 Task: Search for and compare cookware sets on Amazon.
Action: Mouse pressed left at (316, 74)
Screenshot: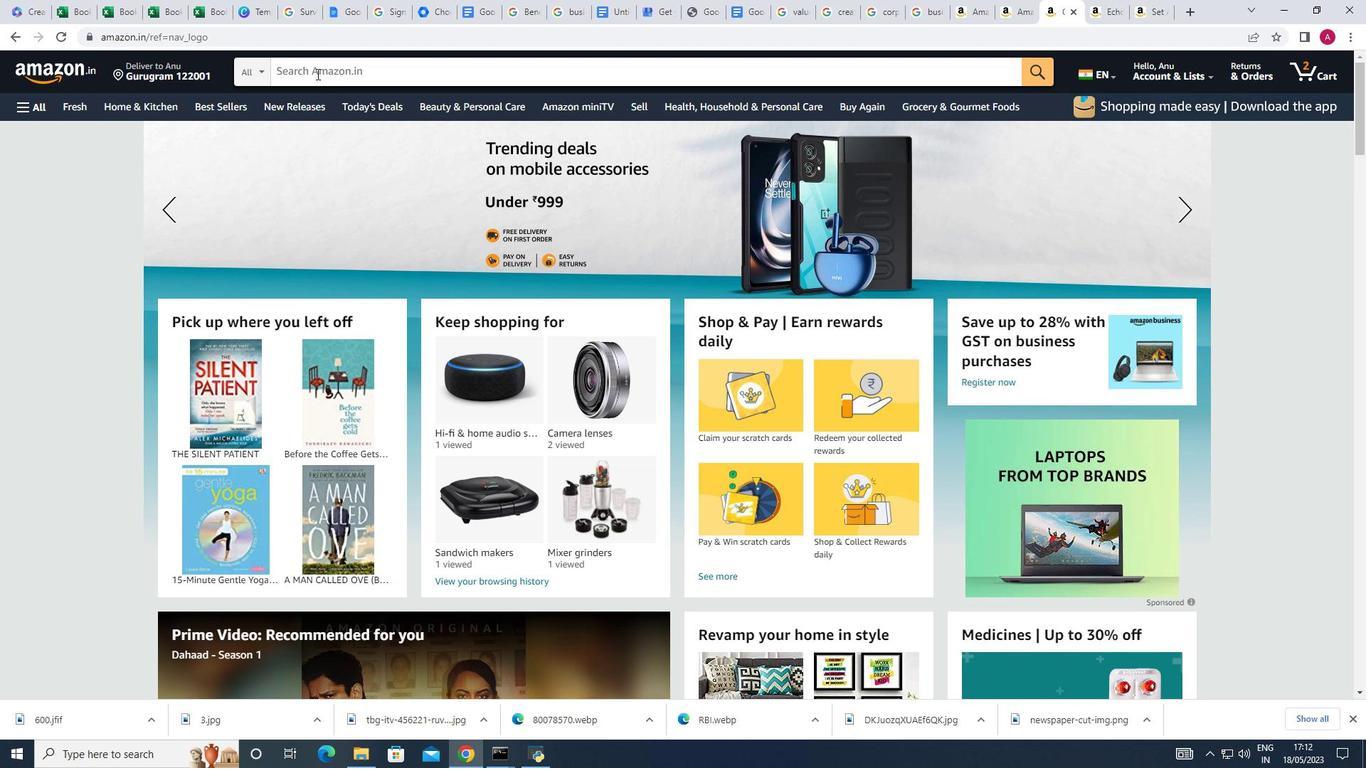 
Action: Key pressed cookw
Screenshot: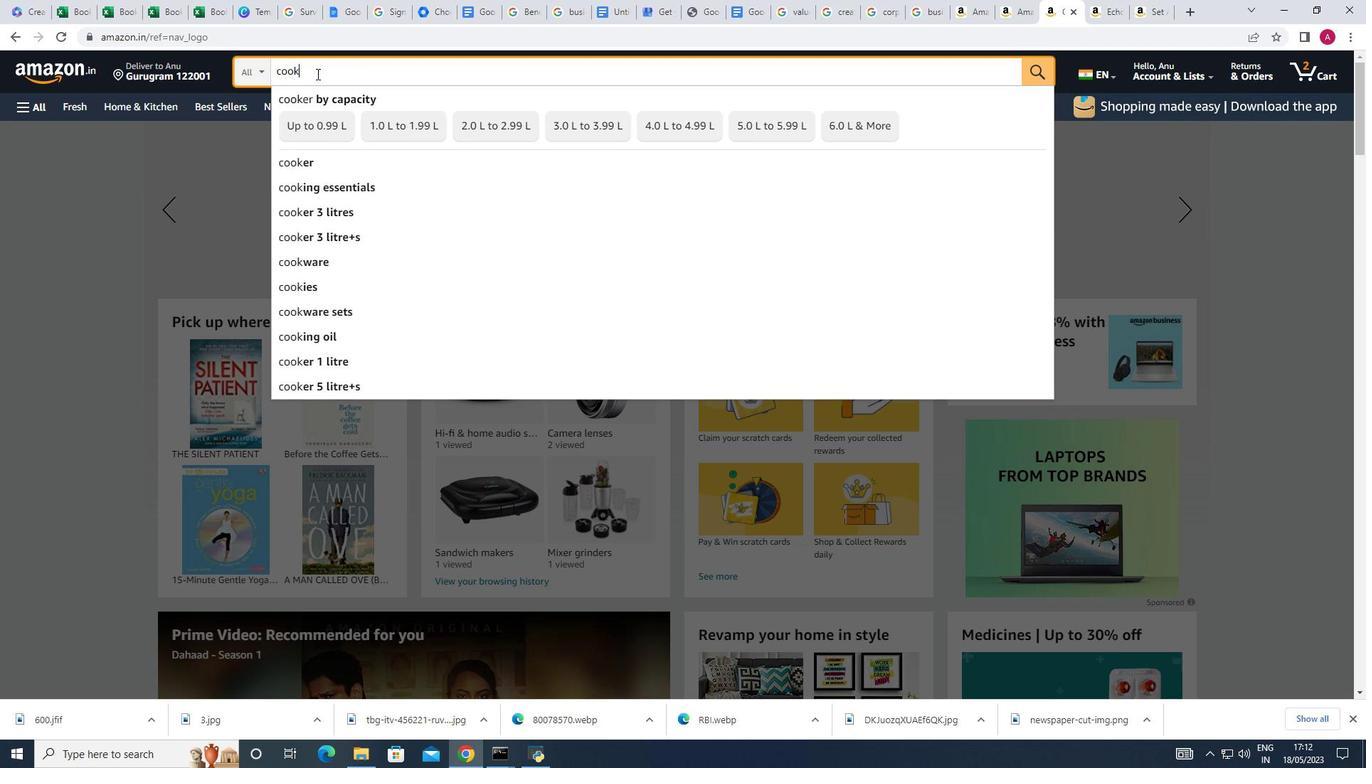 
Action: Mouse moved to (320, 161)
Screenshot: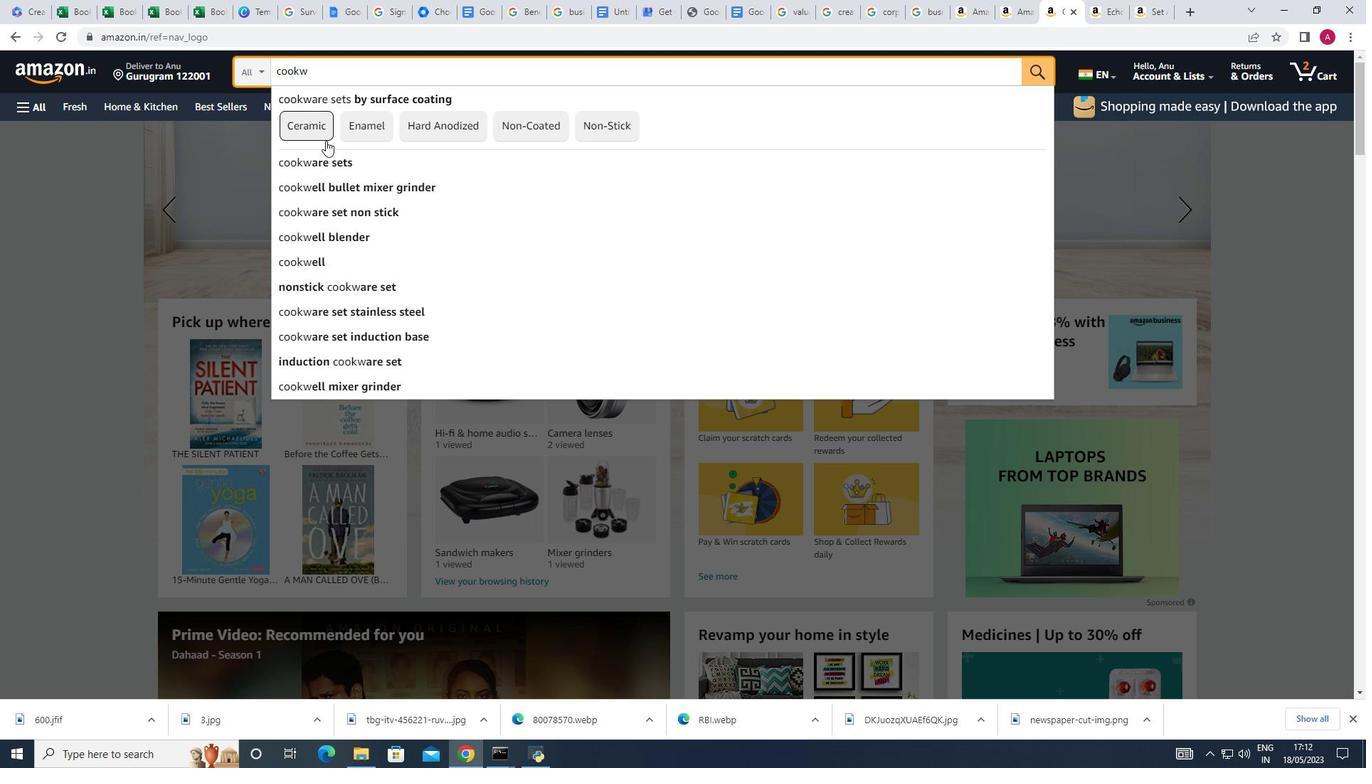 
Action: Mouse pressed left at (320, 161)
Screenshot: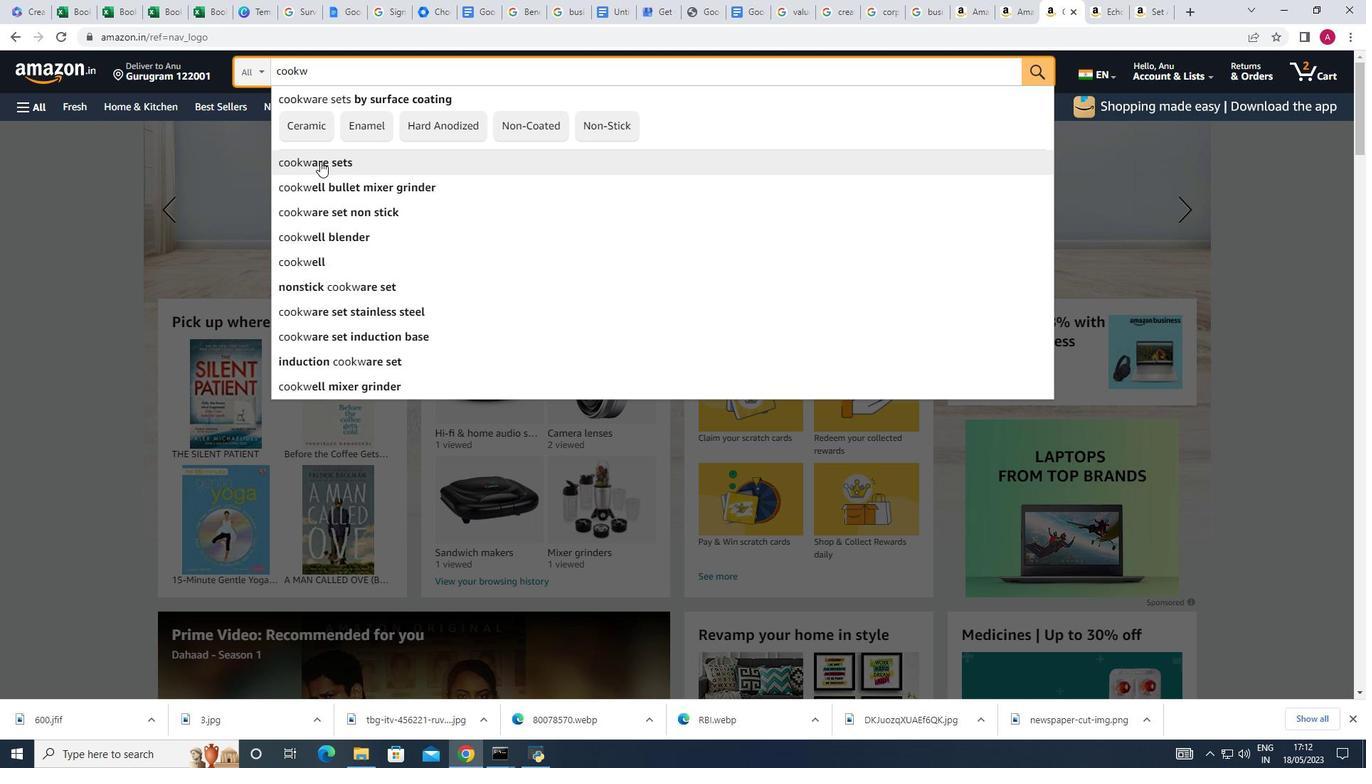 
Action: Mouse moved to (621, 256)
Screenshot: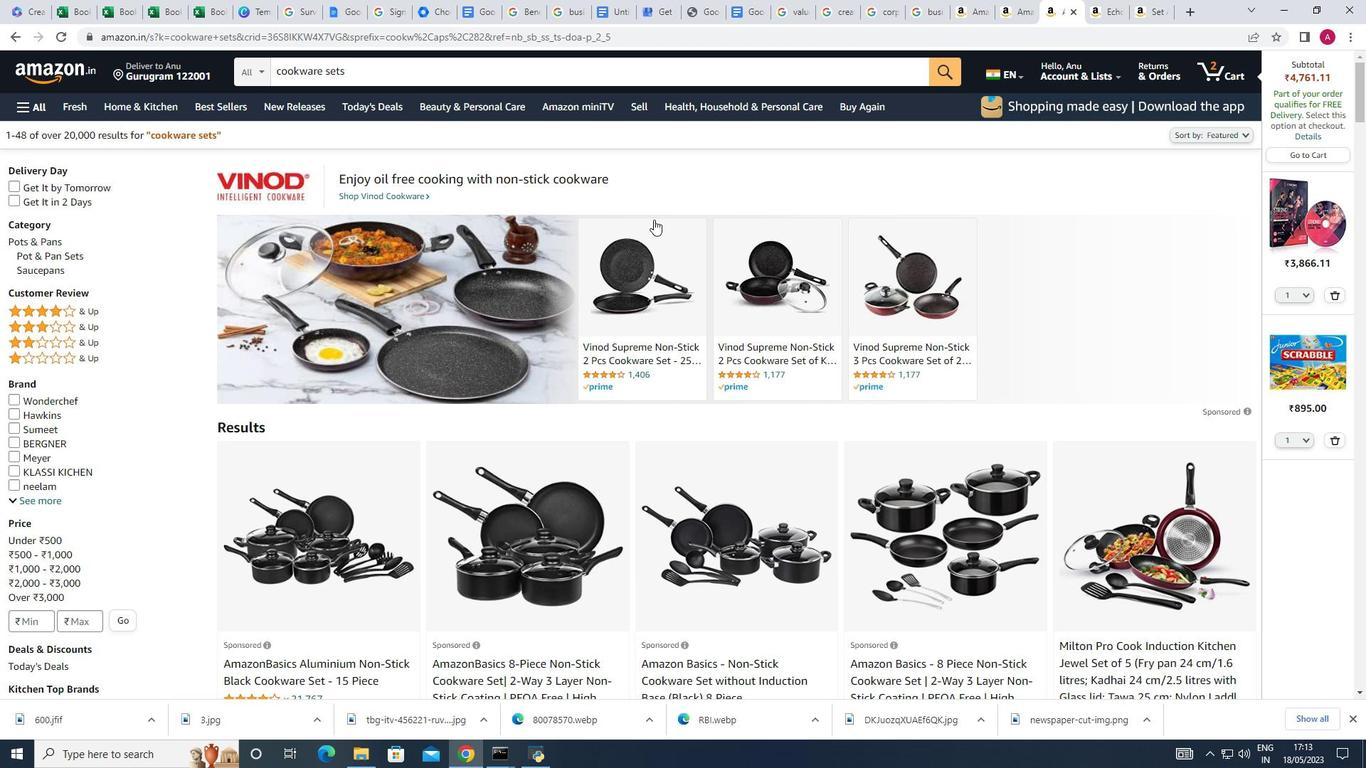 
Action: Mouse scrolled (621, 256) with delta (0, 0)
Screenshot: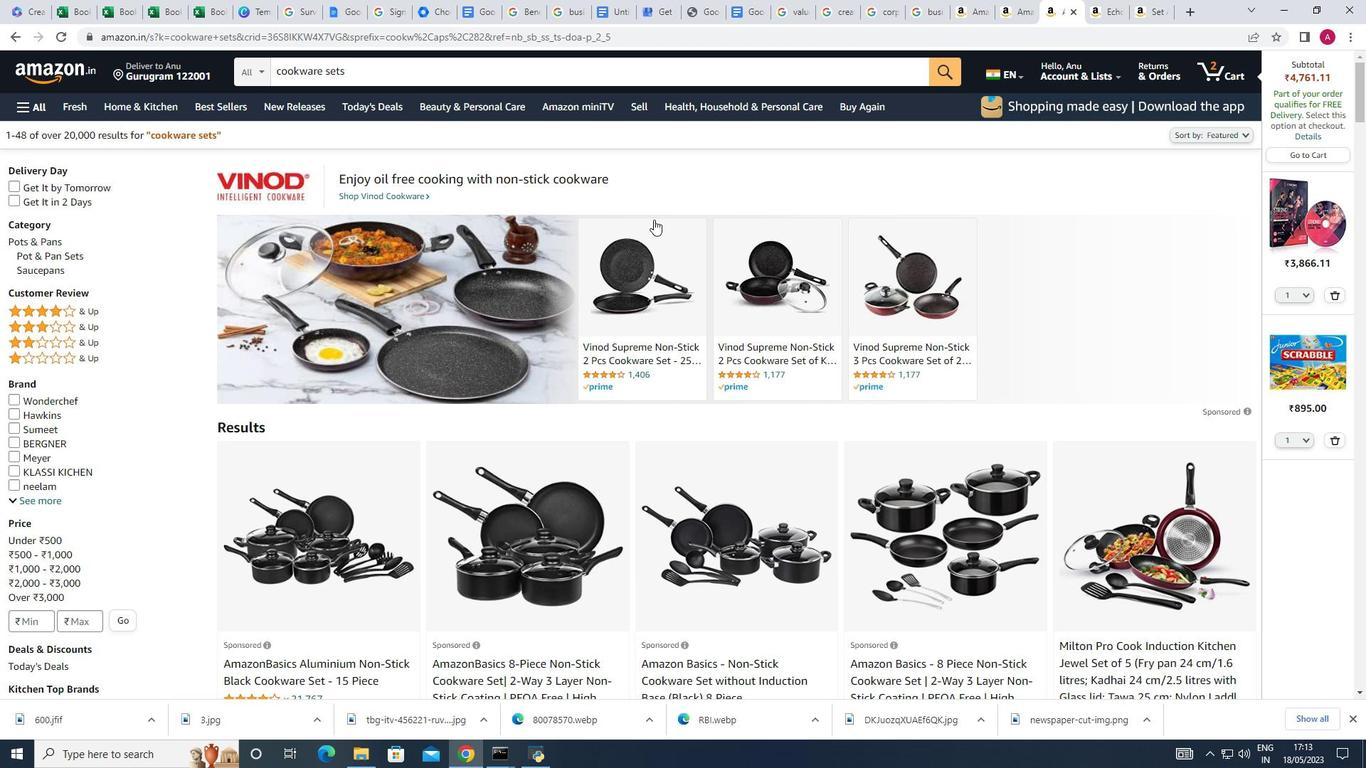 
Action: Mouse moved to (621, 256)
Screenshot: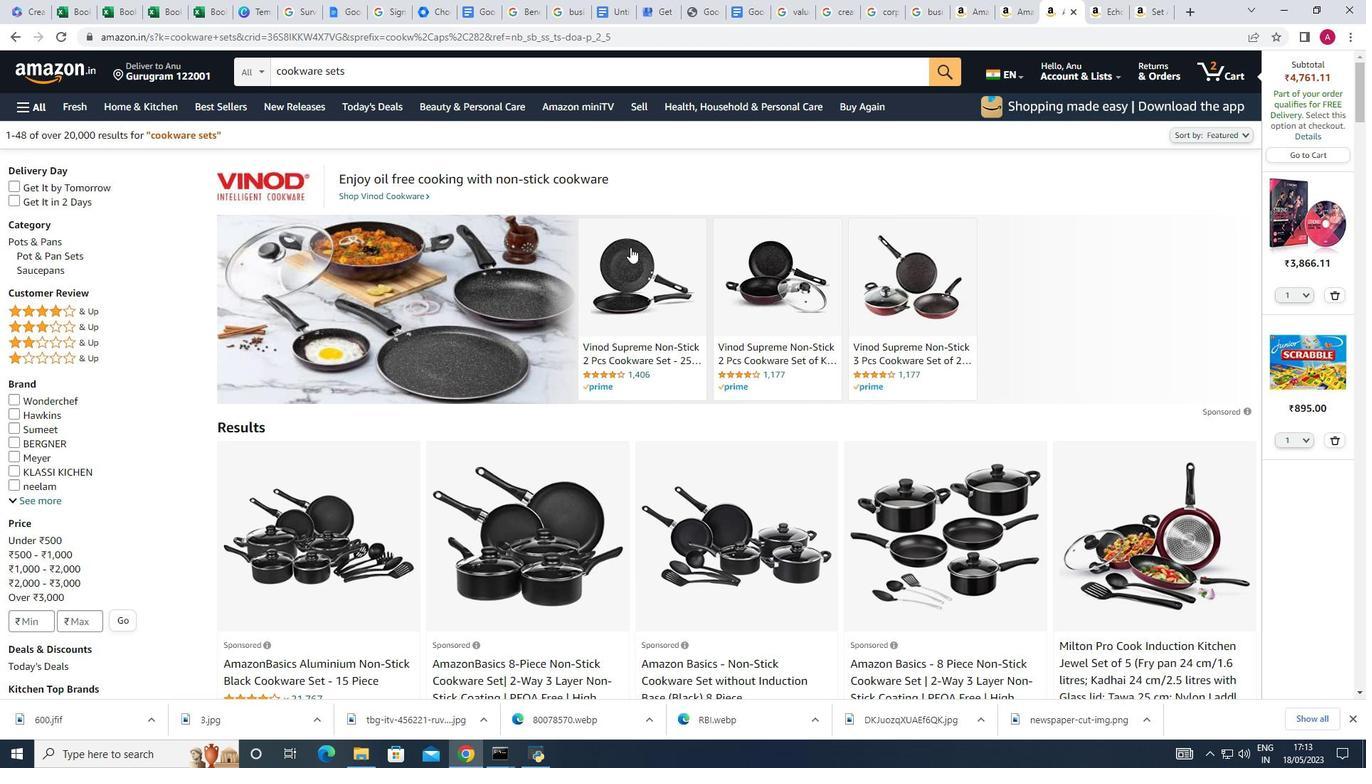
Action: Mouse scrolled (621, 256) with delta (0, 0)
Screenshot: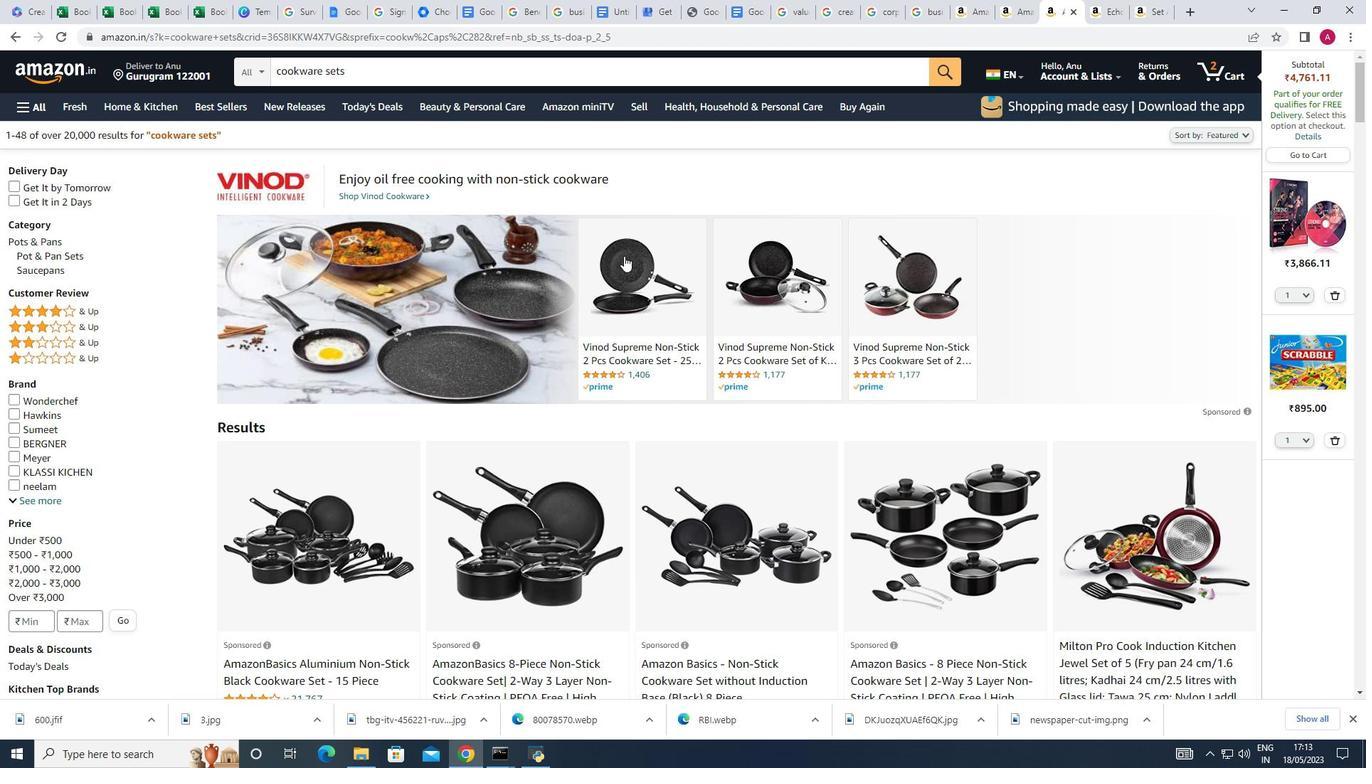 
Action: Mouse moved to (607, 249)
Screenshot: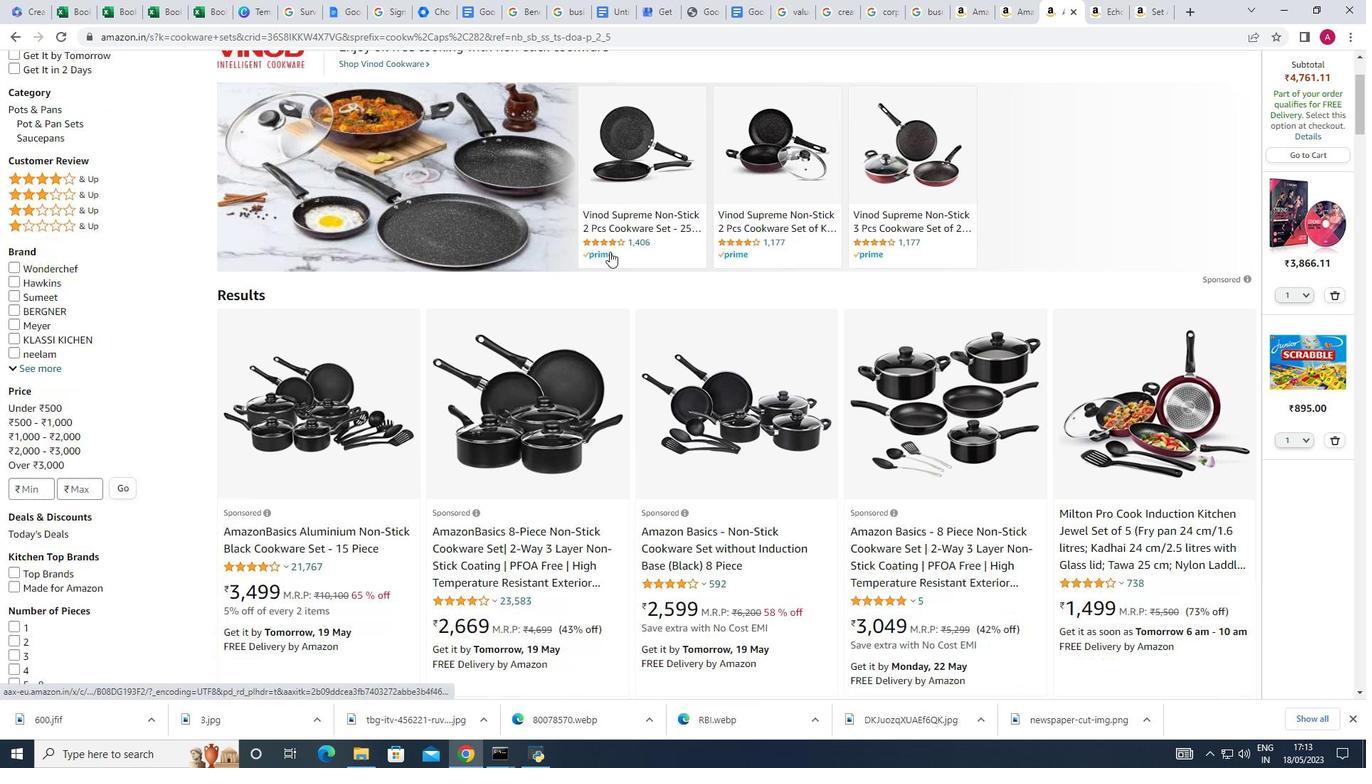 
Action: Mouse scrolled (607, 249) with delta (0, 0)
Screenshot: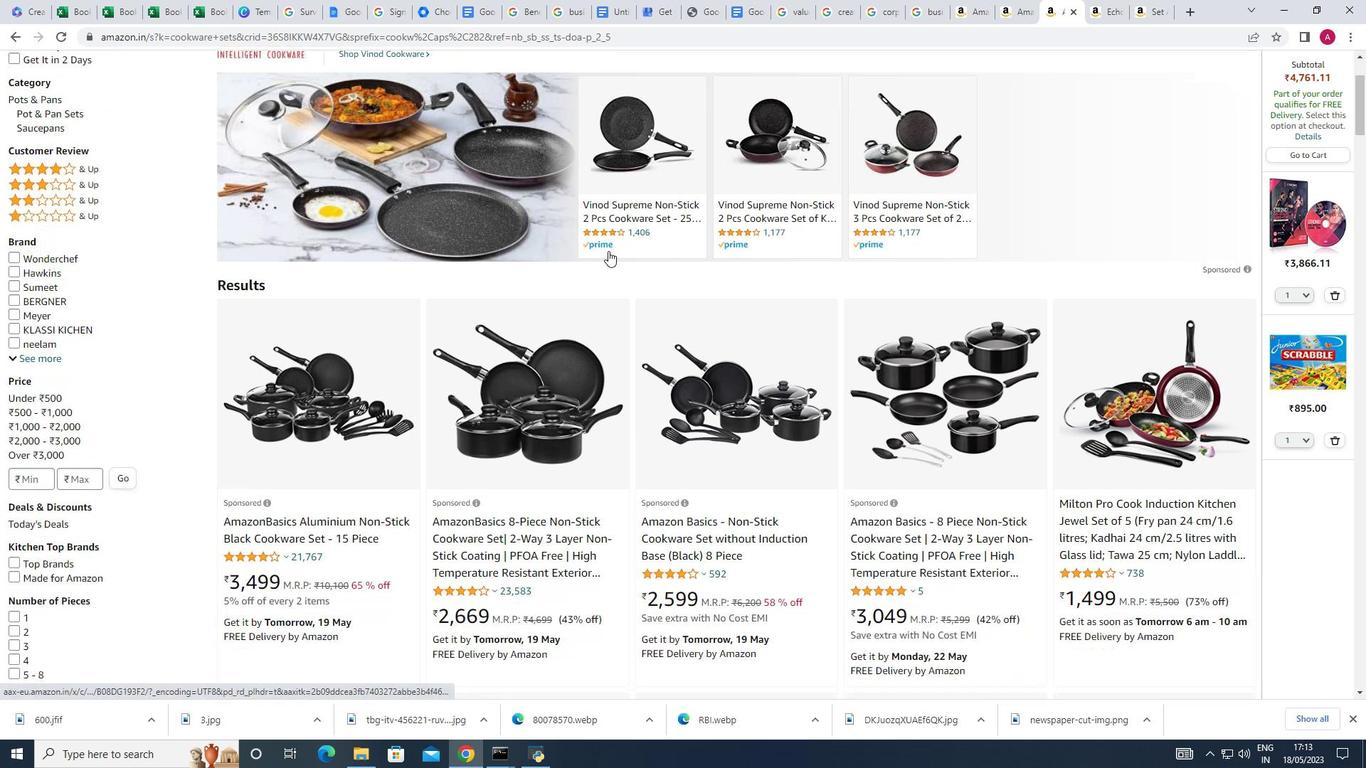 
Action: Mouse scrolled (607, 249) with delta (0, 0)
Screenshot: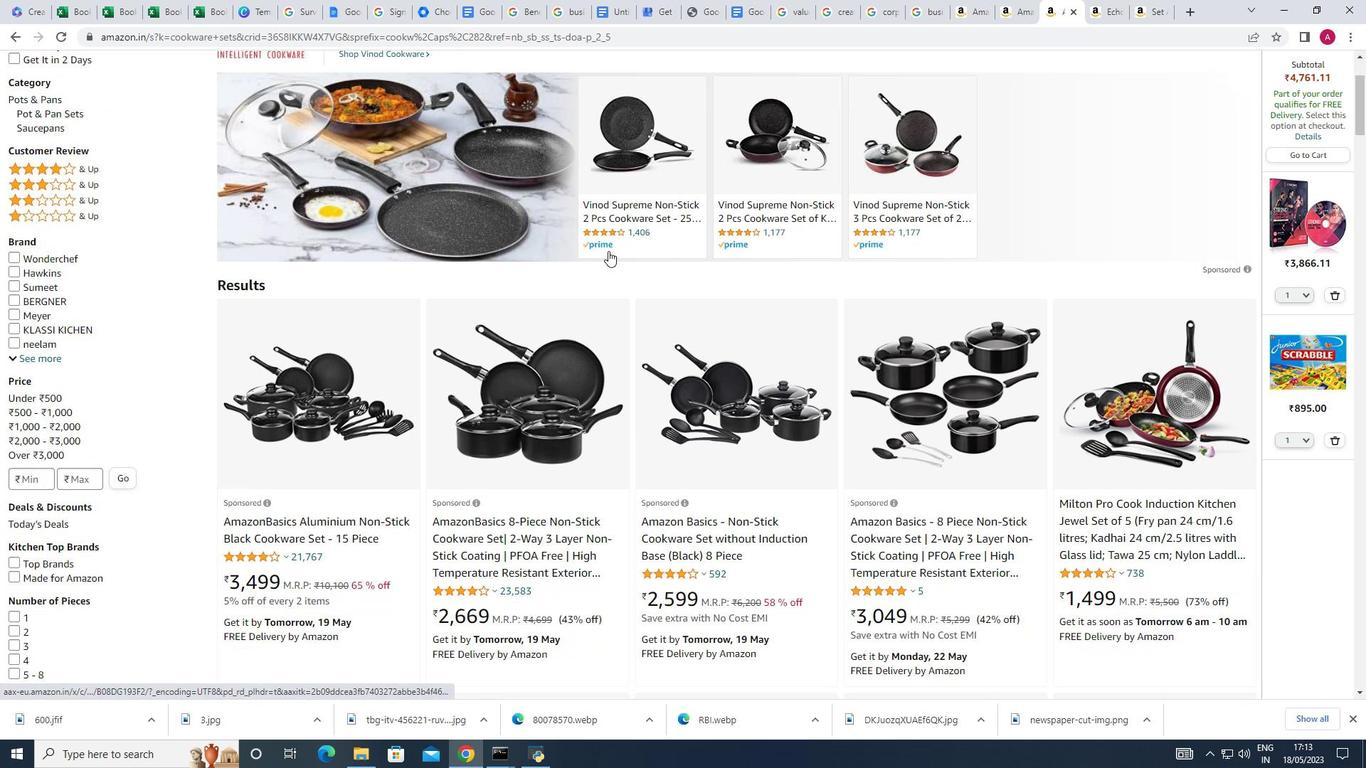 
Action: Mouse moved to (597, 241)
Screenshot: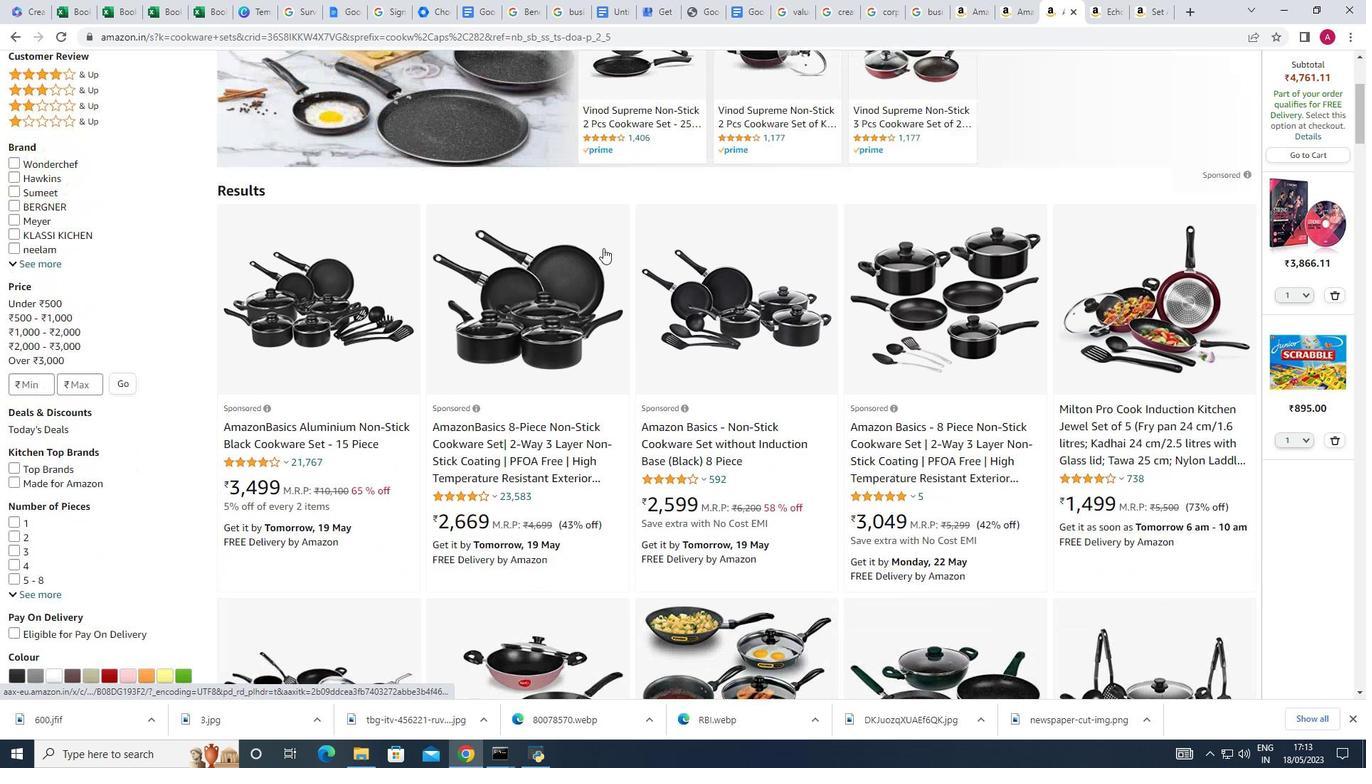 
Action: Mouse scrolled (597, 240) with delta (0, 0)
Screenshot: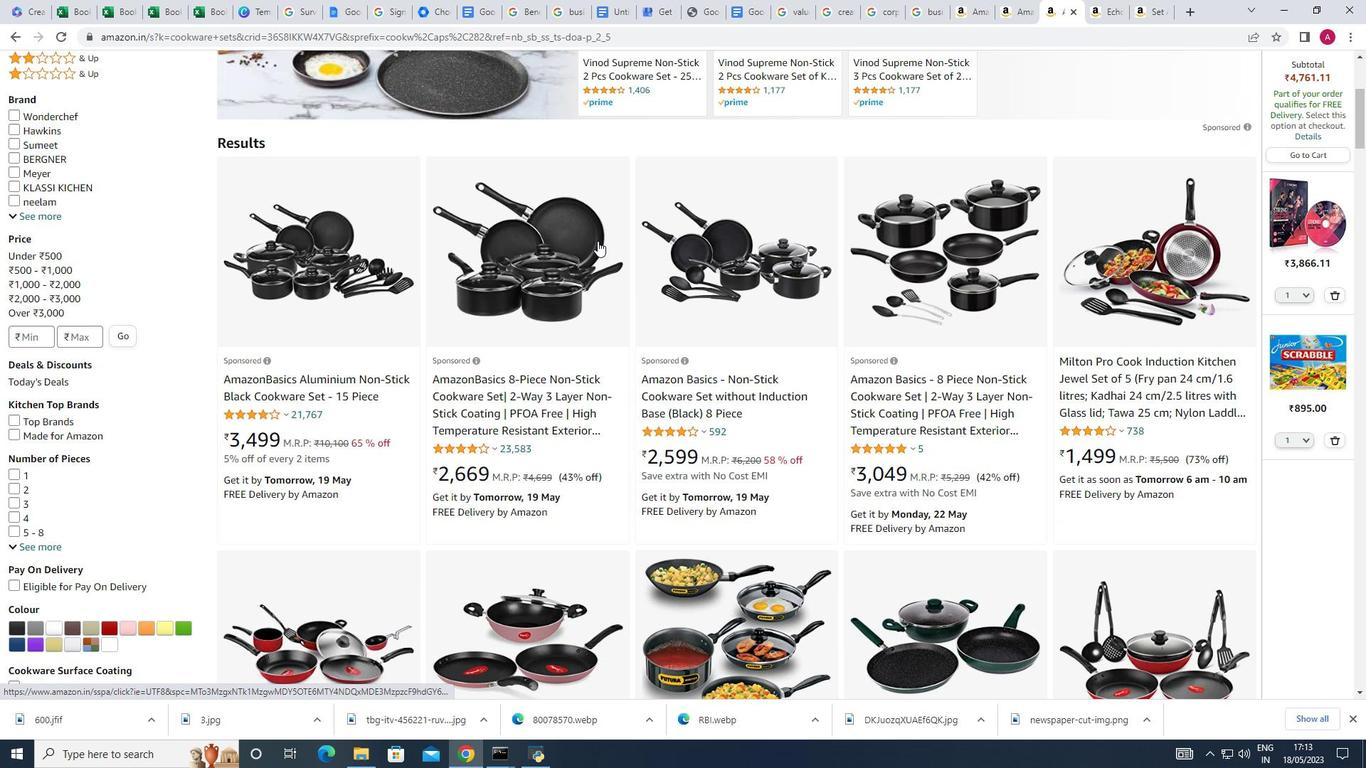 
Action: Mouse scrolled (597, 240) with delta (0, 0)
Screenshot: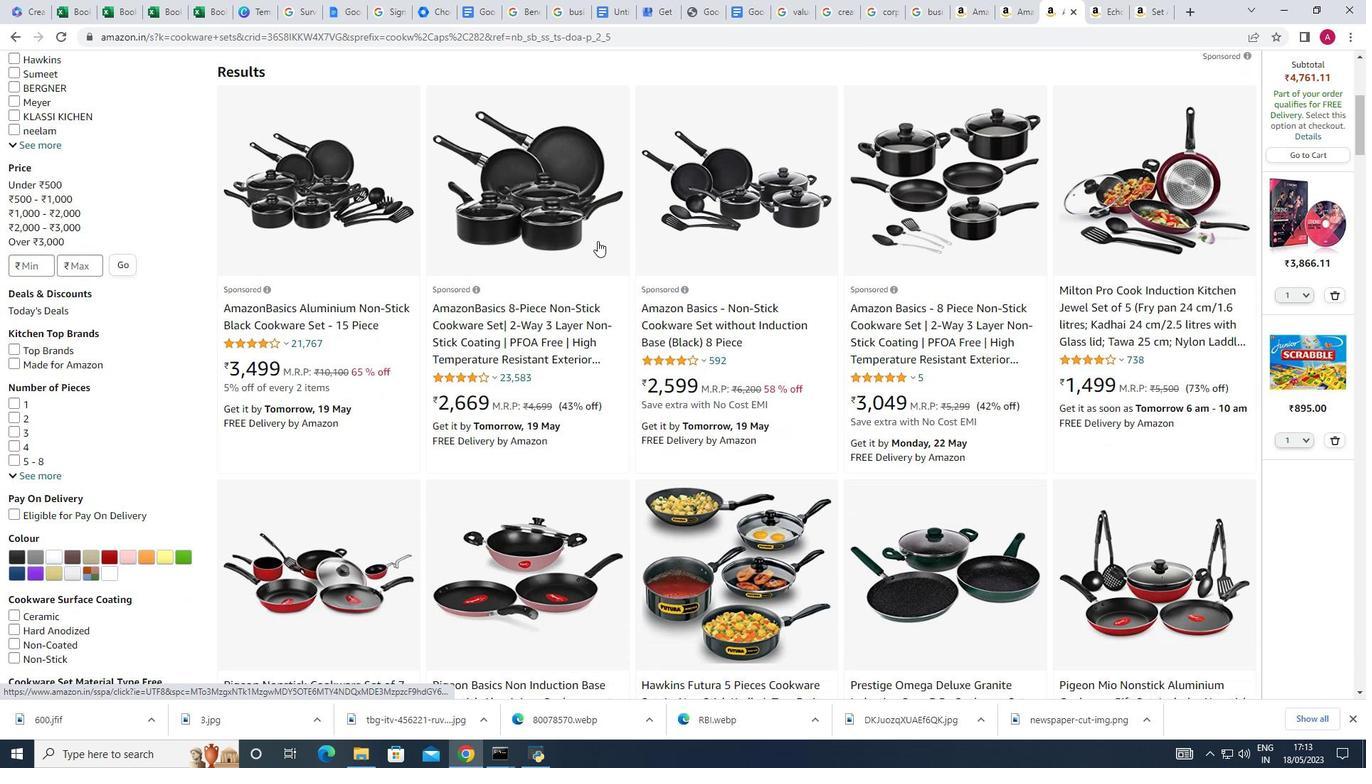 
Action: Mouse moved to (612, 243)
Screenshot: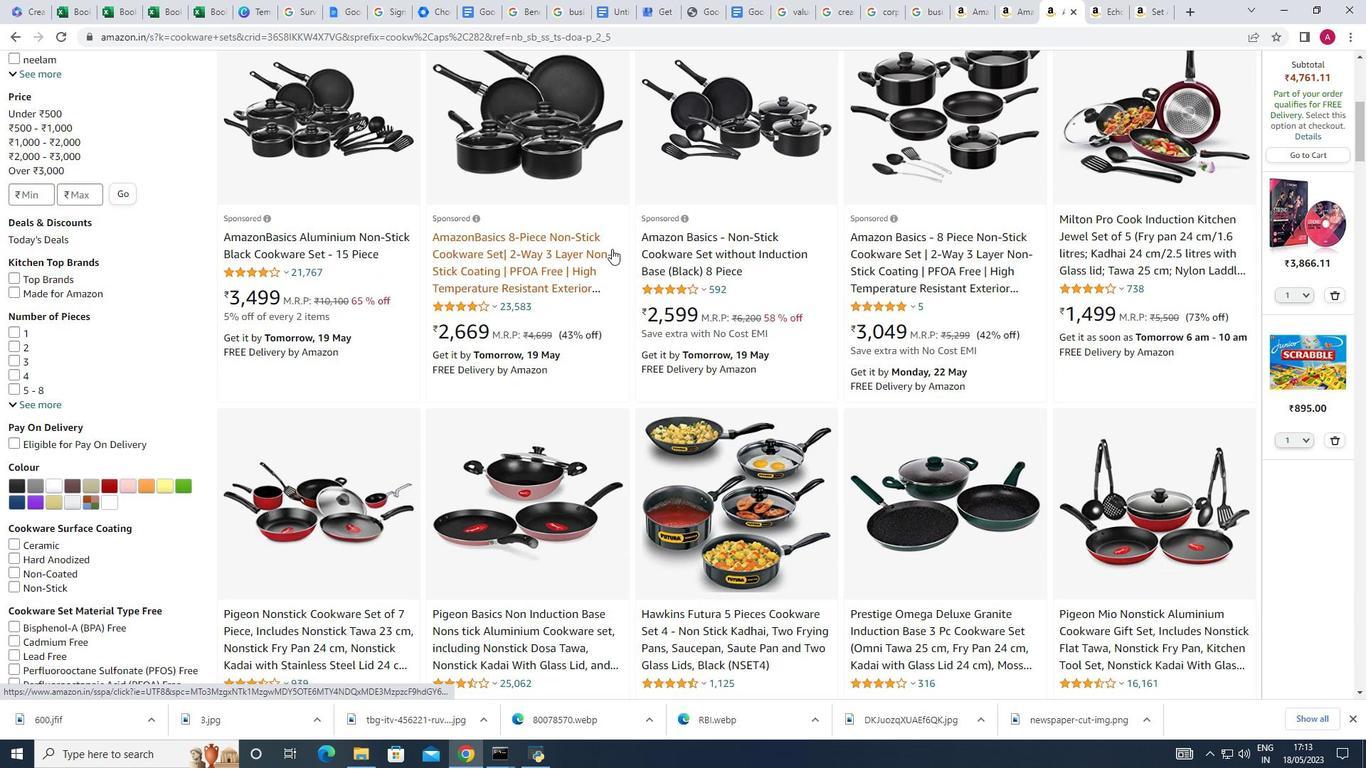 
Action: Mouse scrolled (612, 242) with delta (0, 0)
Screenshot: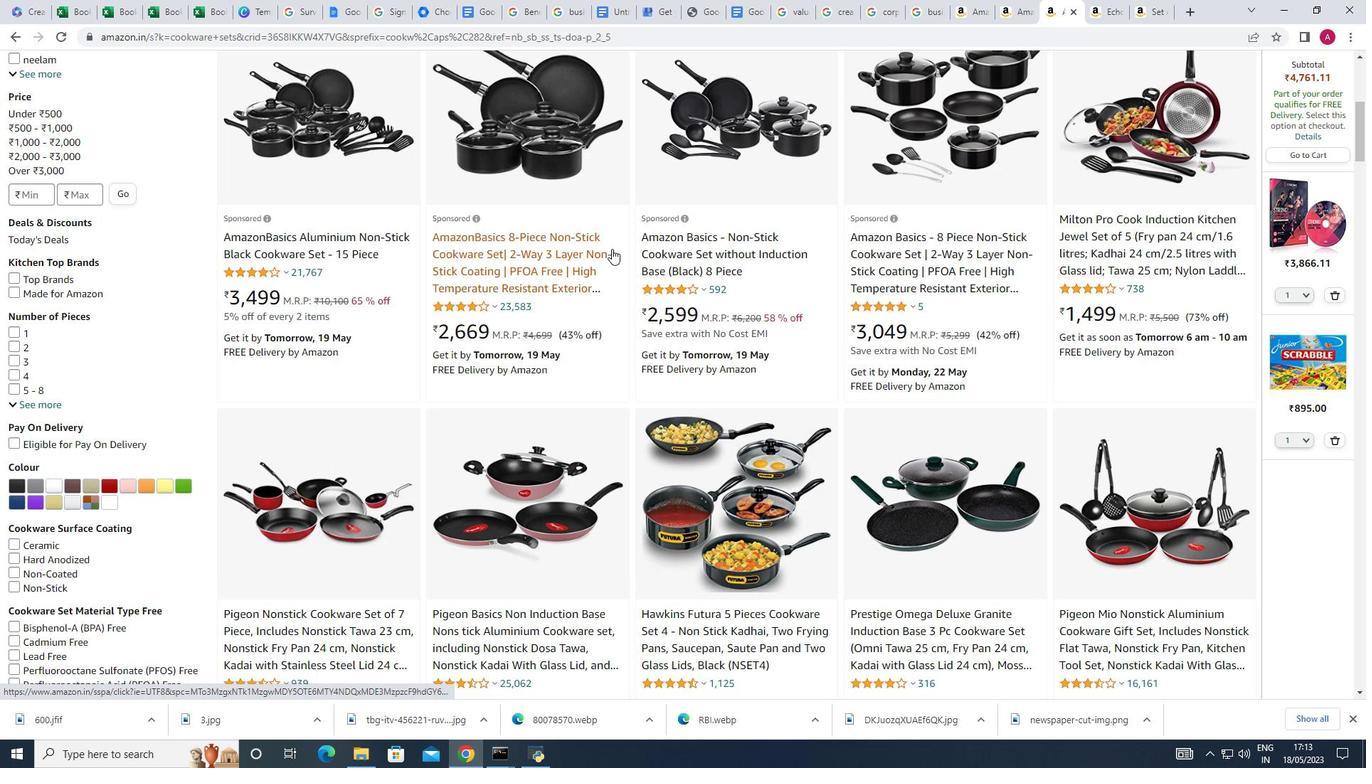 
Action: Mouse scrolled (612, 242) with delta (0, 0)
Screenshot: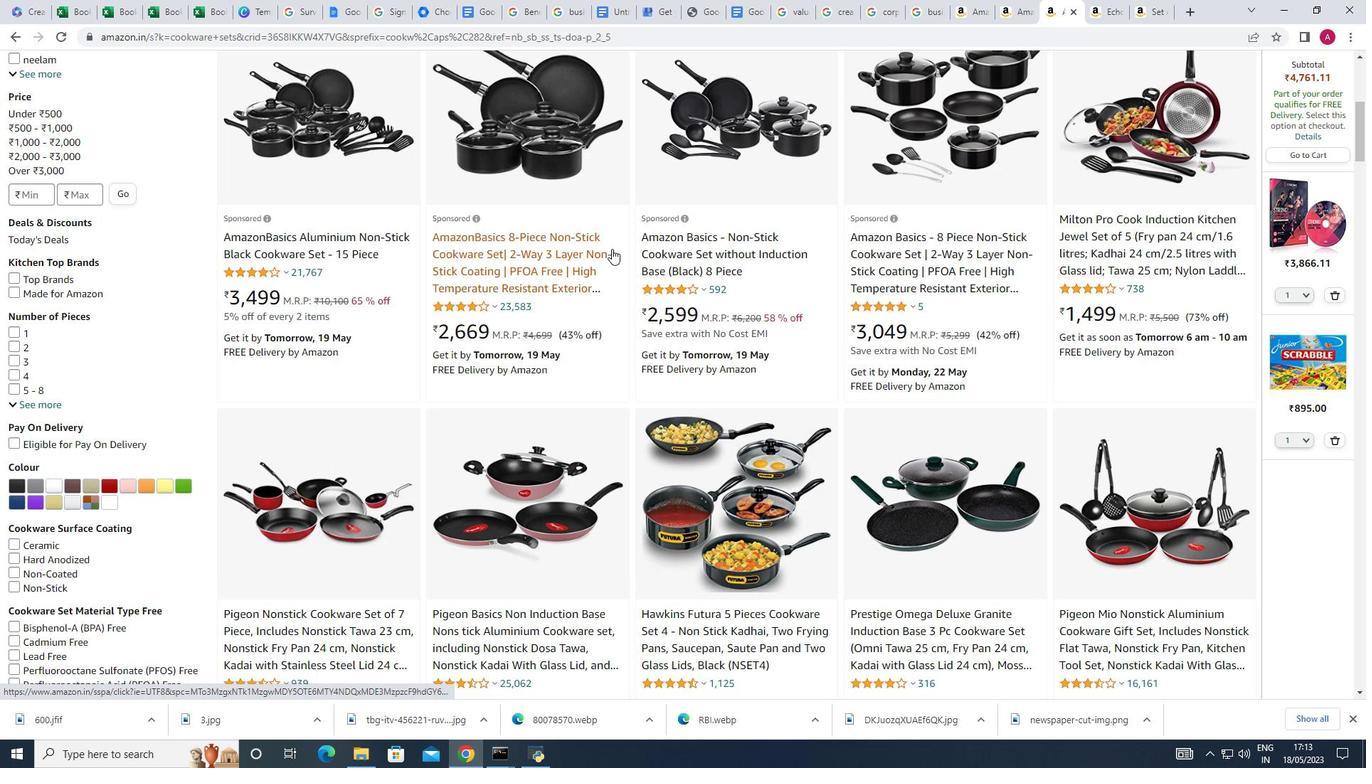 
Action: Mouse scrolled (612, 242) with delta (0, 0)
Screenshot: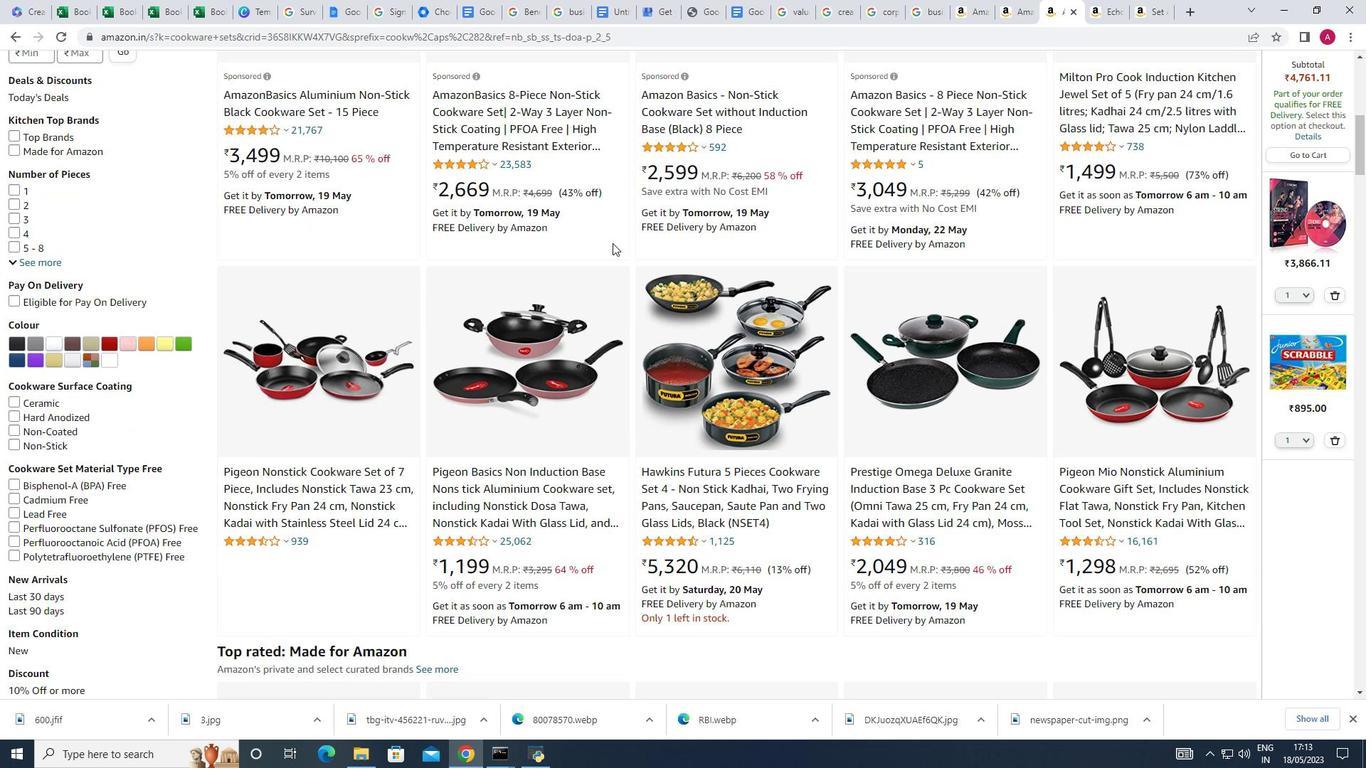 
Action: Mouse scrolled (612, 242) with delta (0, 0)
Screenshot: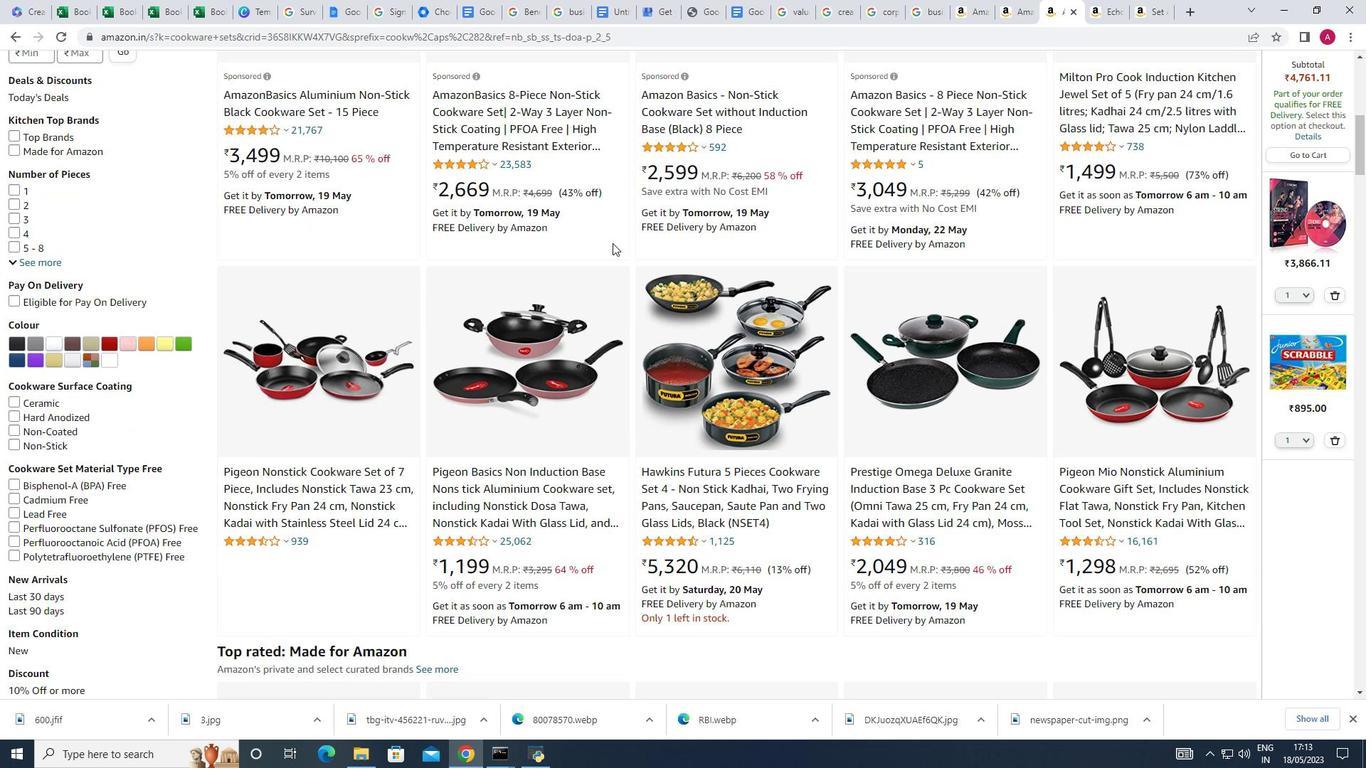 
Action: Mouse moved to (612, 240)
Screenshot: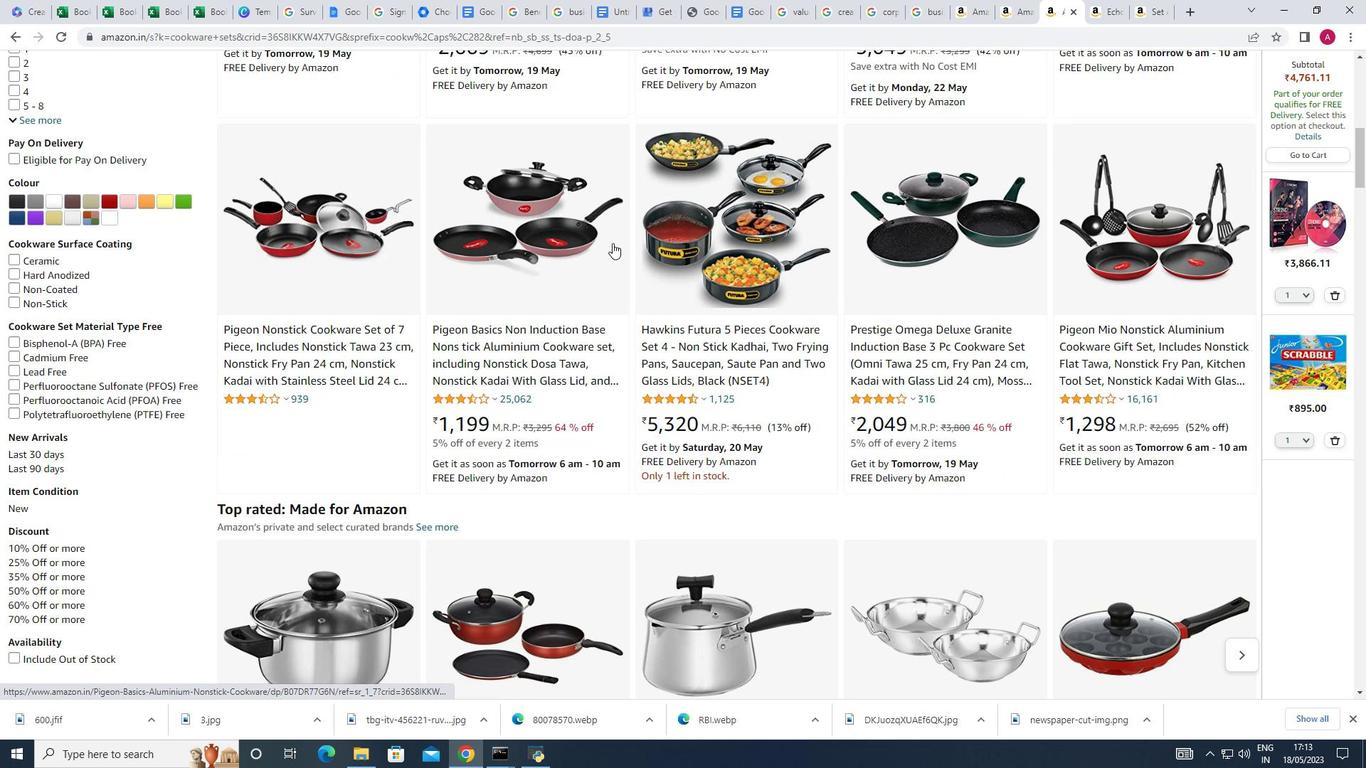 
Action: Mouse scrolled (612, 239) with delta (0, 0)
Screenshot: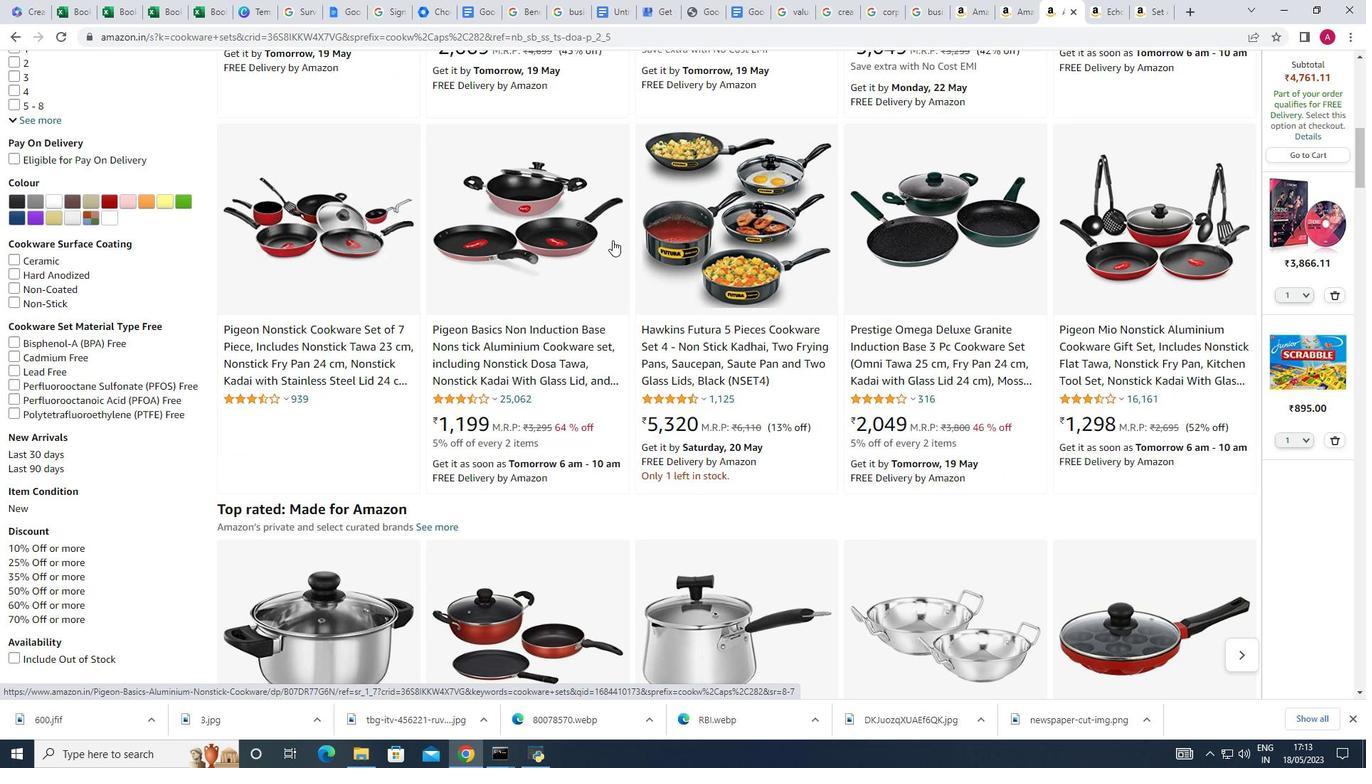 
Action: Mouse moved to (602, 232)
Screenshot: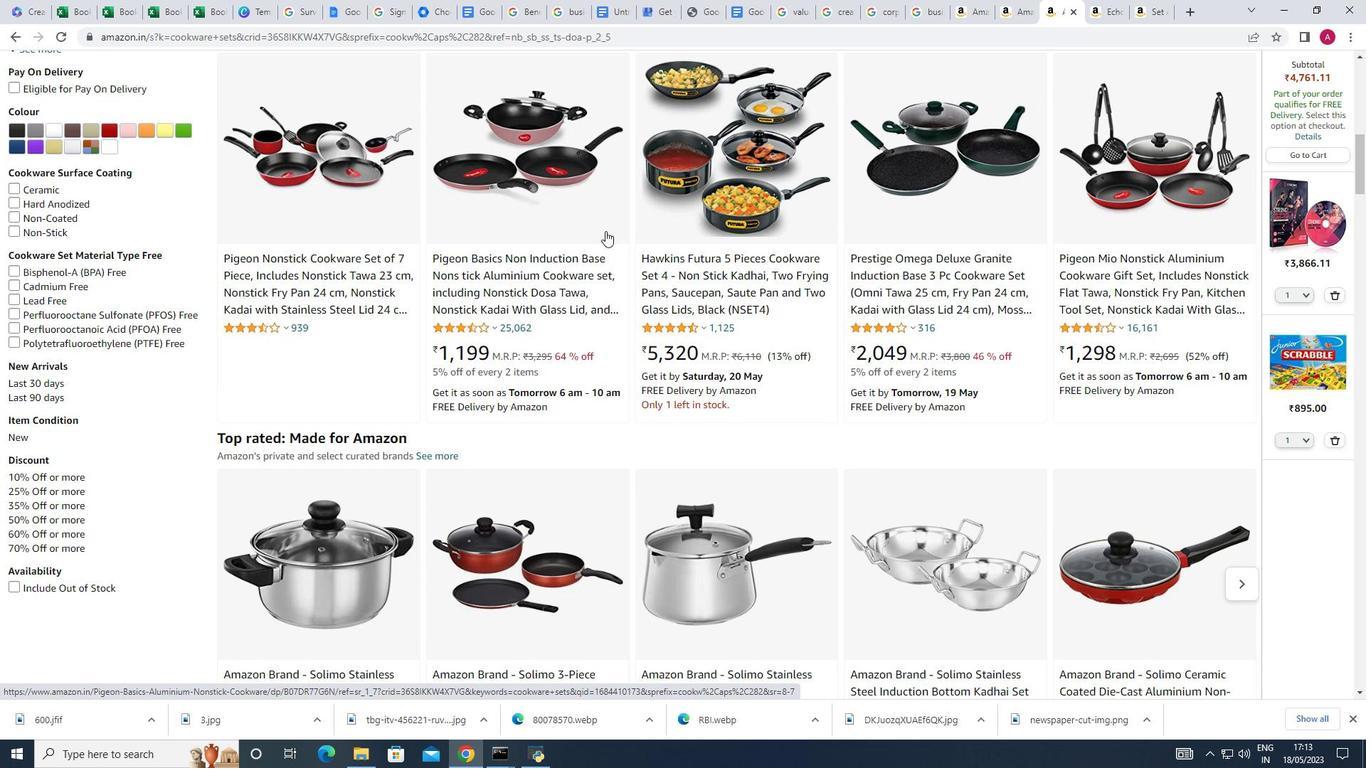 
Action: Mouse scrolled (602, 231) with delta (0, 0)
Screenshot: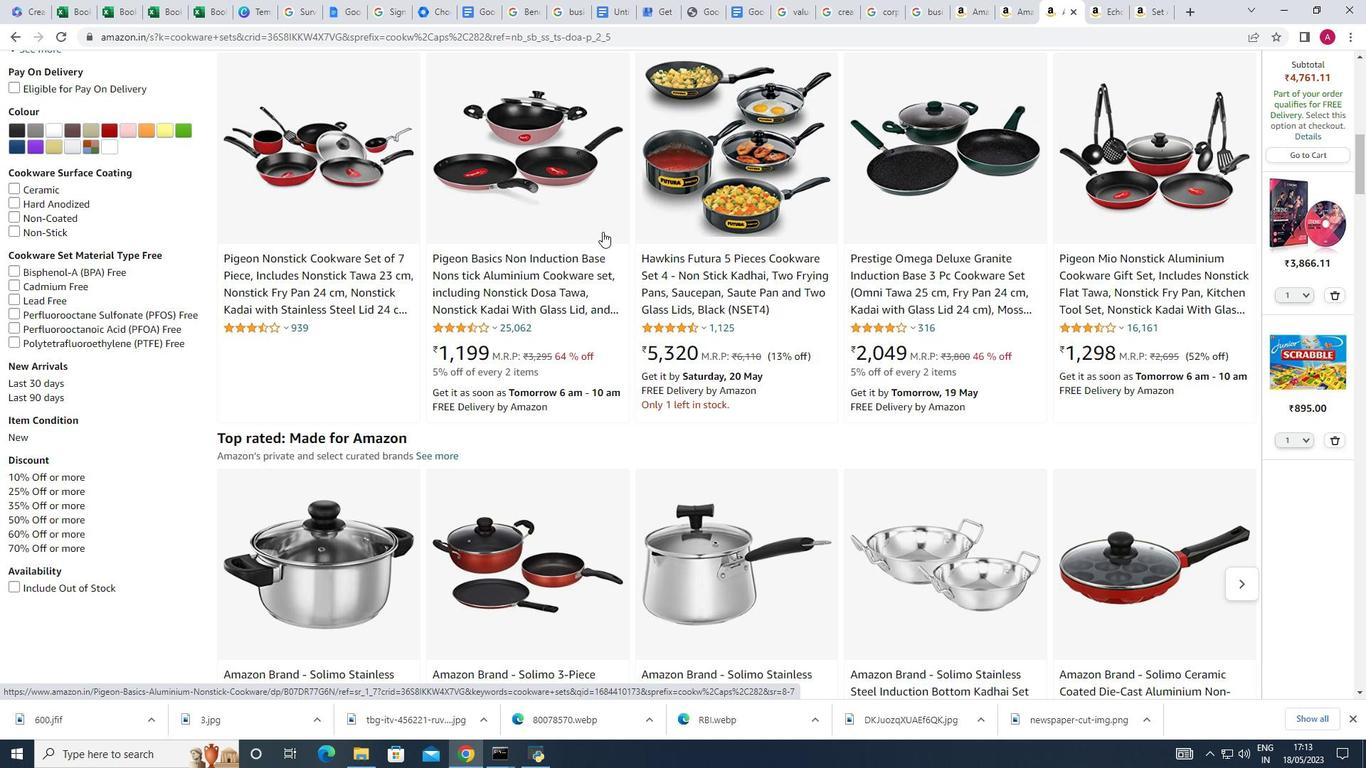 
Action: Mouse moved to (602, 232)
Screenshot: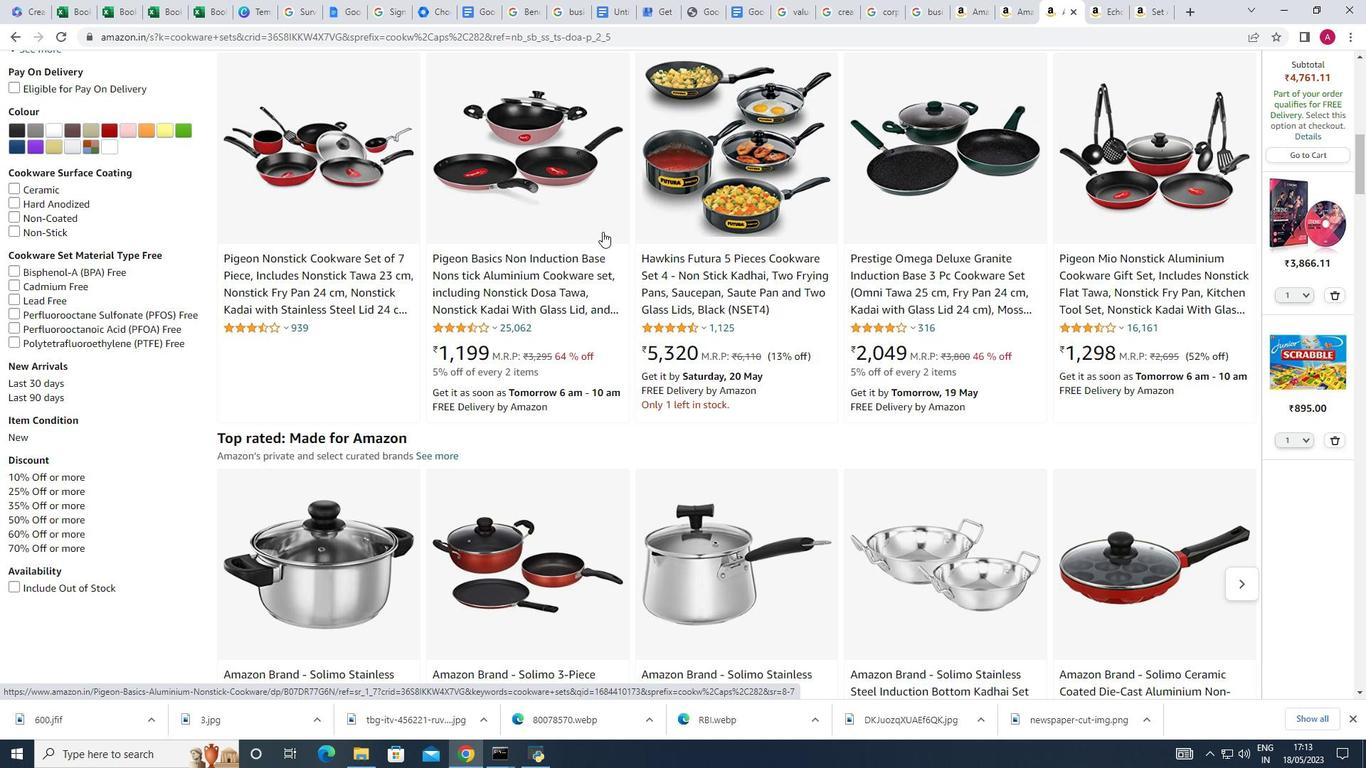 
Action: Mouse scrolled (602, 232) with delta (0, 0)
Screenshot: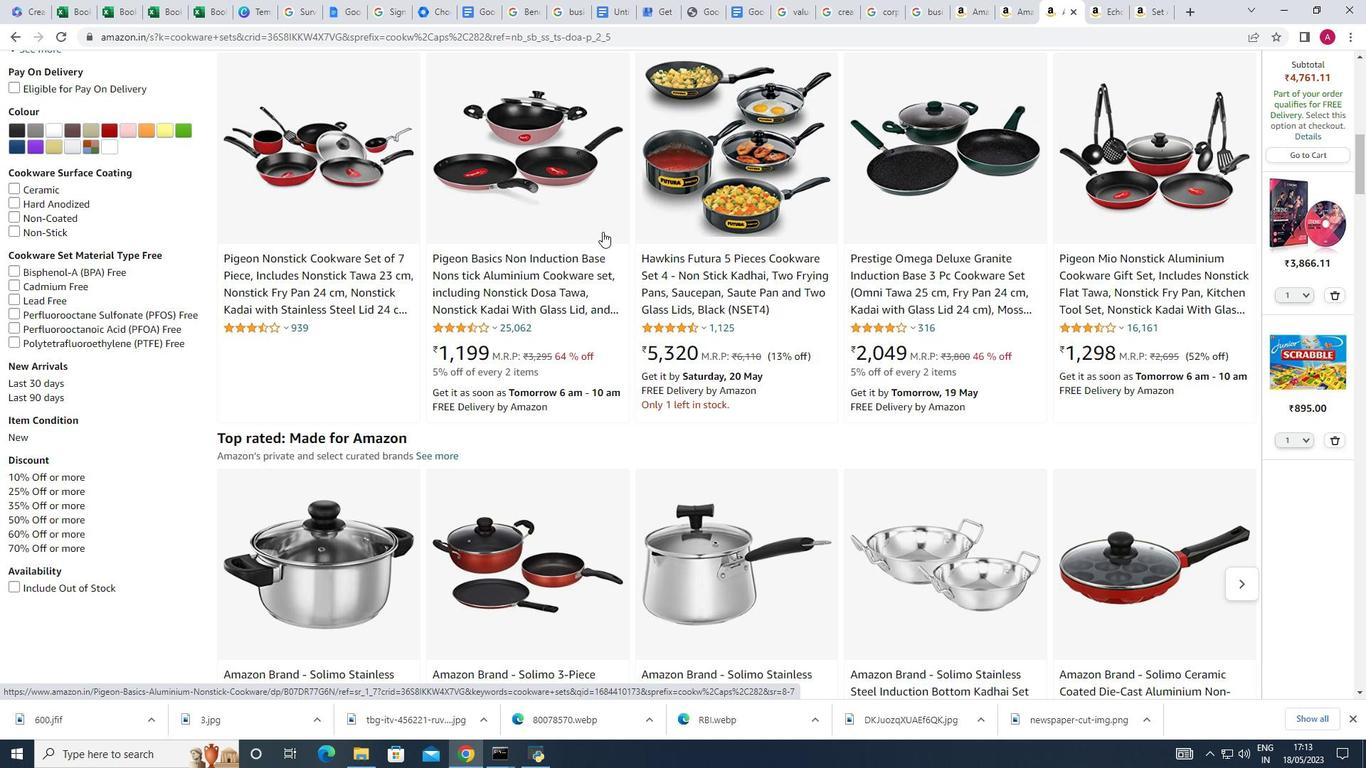 
Action: Mouse moved to (611, 202)
Screenshot: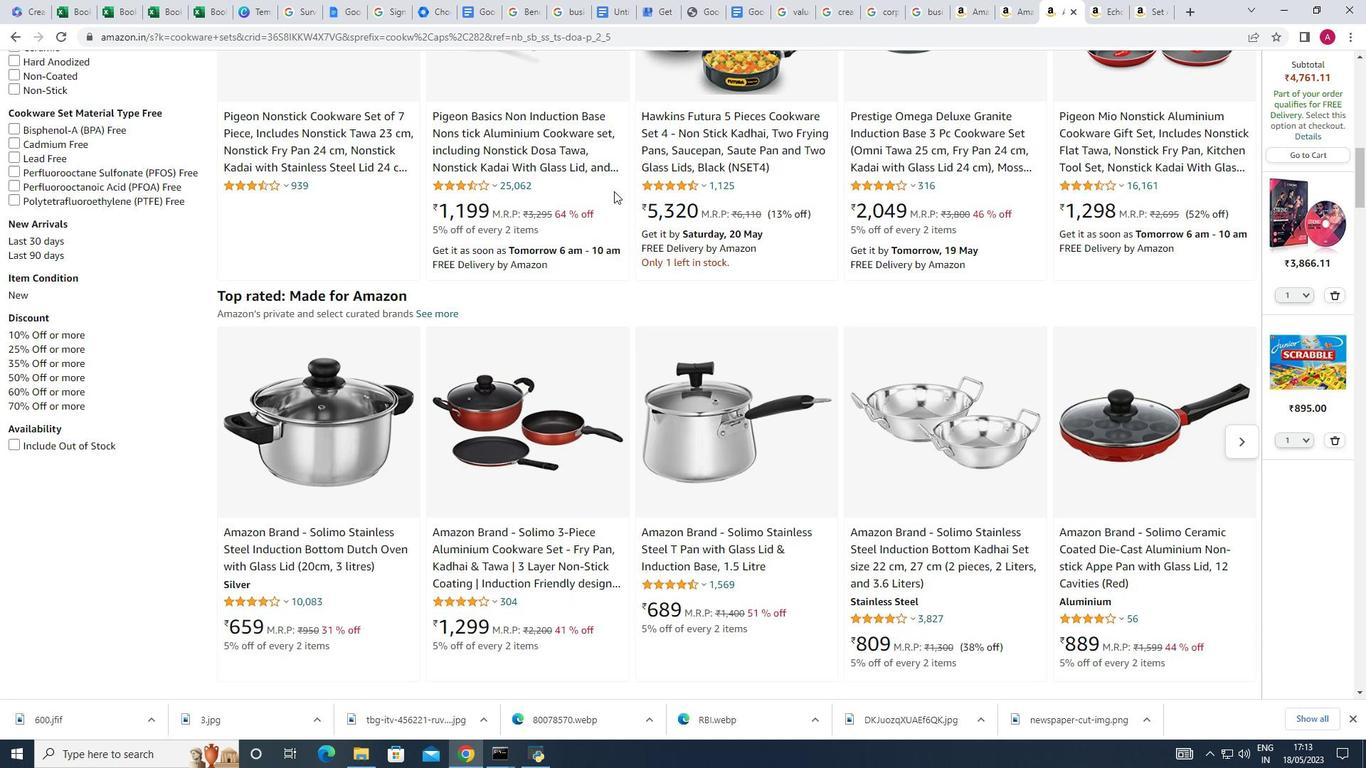 
Action: Mouse scrolled (611, 201) with delta (0, 0)
Screenshot: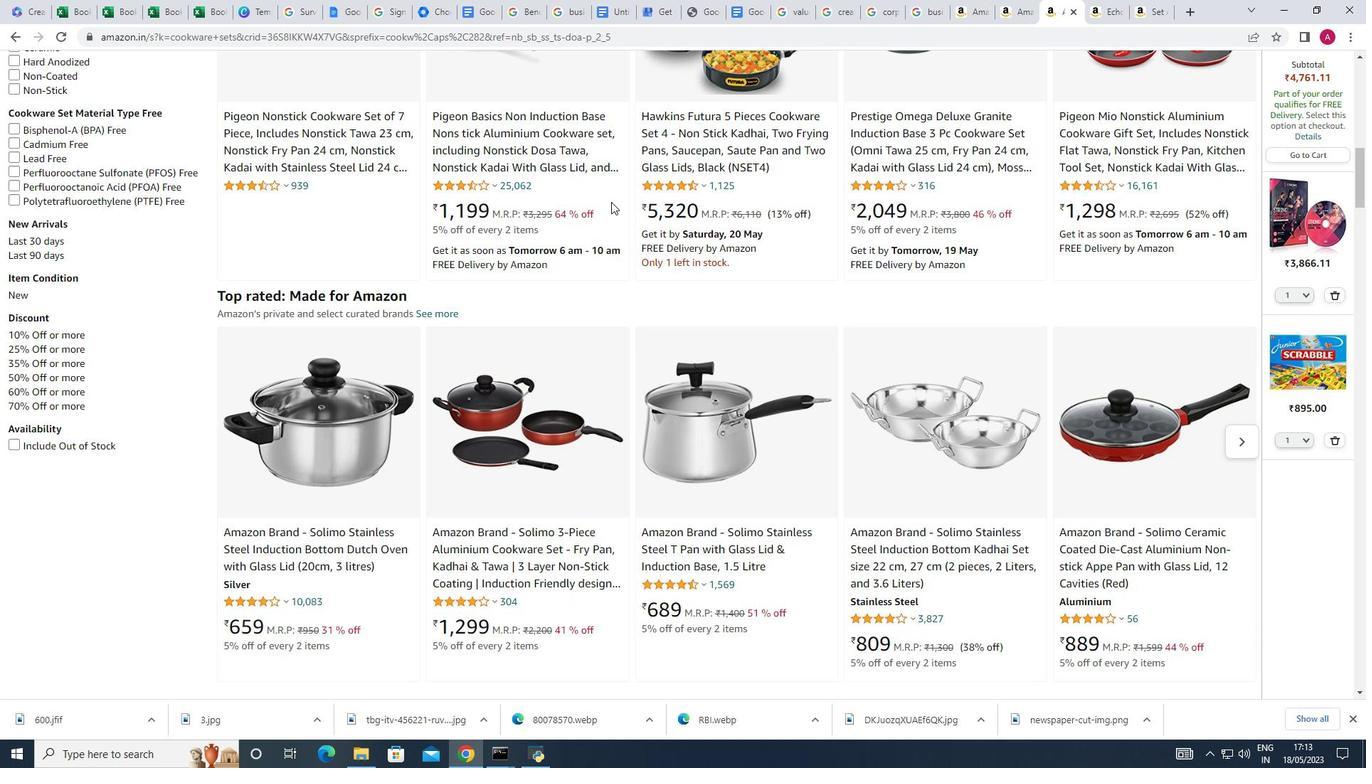 
Action: Mouse scrolled (611, 201) with delta (0, 0)
Screenshot: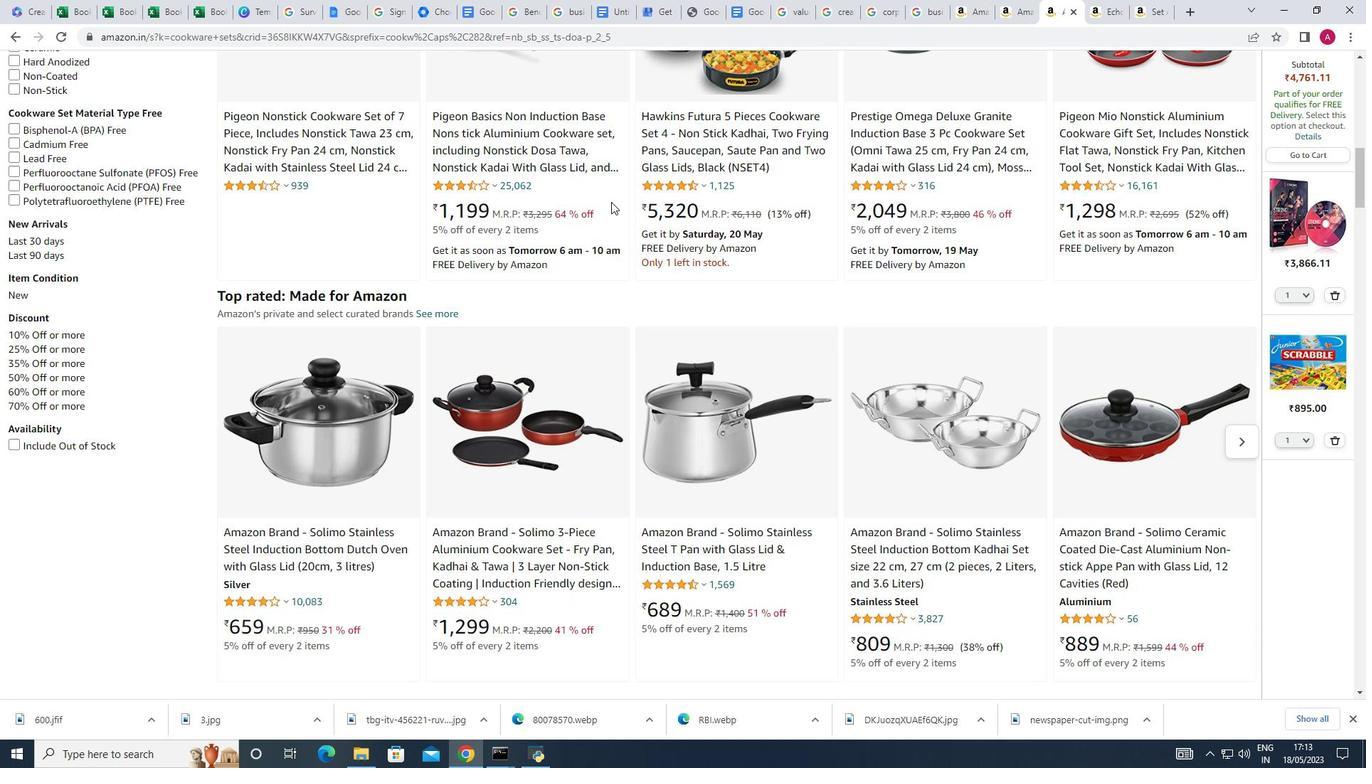 
Action: Mouse moved to (626, 143)
Screenshot: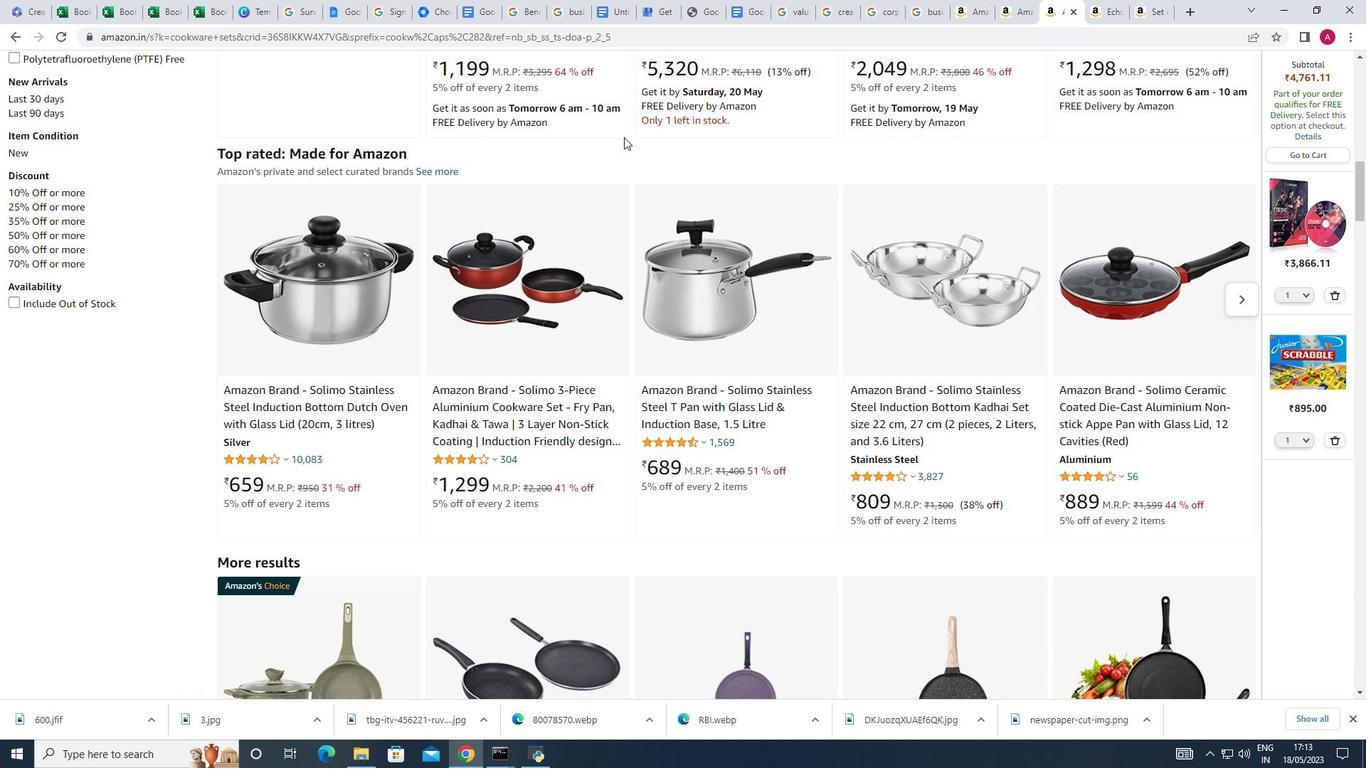 
Action: Mouse scrolled (626, 142) with delta (0, 0)
Screenshot: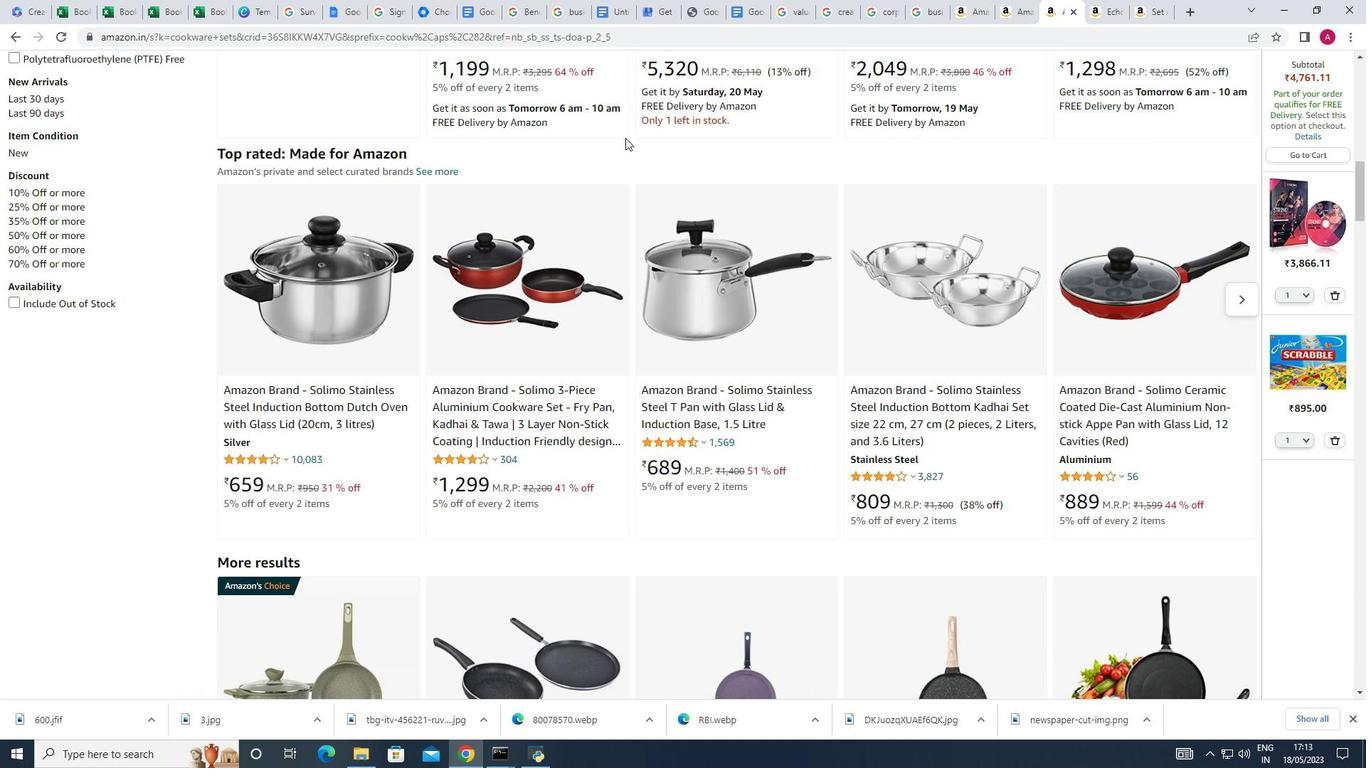
Action: Mouse moved to (626, 148)
Screenshot: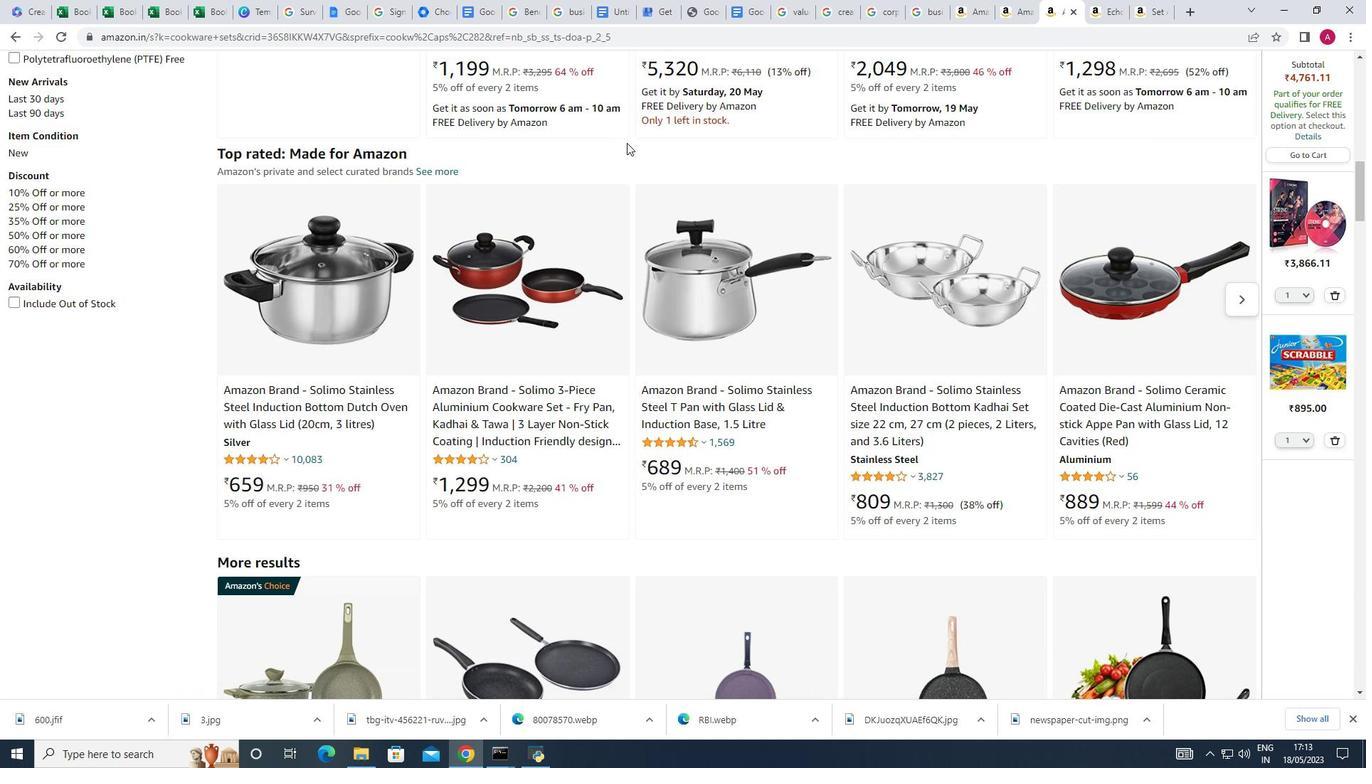 
Action: Mouse scrolled (626, 147) with delta (0, 0)
Screenshot: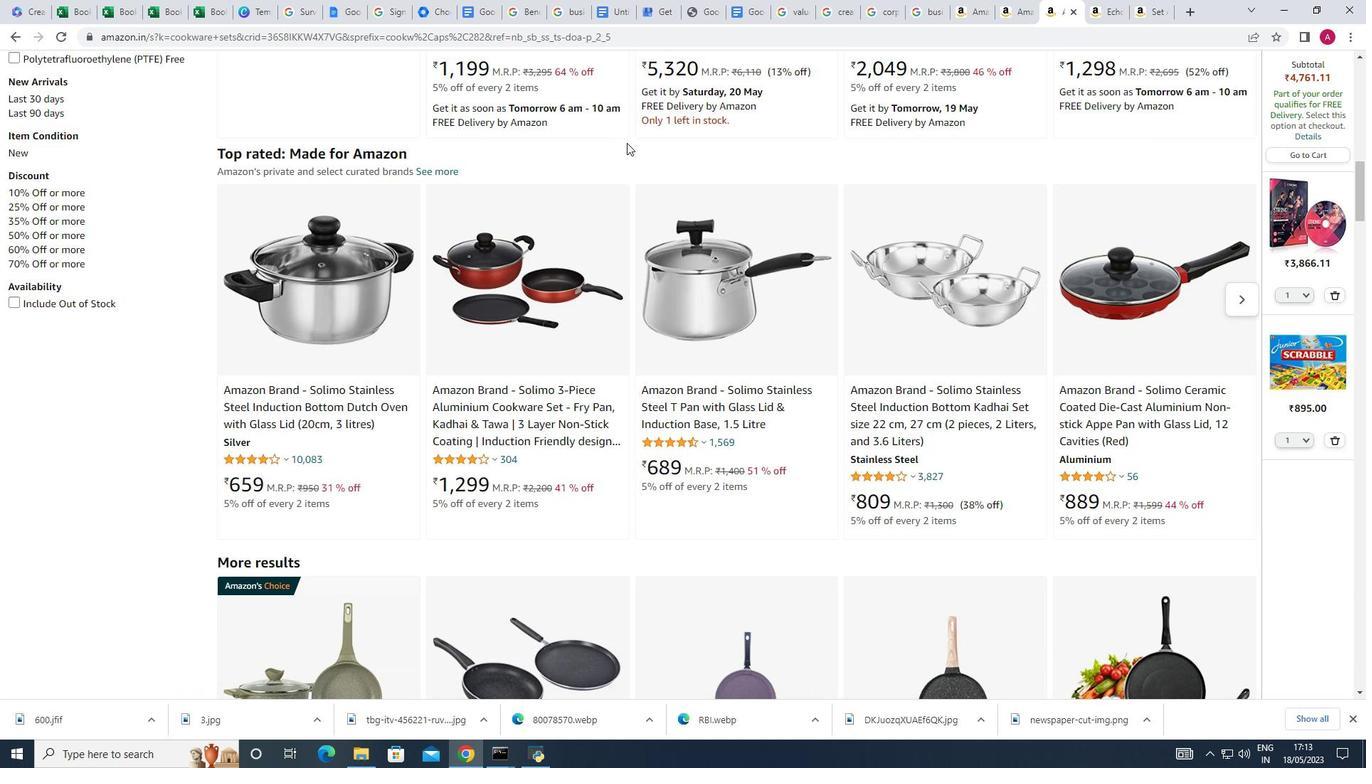 
Action: Mouse moved to (611, 175)
Screenshot: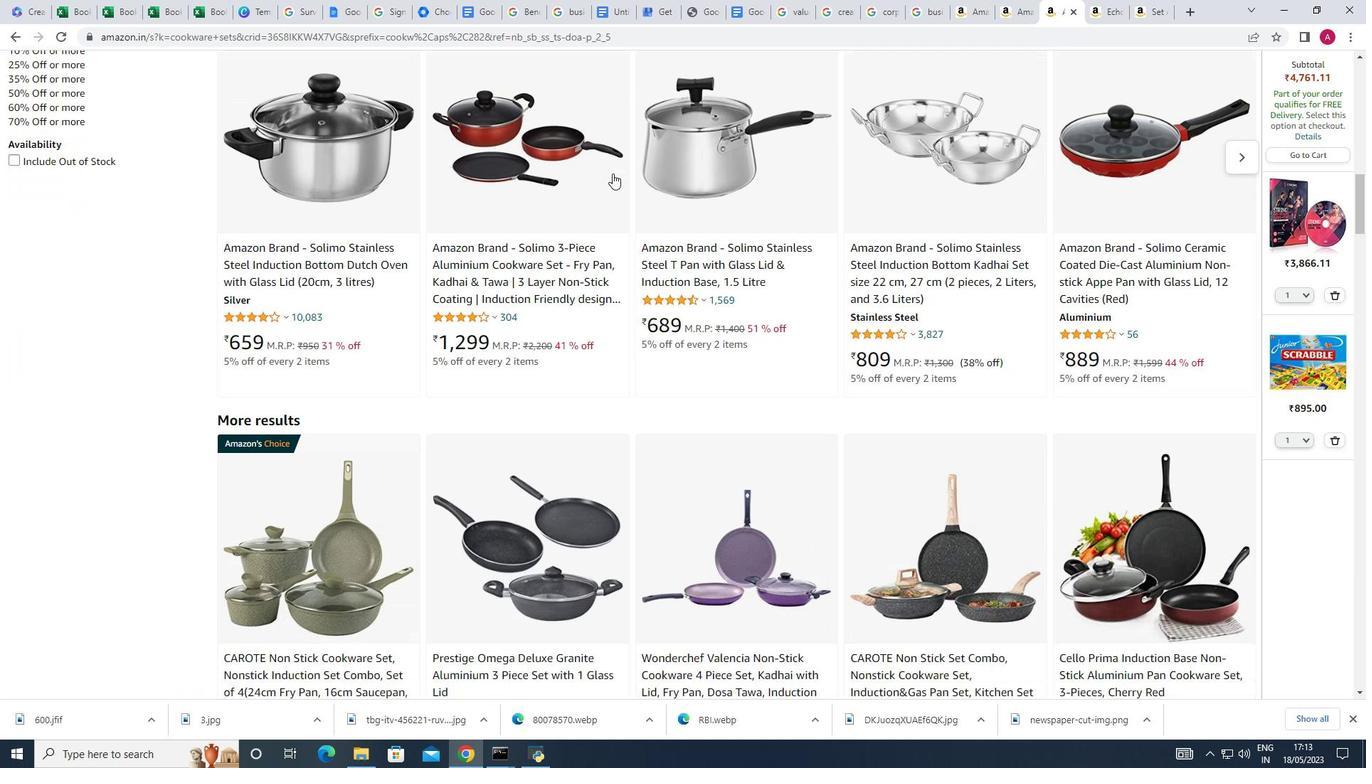 
Action: Mouse scrolled (611, 174) with delta (0, 0)
Screenshot: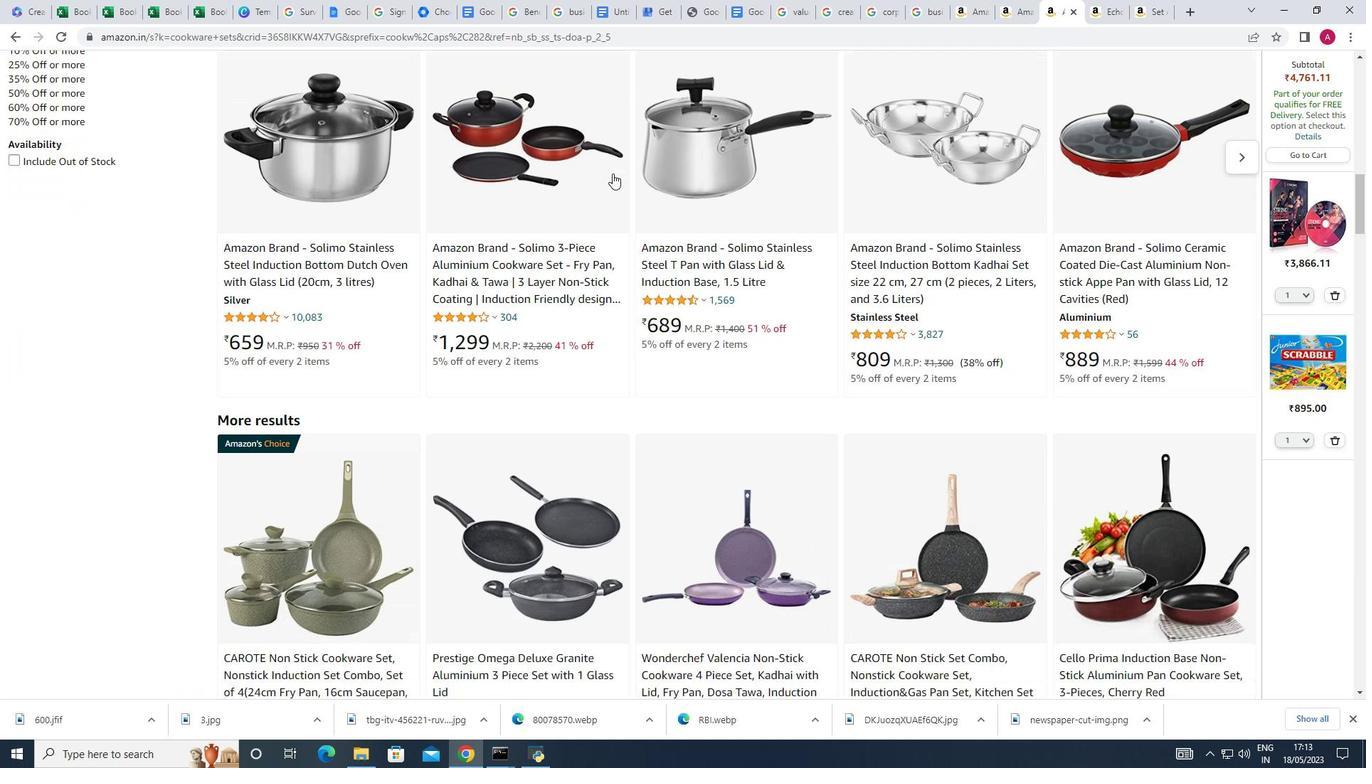 
Action: Mouse moved to (610, 175)
Screenshot: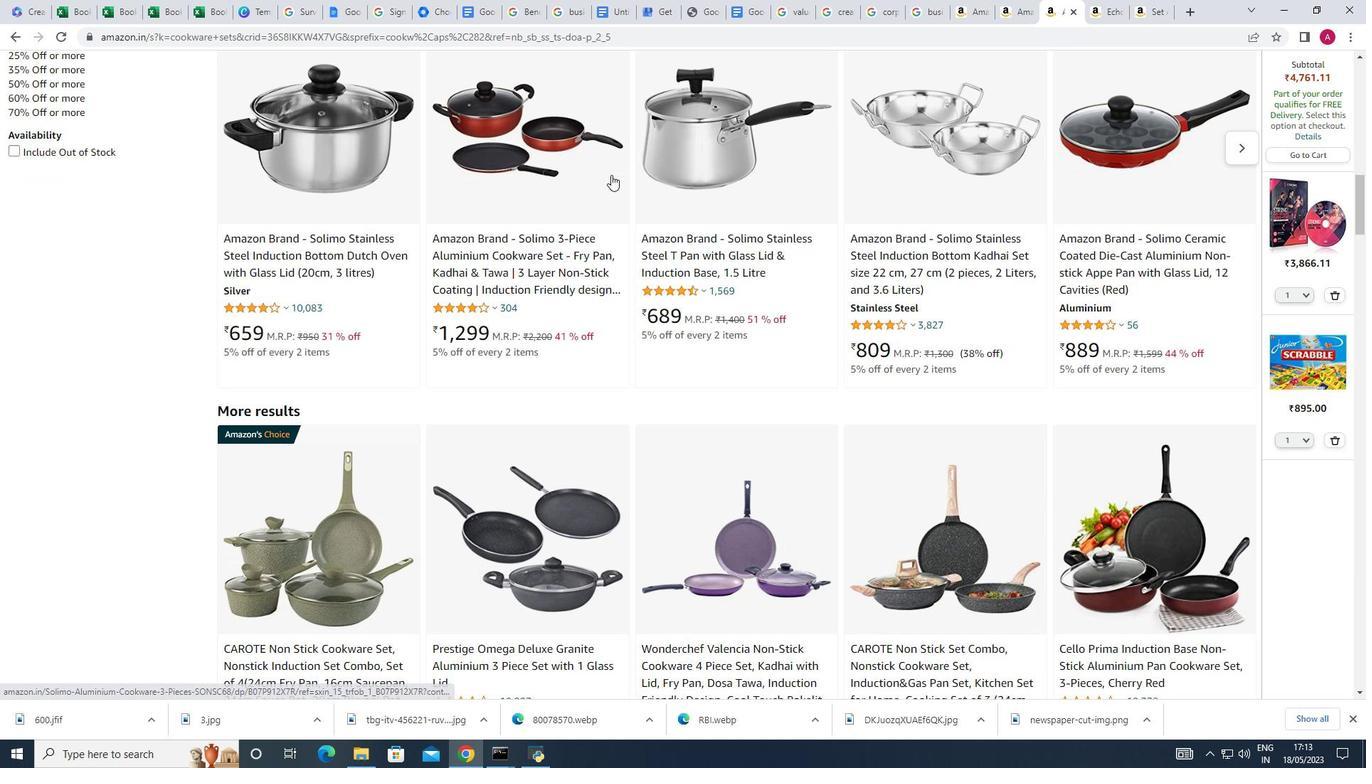 
Action: Mouse scrolled (610, 175) with delta (0, 0)
Screenshot: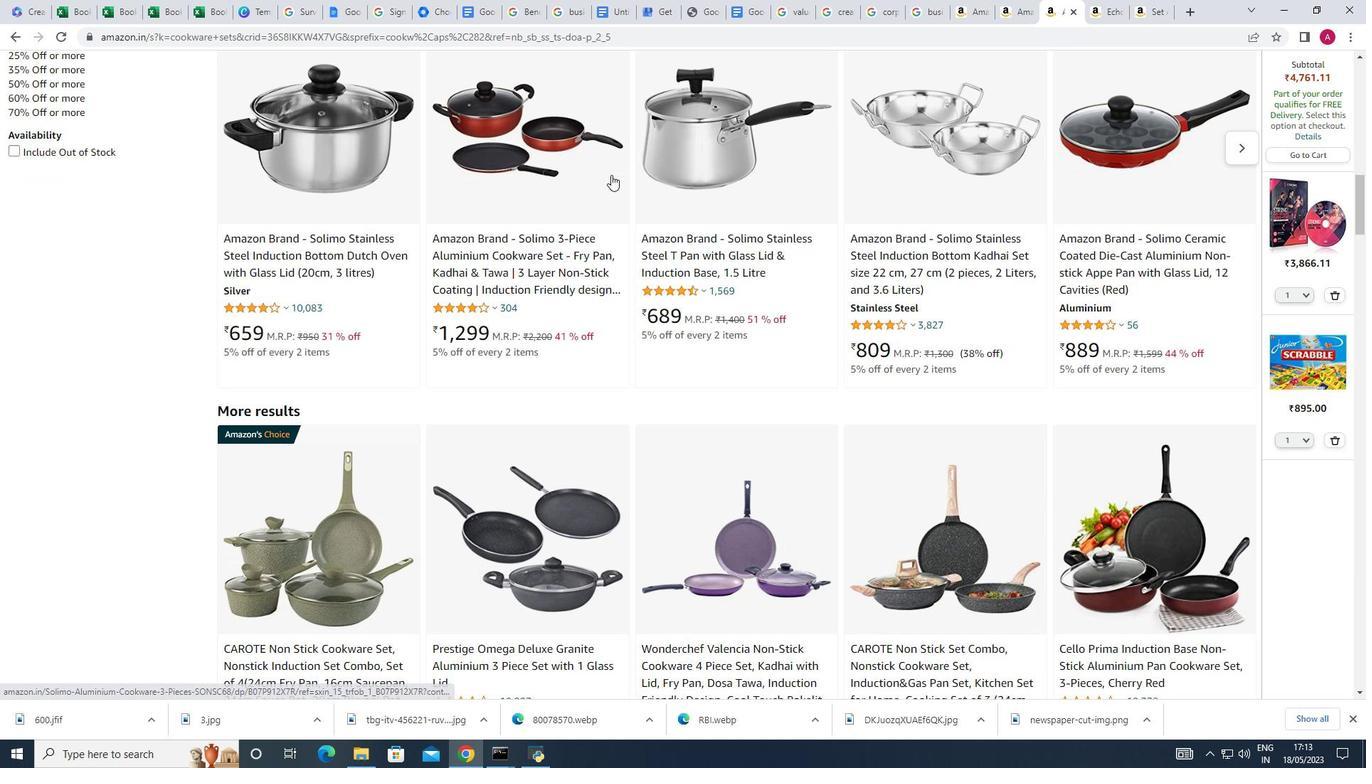 
Action: Mouse scrolled (610, 175) with delta (0, 0)
Screenshot: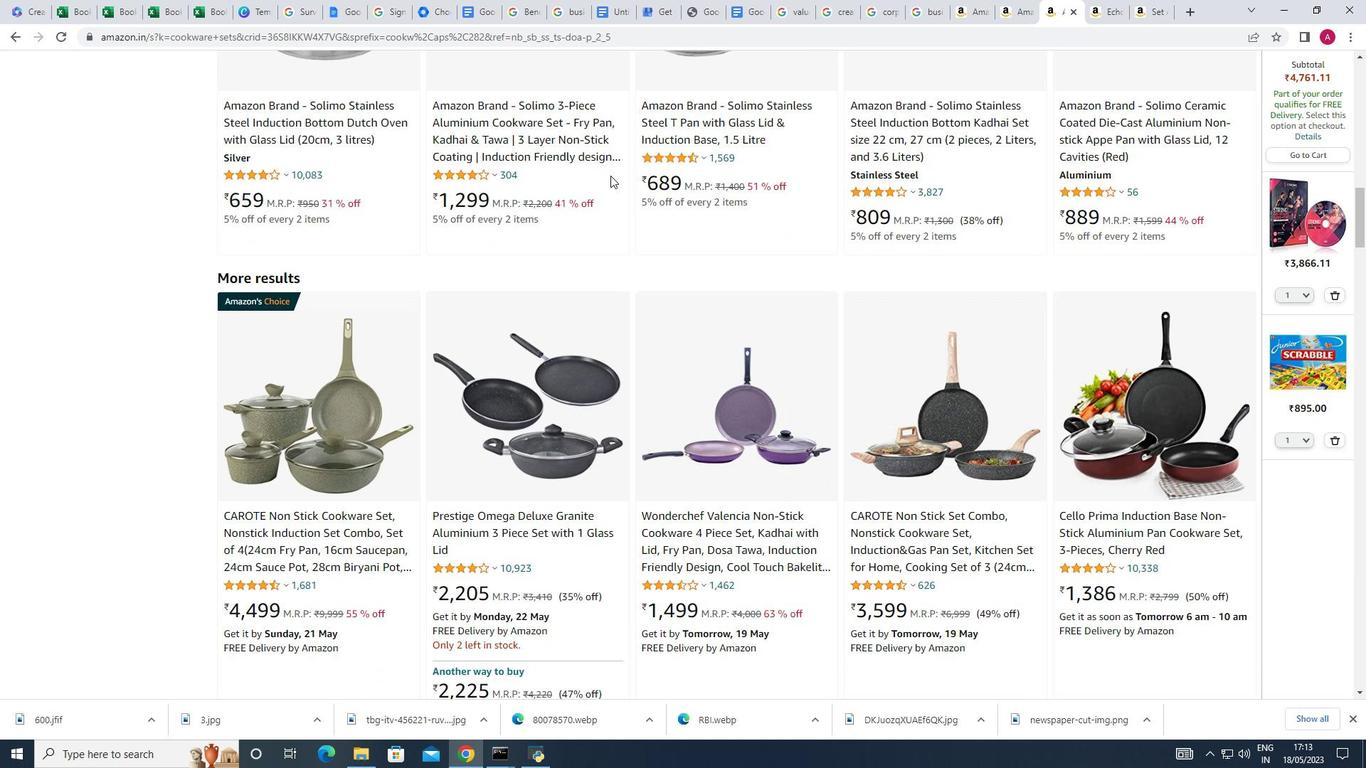 
Action: Mouse moved to (609, 176)
Screenshot: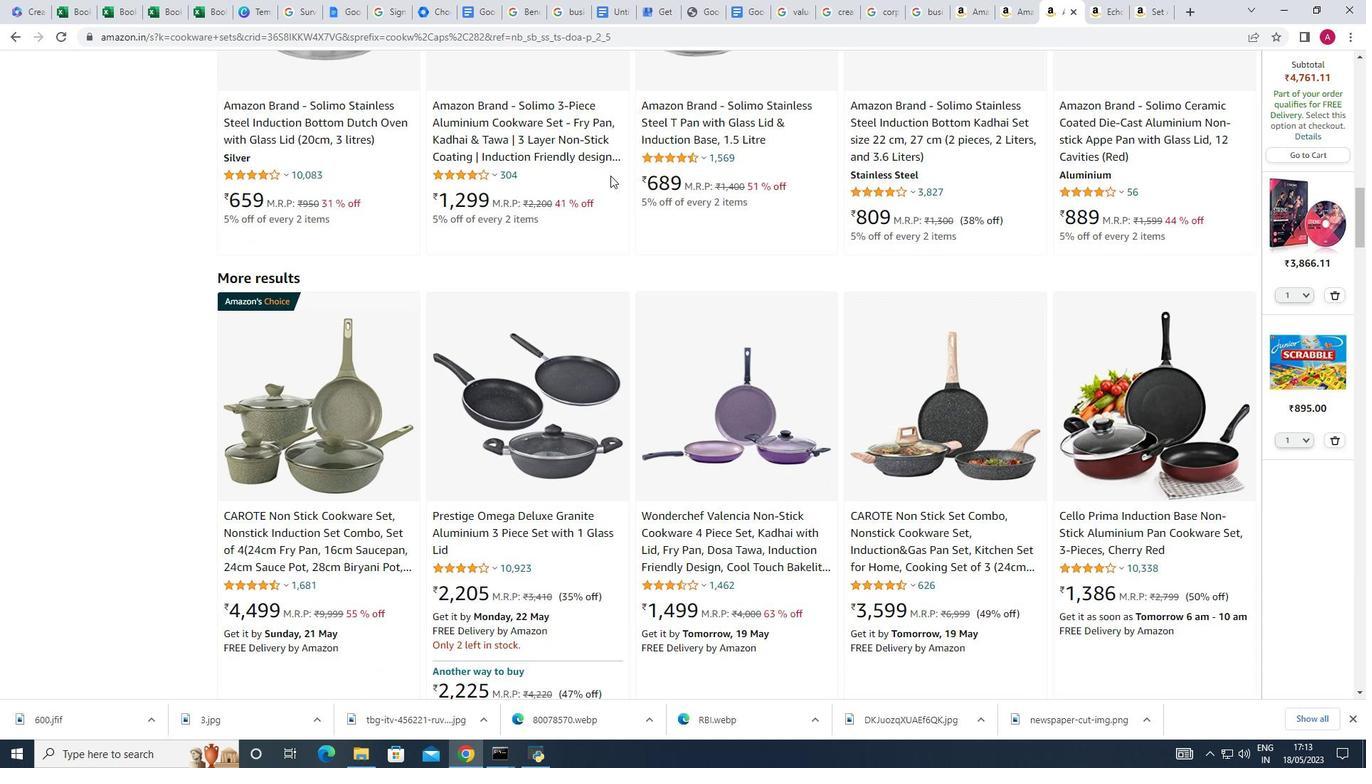 
Action: Mouse scrolled (609, 175) with delta (0, 0)
Screenshot: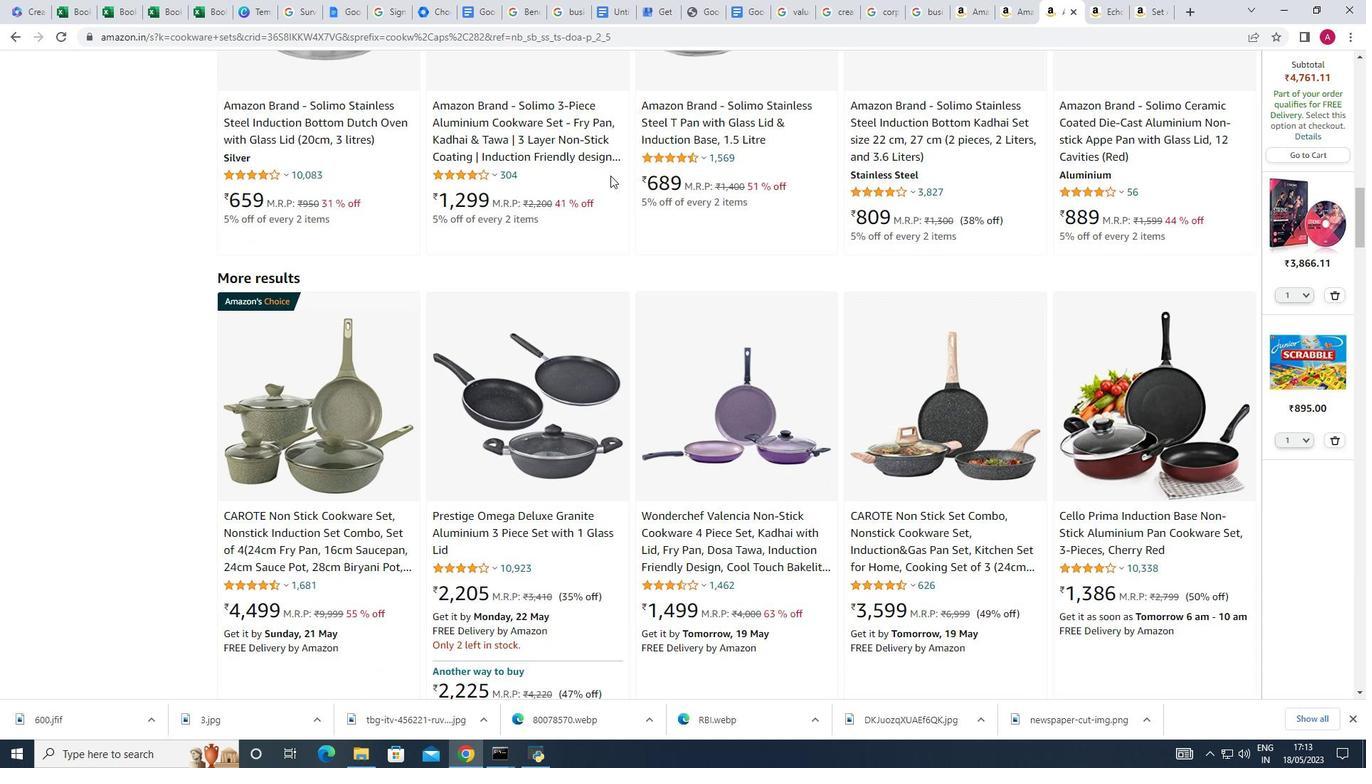 
Action: Mouse moved to (608, 177)
Screenshot: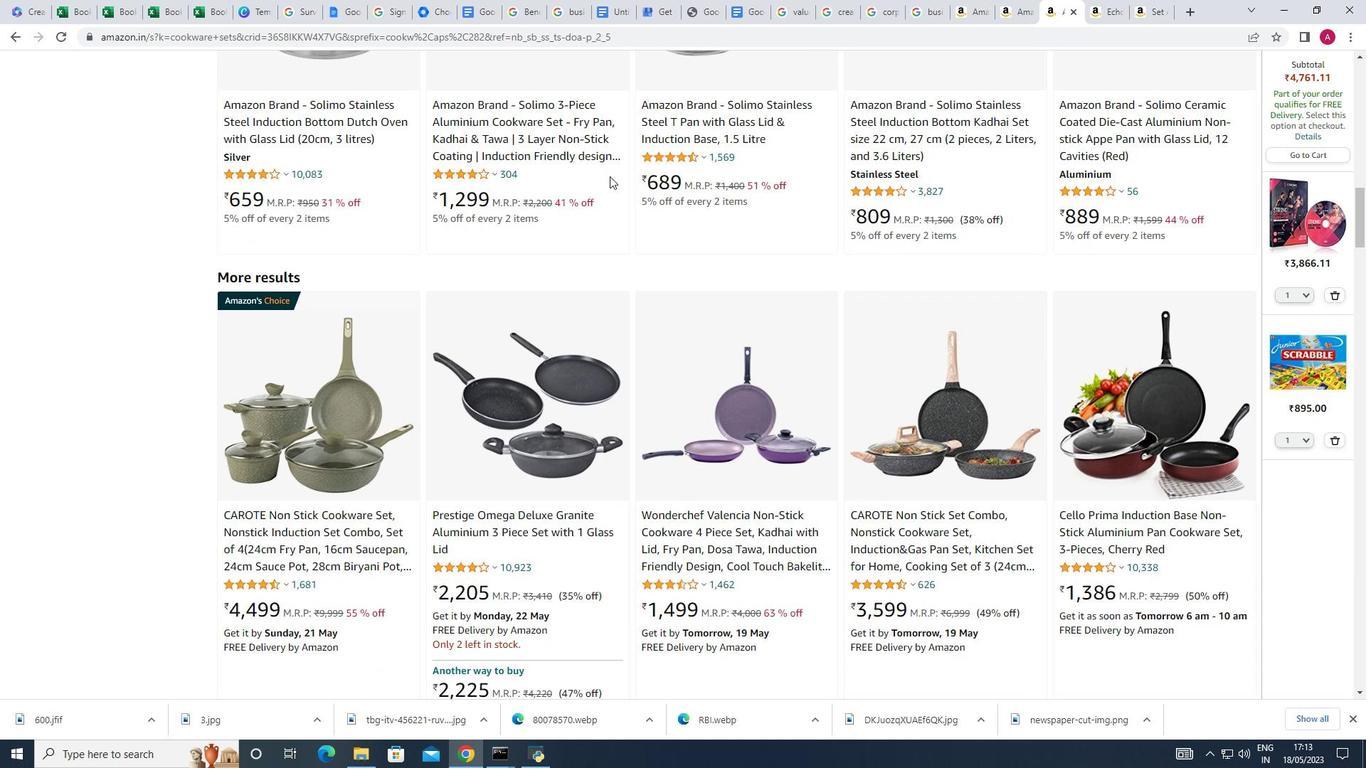 
Action: Mouse scrolled (608, 176) with delta (0, 0)
Screenshot: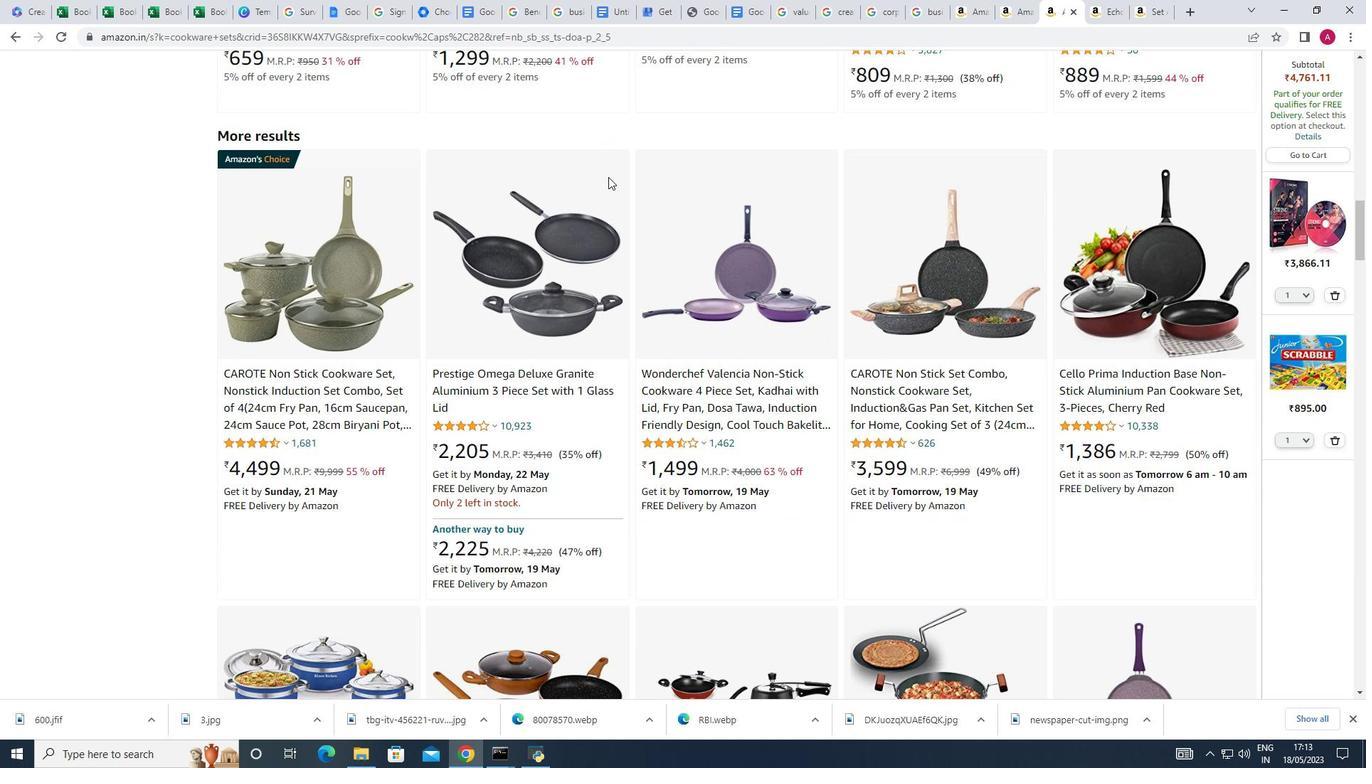 
Action: Mouse scrolled (608, 176) with delta (0, 0)
Screenshot: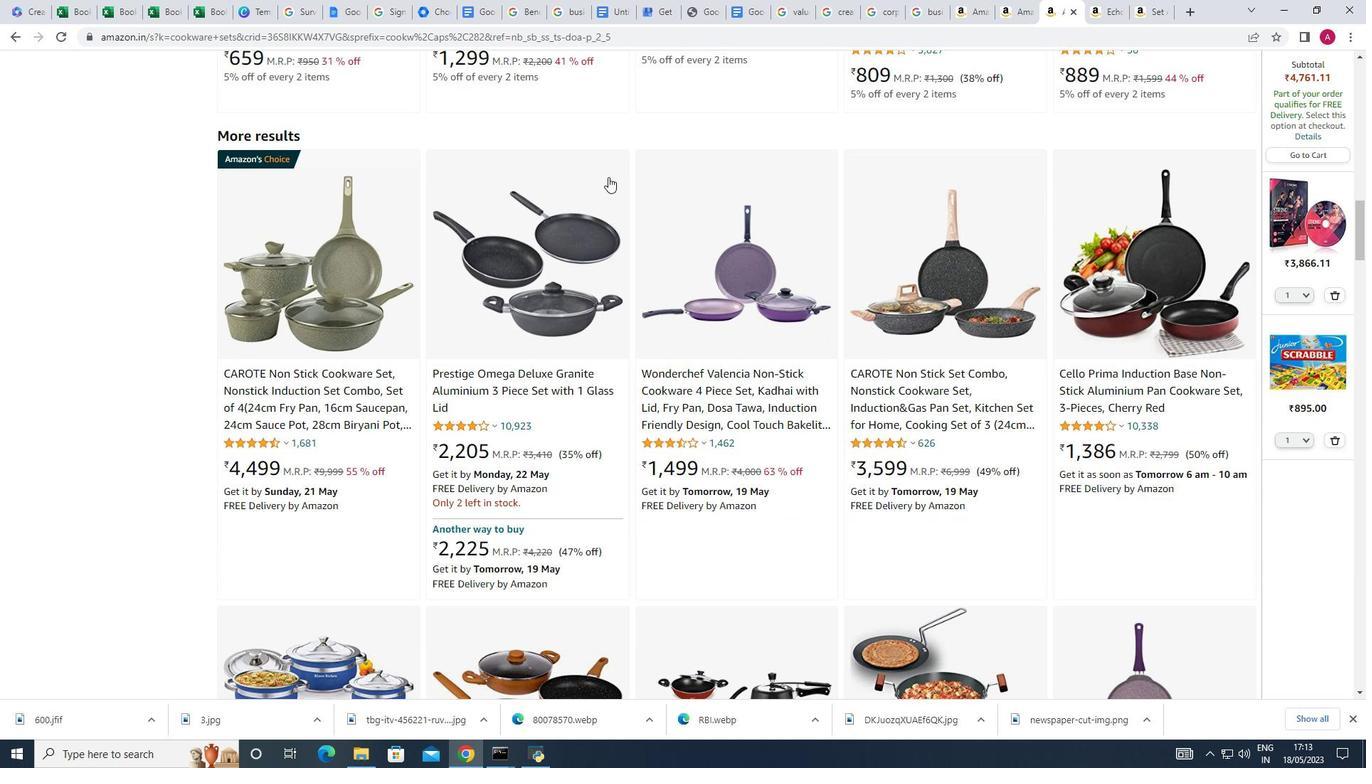 
Action: Mouse scrolled (608, 176) with delta (0, 0)
Screenshot: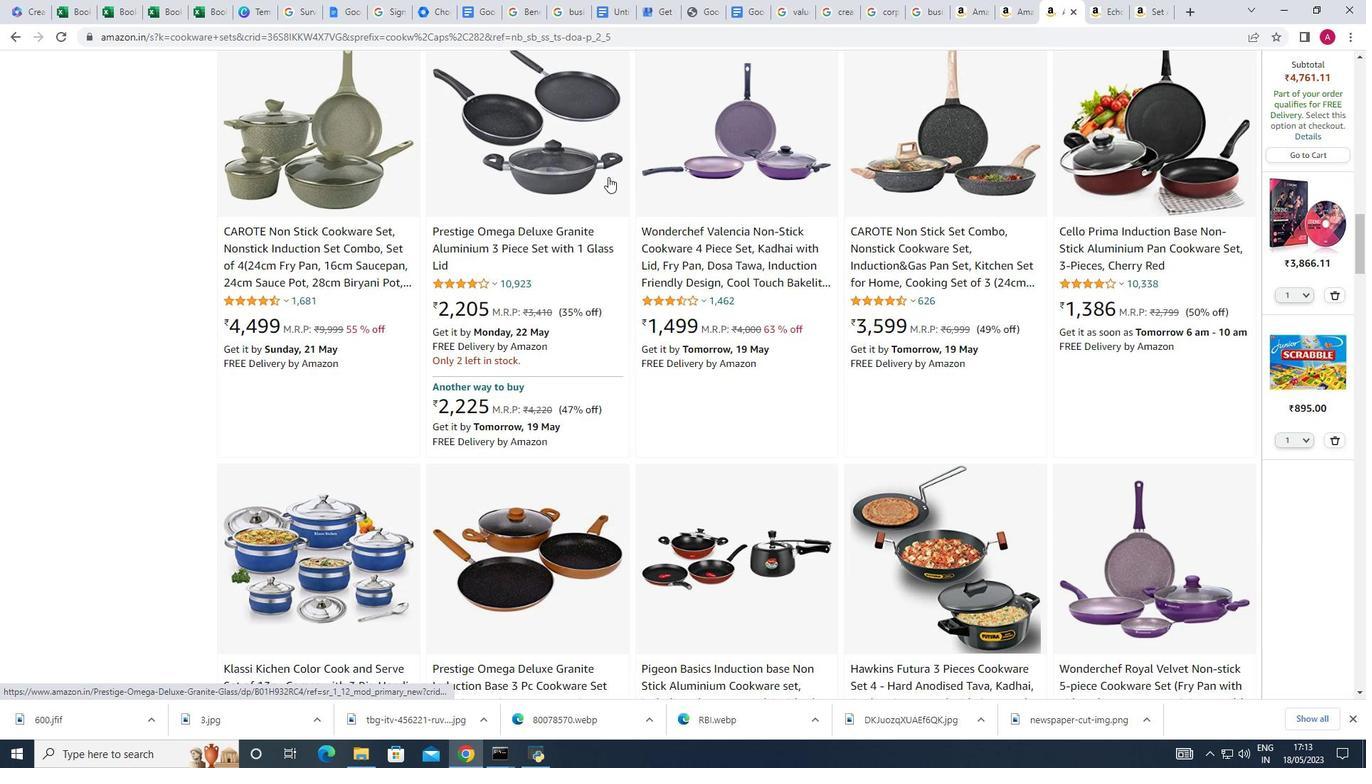 
Action: Mouse moved to (607, 177)
Screenshot: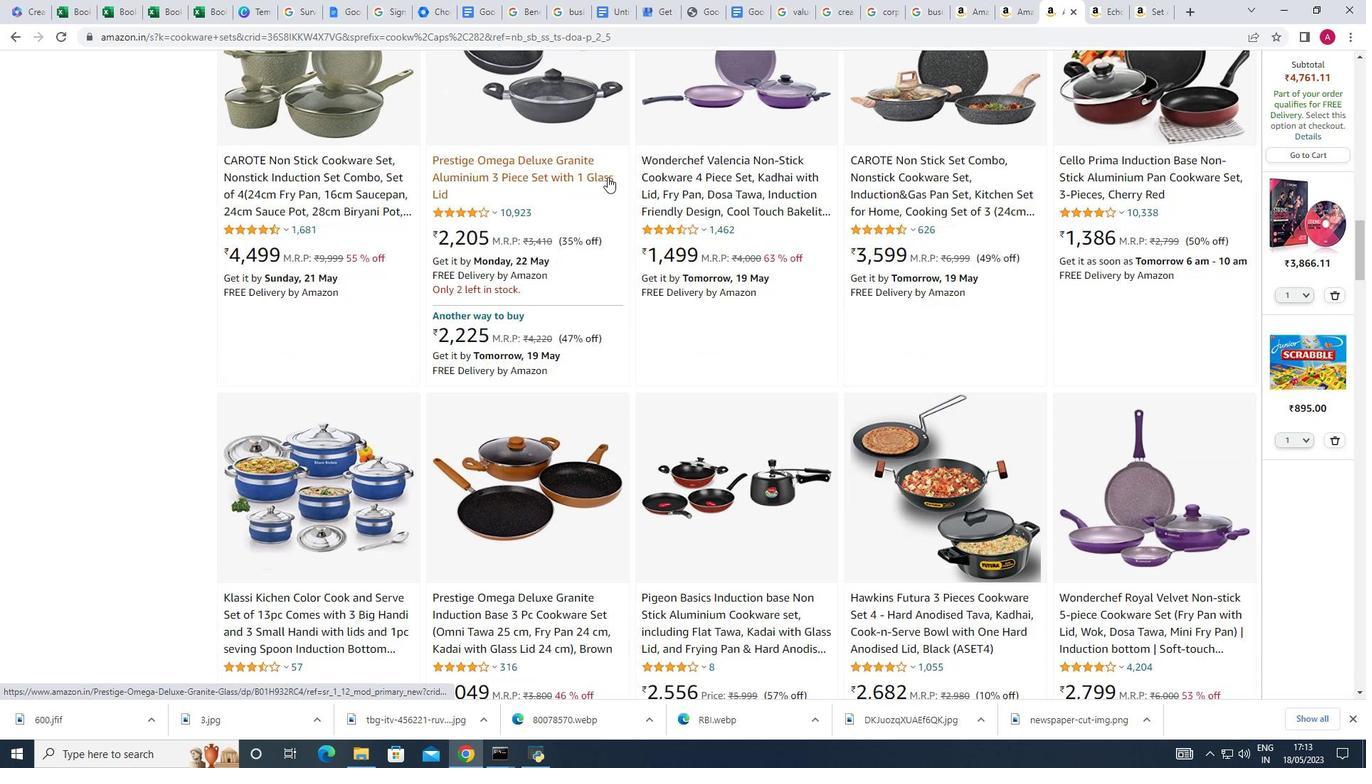 
Action: Mouse scrolled (607, 177) with delta (0, 0)
Screenshot: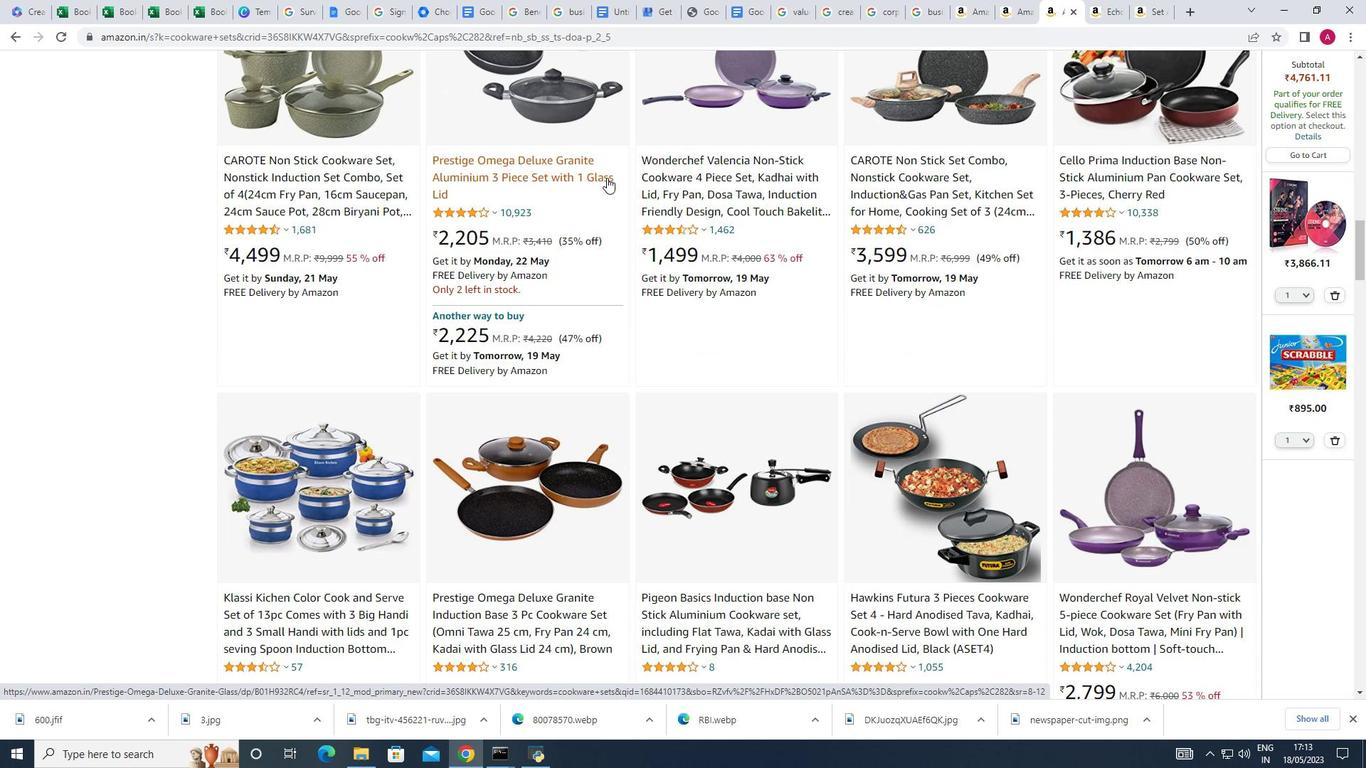 
Action: Mouse scrolled (607, 177) with delta (0, 0)
Screenshot: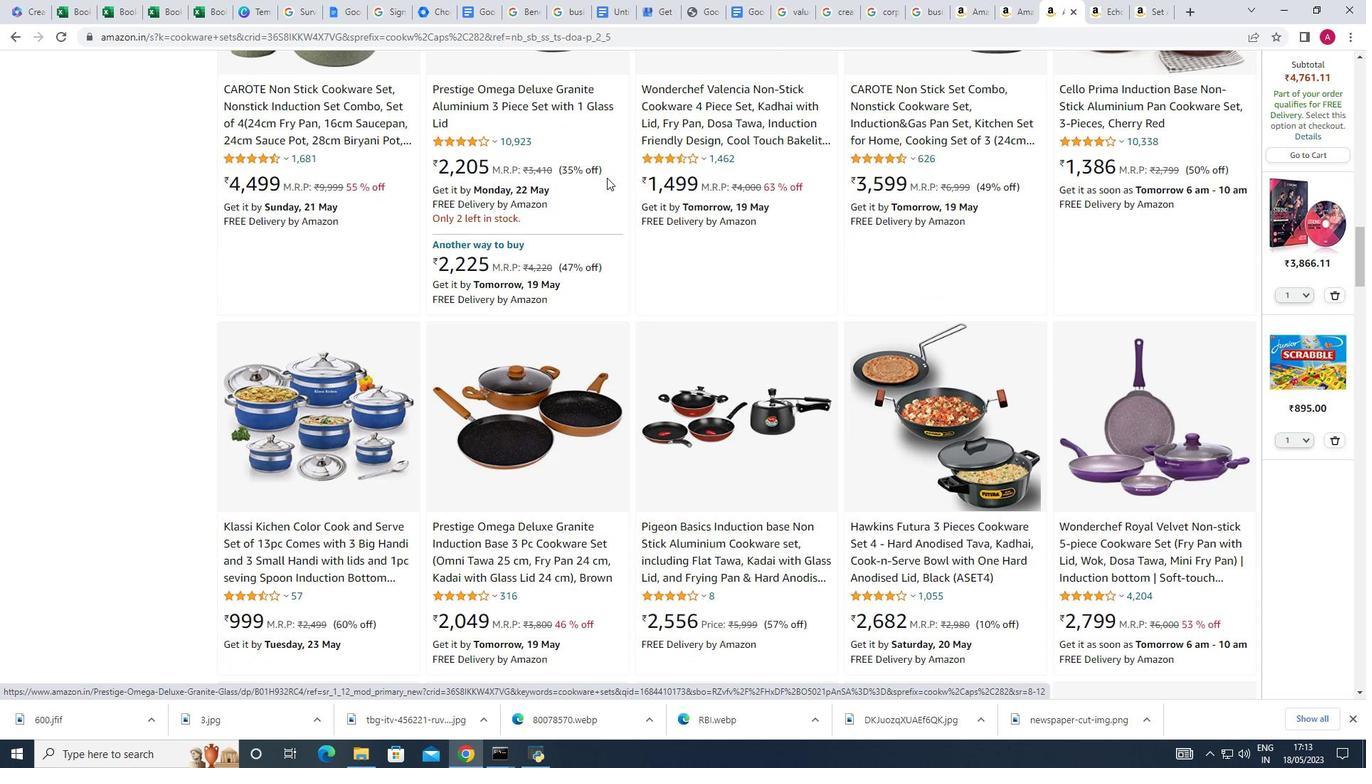 
Action: Mouse moved to (598, 184)
Screenshot: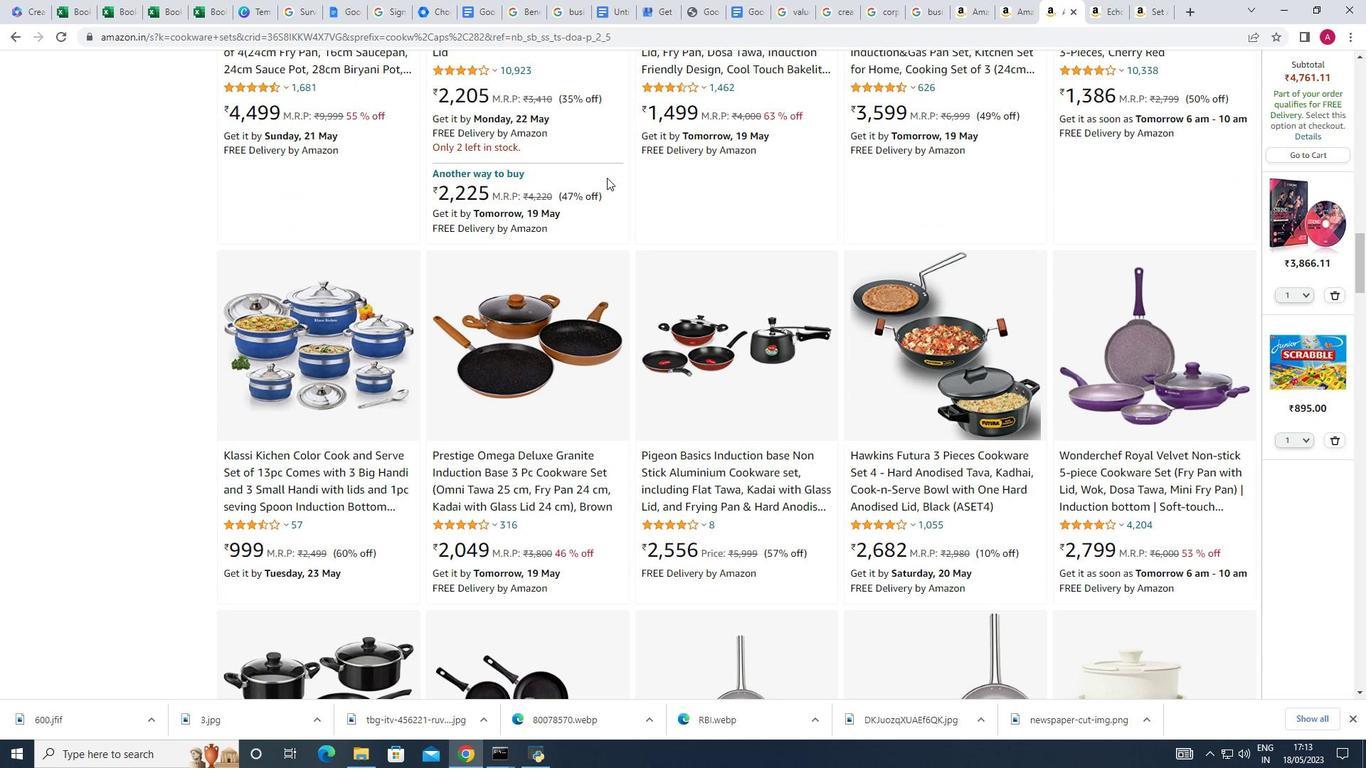 
Action: Mouse scrolled (598, 183) with delta (0, 0)
Screenshot: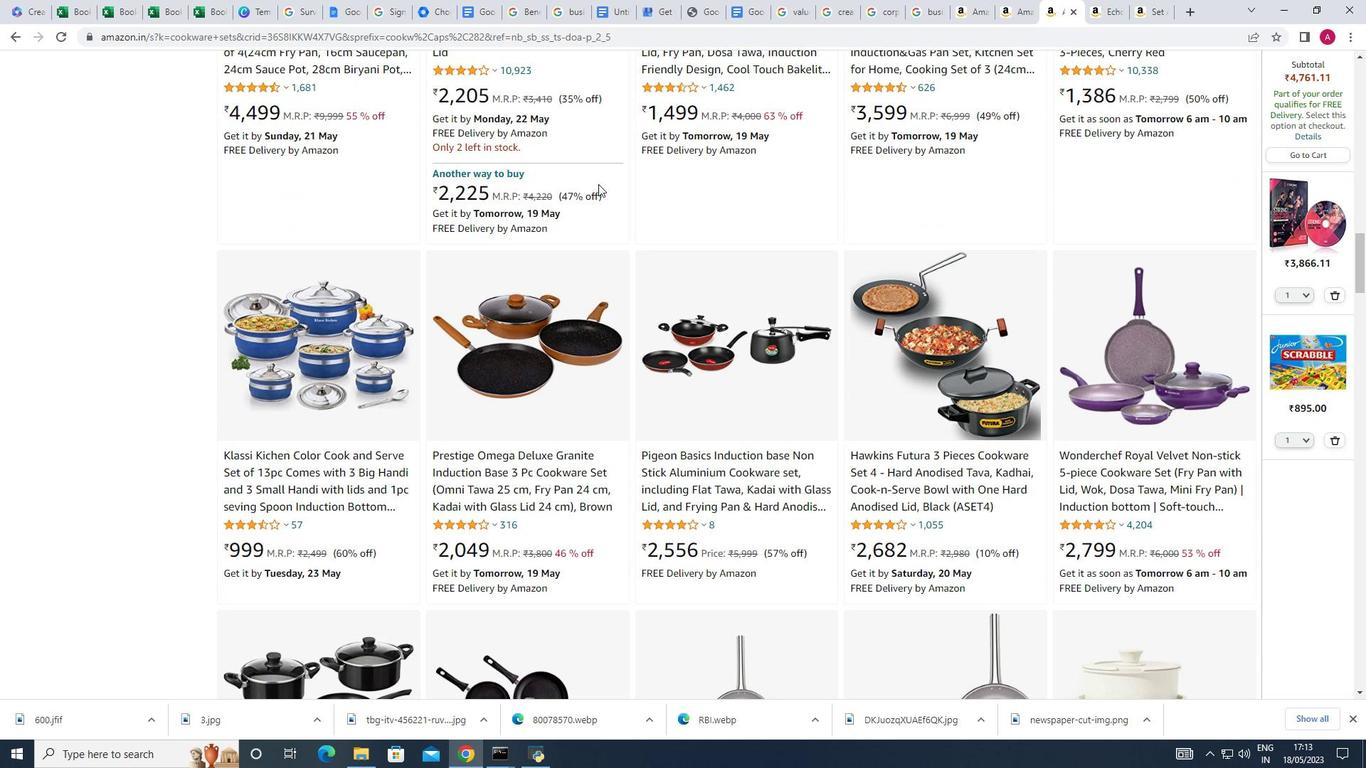 
Action: Mouse scrolled (598, 183) with delta (0, 0)
Screenshot: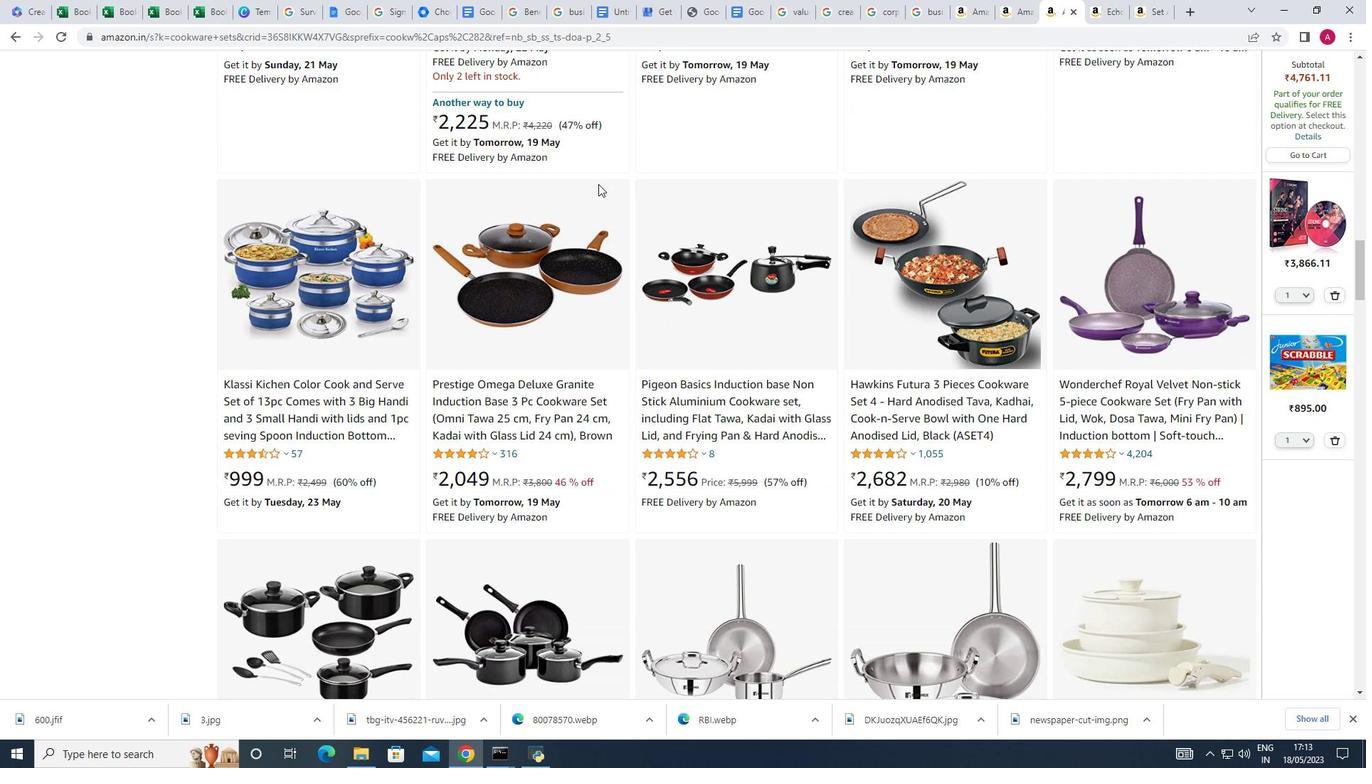 
Action: Mouse scrolled (598, 183) with delta (0, 0)
Screenshot: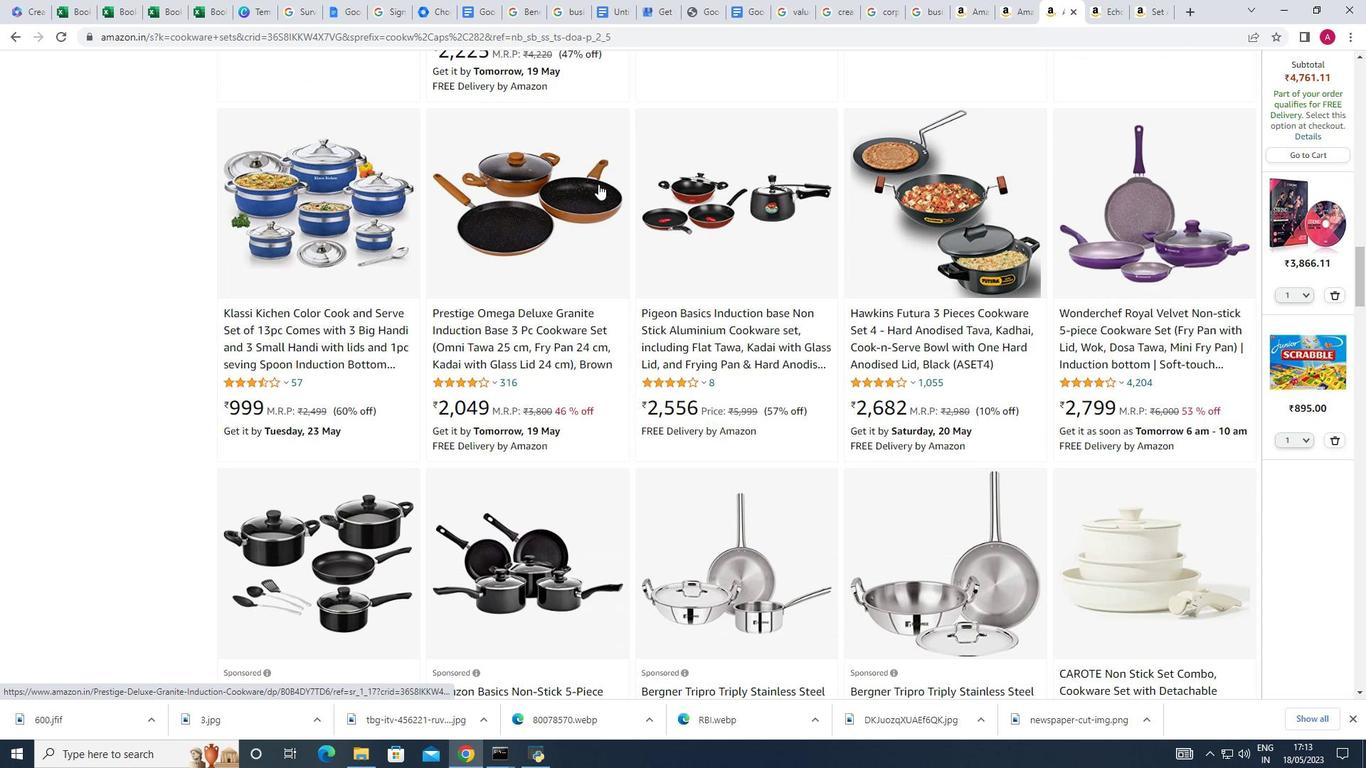 
Action: Mouse scrolled (598, 183) with delta (0, 0)
Screenshot: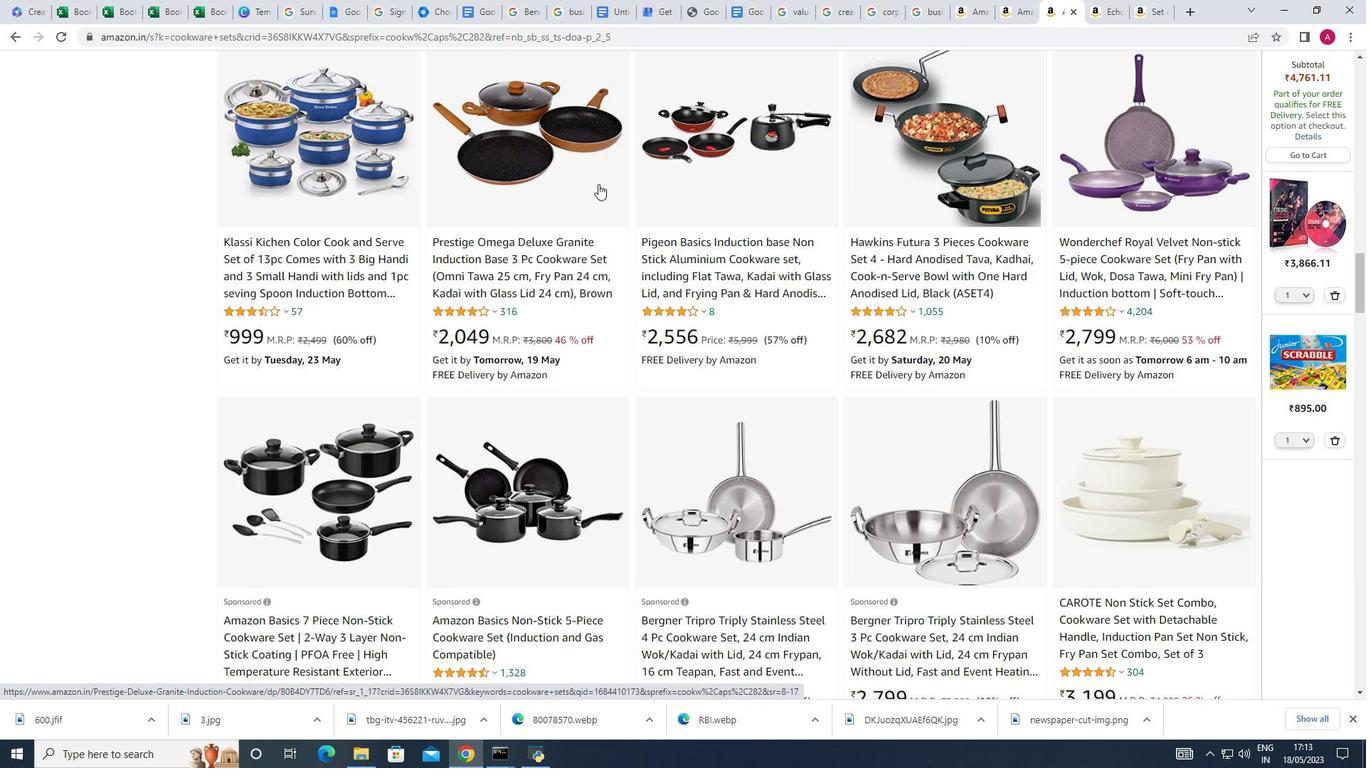 
Action: Mouse scrolled (598, 185) with delta (0, 0)
Screenshot: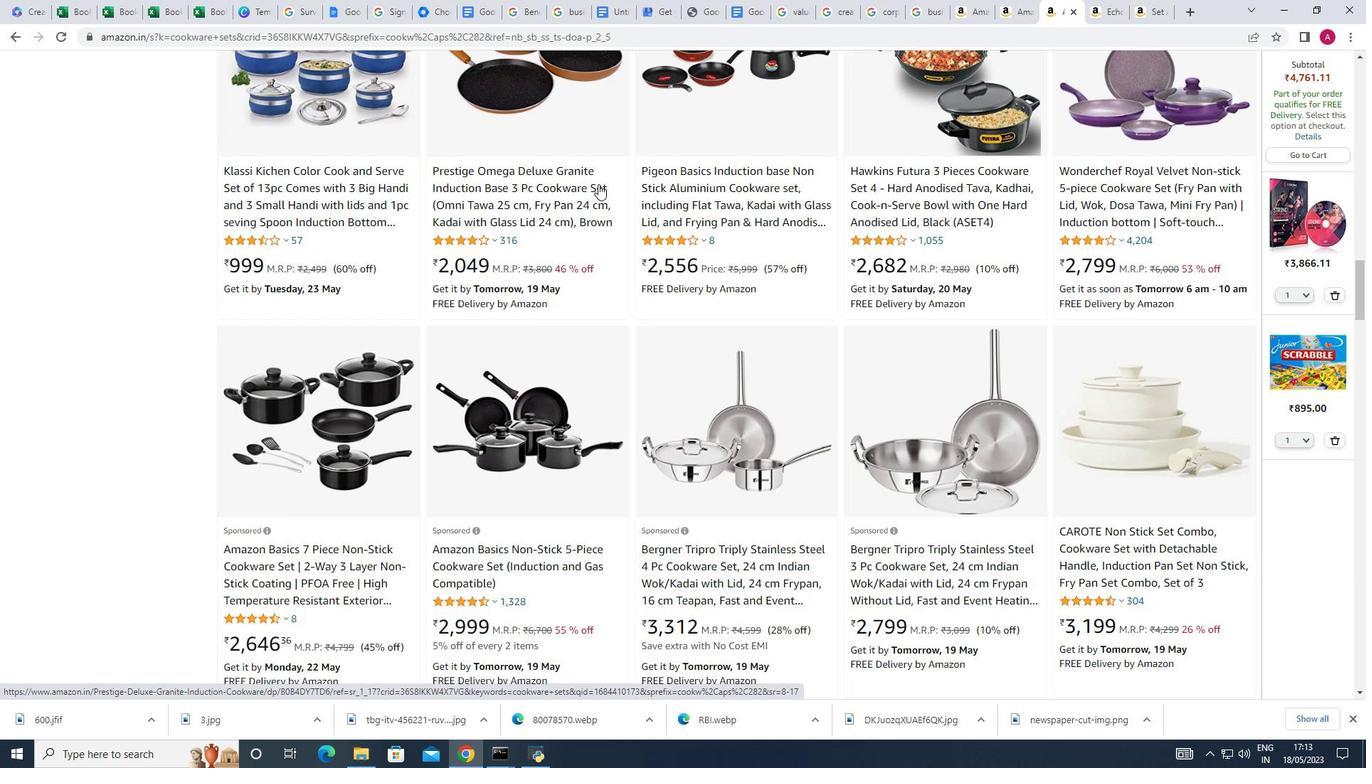 
Action: Mouse scrolled (598, 185) with delta (0, 0)
Screenshot: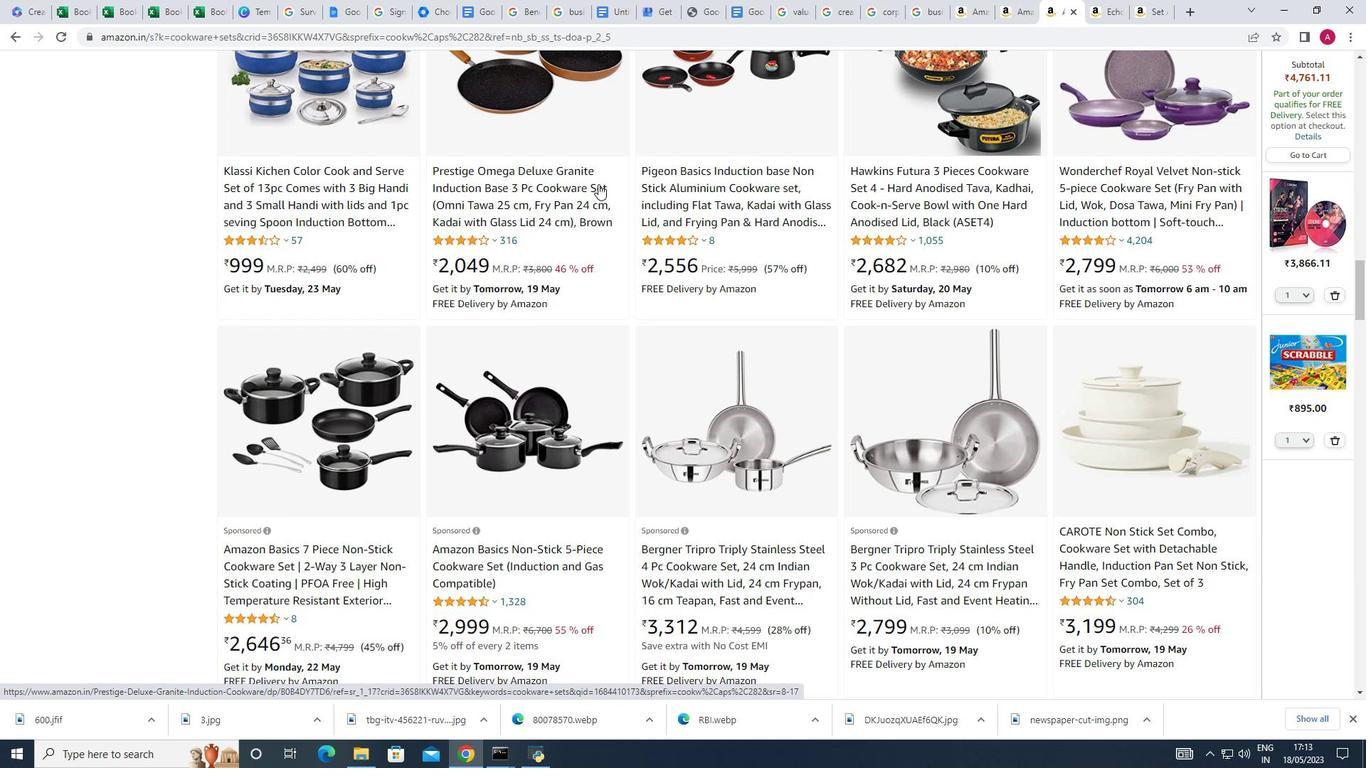 
Action: Mouse scrolled (598, 183) with delta (0, 0)
Screenshot: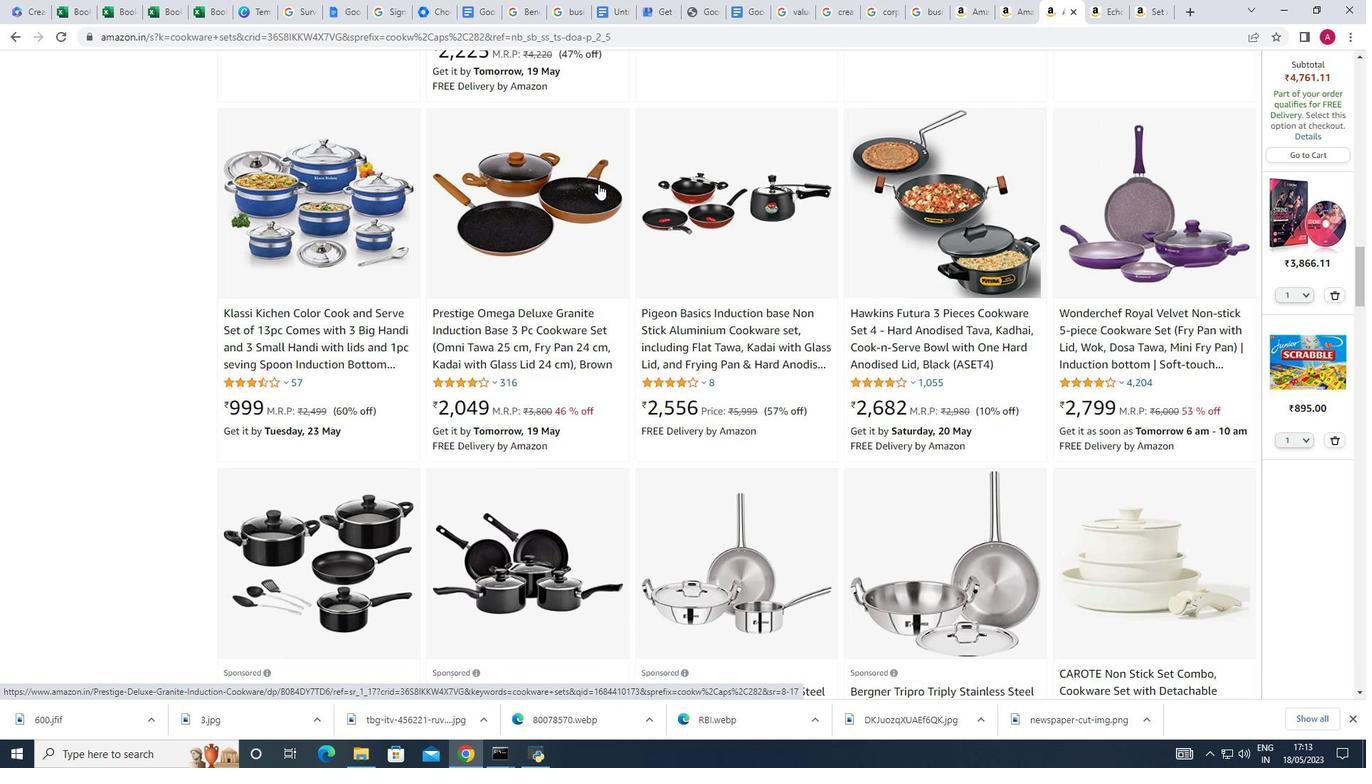 
Action: Mouse scrolled (598, 183) with delta (0, 0)
Screenshot: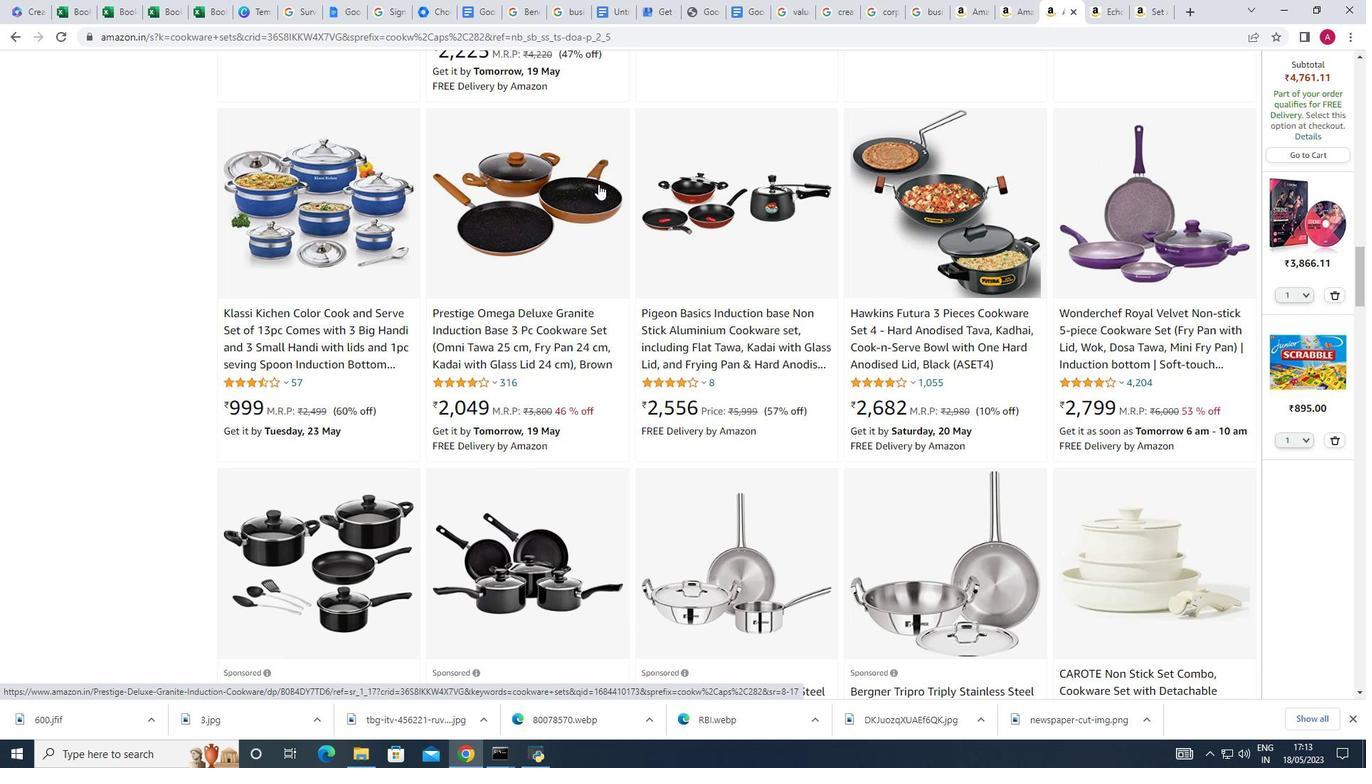 
Action: Mouse scrolled (598, 183) with delta (0, 0)
Screenshot: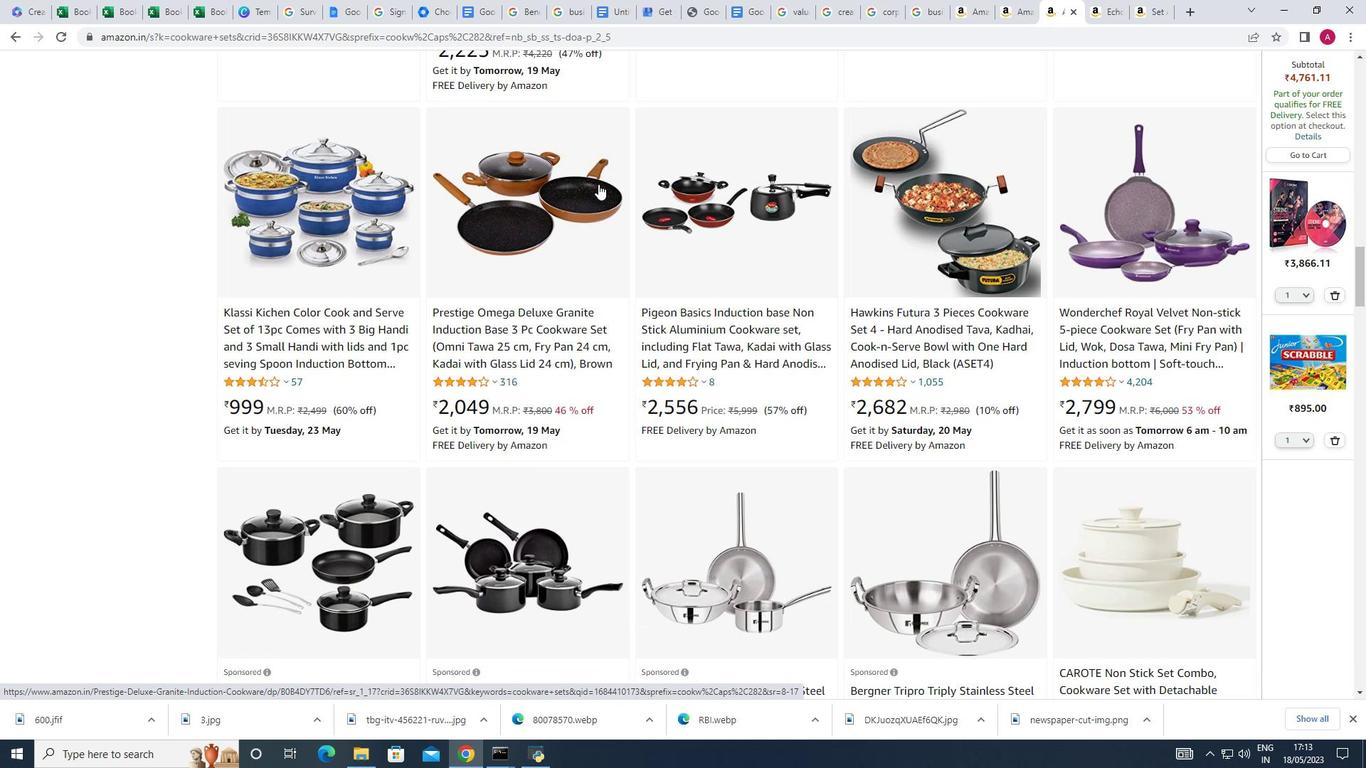 
Action: Mouse scrolled (598, 183) with delta (0, 0)
Screenshot: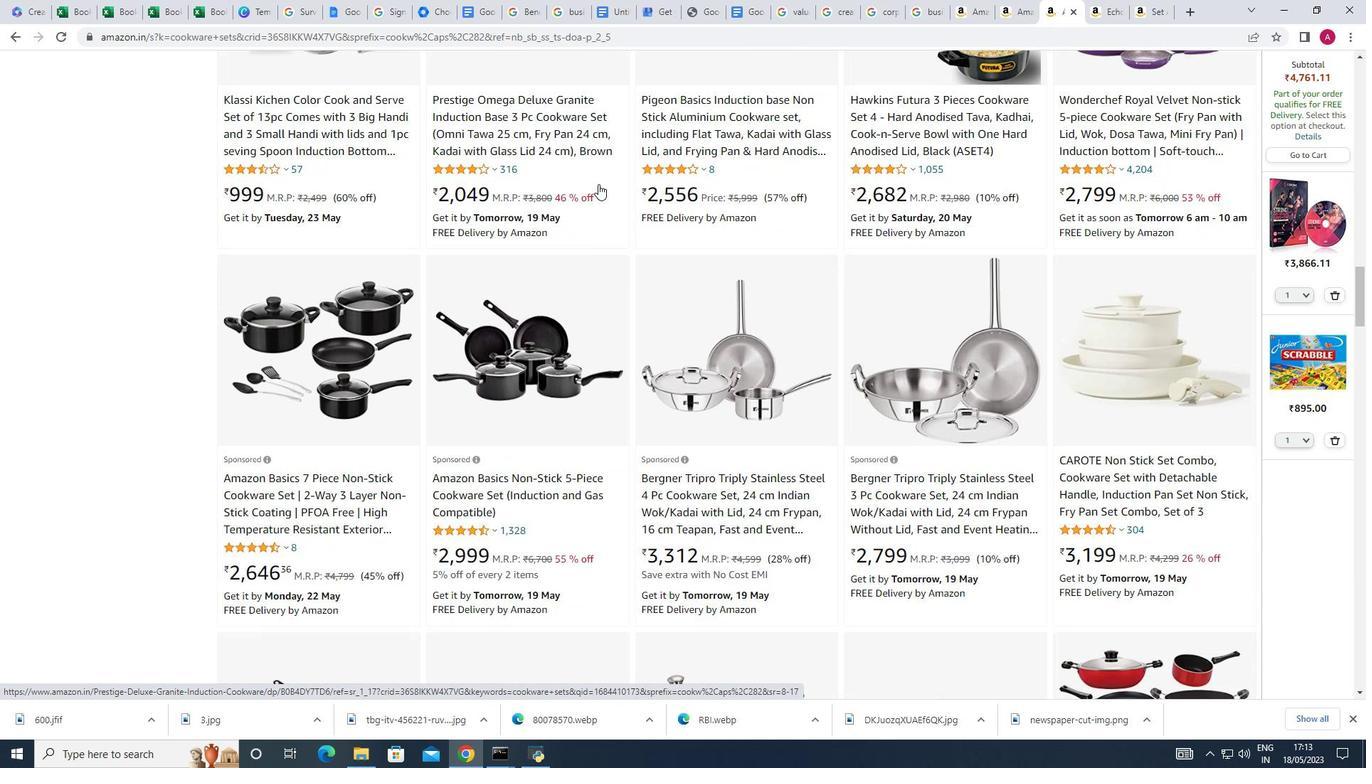 
Action: Mouse scrolled (598, 183) with delta (0, 0)
Screenshot: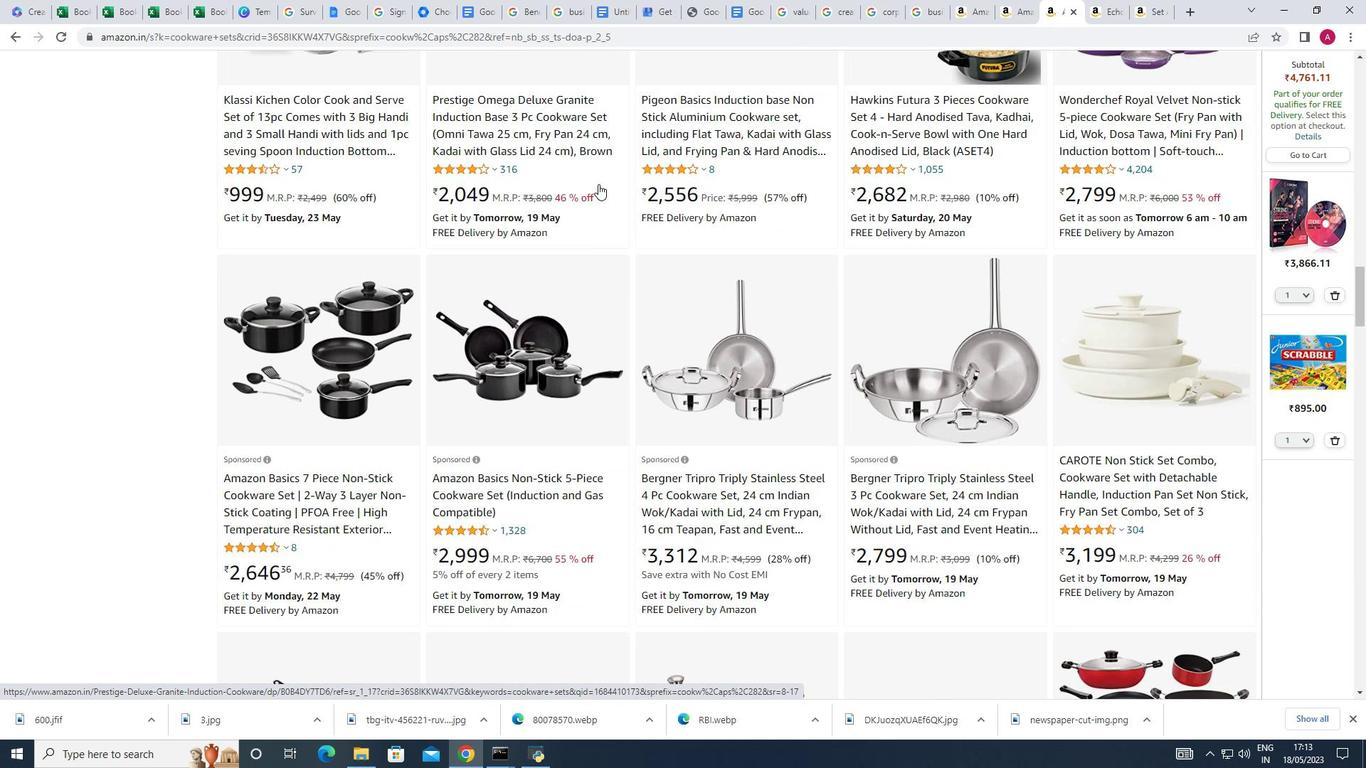 
Action: Mouse scrolled (598, 183) with delta (0, 0)
Screenshot: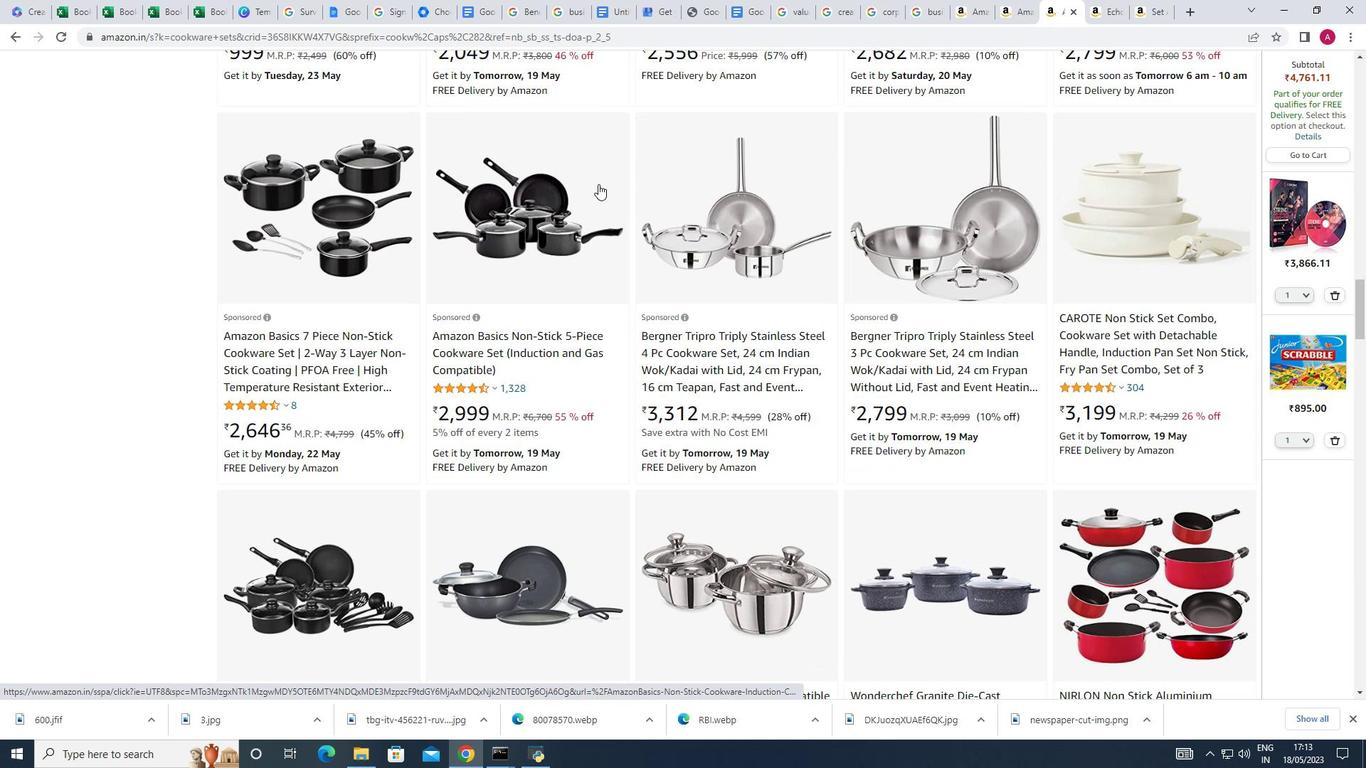 
Action: Mouse scrolled (598, 183) with delta (0, 0)
Screenshot: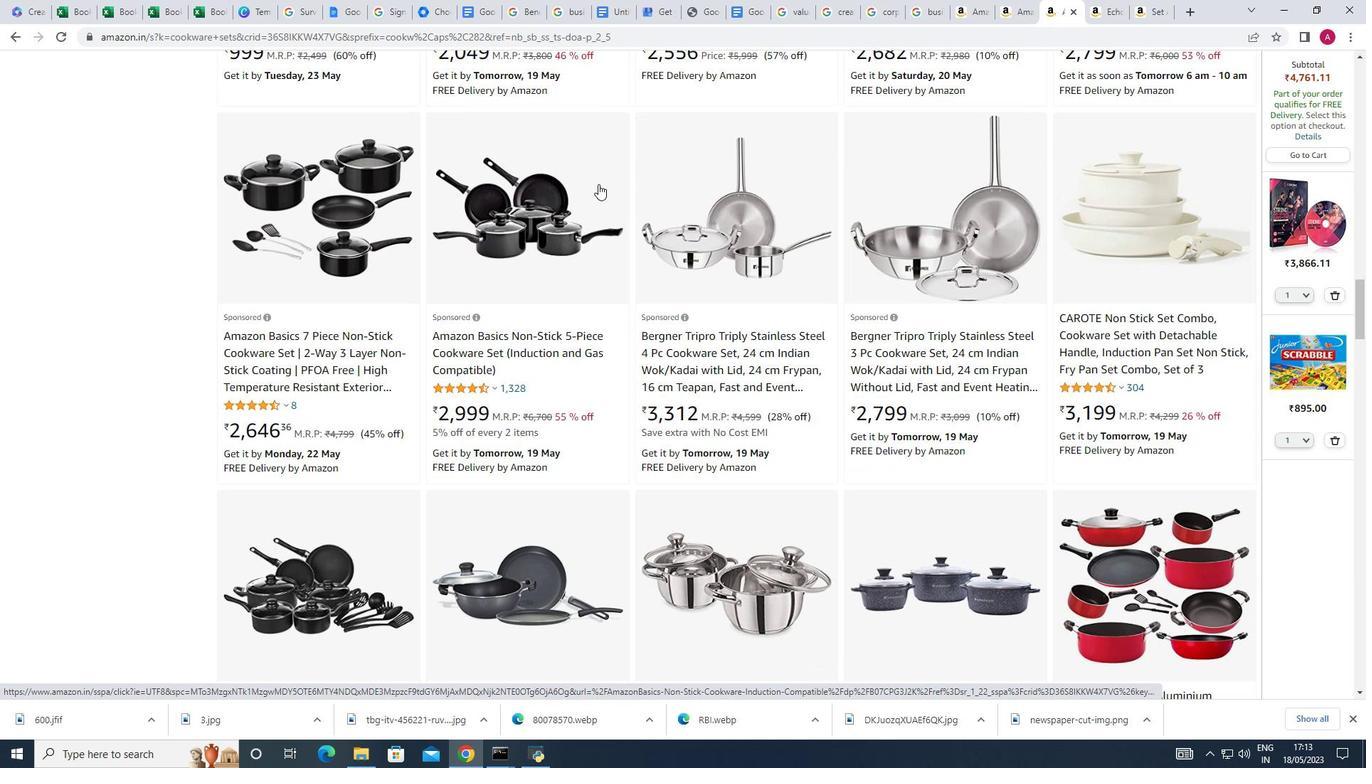 
Action: Mouse scrolled (598, 183) with delta (0, 0)
Screenshot: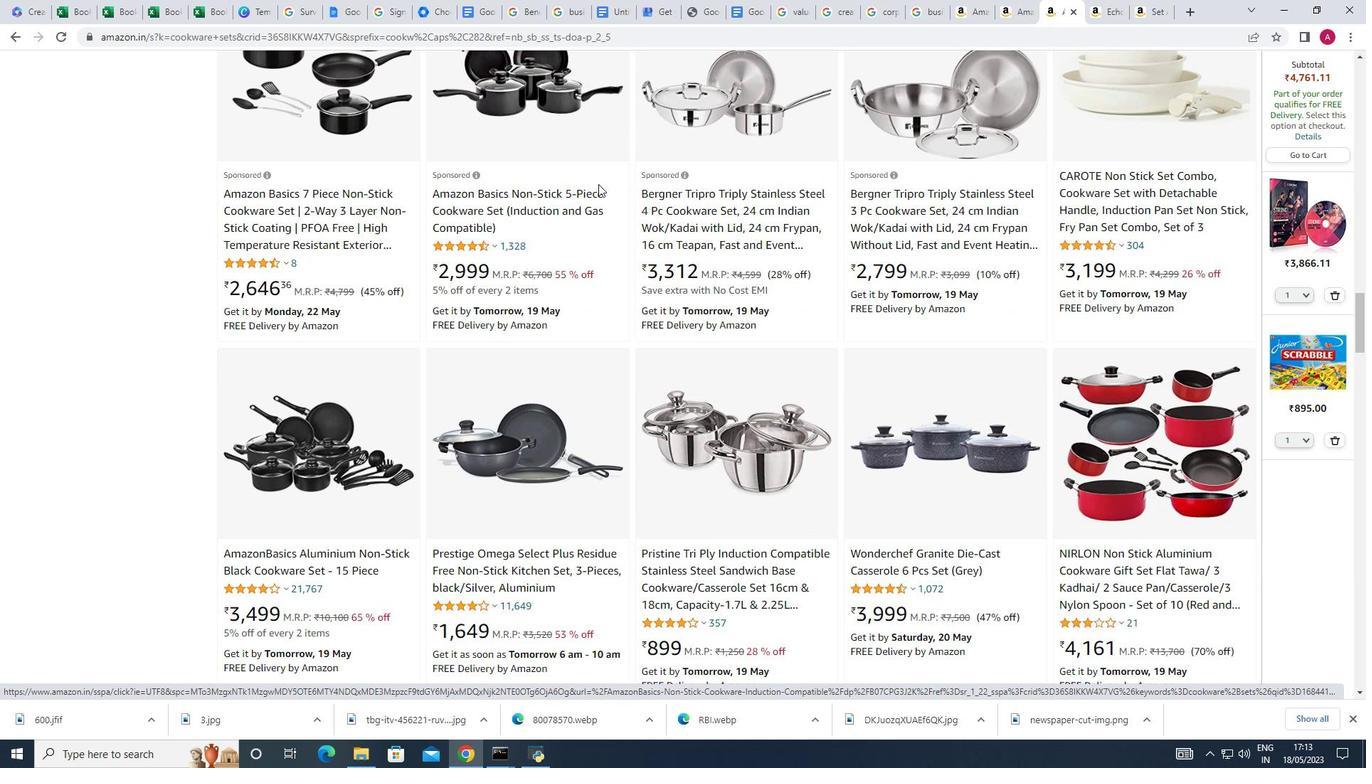 
Action: Mouse scrolled (598, 183) with delta (0, 0)
Screenshot: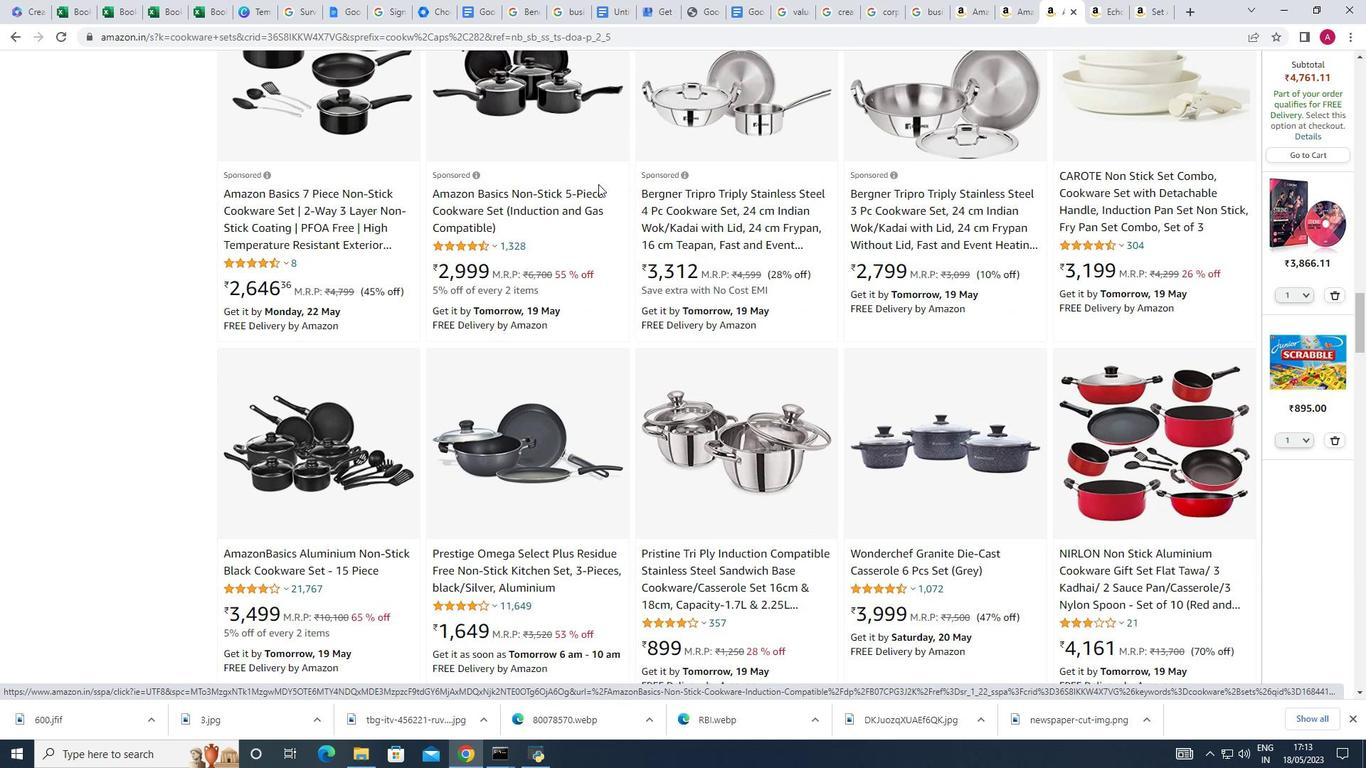 
Action: Mouse moved to (355, 276)
Screenshot: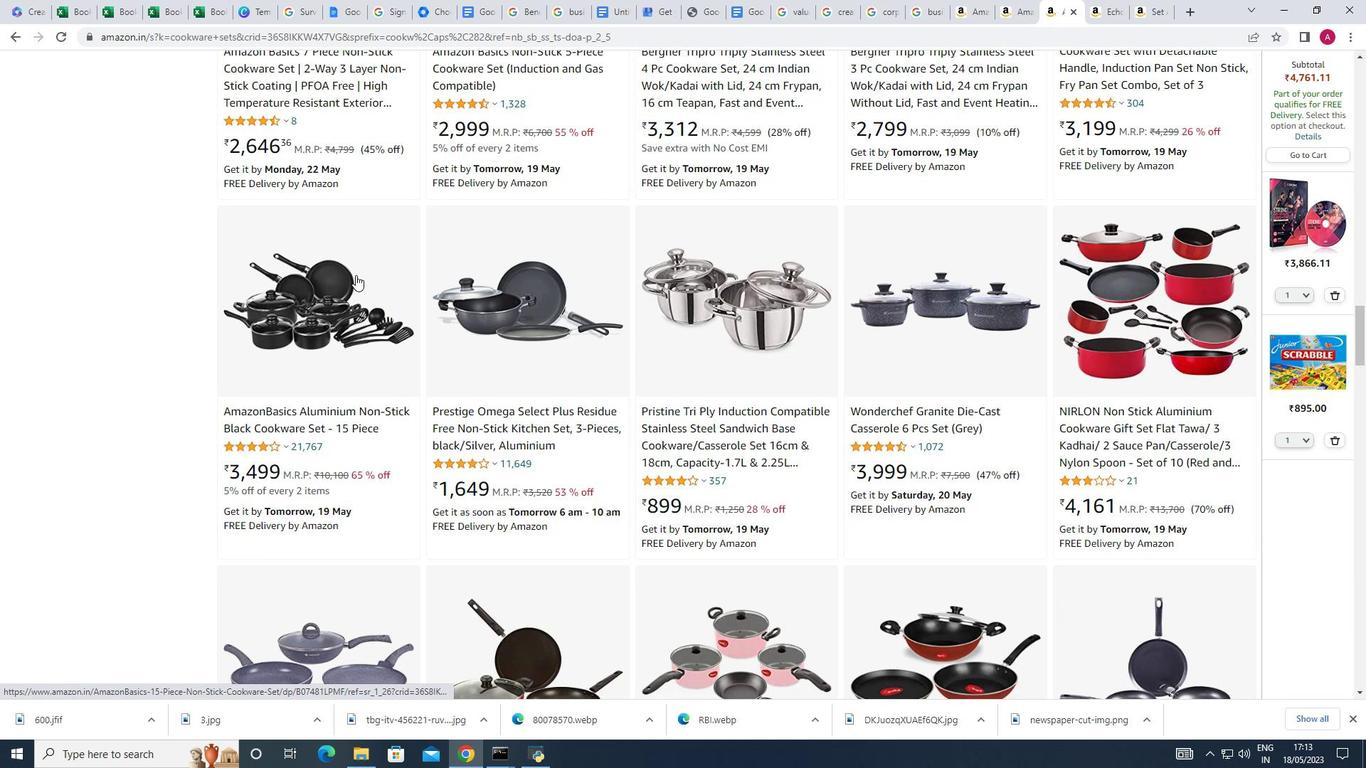 
Action: Mouse pressed left at (355, 276)
Screenshot: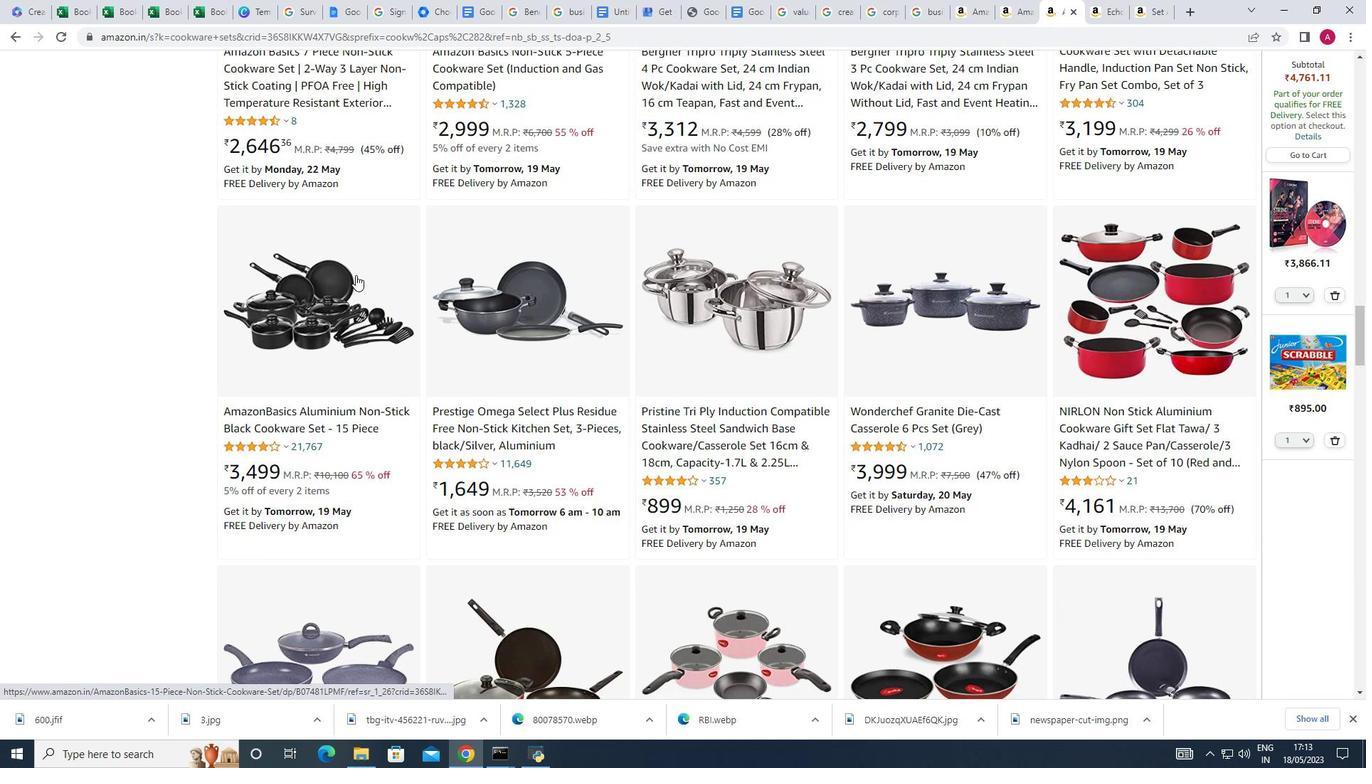 
Action: Mouse moved to (354, 276)
Screenshot: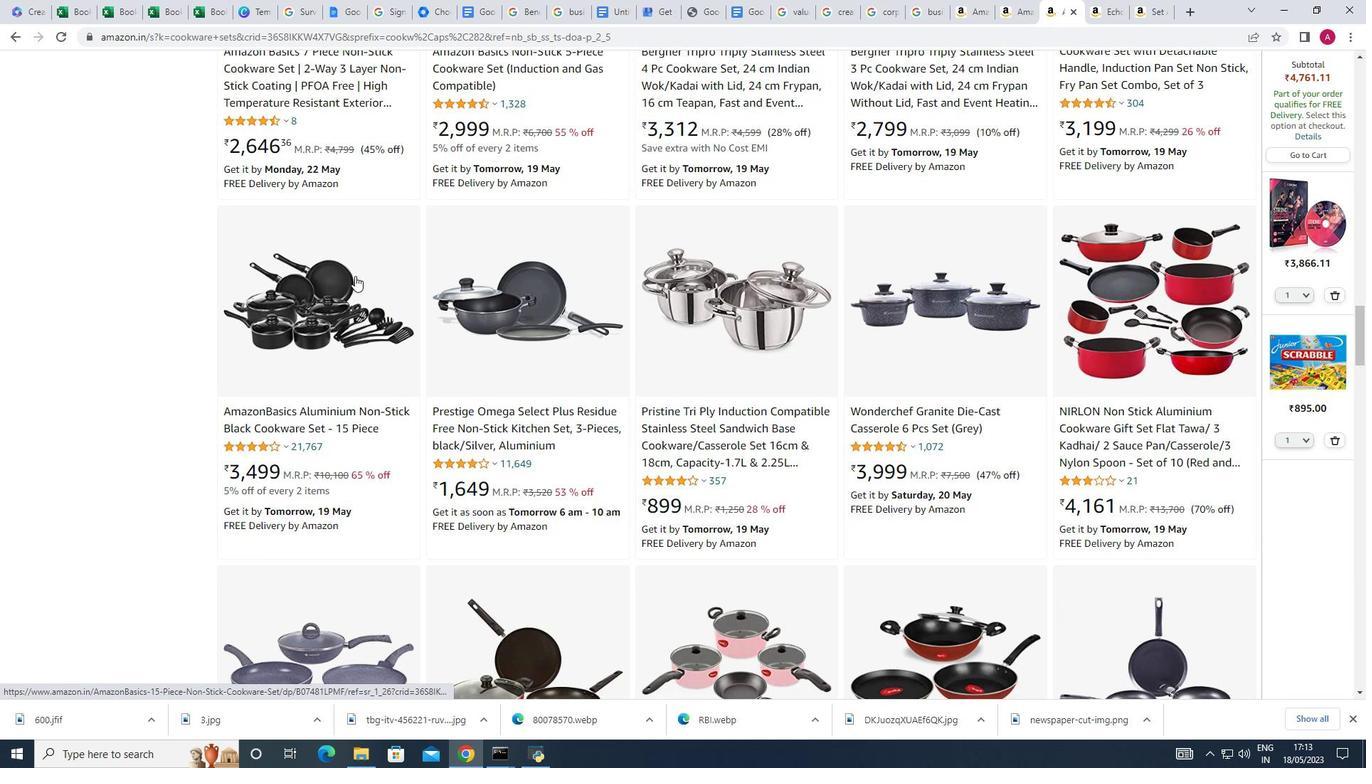 
Action: Mouse scrolled (354, 275) with delta (0, 0)
Screenshot: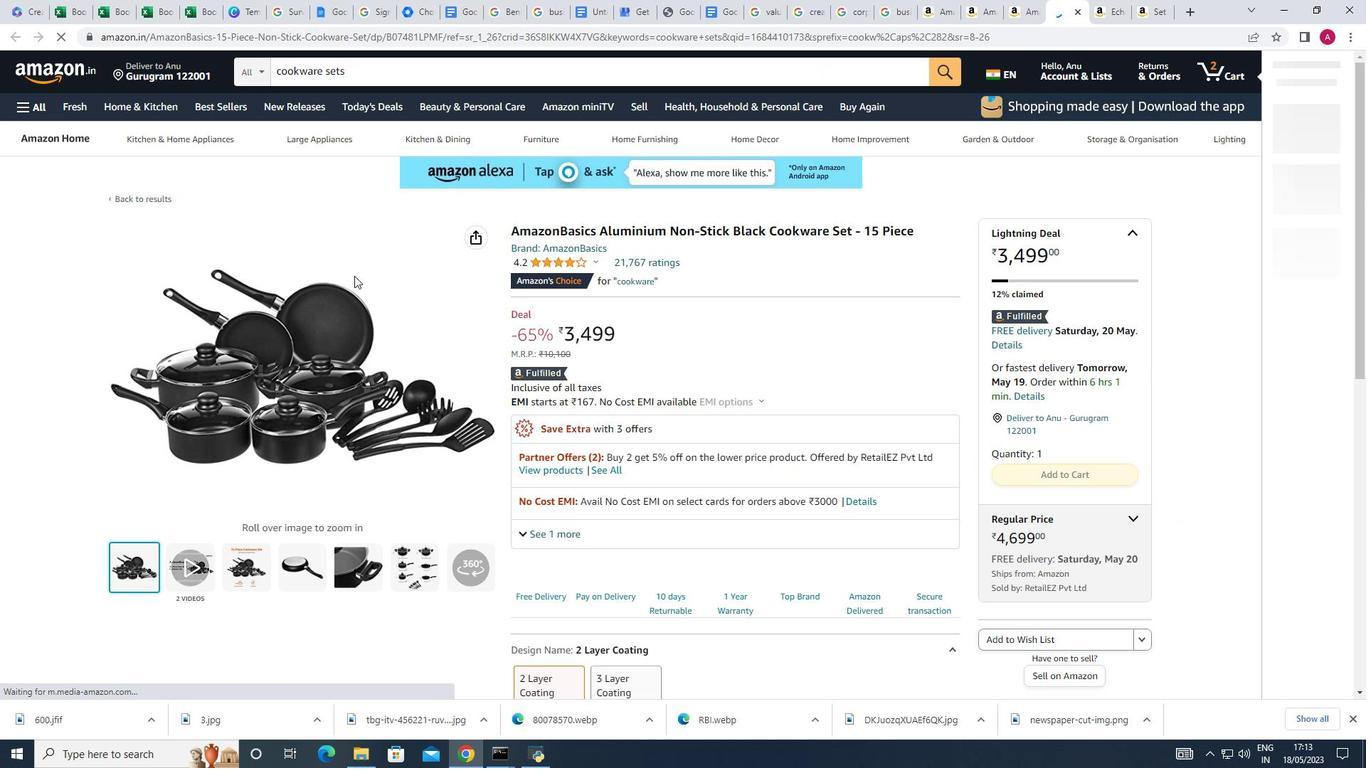 
Action: Mouse moved to (143, 478)
Screenshot: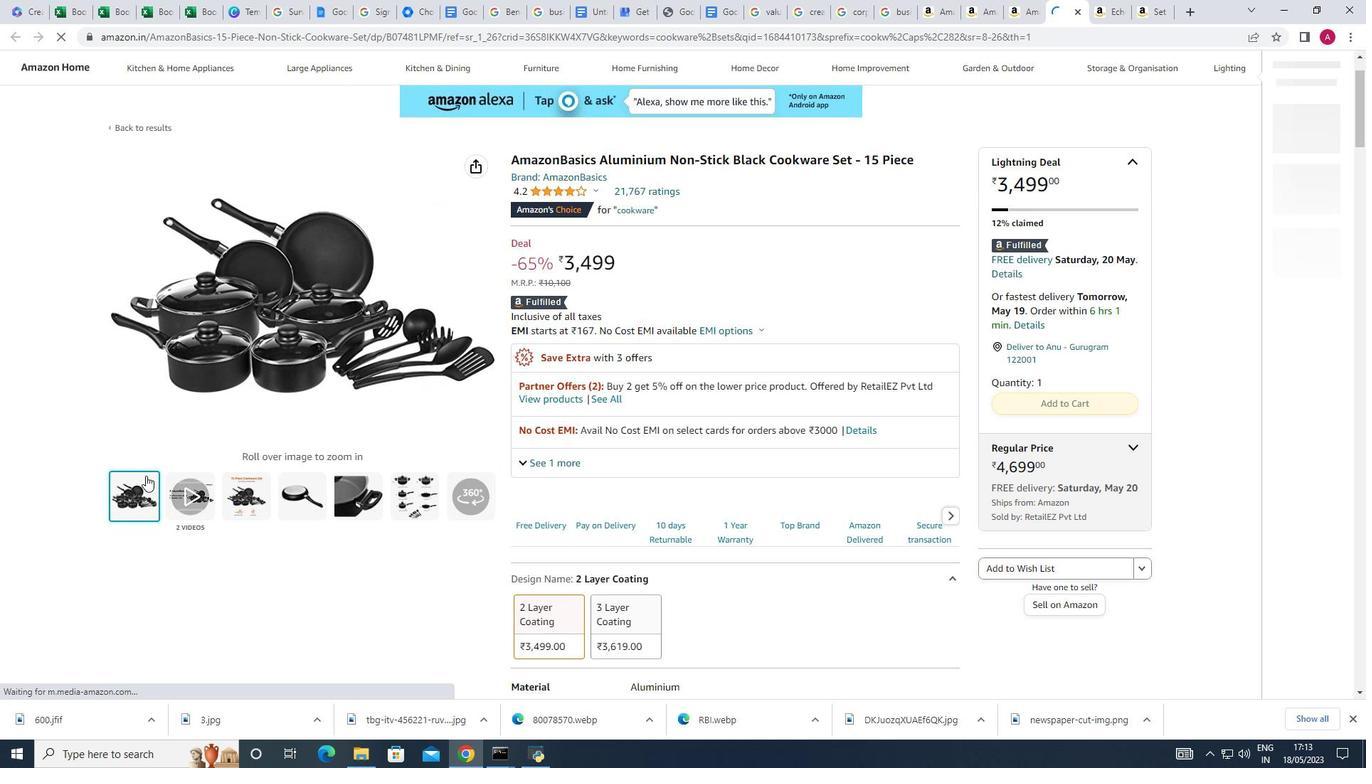 
Action: Mouse pressed left at (143, 478)
Screenshot: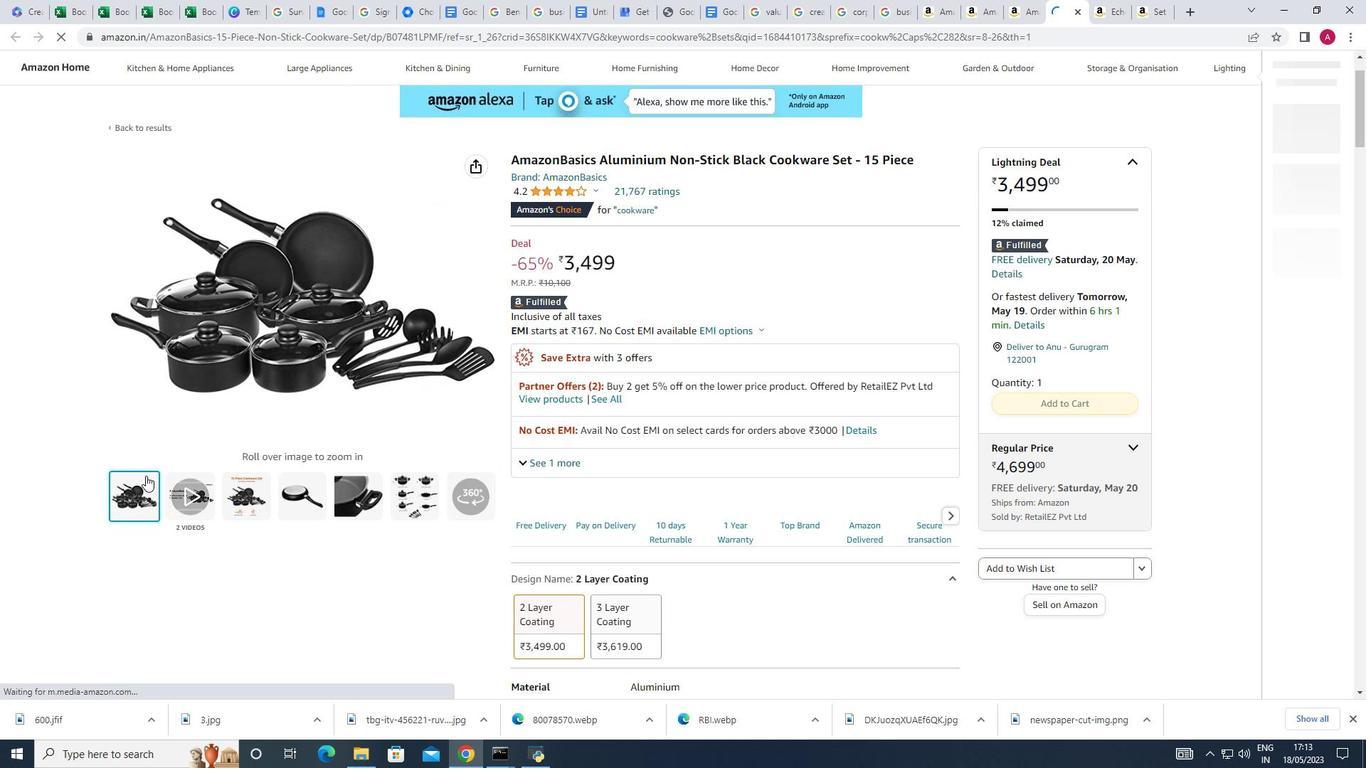 
Action: Mouse moved to (192, 417)
Screenshot: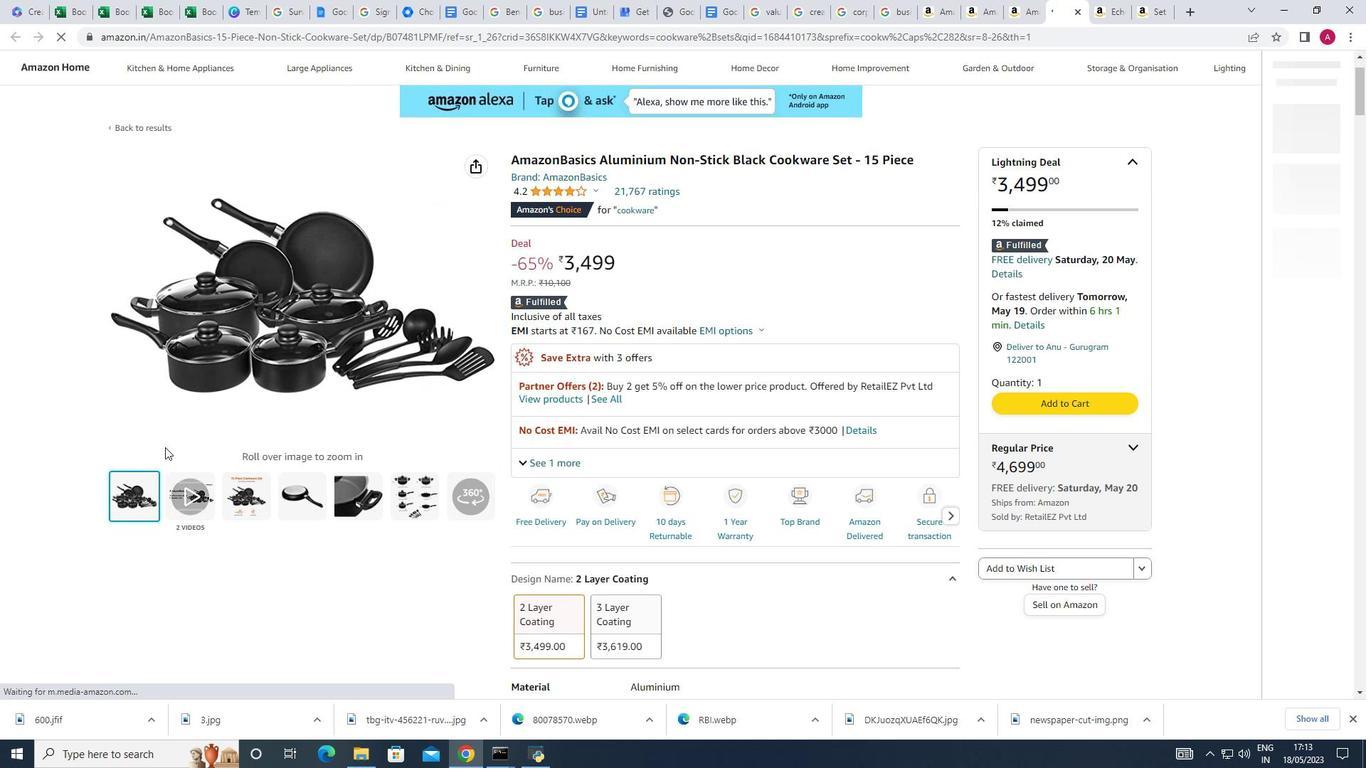 
Action: Mouse pressed left at (192, 417)
Screenshot: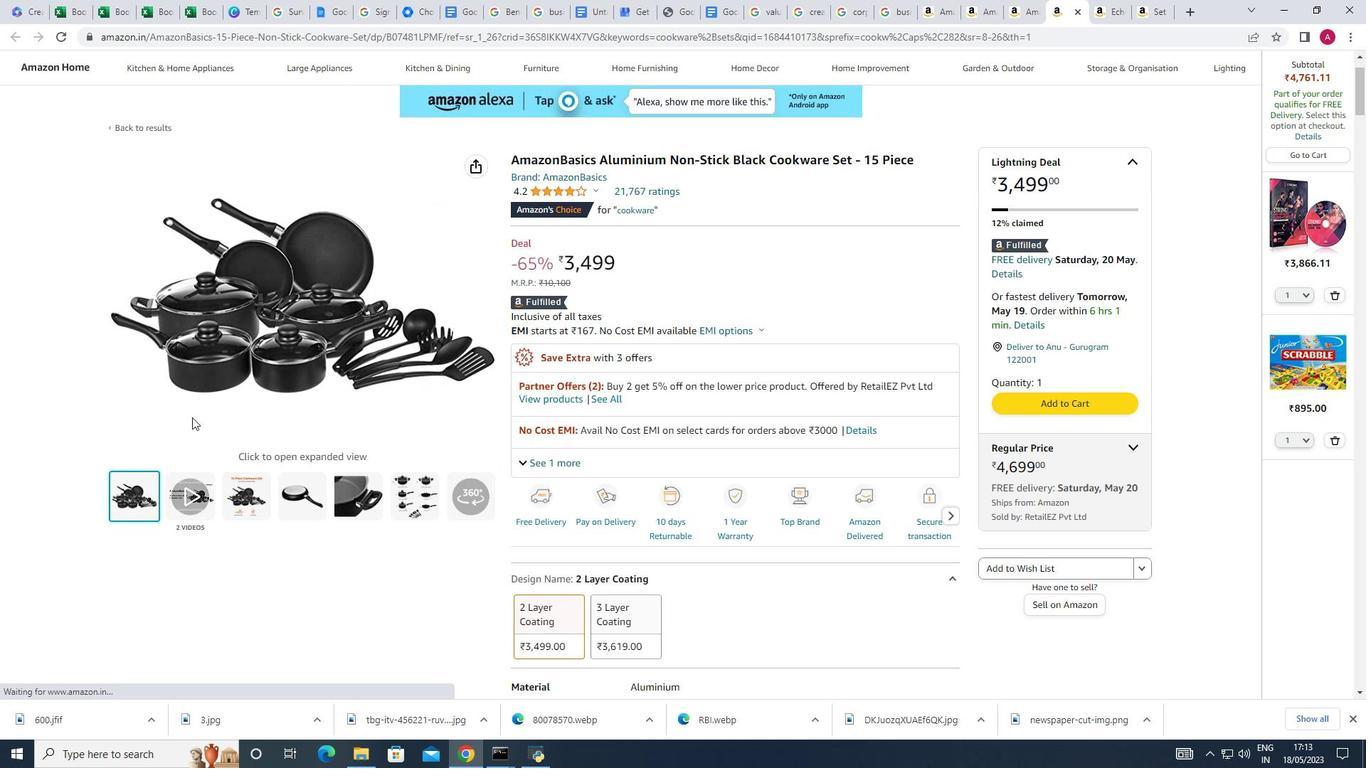 
Action: Mouse moved to (1165, 277)
Screenshot: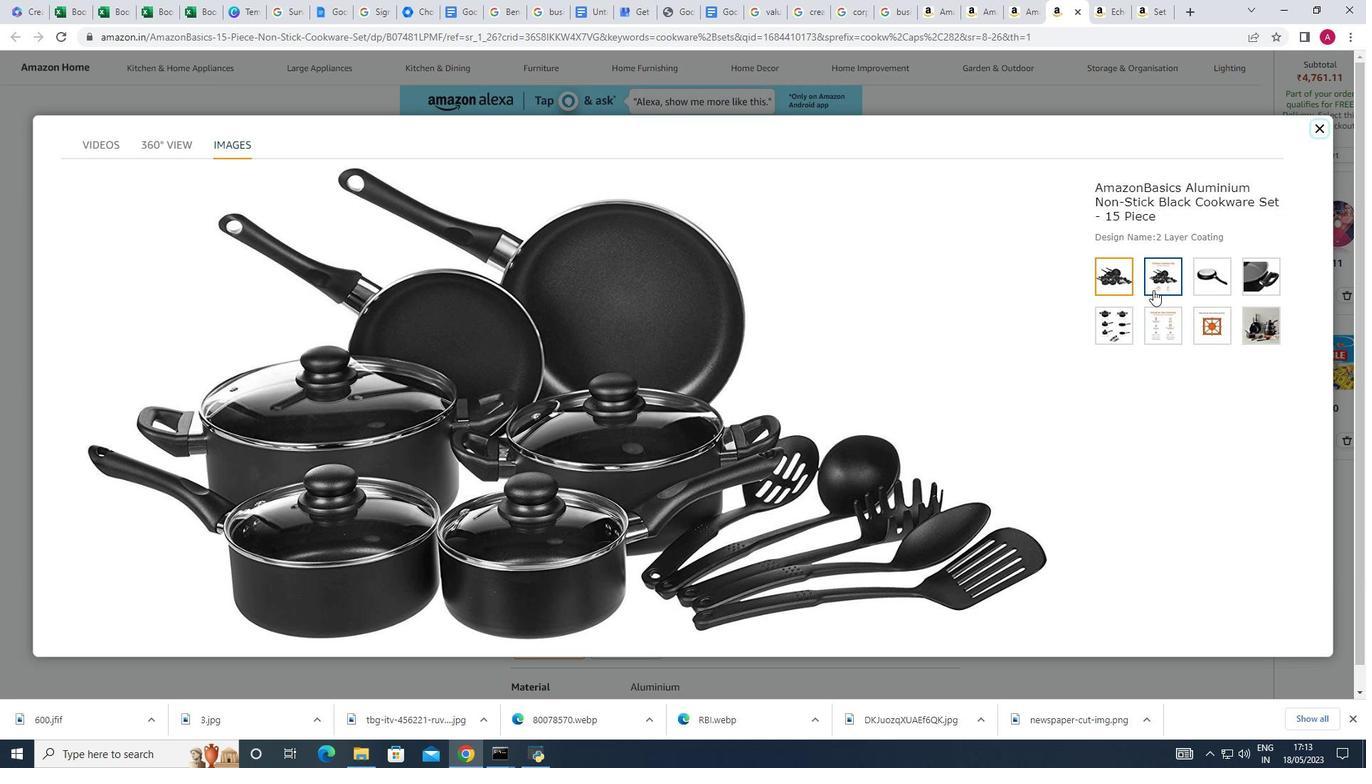 
Action: Mouse pressed left at (1165, 277)
Screenshot: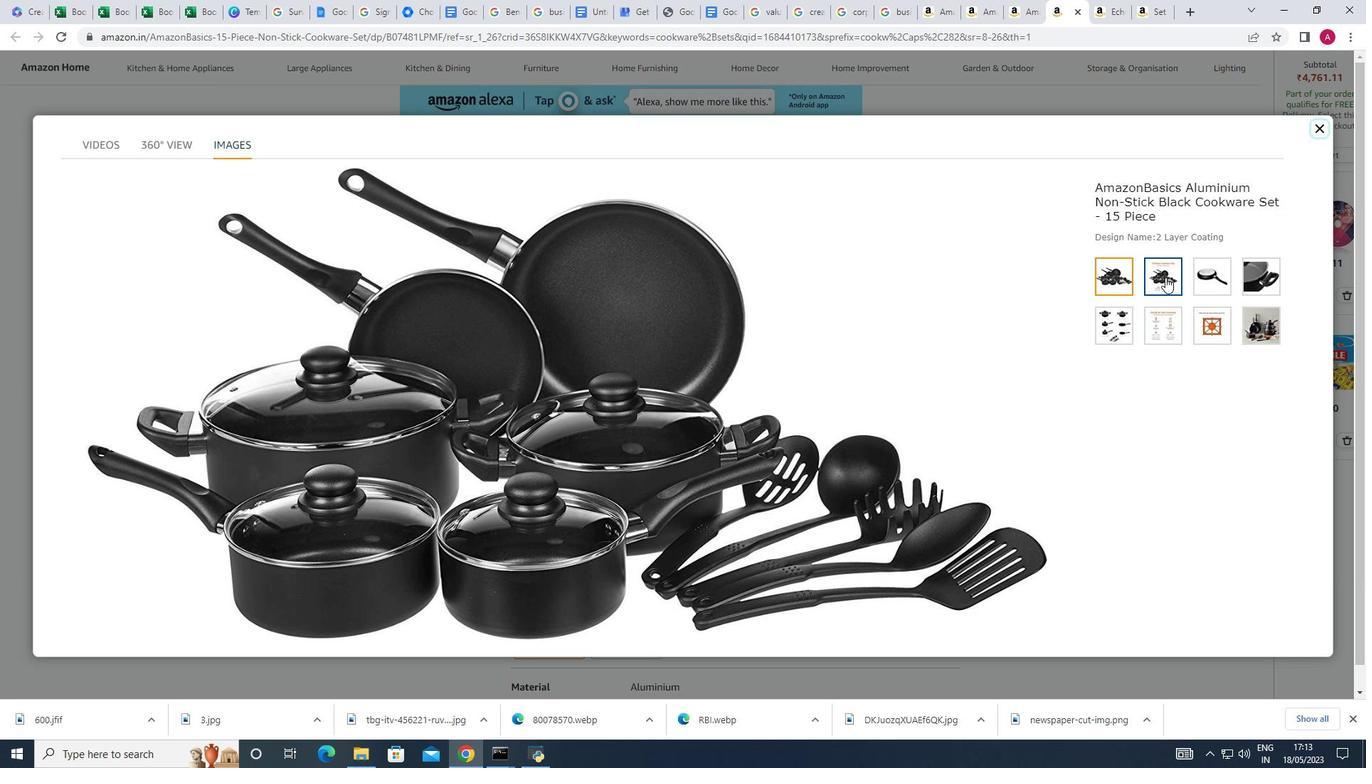 
Action: Mouse moved to (1212, 277)
Screenshot: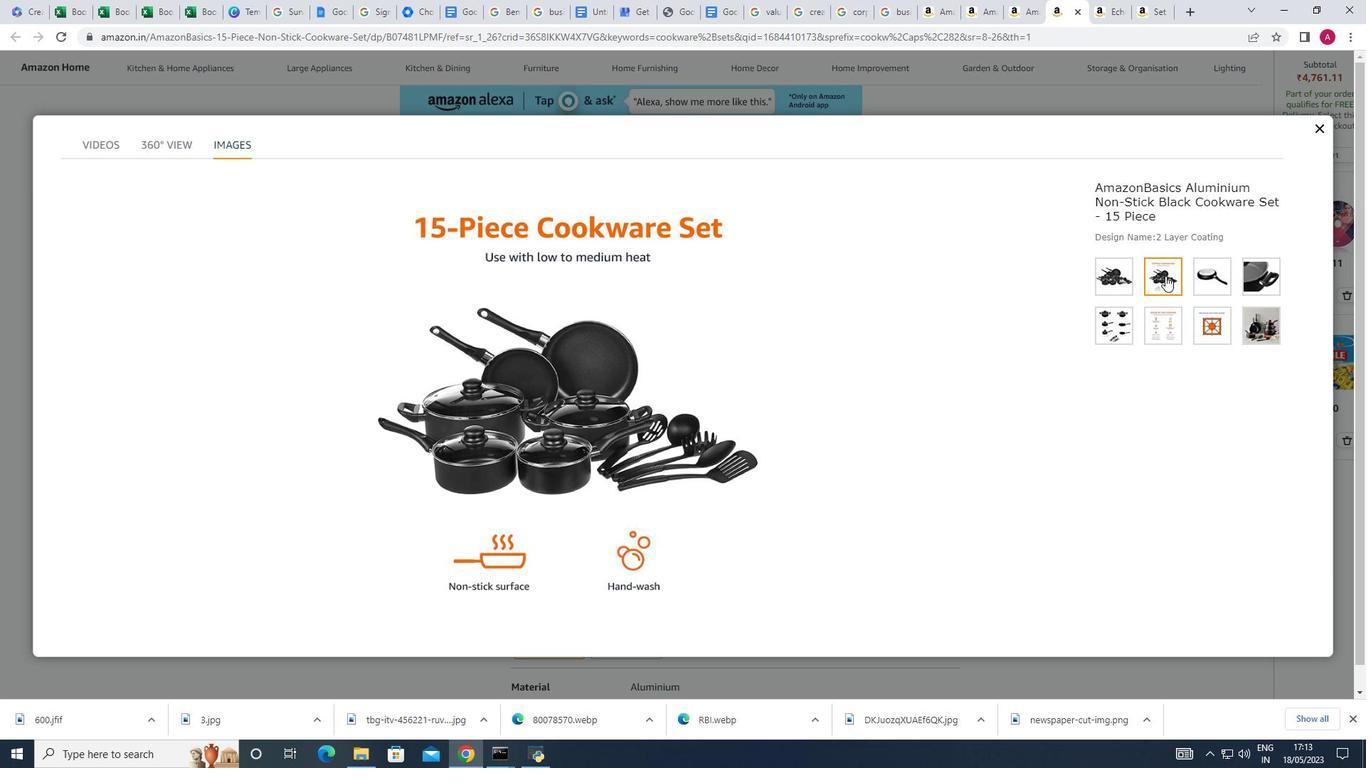 
Action: Mouse pressed left at (1212, 277)
Screenshot: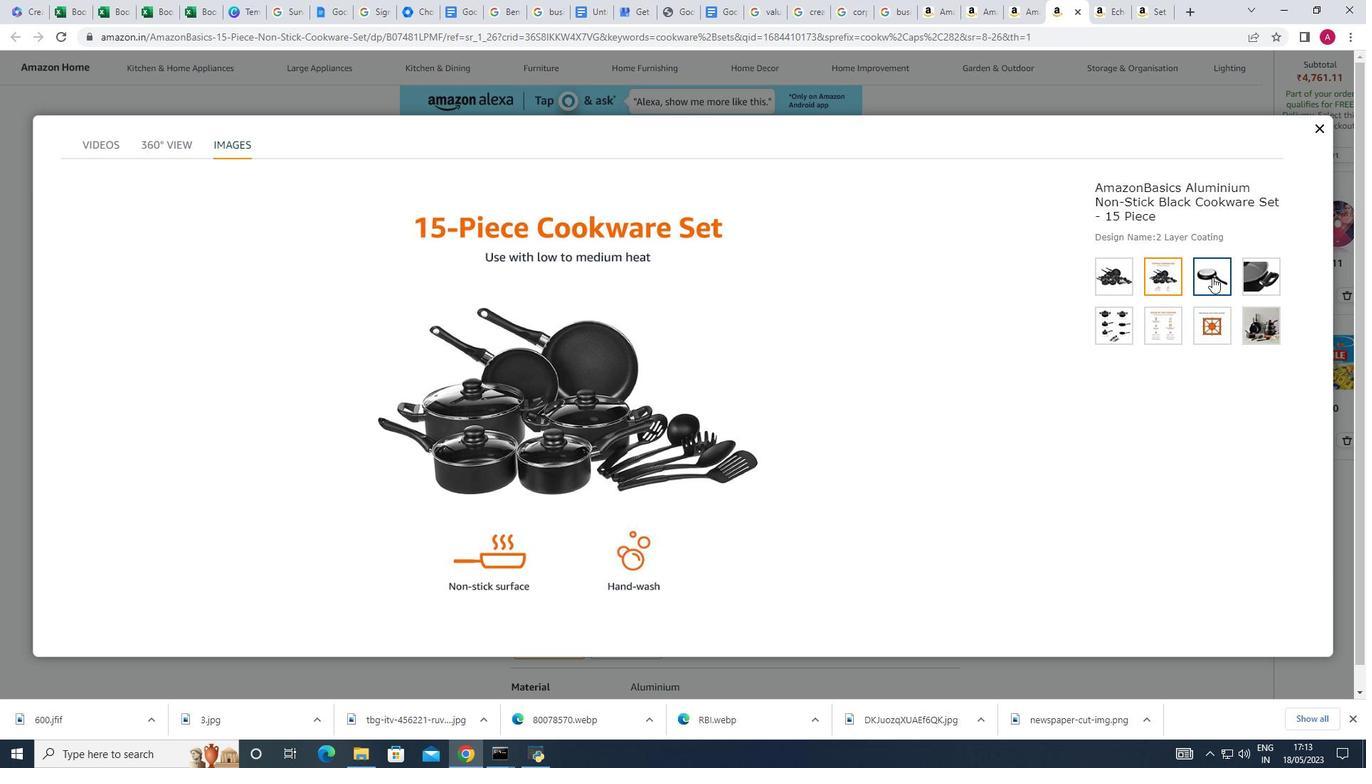 
Action: Mouse moved to (1247, 277)
Screenshot: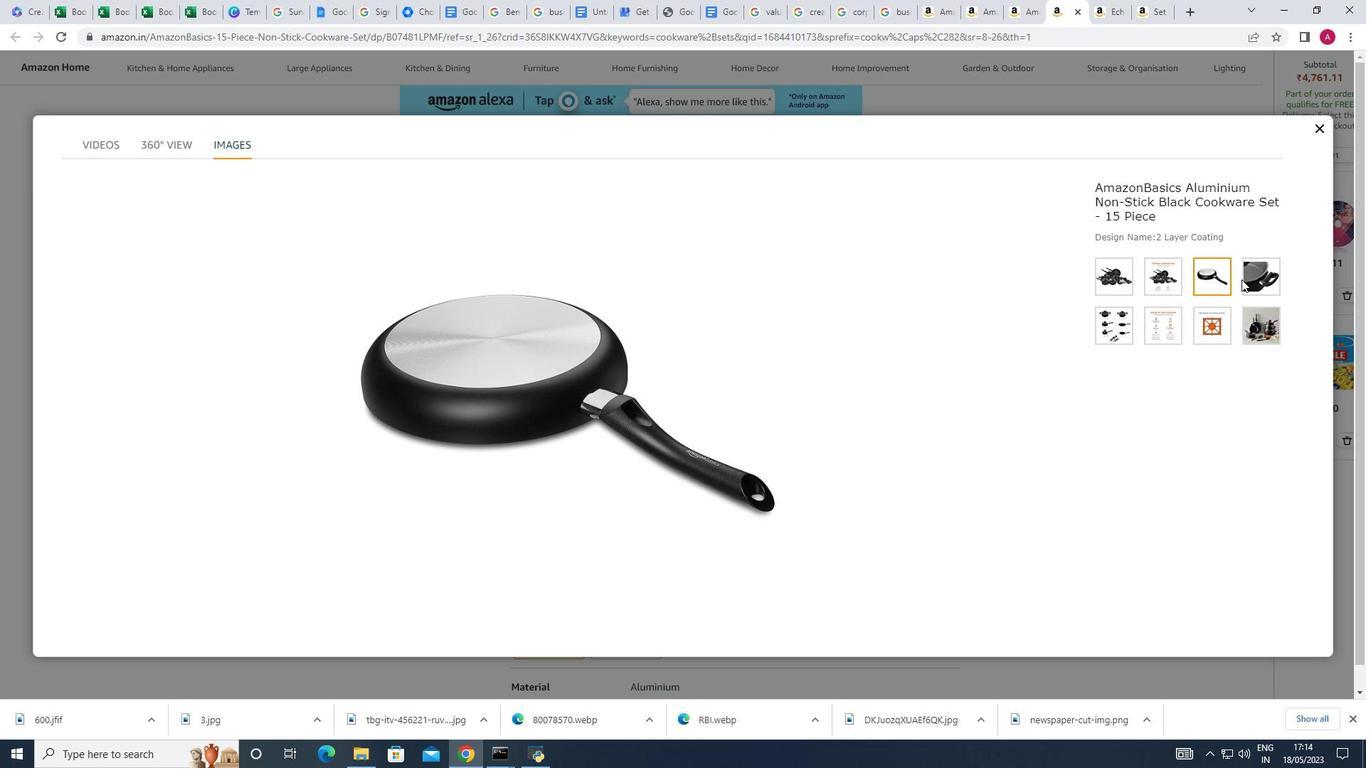 
Action: Mouse pressed left at (1247, 277)
Screenshot: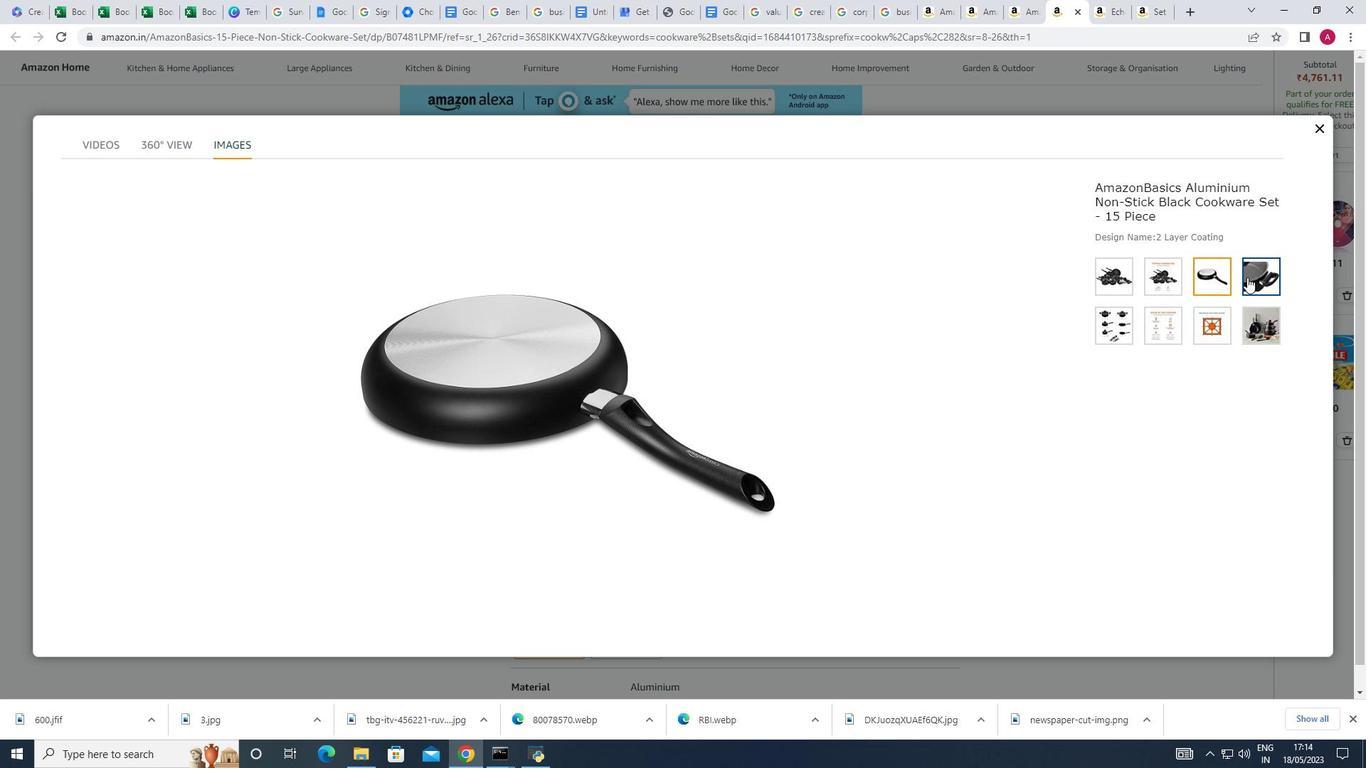 
Action: Mouse moved to (1132, 333)
Screenshot: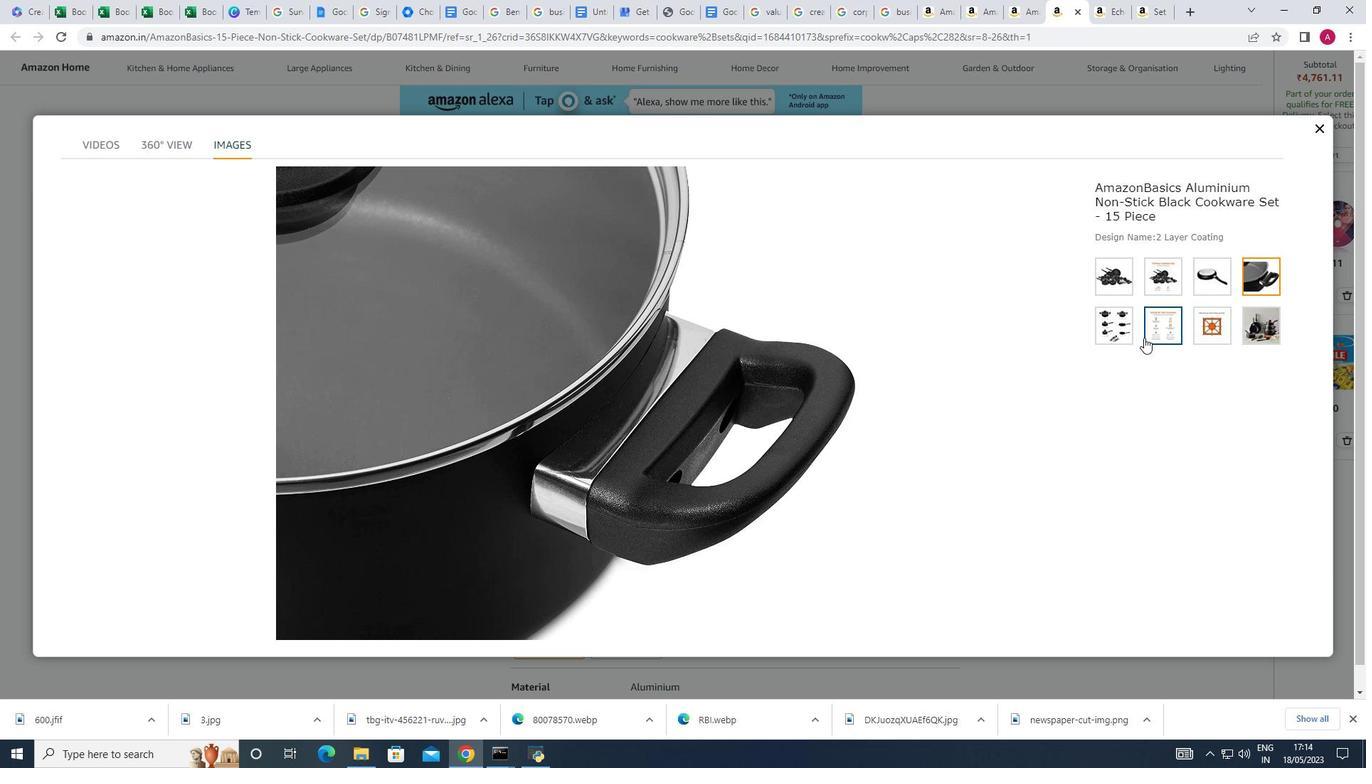 
Action: Mouse pressed left at (1132, 333)
Screenshot: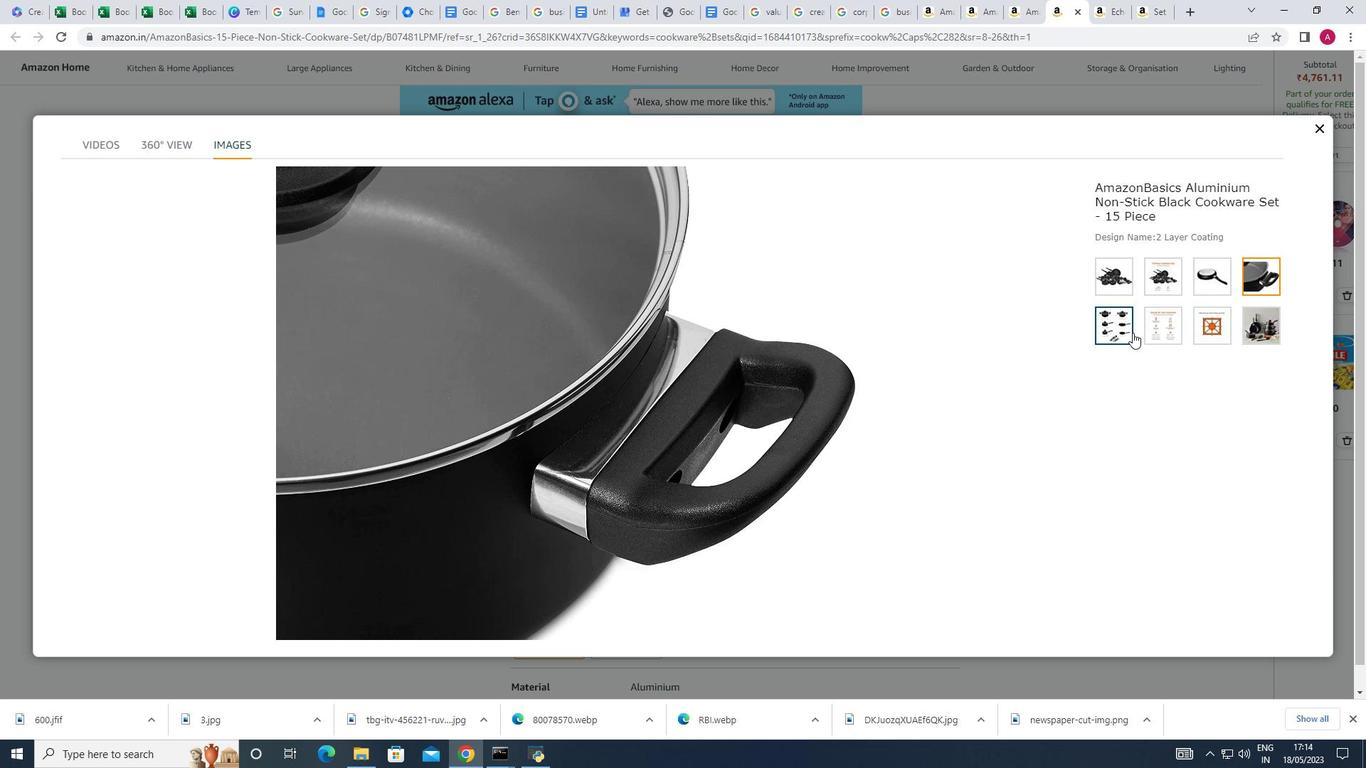 
Action: Mouse moved to (630, 395)
Screenshot: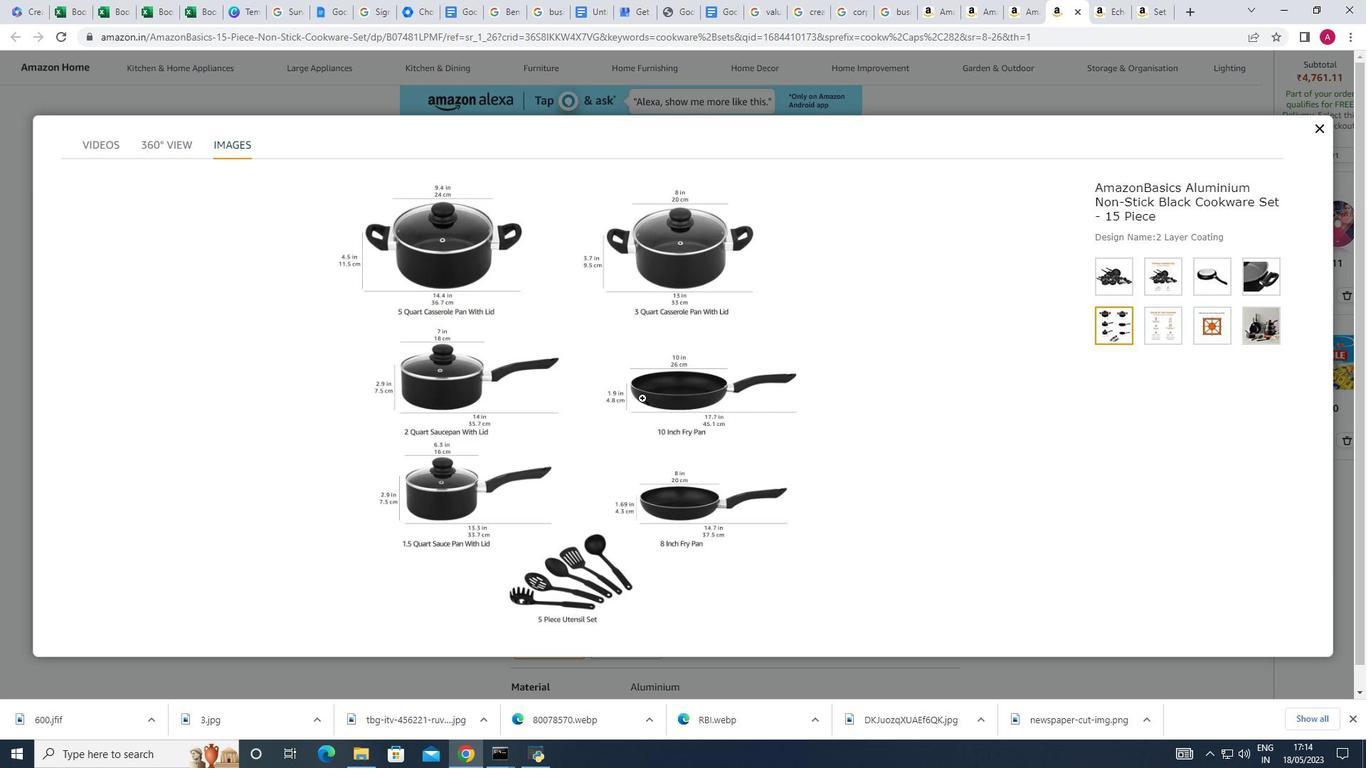 
Action: Mouse scrolled (630, 396) with delta (0, 0)
Screenshot: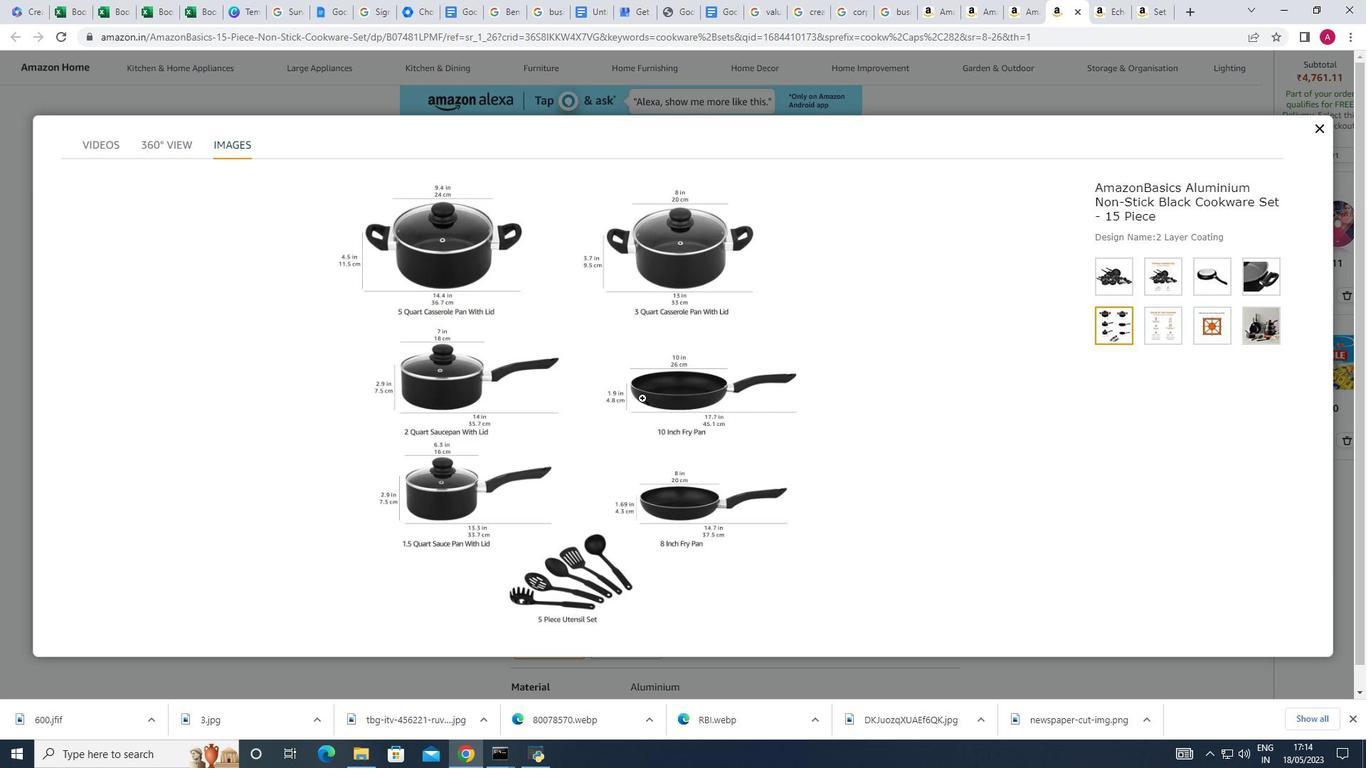 
Action: Mouse scrolled (630, 396) with delta (0, 0)
Screenshot: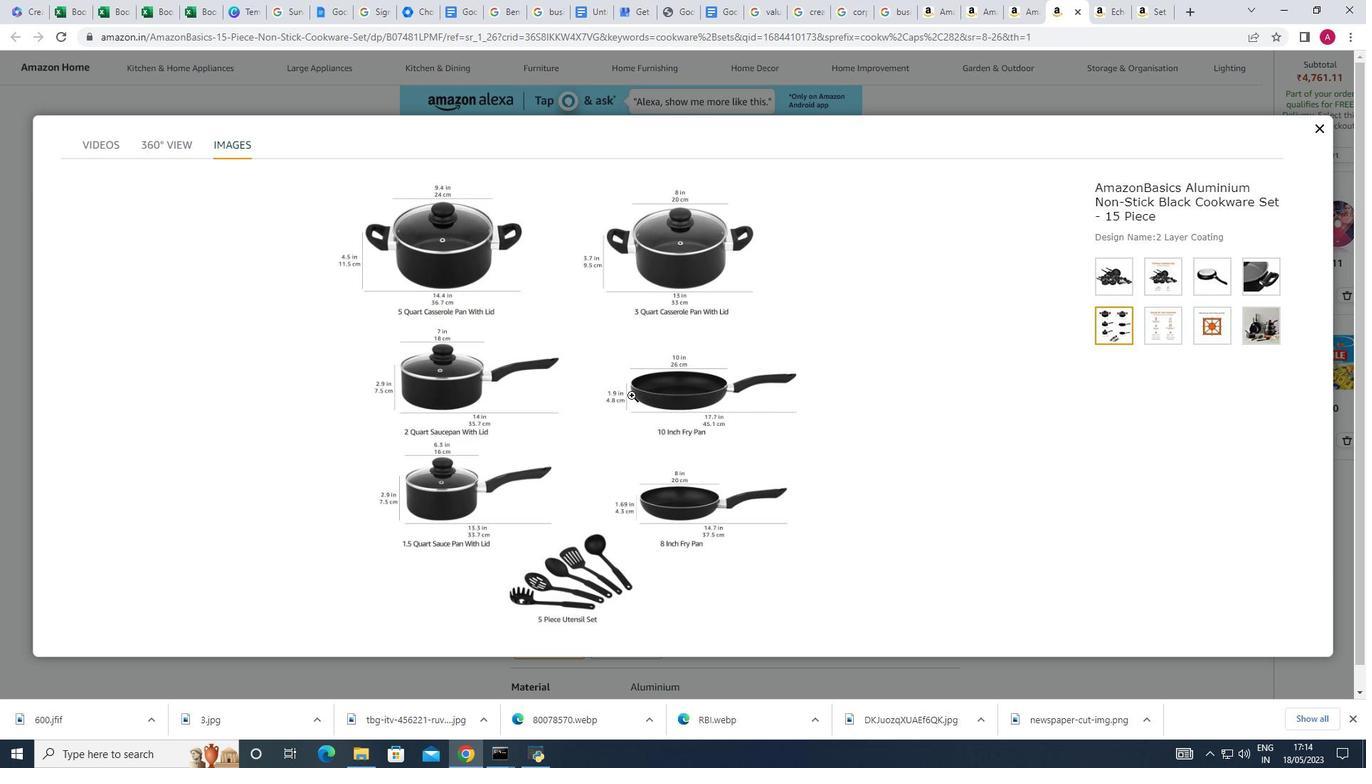 
Action: Mouse scrolled (630, 396) with delta (0, 0)
Screenshot: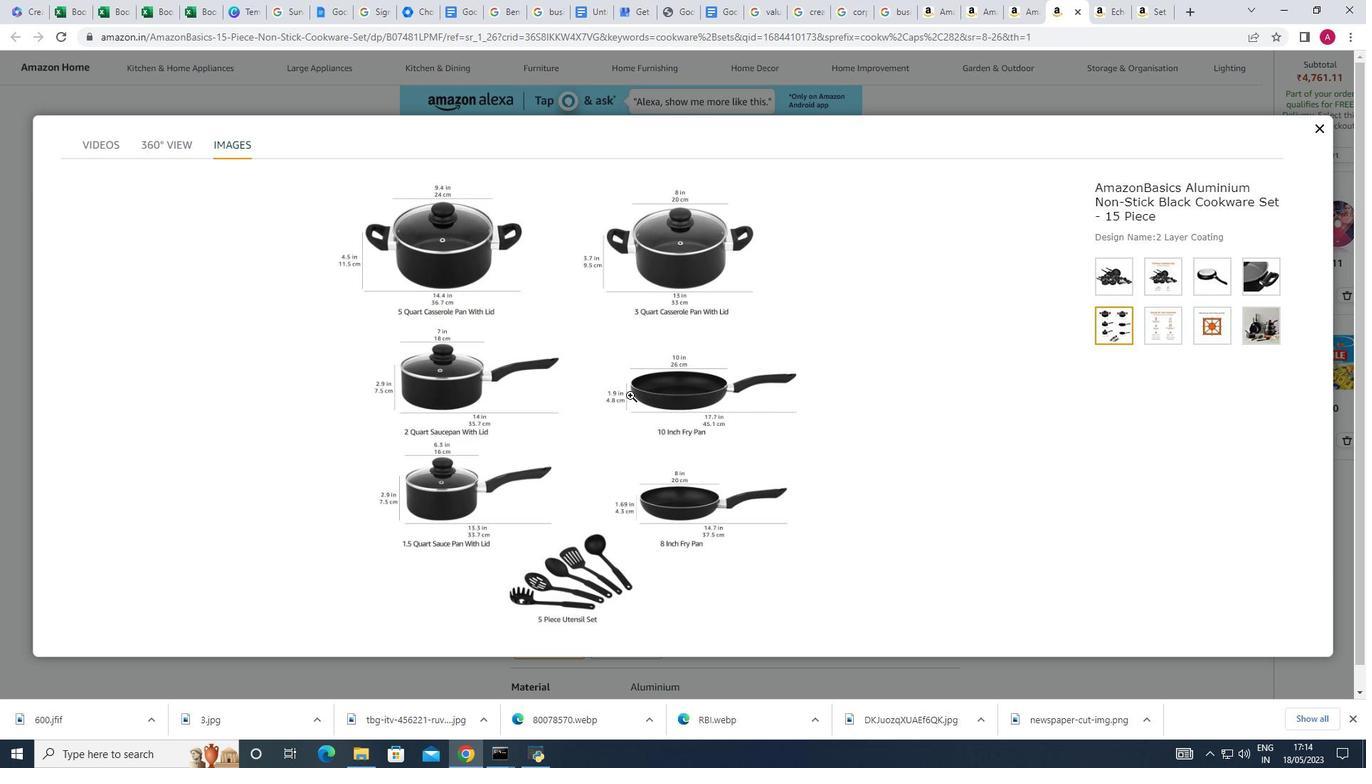 
Action: Mouse scrolled (630, 396) with delta (0, 0)
Screenshot: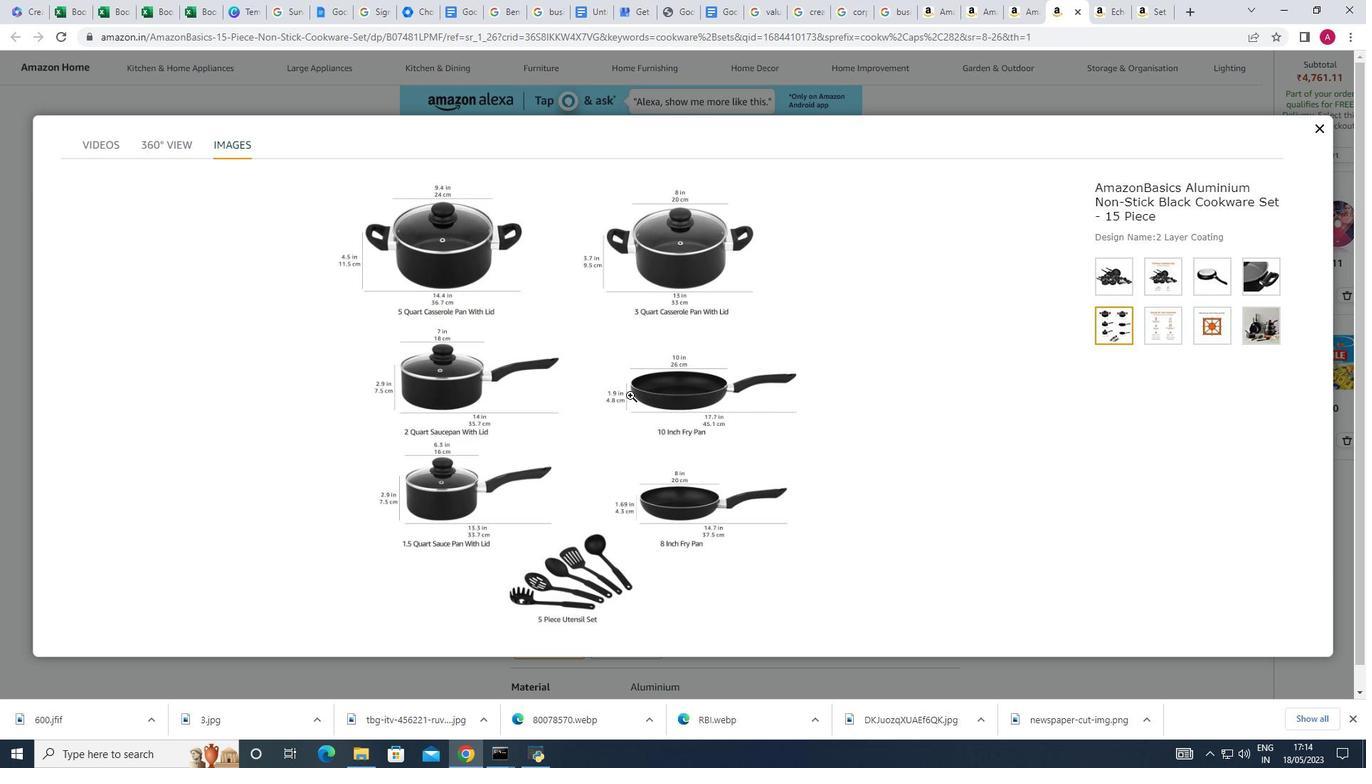 
Action: Mouse moved to (621, 372)
Screenshot: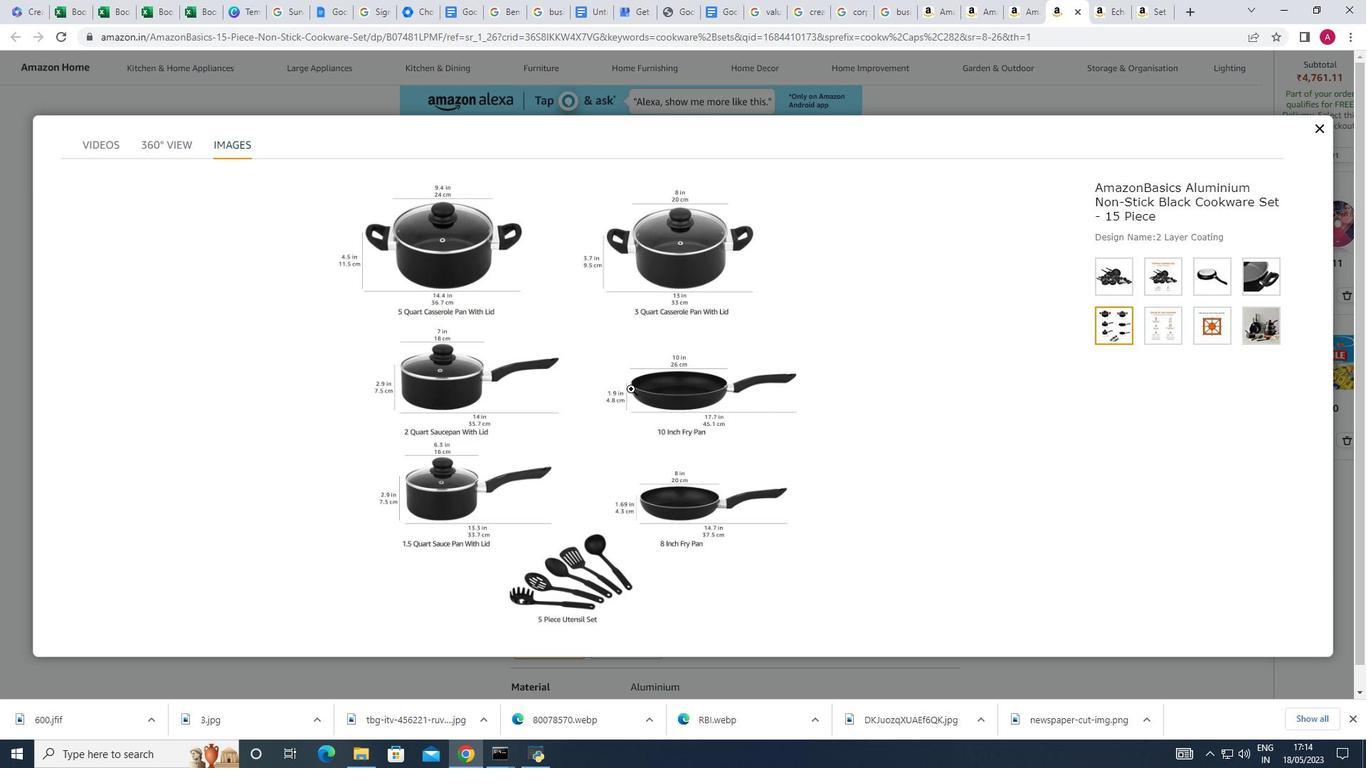
Action: Mouse scrolled (624, 377) with delta (0, 0)
Screenshot: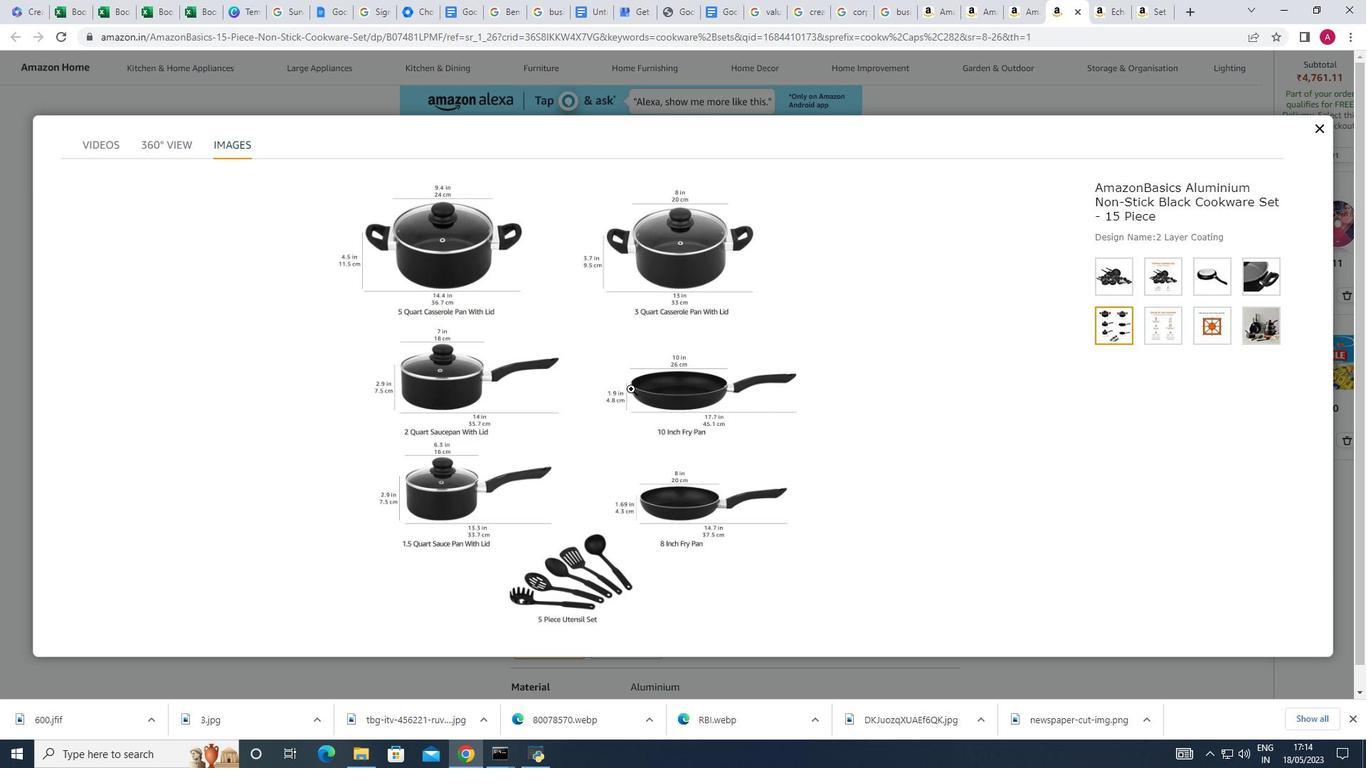 
Action: Mouse scrolled (621, 372) with delta (0, 0)
Screenshot: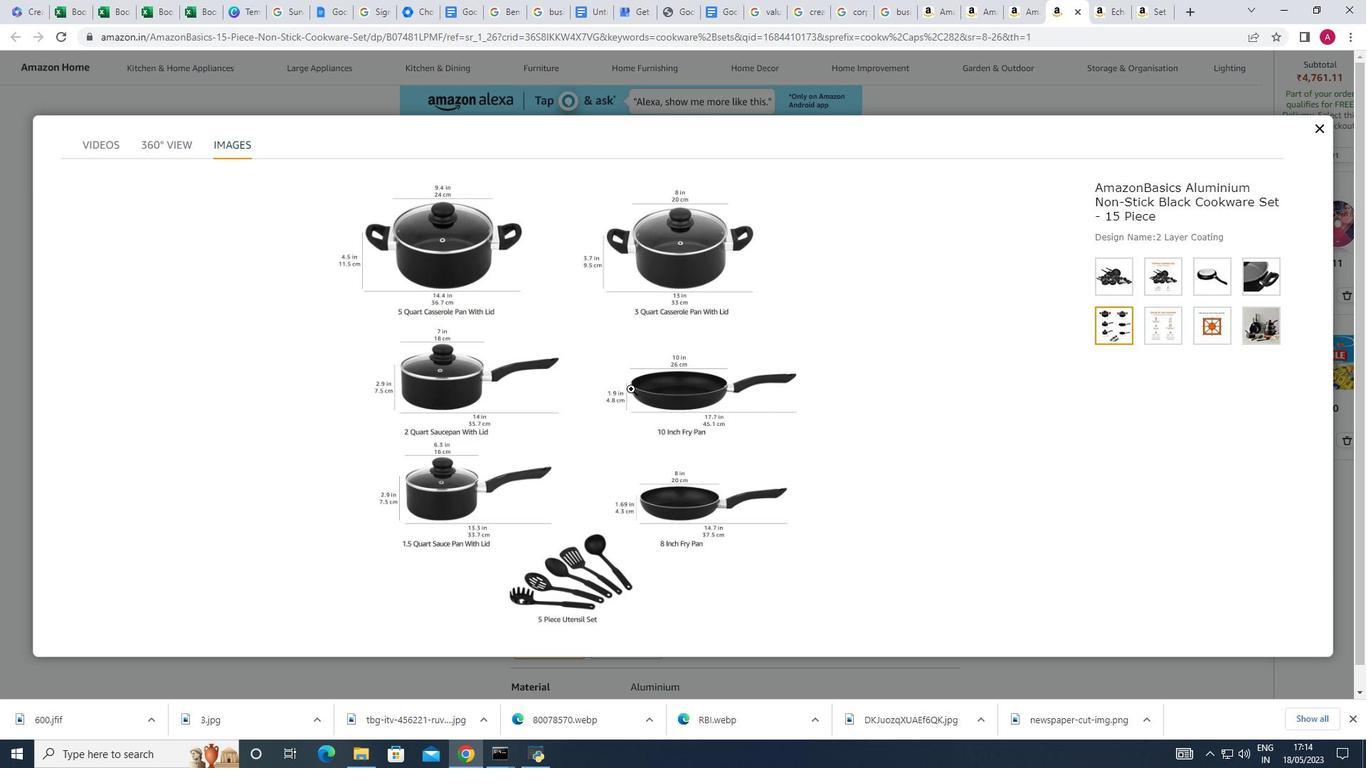 
Action: Mouse pressed left at (621, 372)
Screenshot: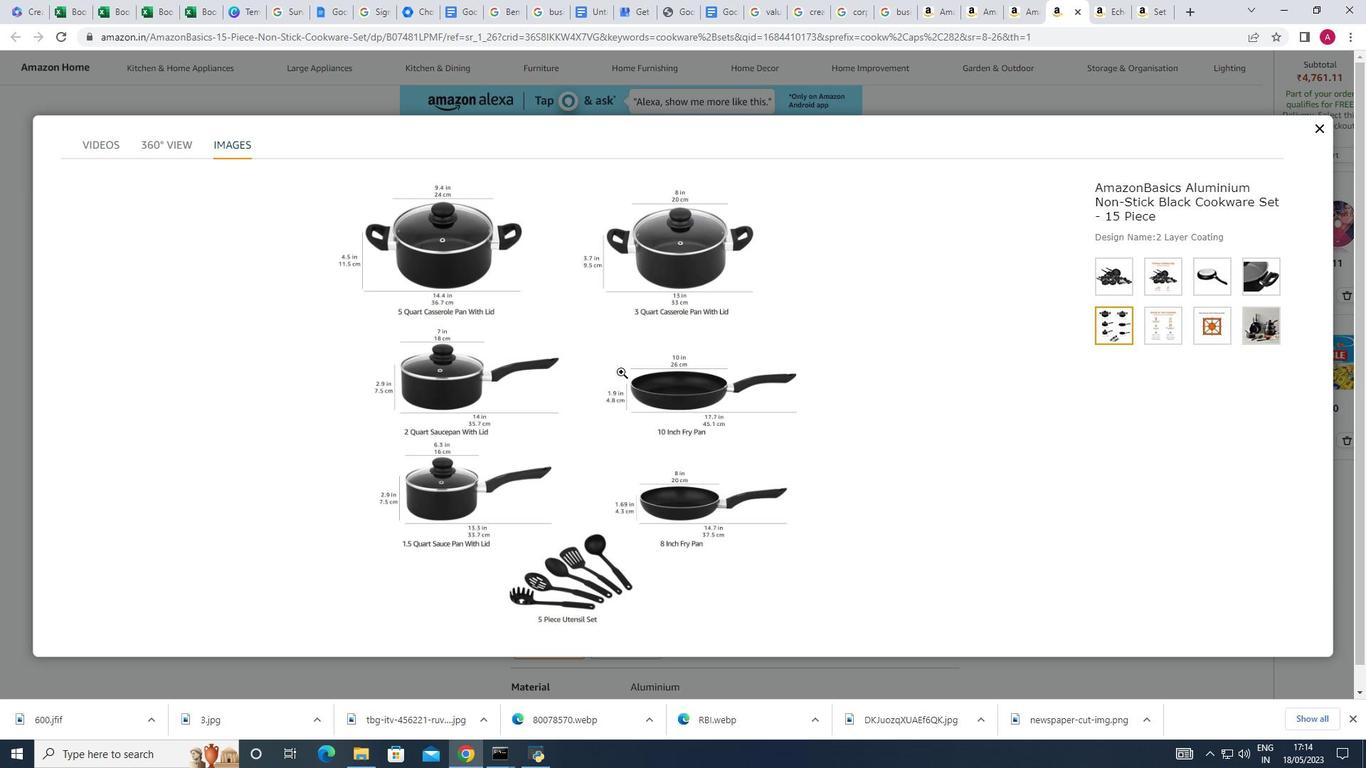 
Action: Mouse scrolled (621, 372) with delta (0, 0)
Screenshot: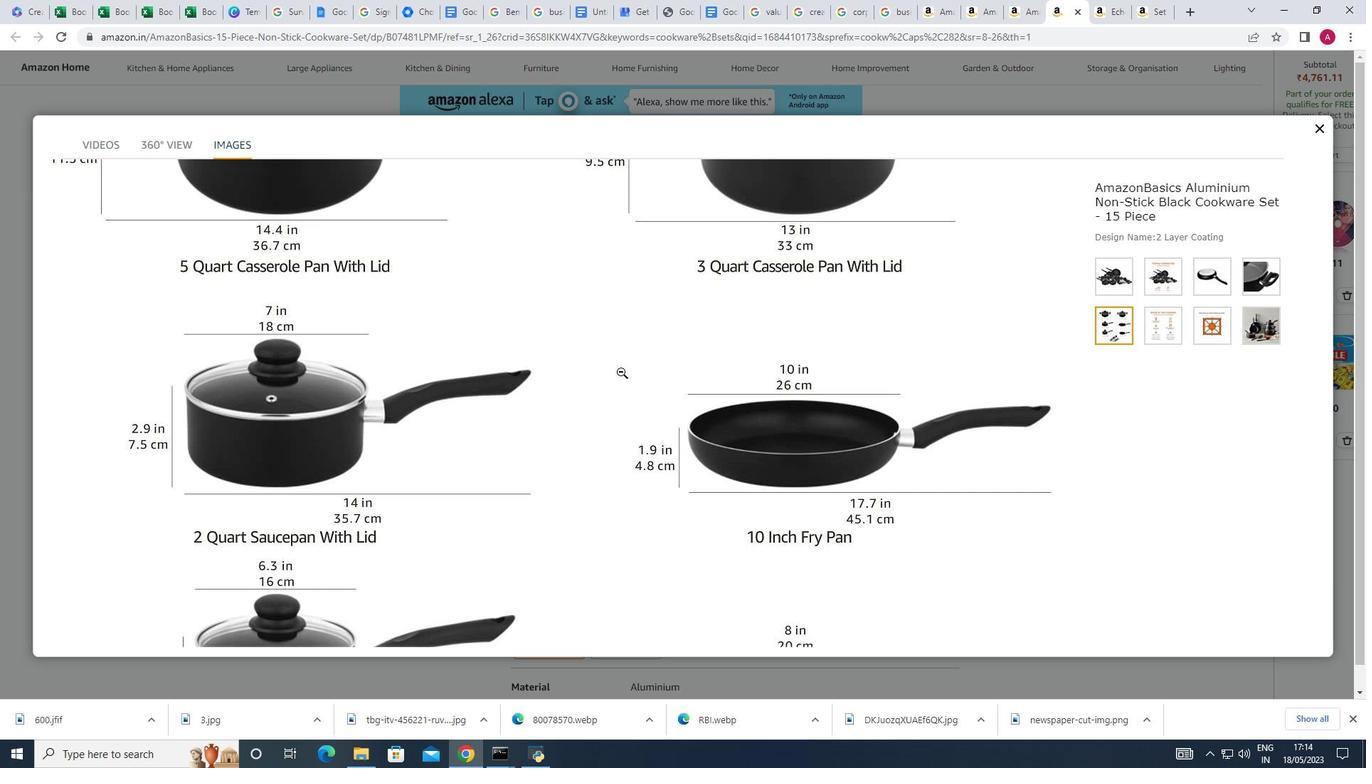 
Action: Mouse scrolled (621, 372) with delta (0, 0)
Screenshot: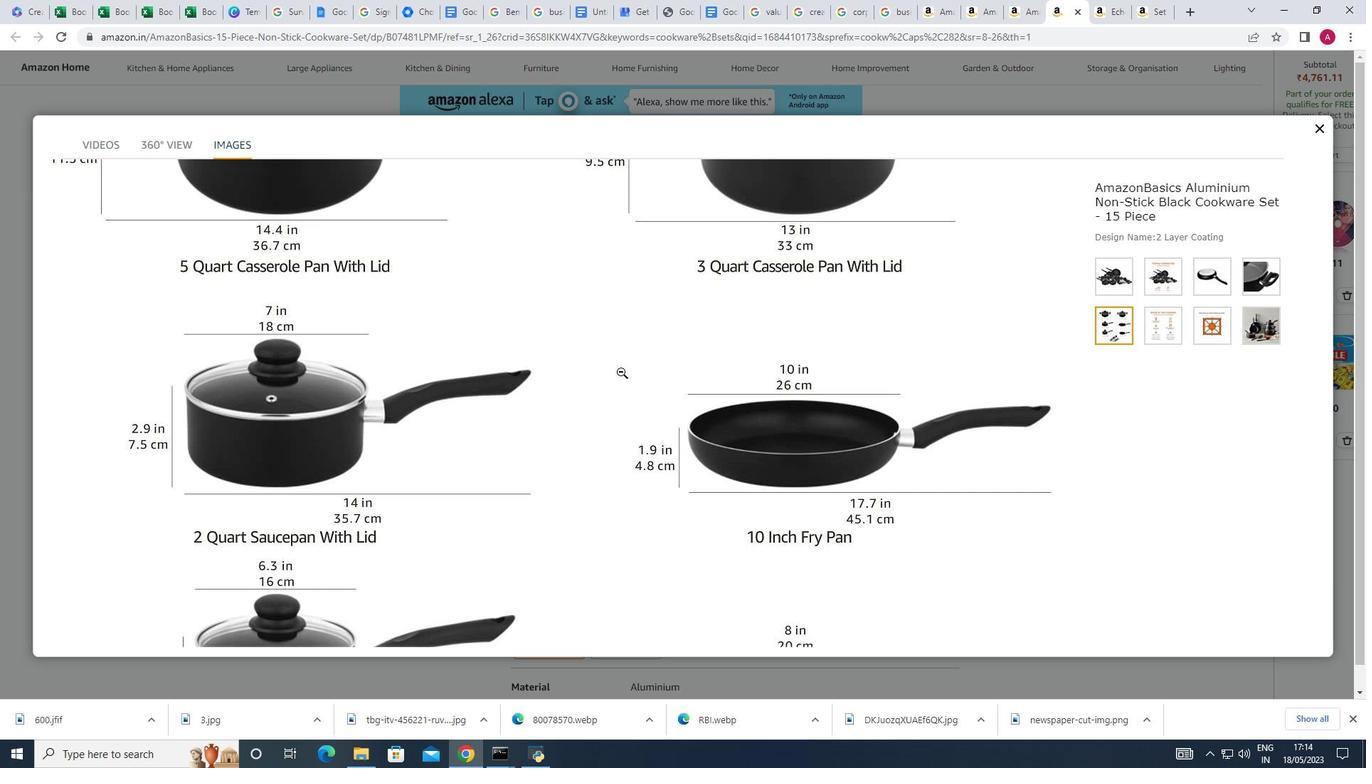 
Action: Mouse scrolled (621, 372) with delta (0, 0)
Screenshot: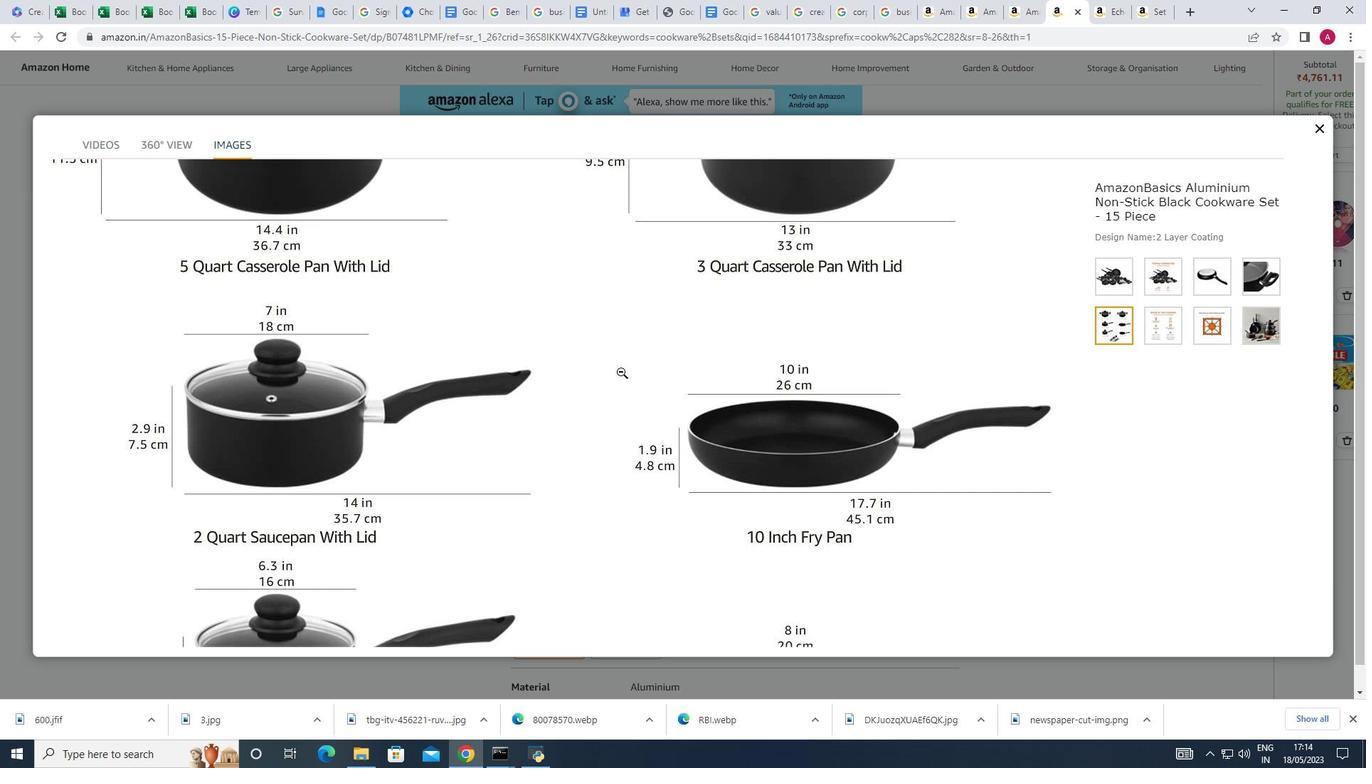 
Action: Mouse scrolled (621, 371) with delta (0, 0)
Screenshot: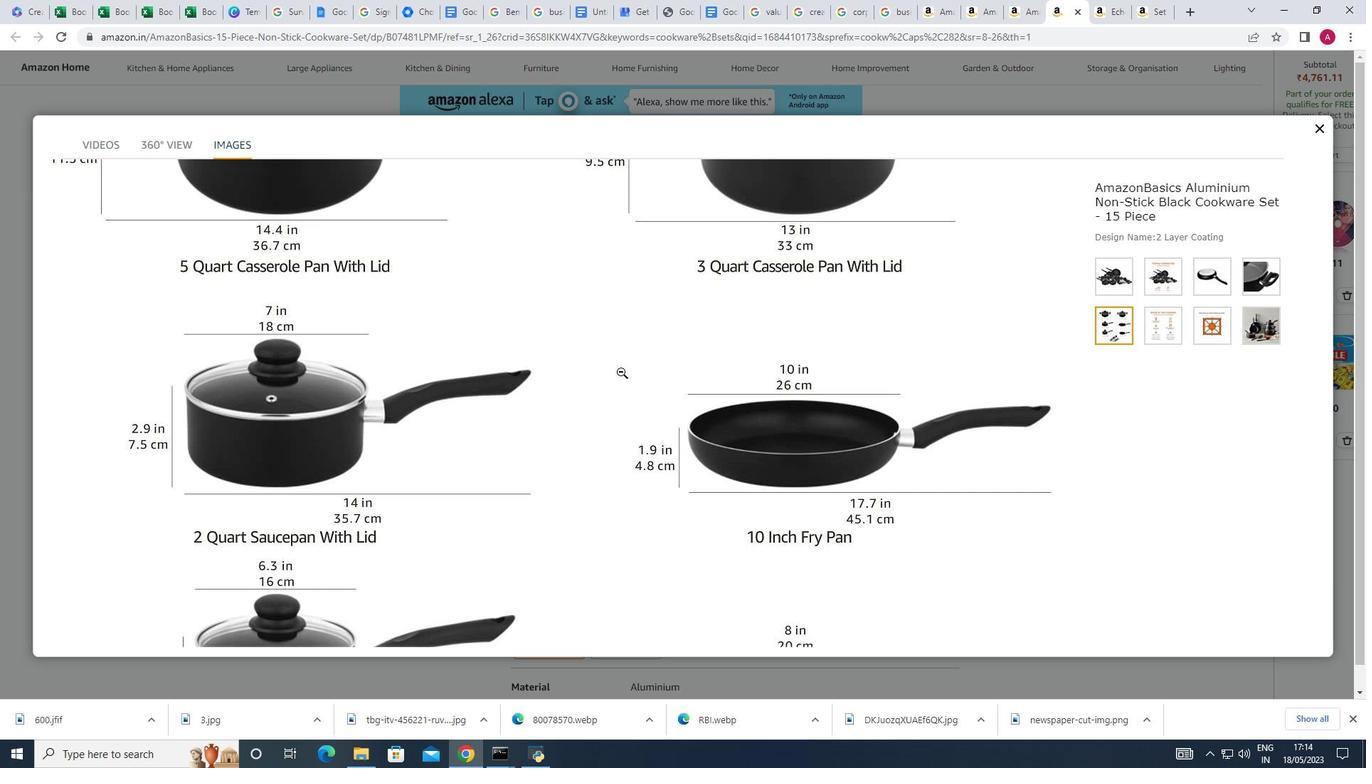 
Action: Mouse scrolled (621, 371) with delta (0, 0)
Screenshot: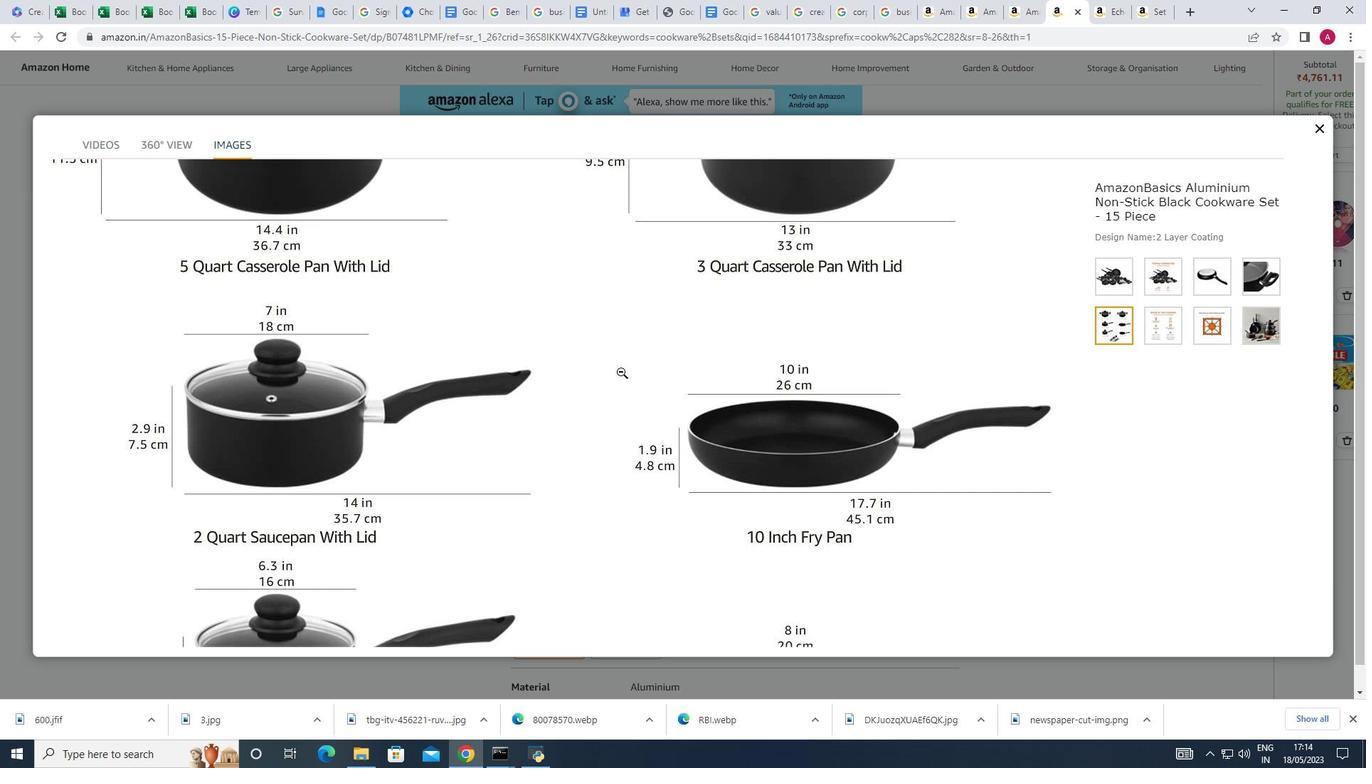 
Action: Mouse scrolled (621, 371) with delta (0, 0)
Screenshot: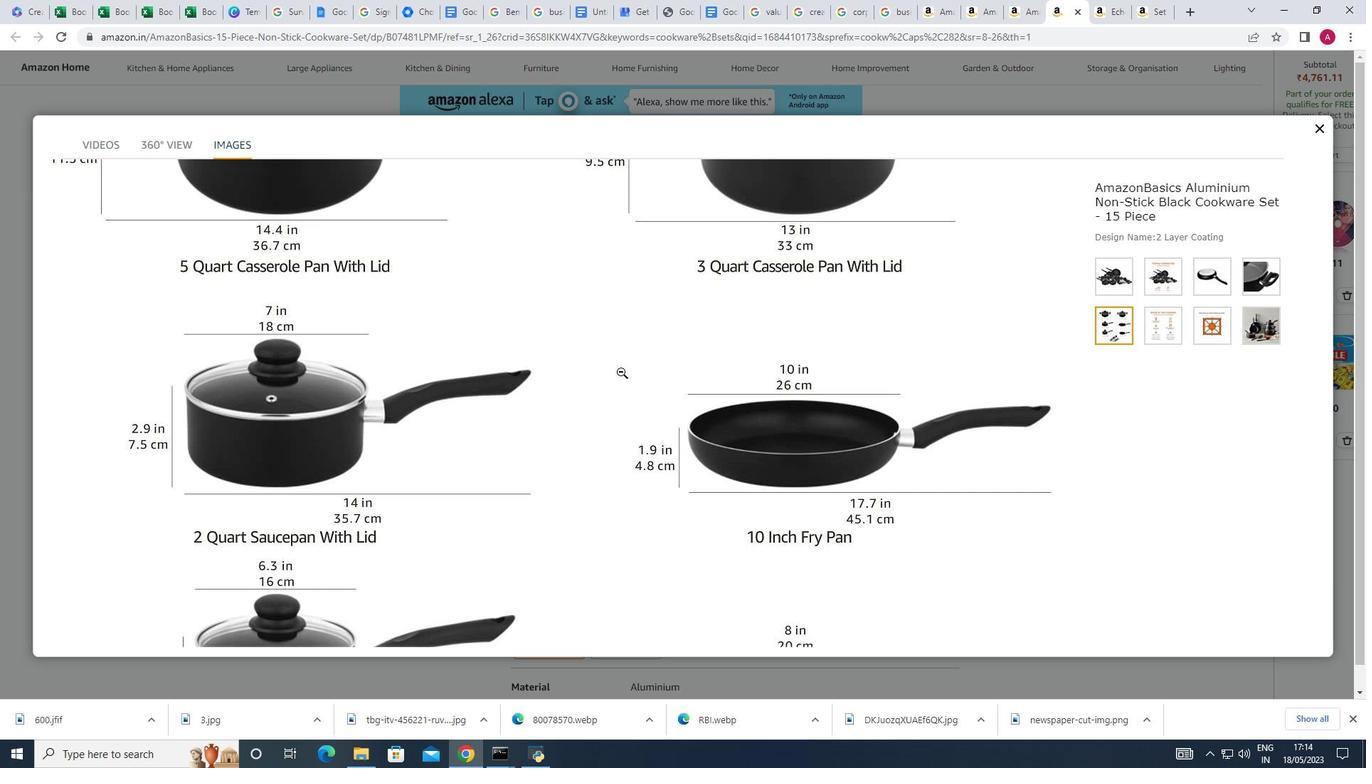 
Action: Mouse scrolled (621, 371) with delta (0, 0)
Screenshot: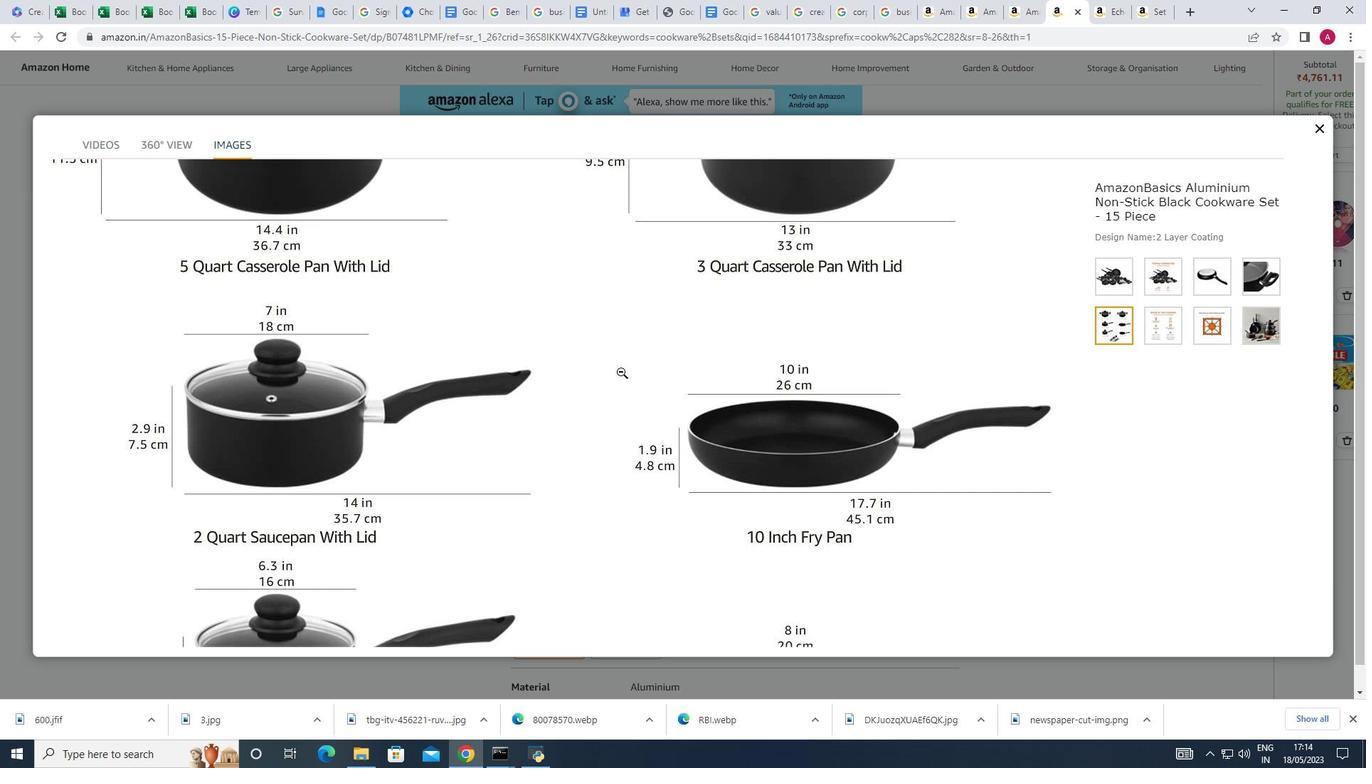 
Action: Mouse pressed left at (621, 372)
Screenshot: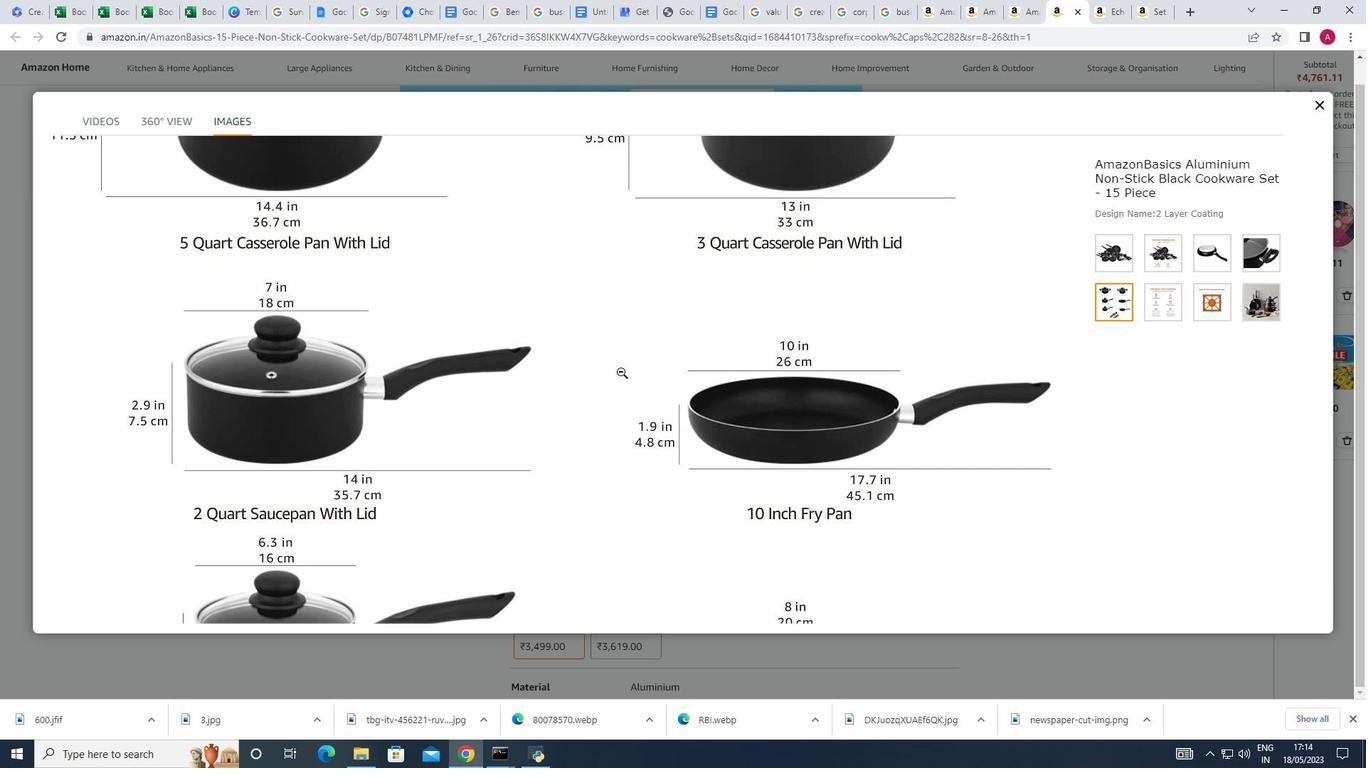 
Action: Mouse moved to (1317, 97)
Screenshot: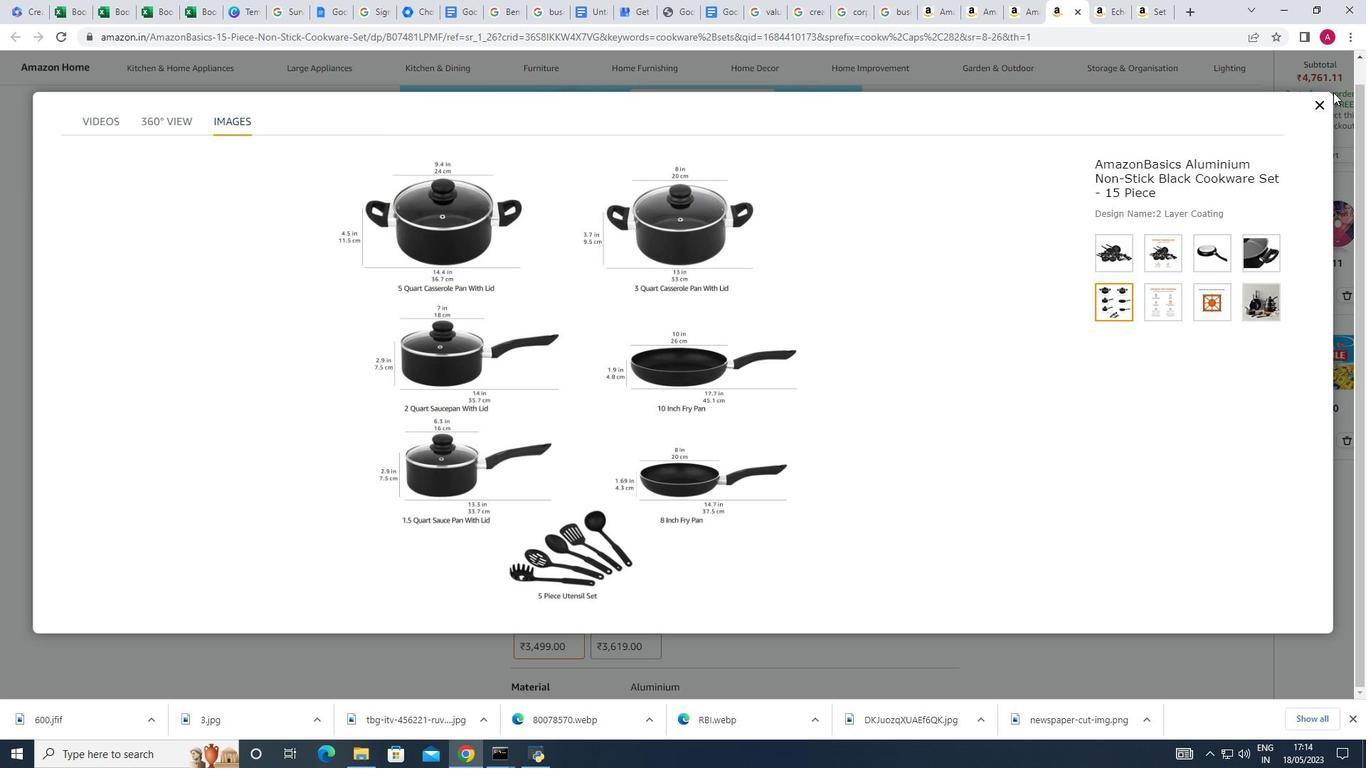 
Action: Mouse pressed left at (1317, 97)
Screenshot: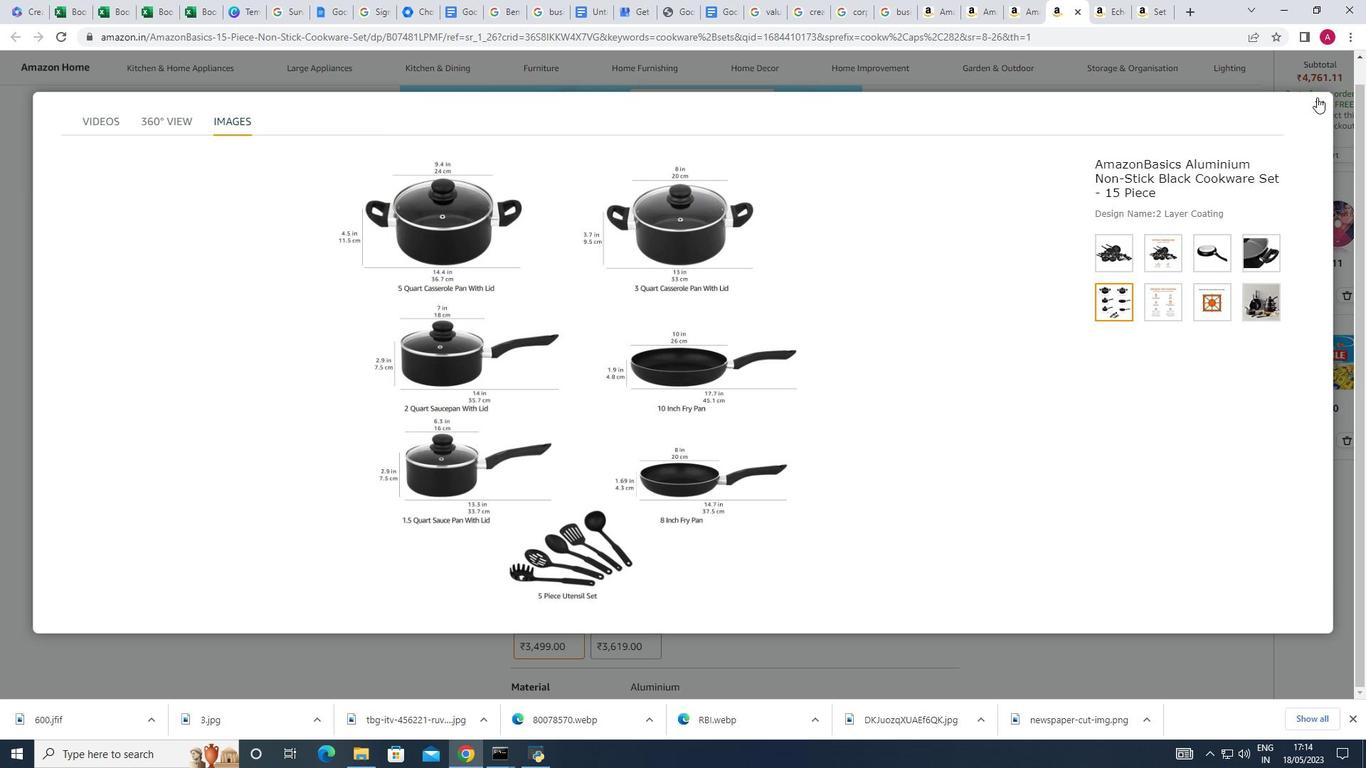 
Action: Mouse moved to (186, 497)
Screenshot: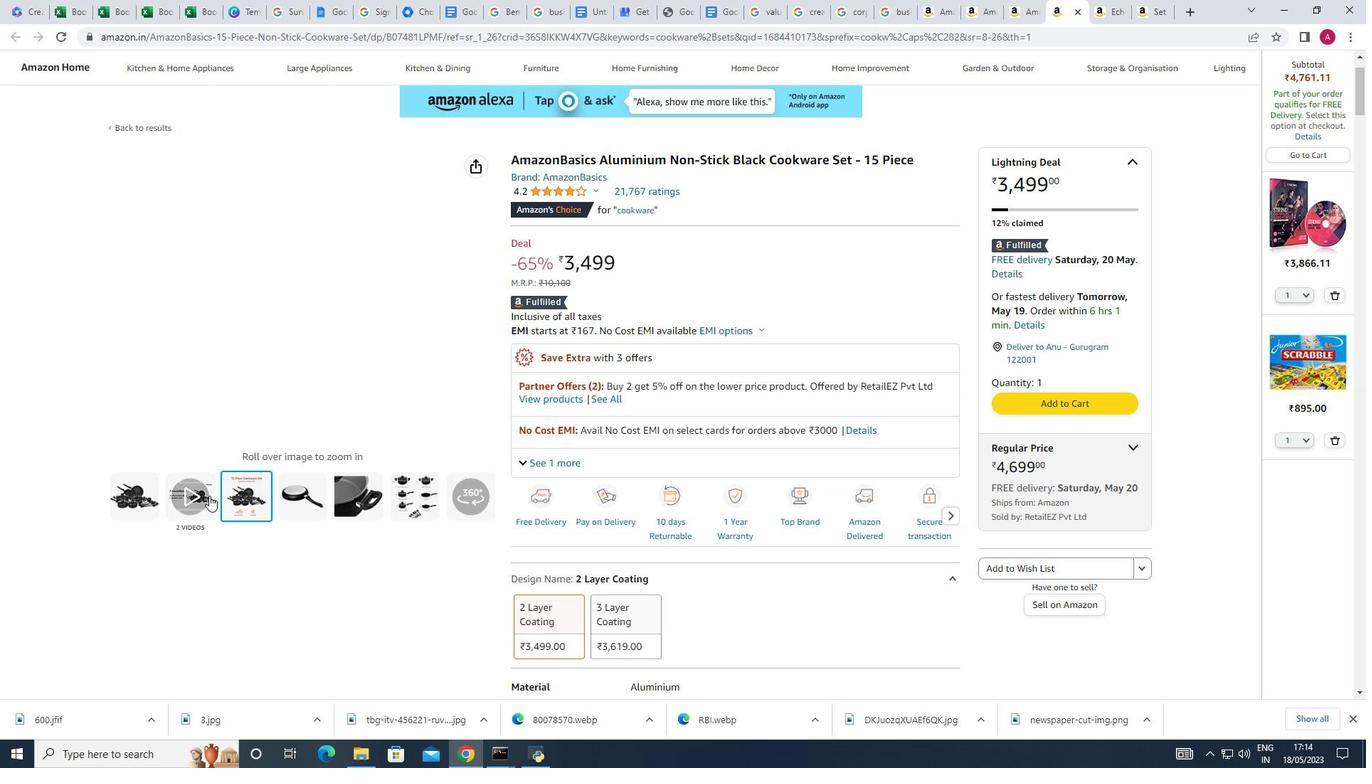 
Action: Mouse pressed left at (186, 497)
Screenshot: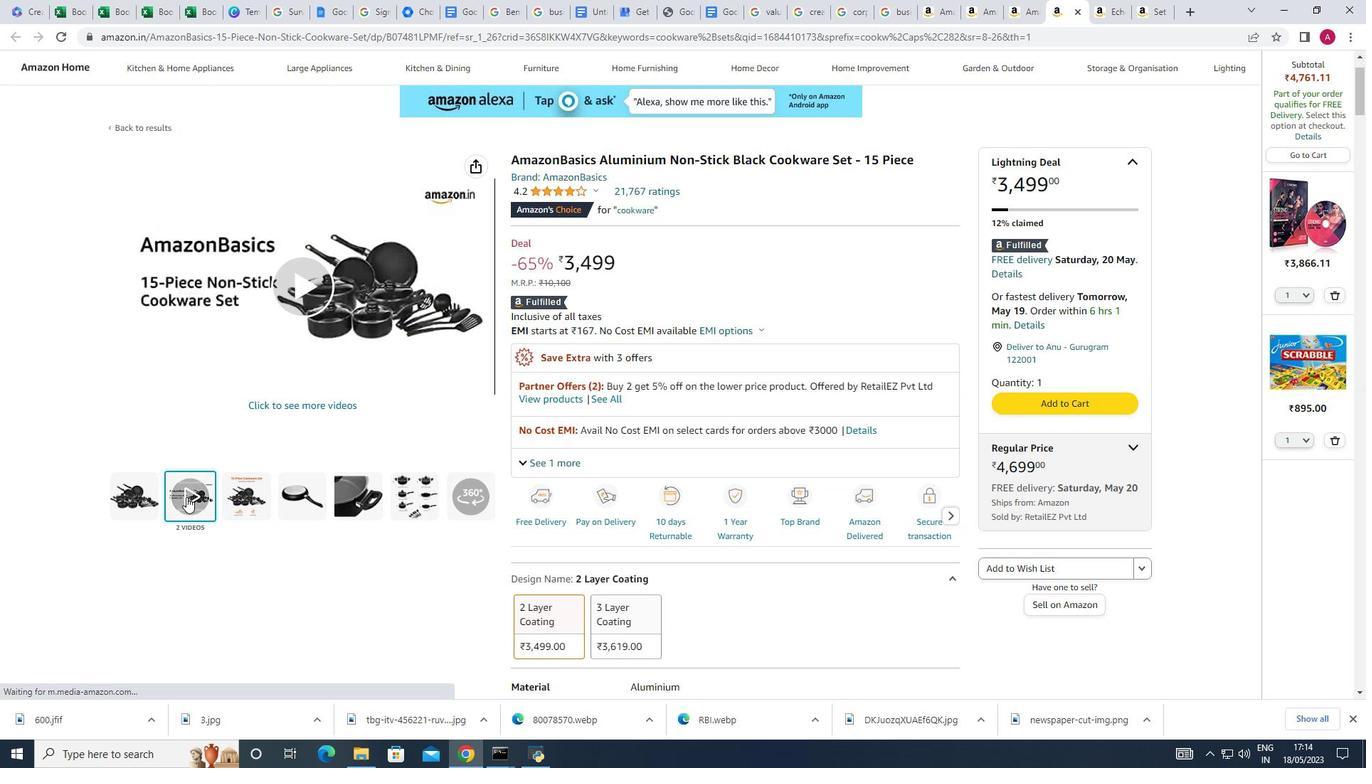 
Action: Mouse moved to (1322, 130)
Screenshot: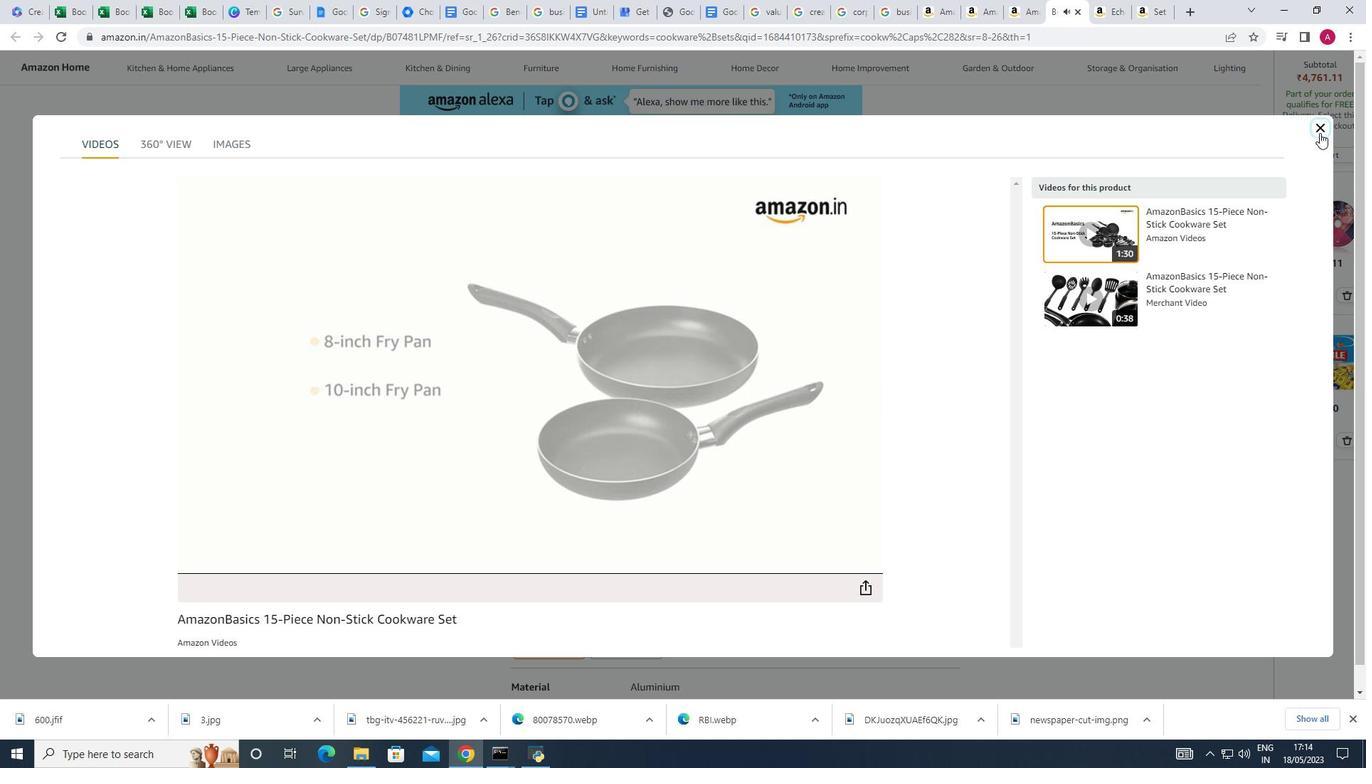 
Action: Mouse pressed left at (1322, 130)
Screenshot: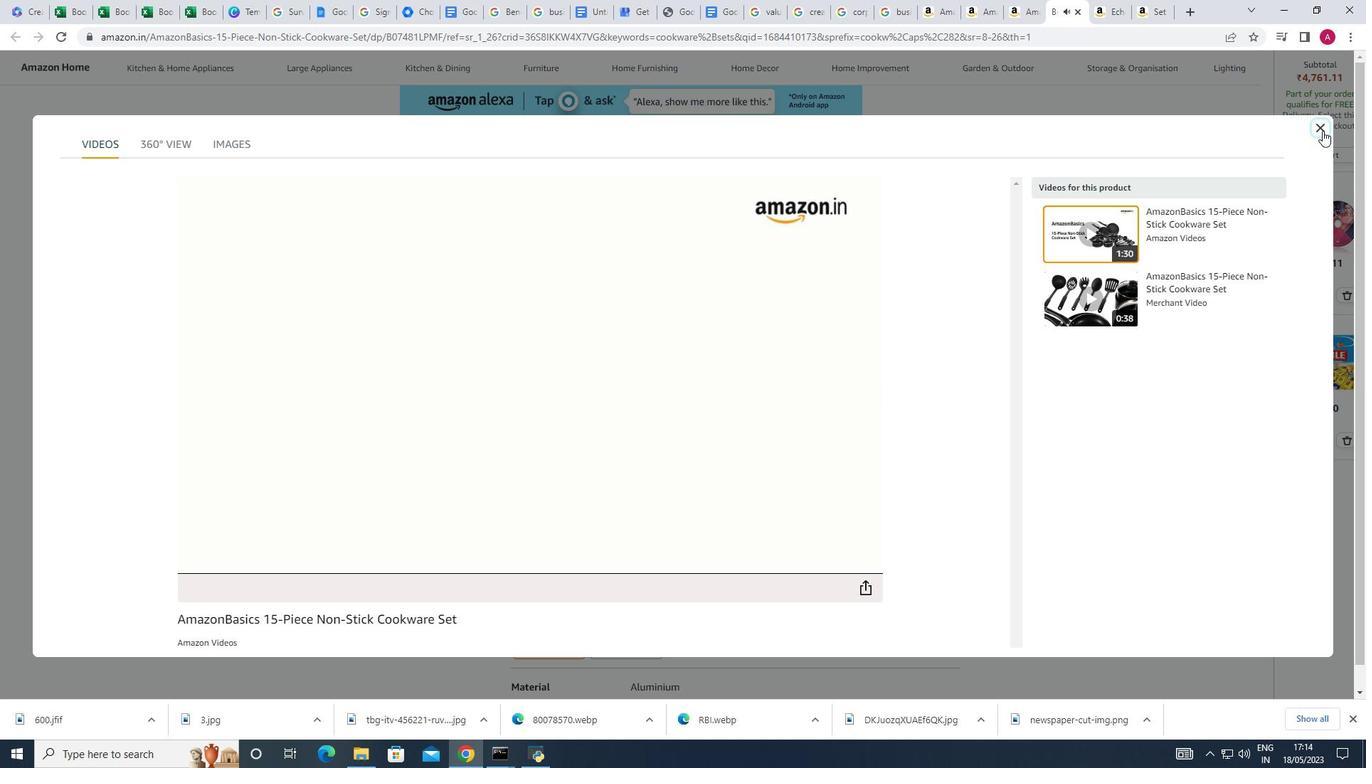 
Action: Mouse moved to (1199, 518)
Screenshot: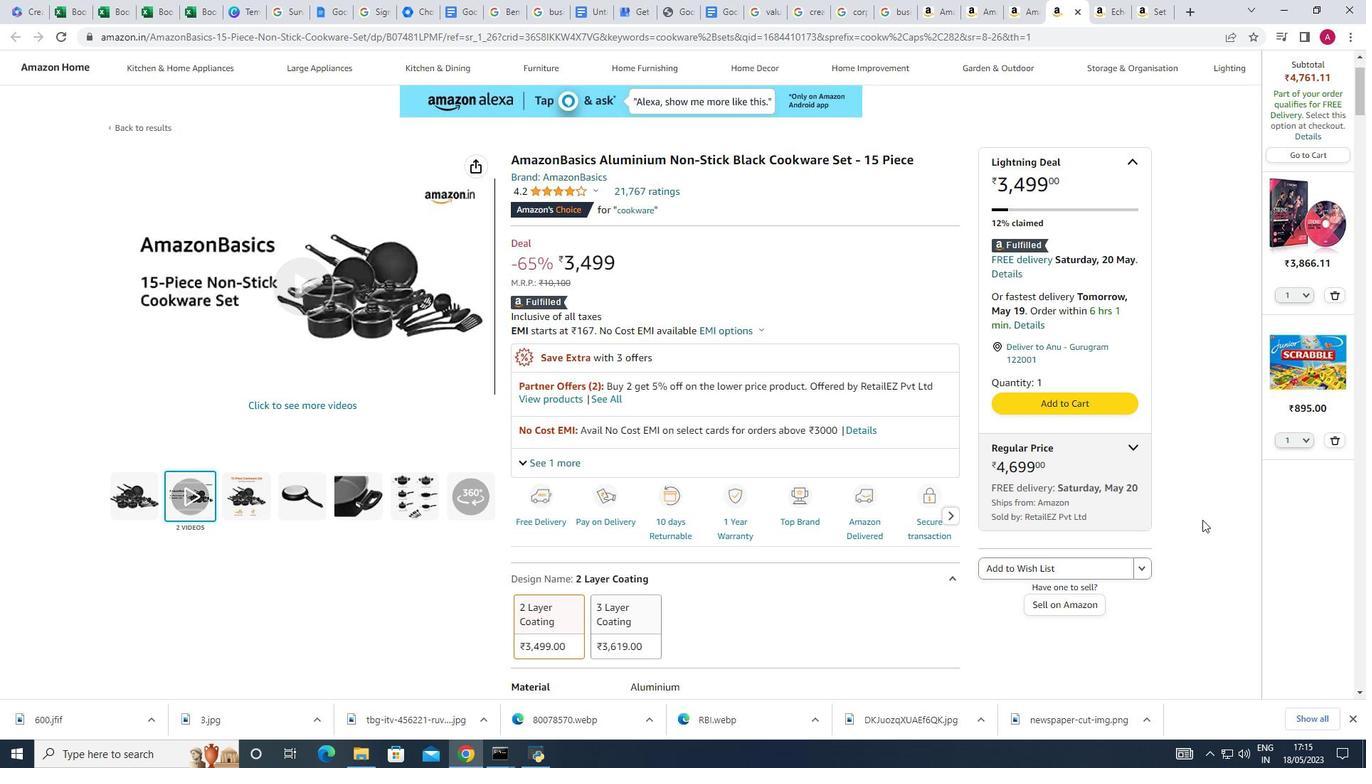 
Action: Mouse scrolled (1199, 517) with delta (0, 0)
Screenshot: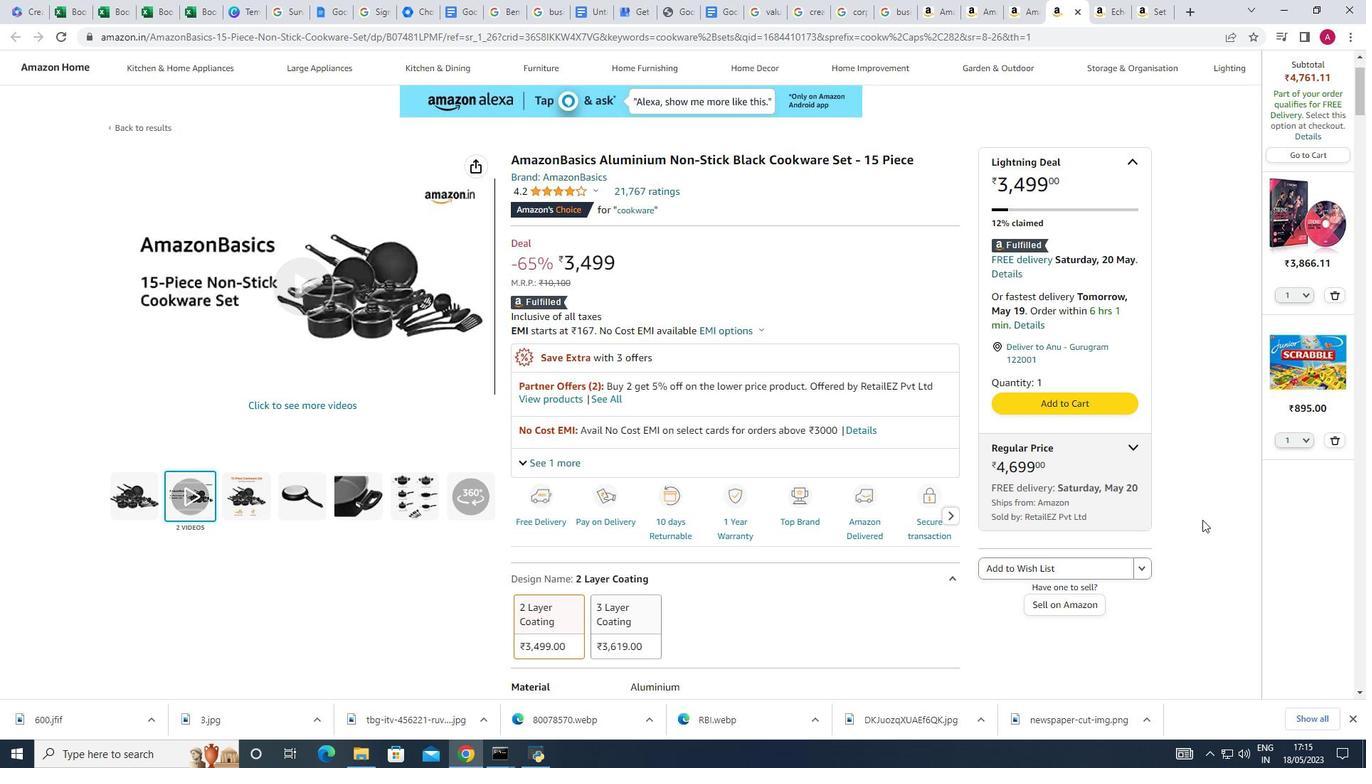 
Action: Mouse scrolled (1199, 517) with delta (0, 0)
Screenshot: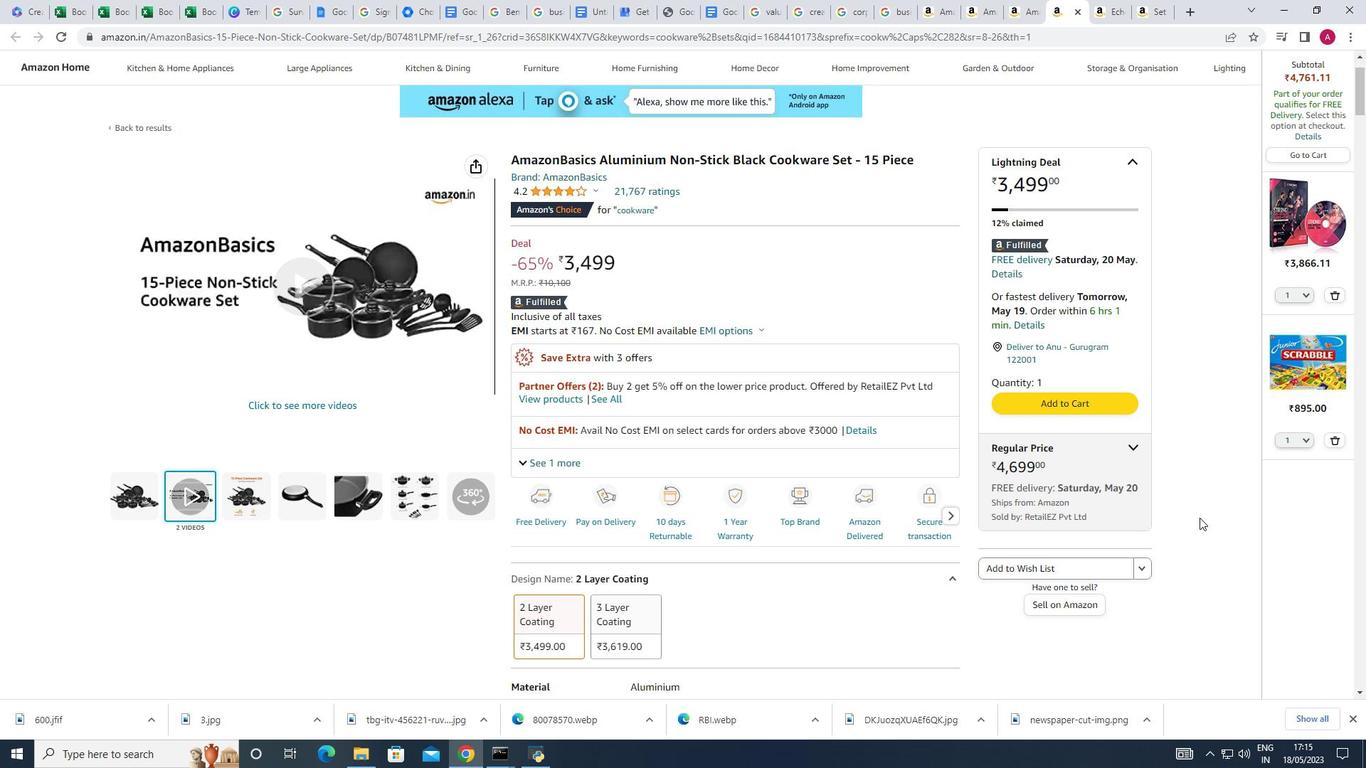 
Action: Mouse moved to (1161, 515)
Screenshot: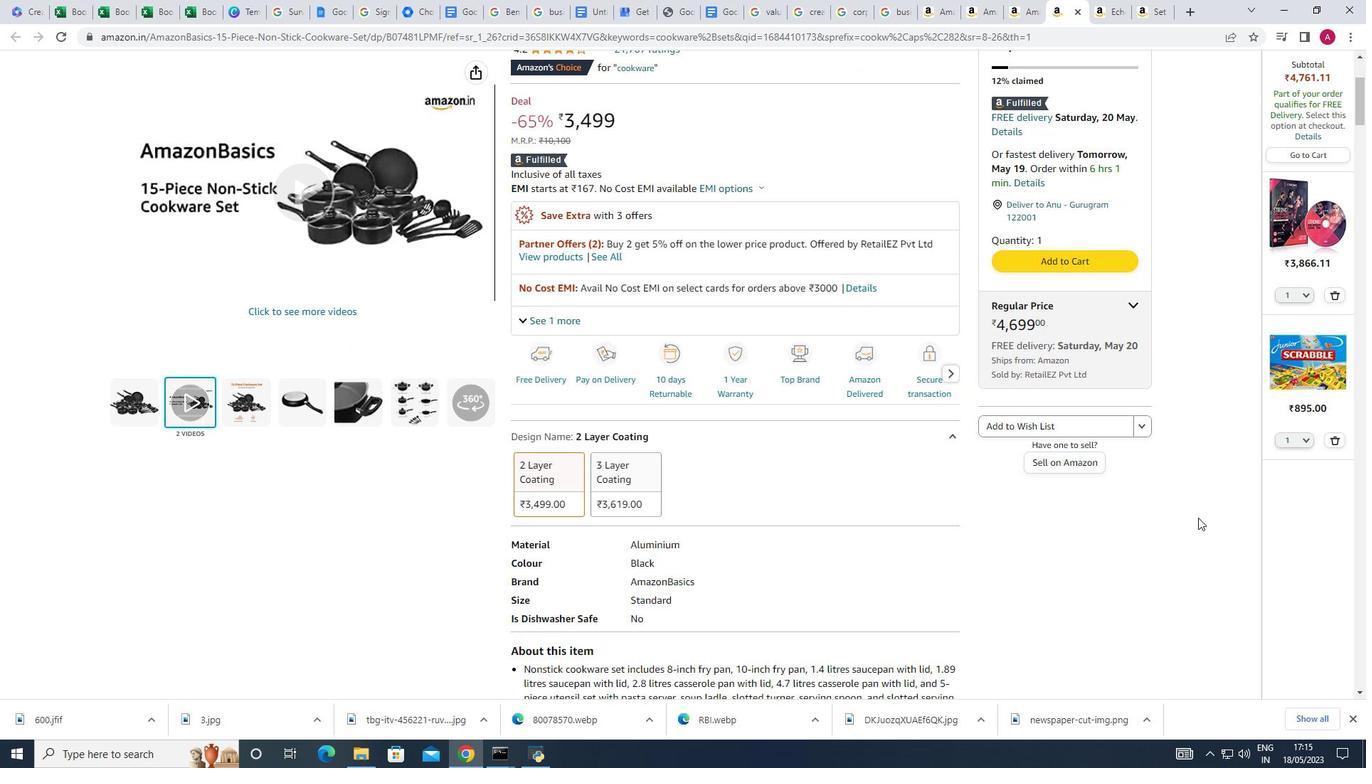 
Action: Mouse scrolled (1161, 514) with delta (0, 0)
Screenshot: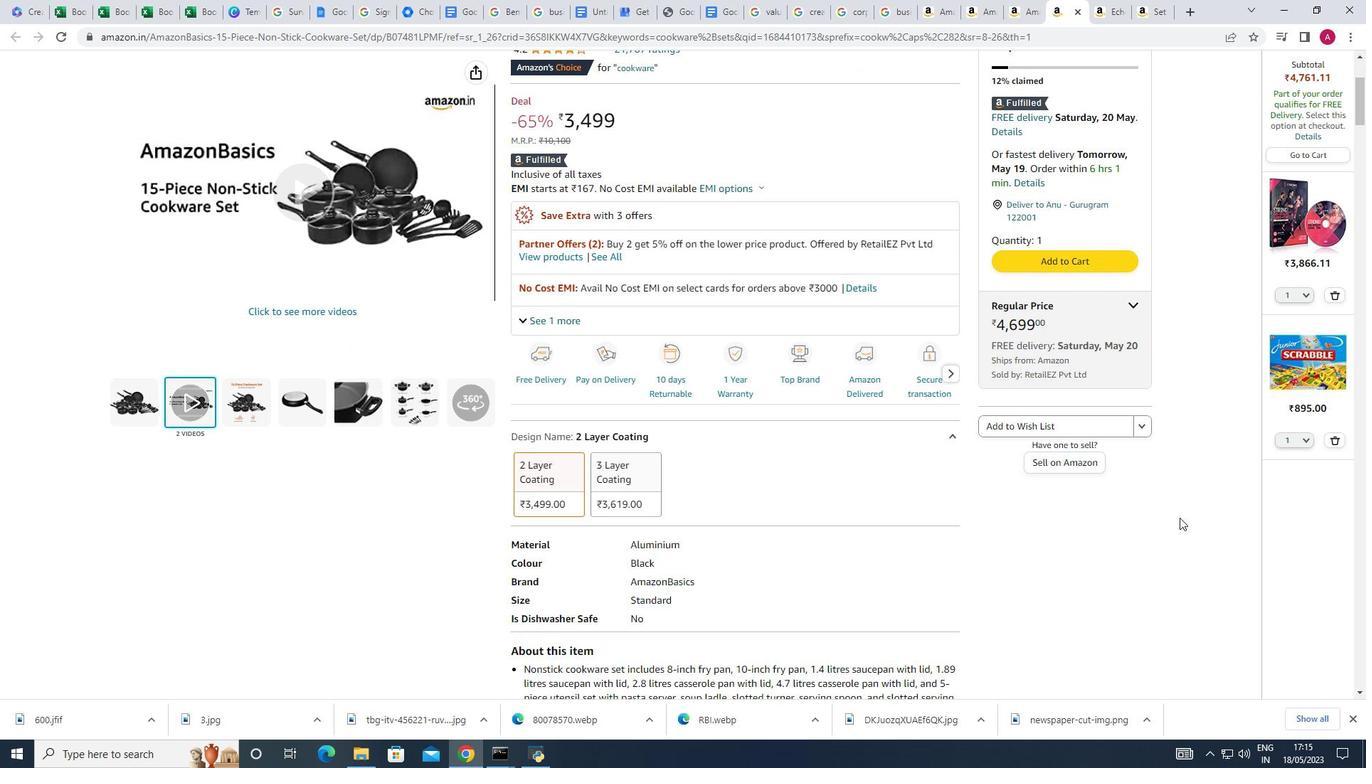 
Action: Mouse scrolled (1161, 514) with delta (0, 0)
Screenshot: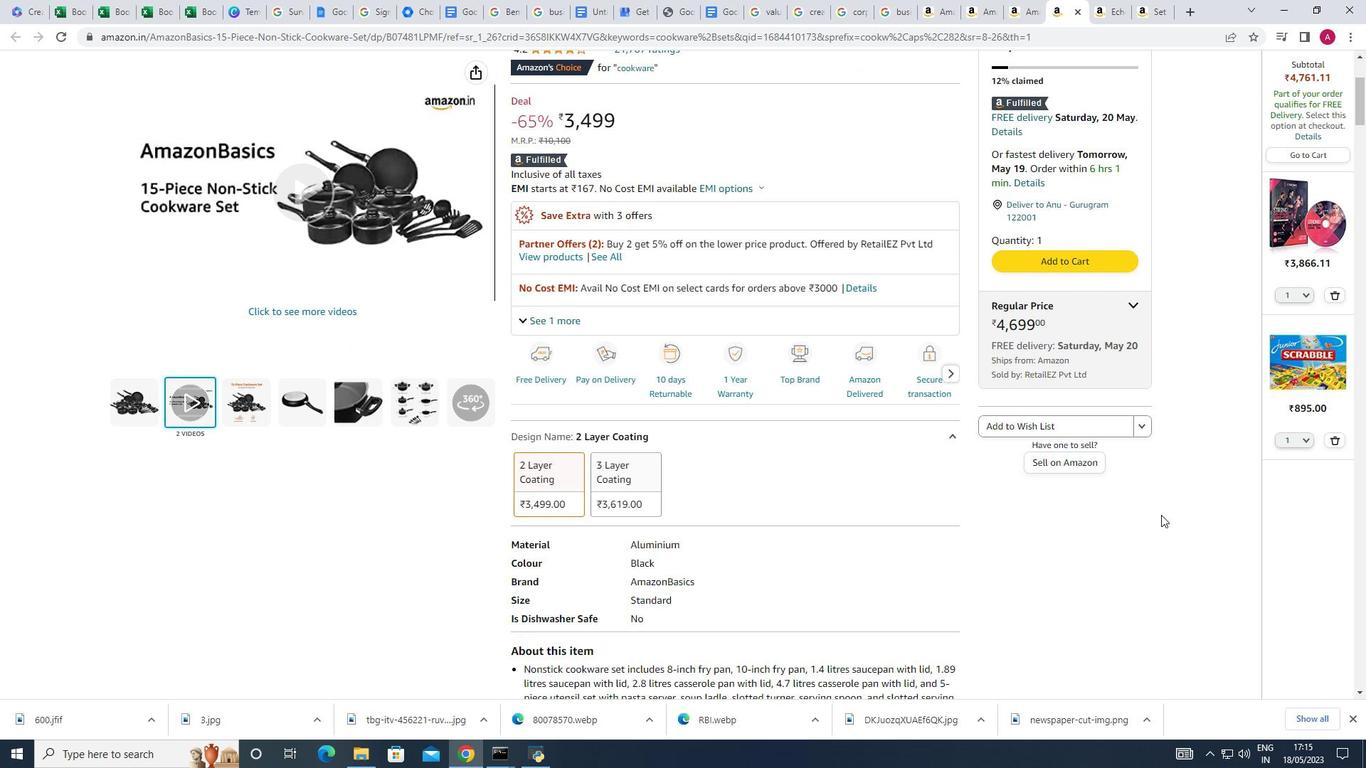 
Action: Mouse moved to (1037, 497)
Screenshot: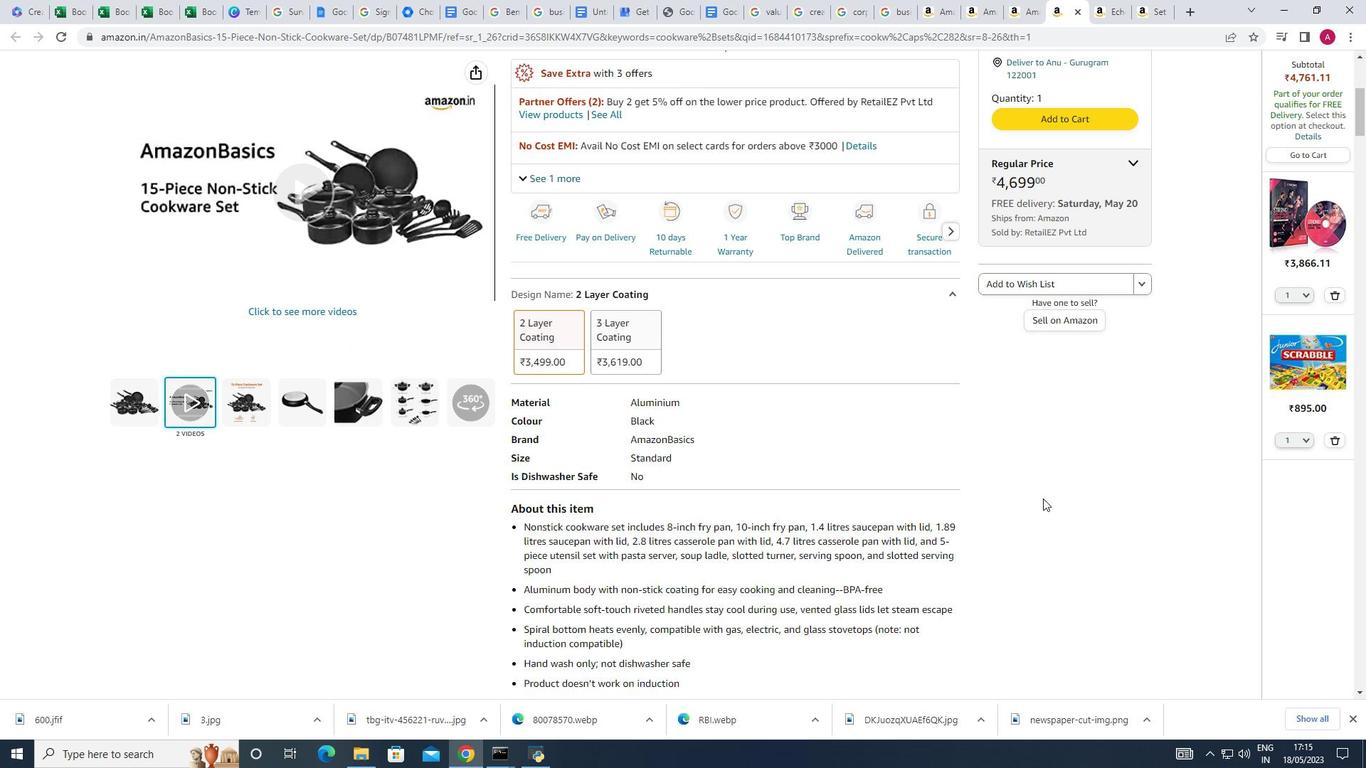 
Action: Mouse scrolled (1037, 496) with delta (0, 0)
Screenshot: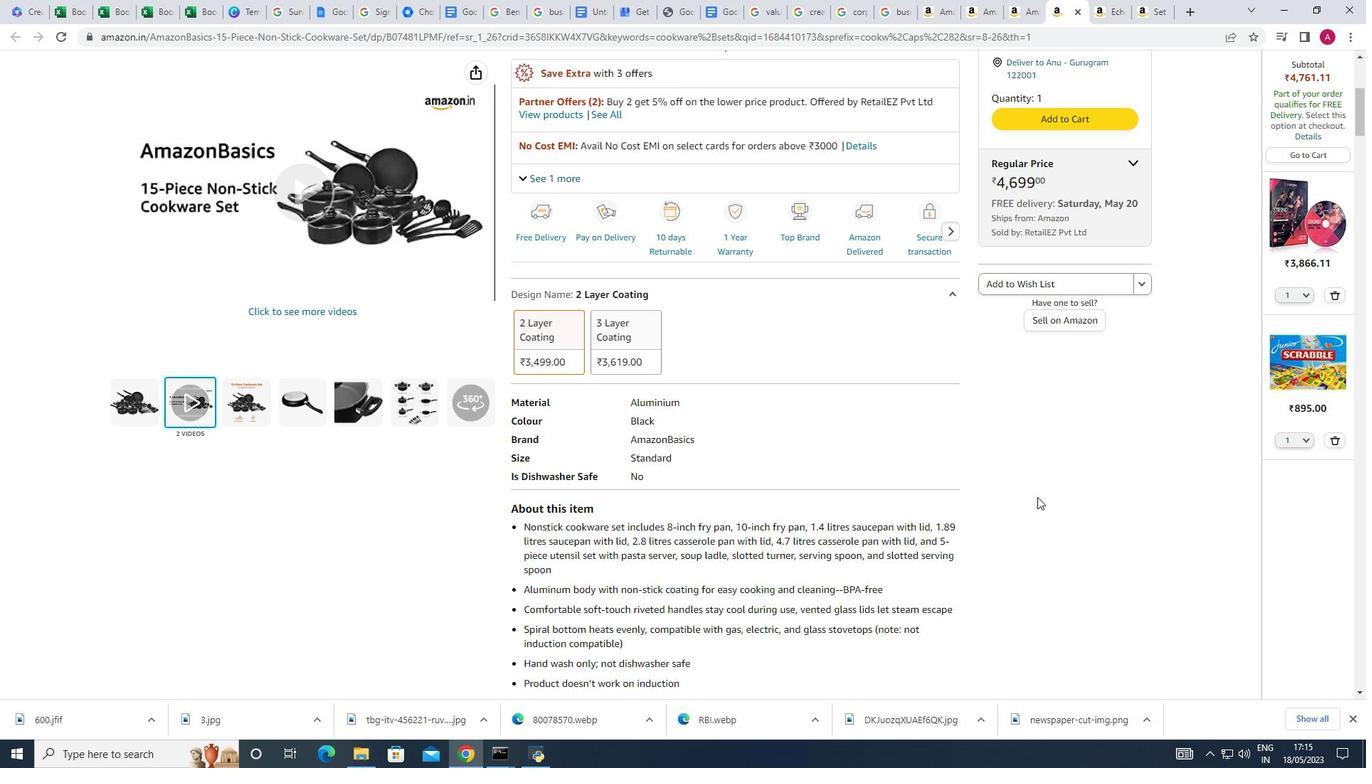 
Action: Mouse moved to (1035, 498)
Screenshot: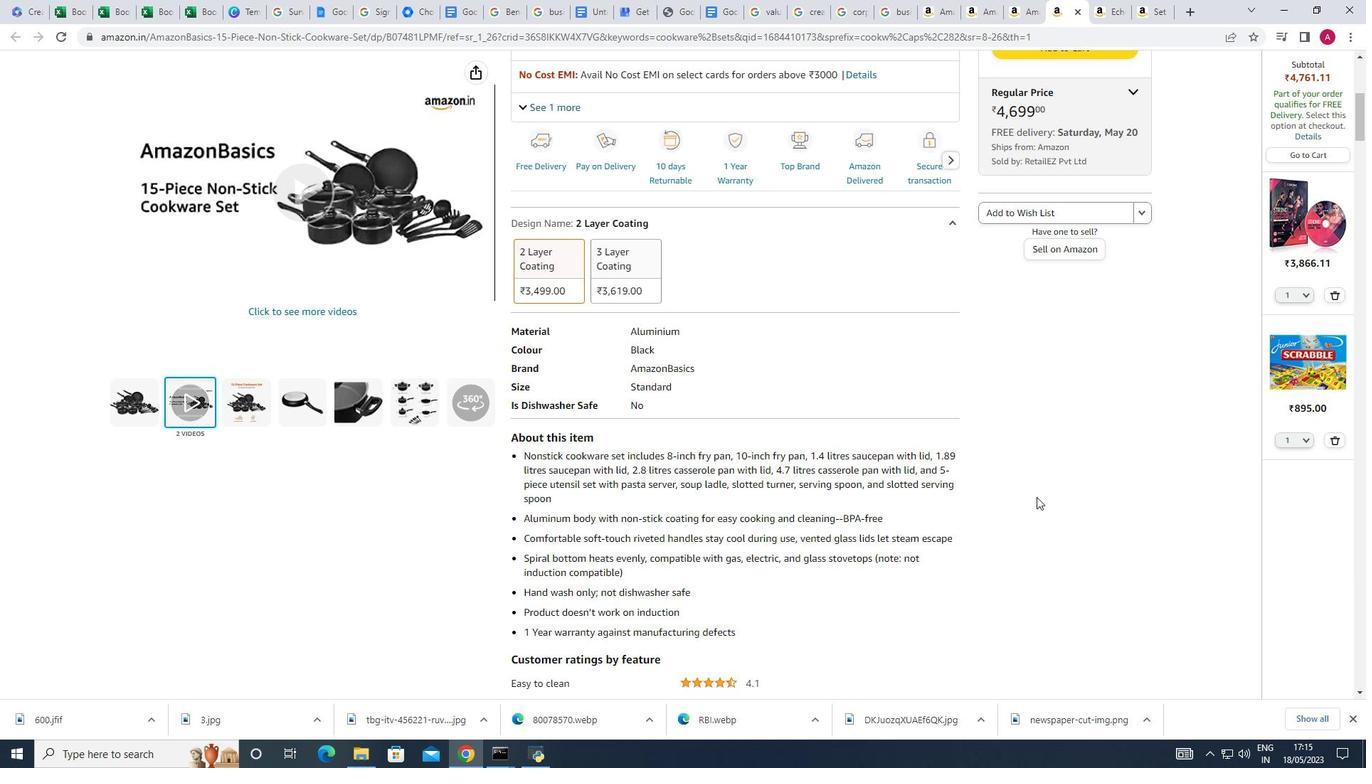 
Action: Mouse scrolled (1035, 497) with delta (0, 0)
Screenshot: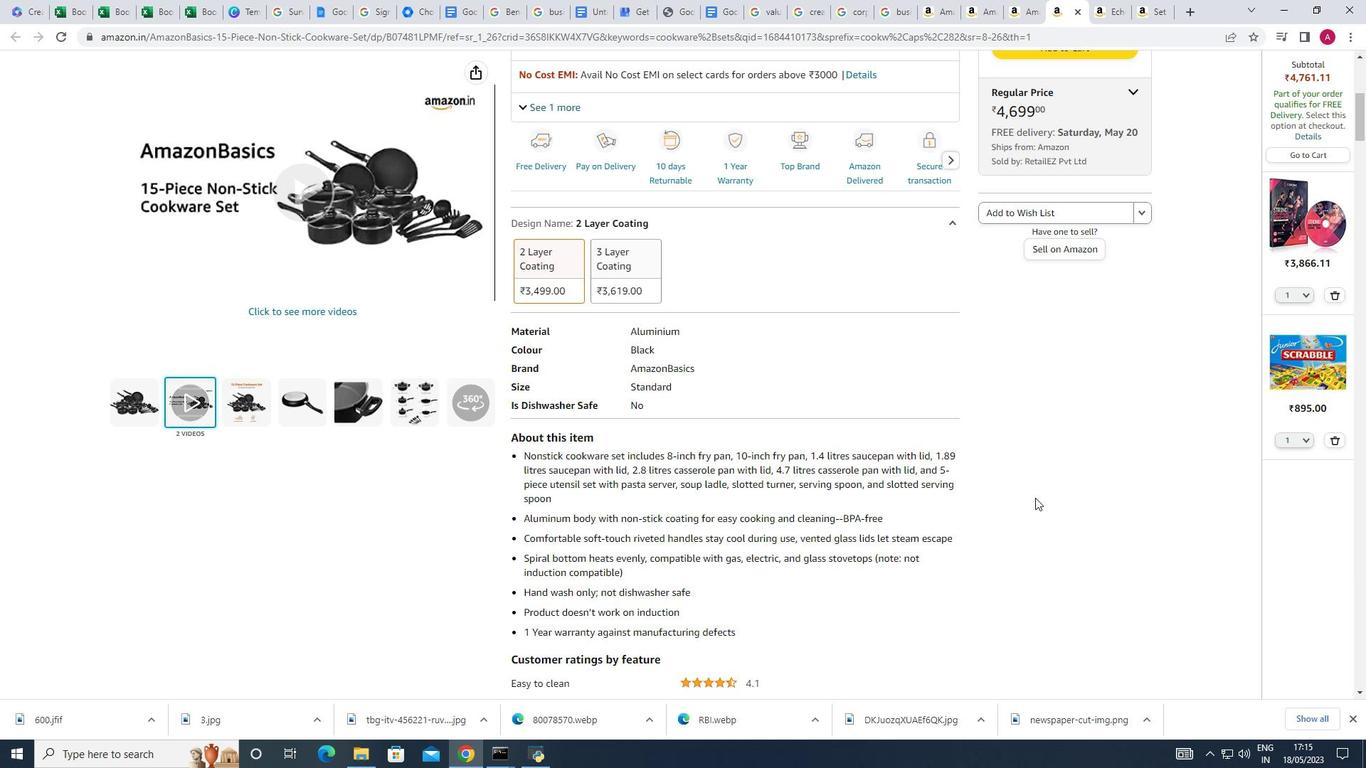 
Action: Mouse scrolled (1035, 497) with delta (0, 0)
Screenshot: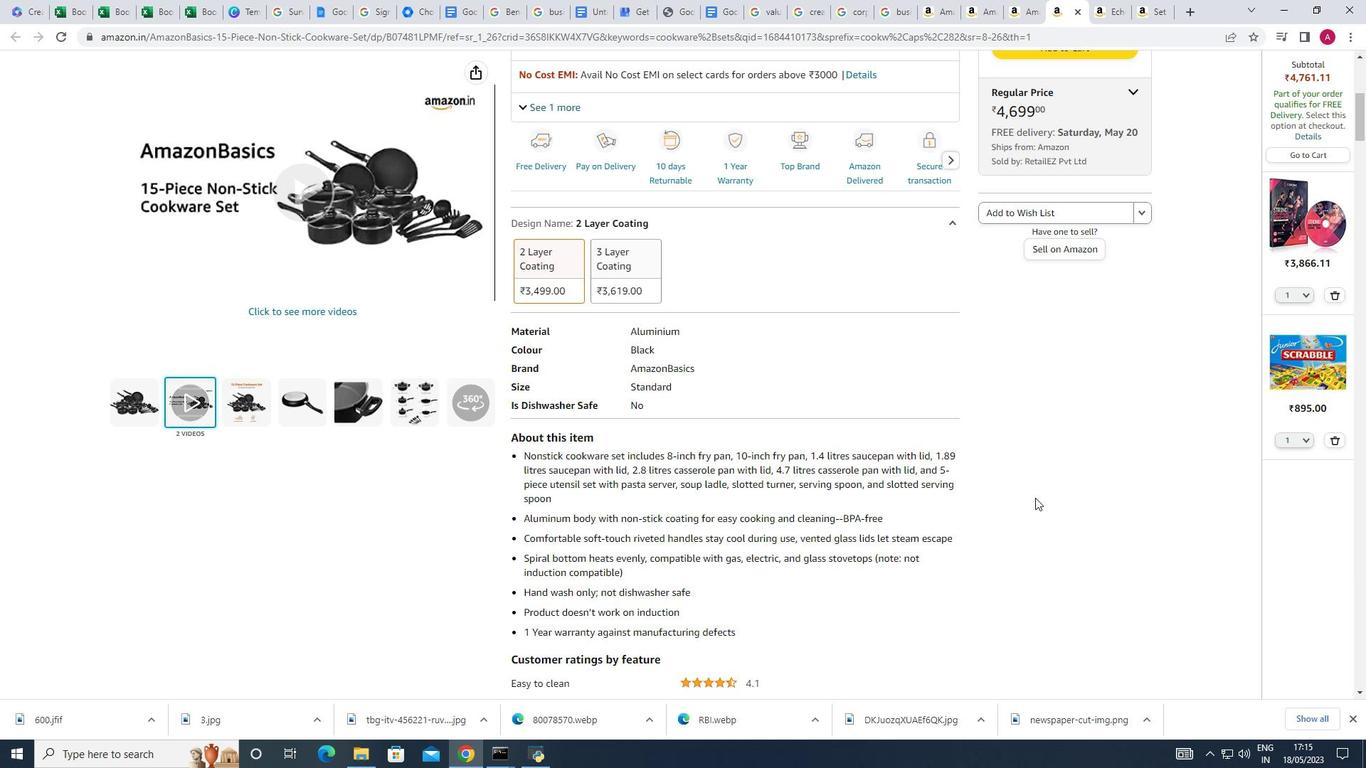 
Action: Mouse scrolled (1035, 497) with delta (0, 0)
Screenshot: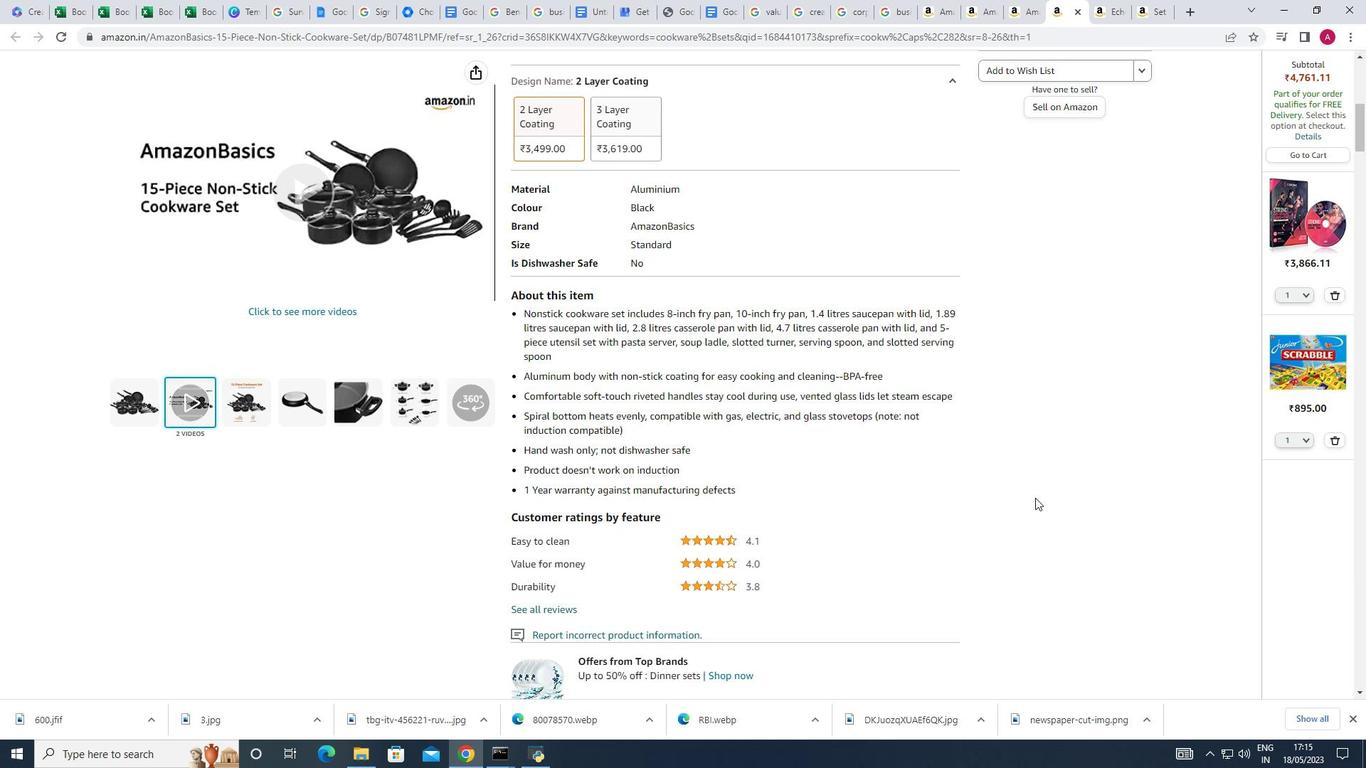 
Action: Mouse scrolled (1035, 497) with delta (0, 0)
Screenshot: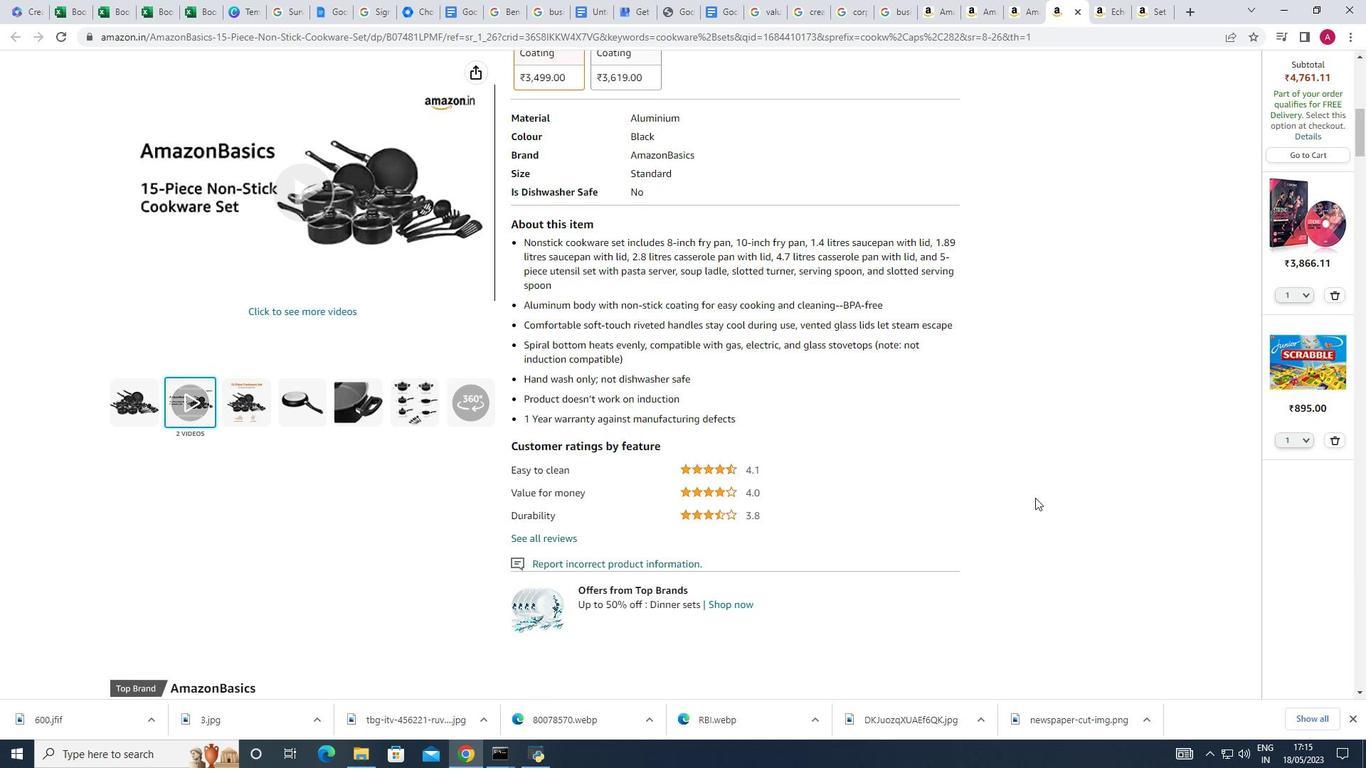 
Action: Mouse scrolled (1035, 497) with delta (0, 0)
Screenshot: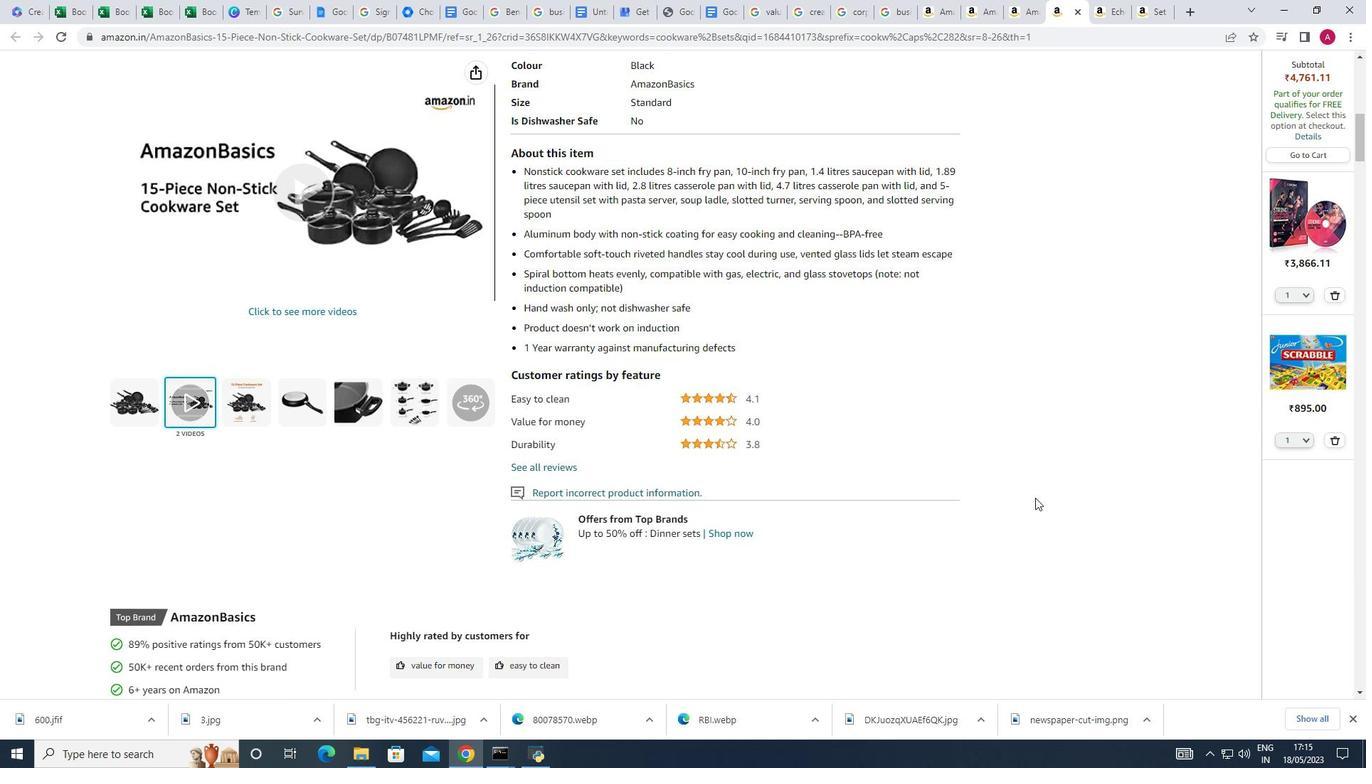 
Action: Mouse scrolled (1035, 497) with delta (0, 0)
Screenshot: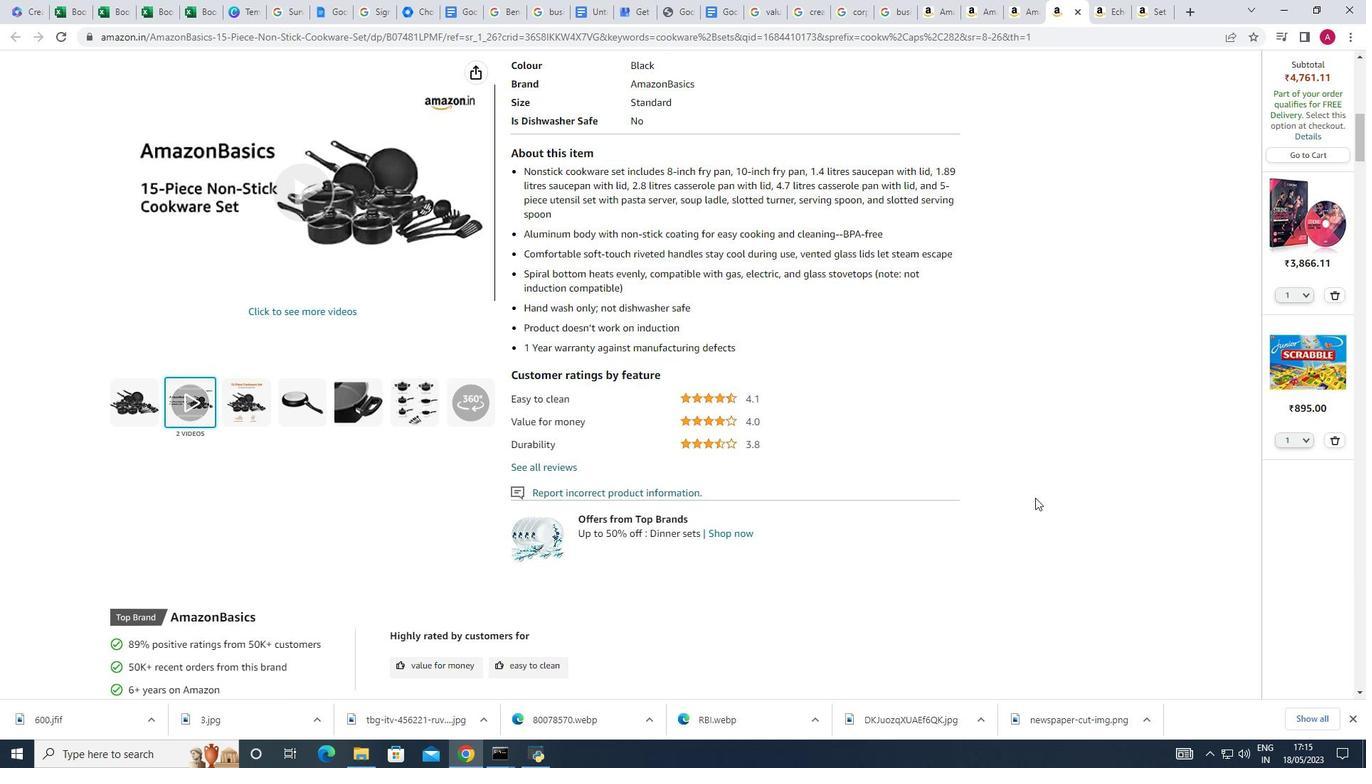 
Action: Mouse scrolled (1035, 497) with delta (0, 0)
Screenshot: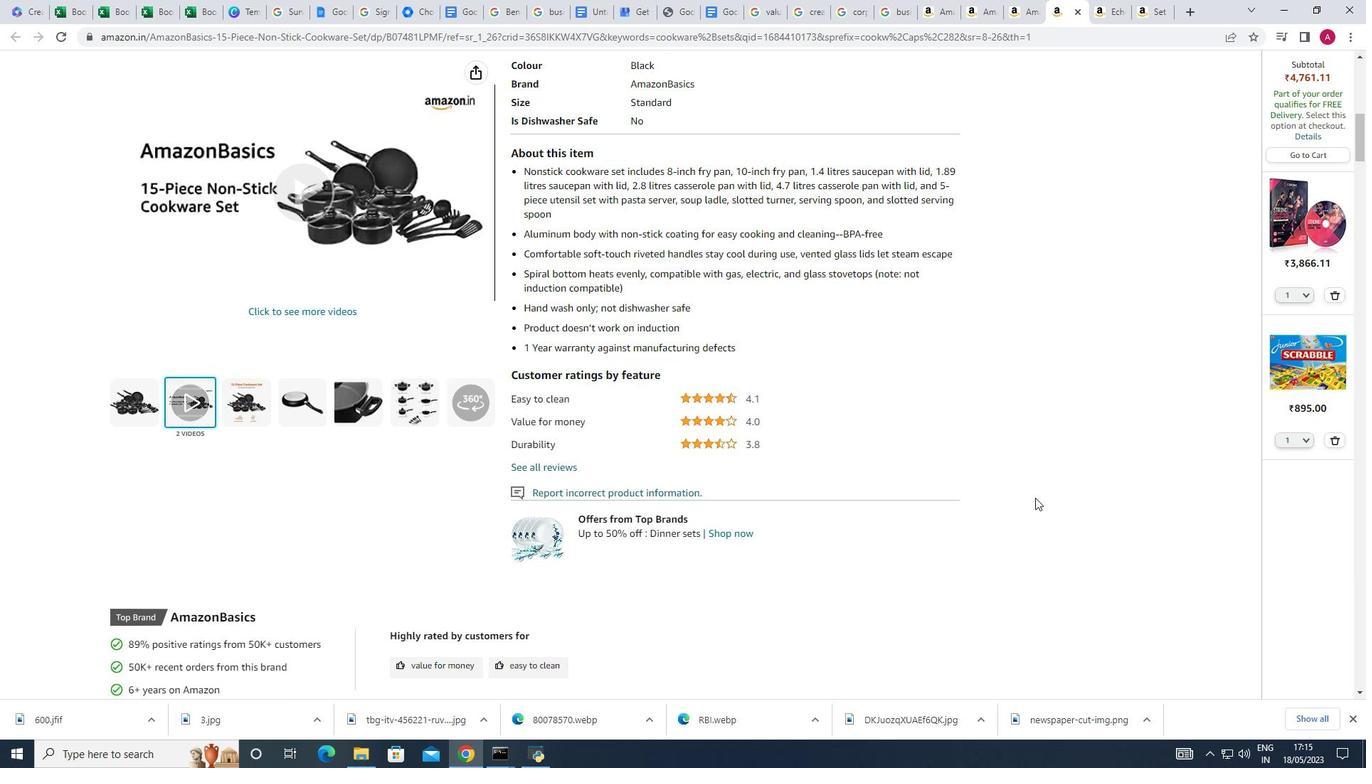 
Action: Mouse scrolled (1035, 497) with delta (0, 0)
Screenshot: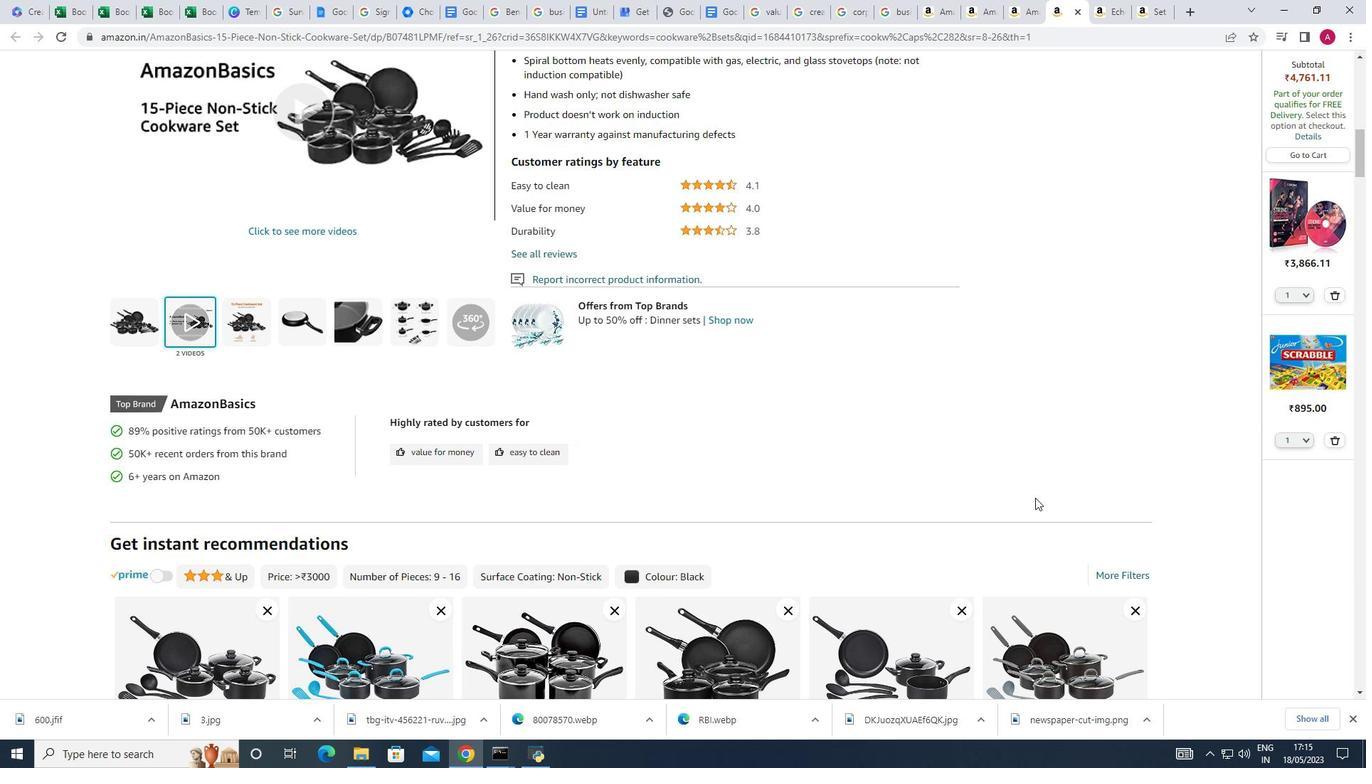 
Action: Mouse scrolled (1035, 497) with delta (0, 0)
Screenshot: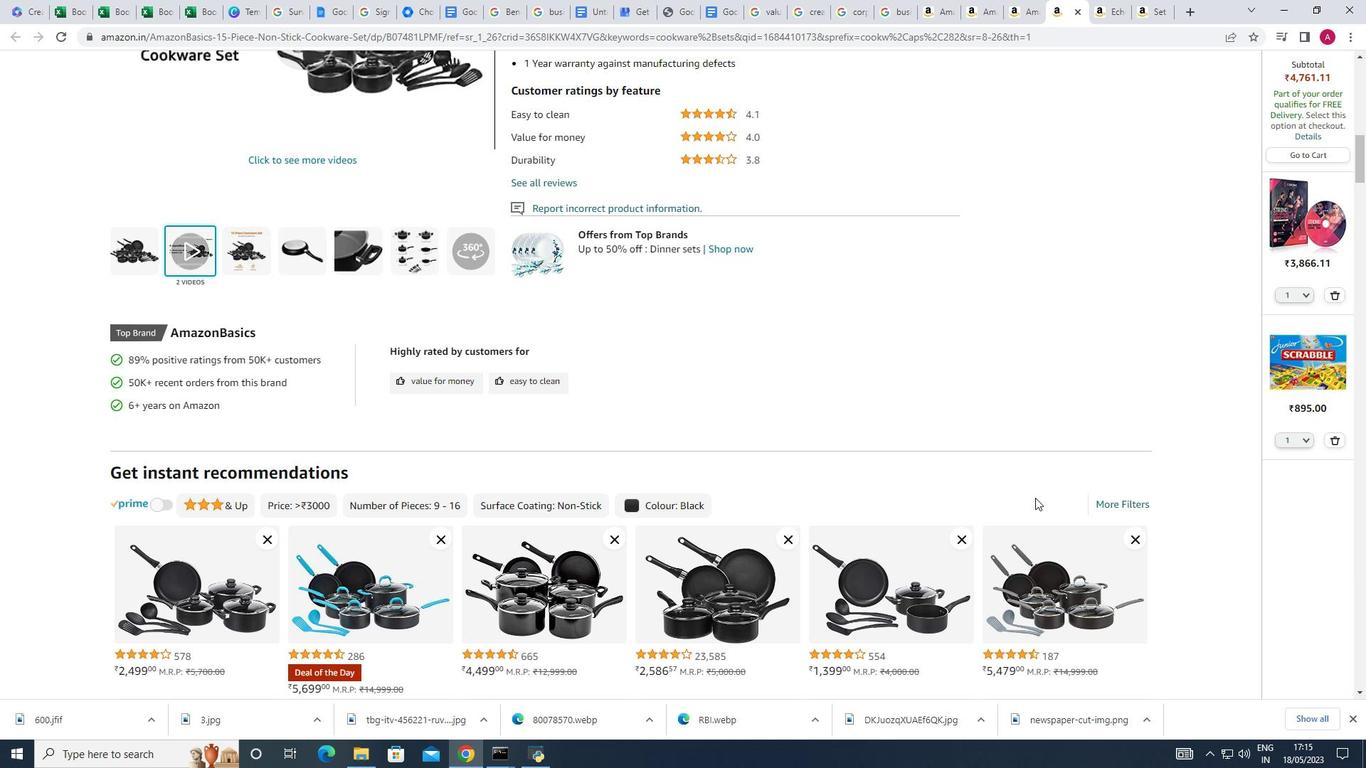 
Action: Mouse scrolled (1035, 497) with delta (0, 0)
Screenshot: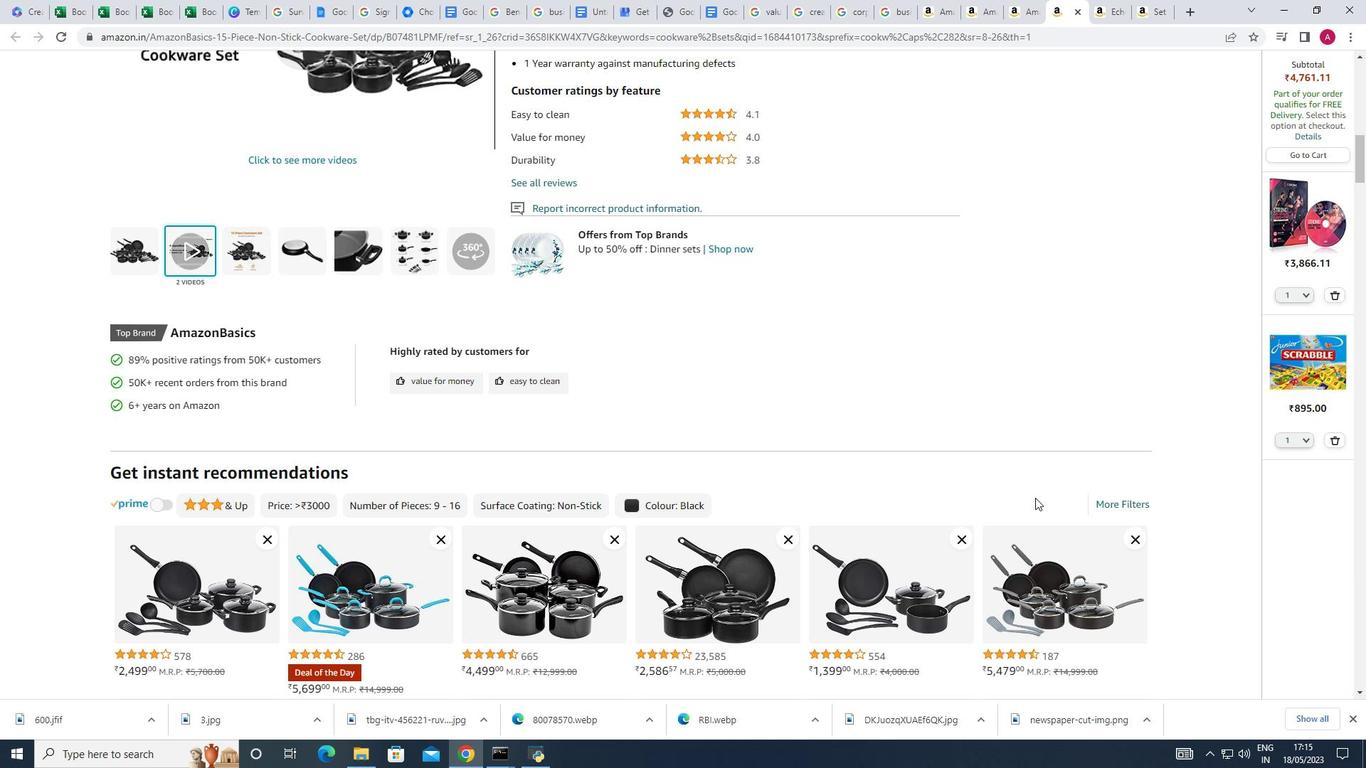 
Action: Mouse scrolled (1035, 497) with delta (0, 0)
Screenshot: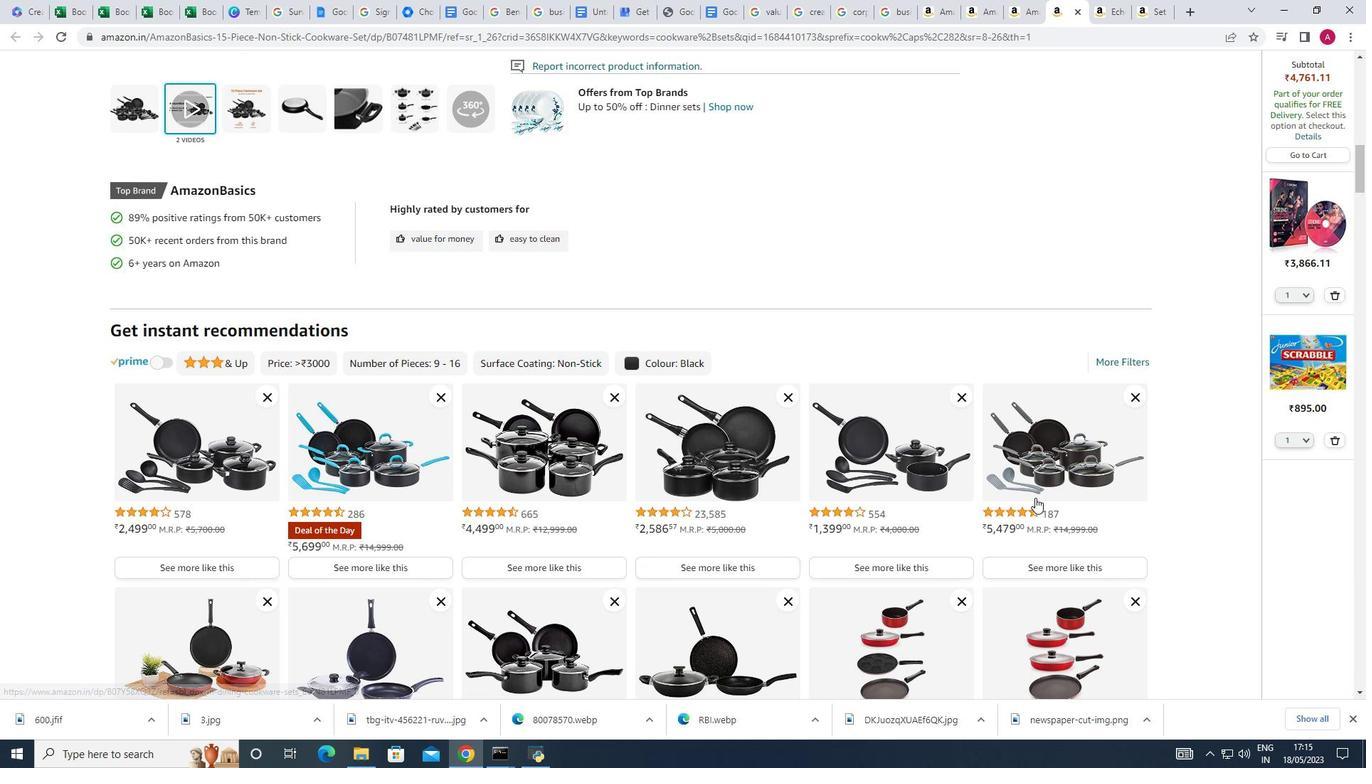 
Action: Mouse scrolled (1035, 497) with delta (0, 0)
Screenshot: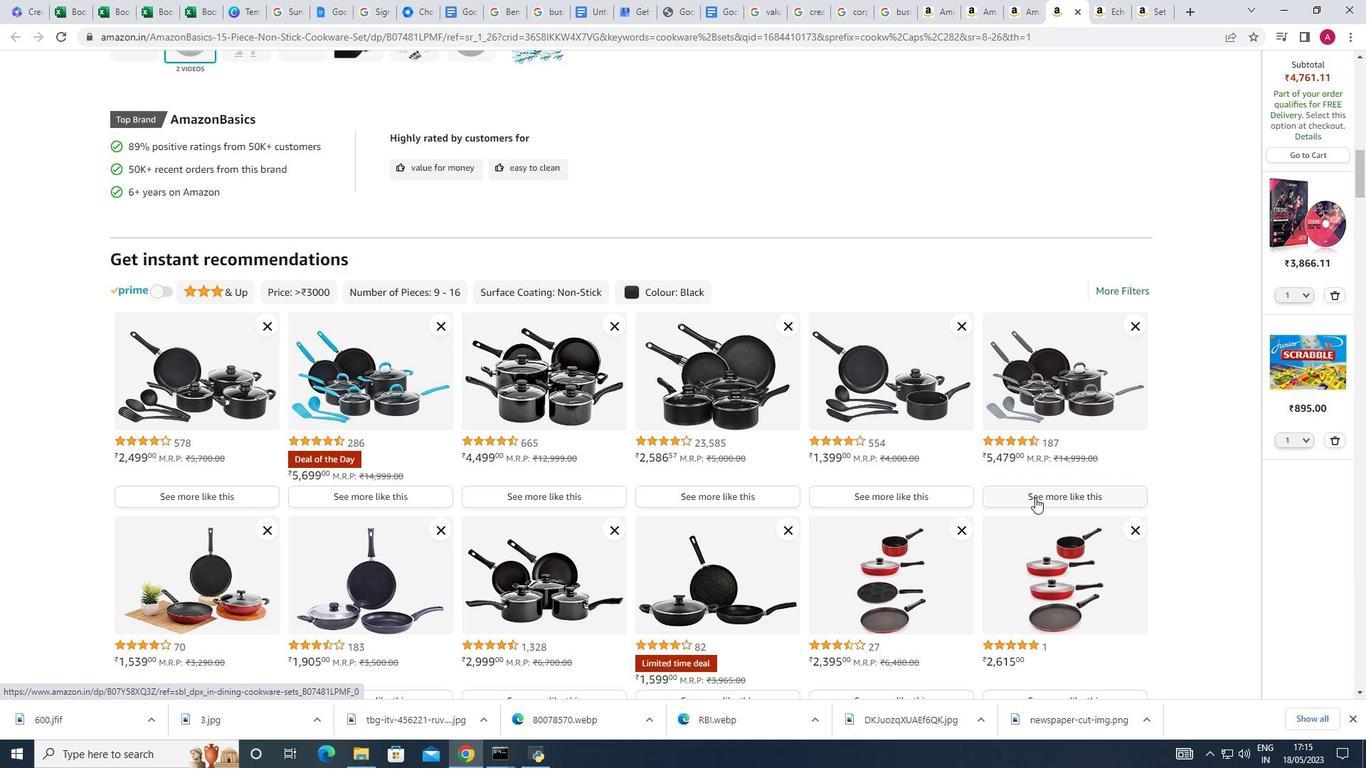 
Action: Mouse scrolled (1035, 497) with delta (0, 0)
Screenshot: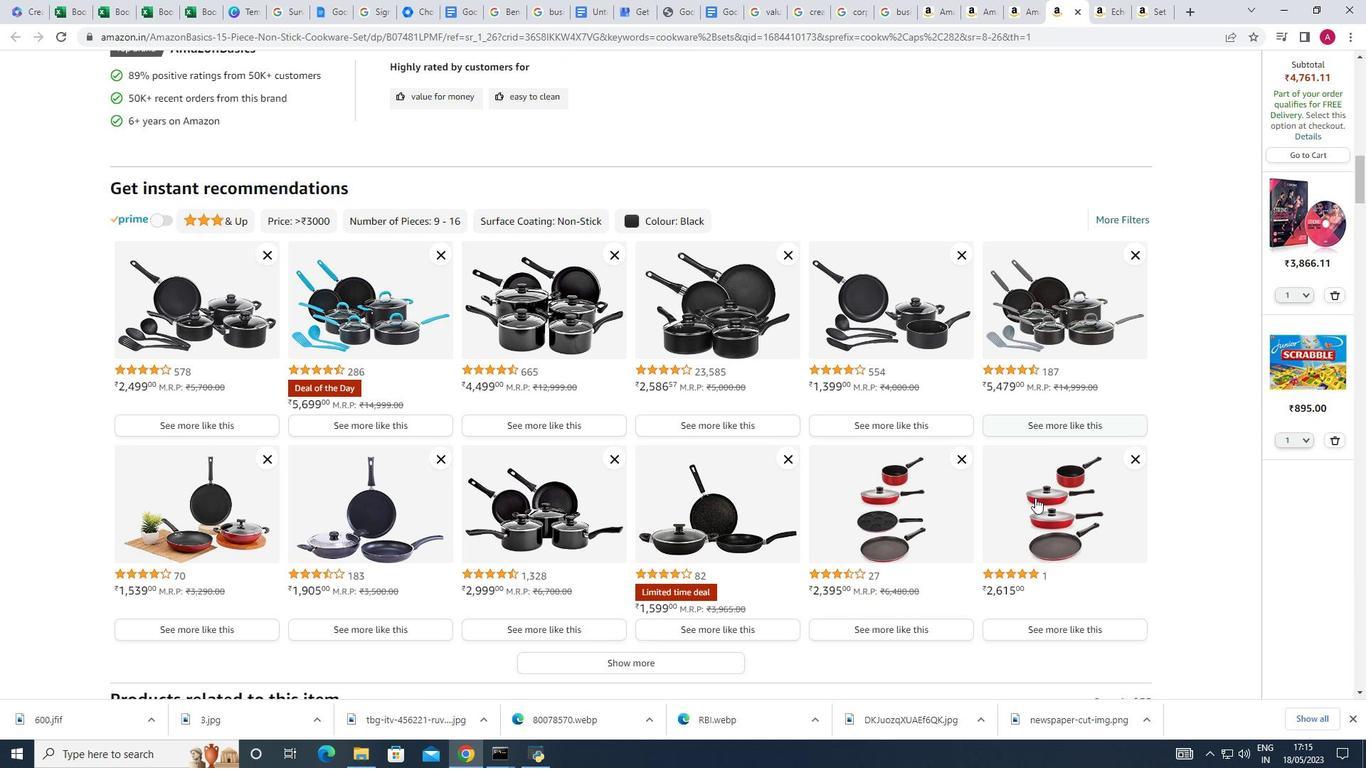
Action: Mouse scrolled (1035, 497) with delta (0, 0)
Screenshot: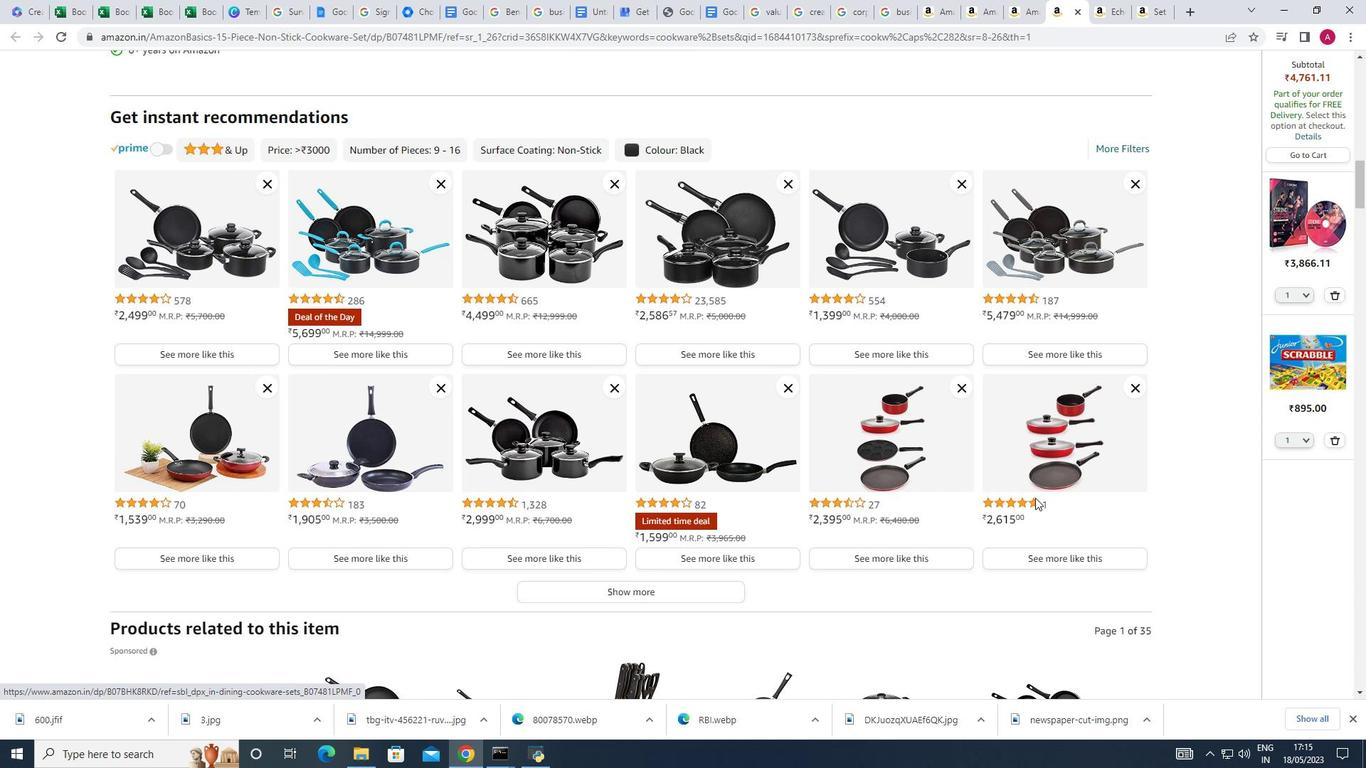 
Action: Mouse scrolled (1035, 497) with delta (0, 0)
Screenshot: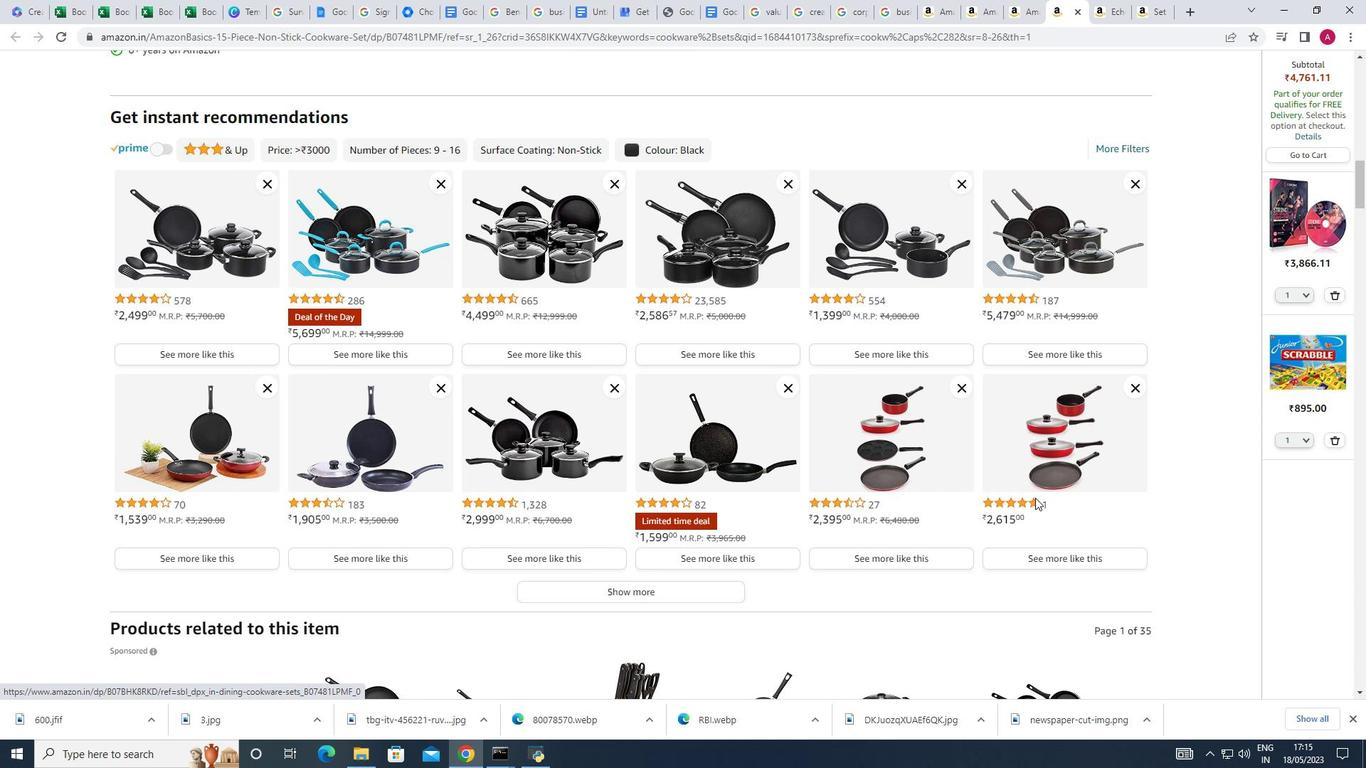 
Action: Mouse scrolled (1035, 497) with delta (0, 0)
Screenshot: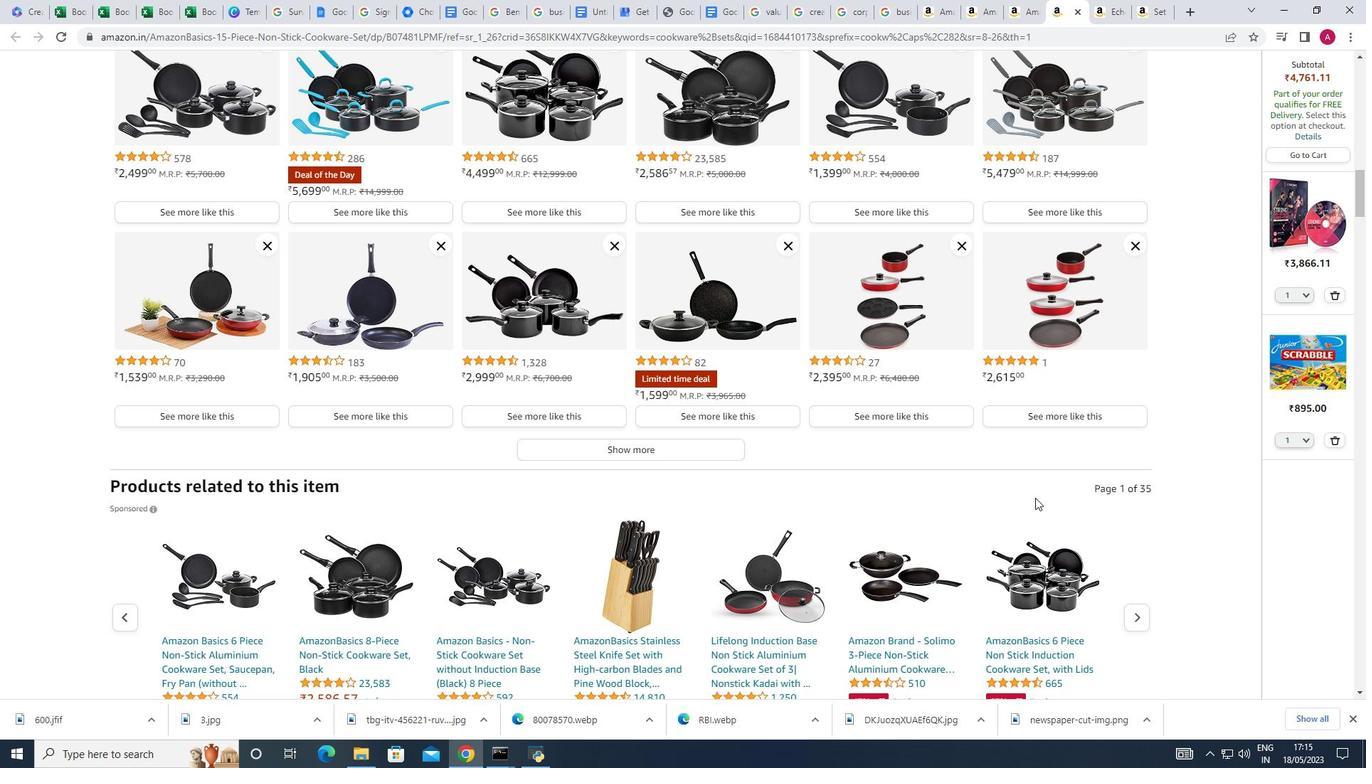 
Action: Mouse scrolled (1035, 497) with delta (0, 0)
Screenshot: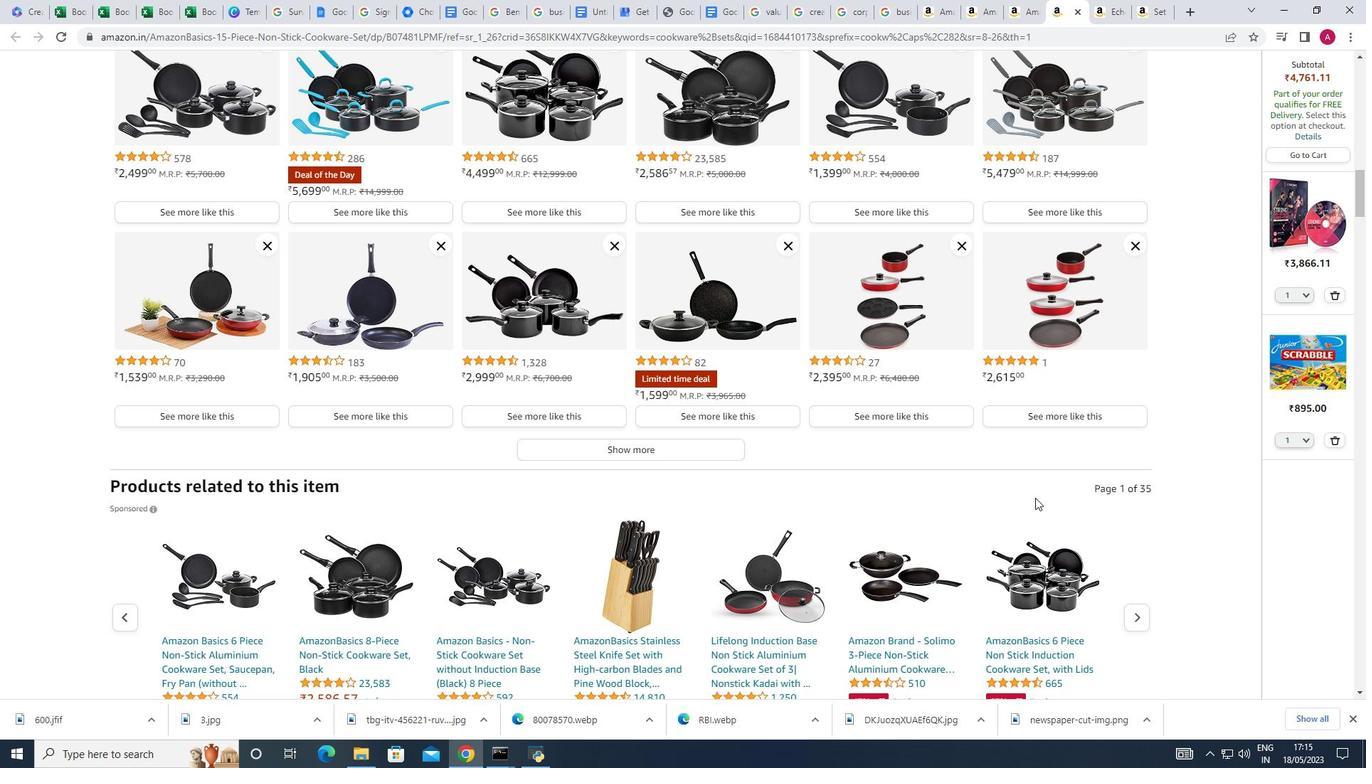 
Action: Mouse scrolled (1035, 497) with delta (0, 0)
Screenshot: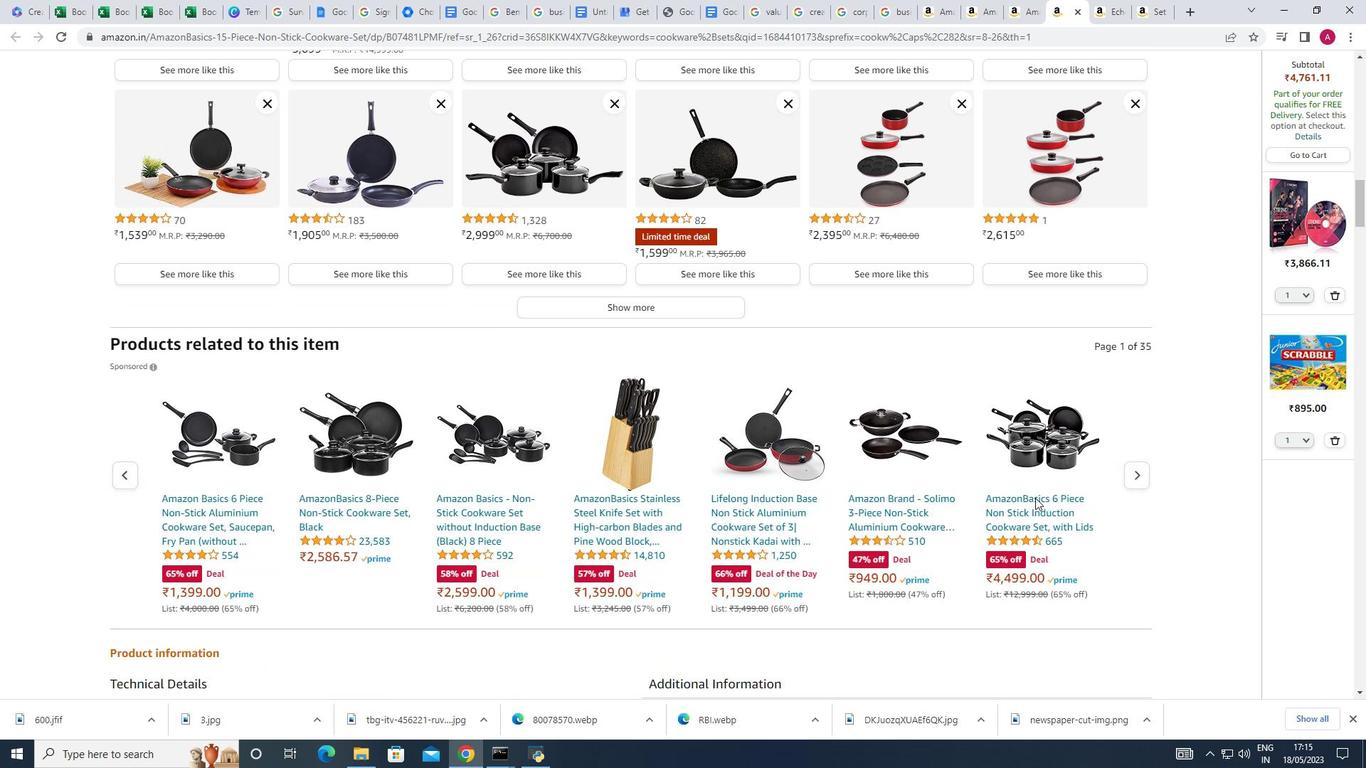
Action: Mouse scrolled (1035, 497) with delta (0, 0)
Screenshot: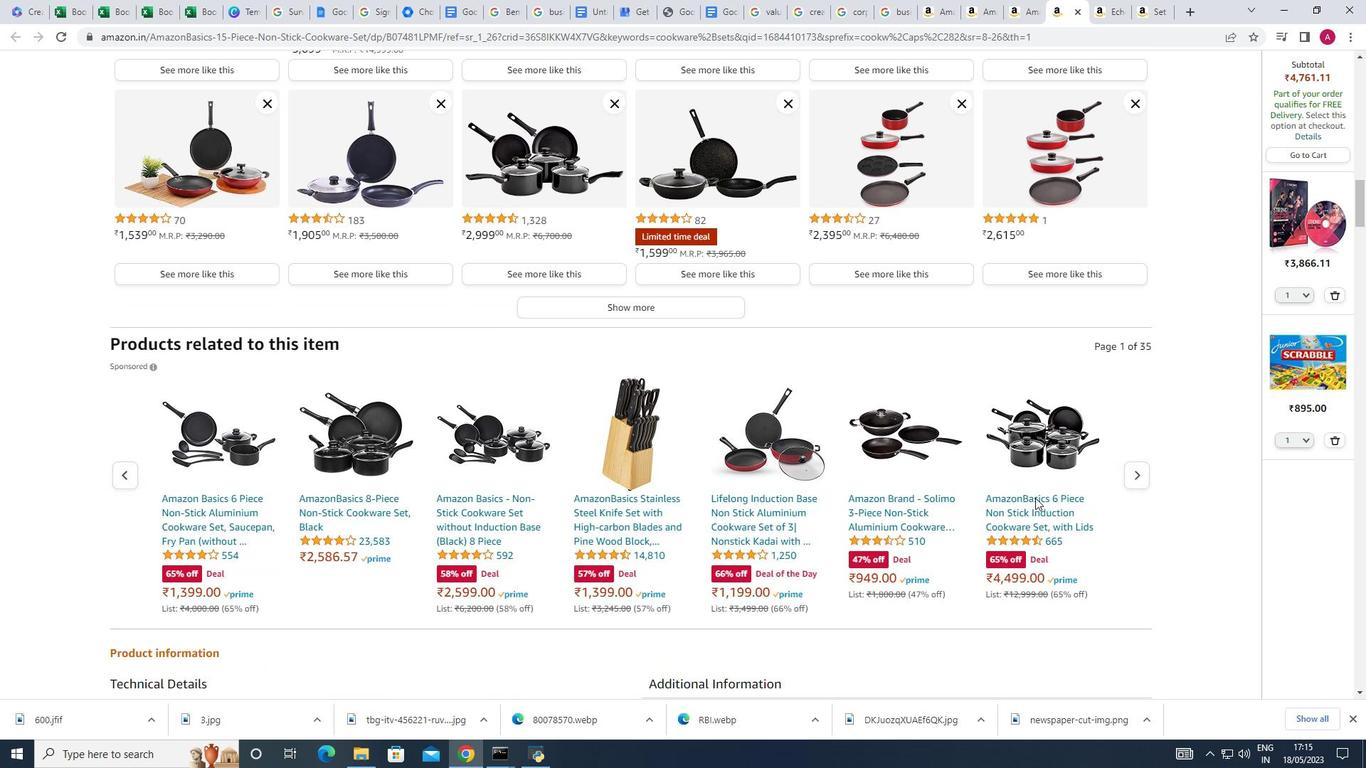 
Action: Mouse scrolled (1035, 497) with delta (0, 0)
Screenshot: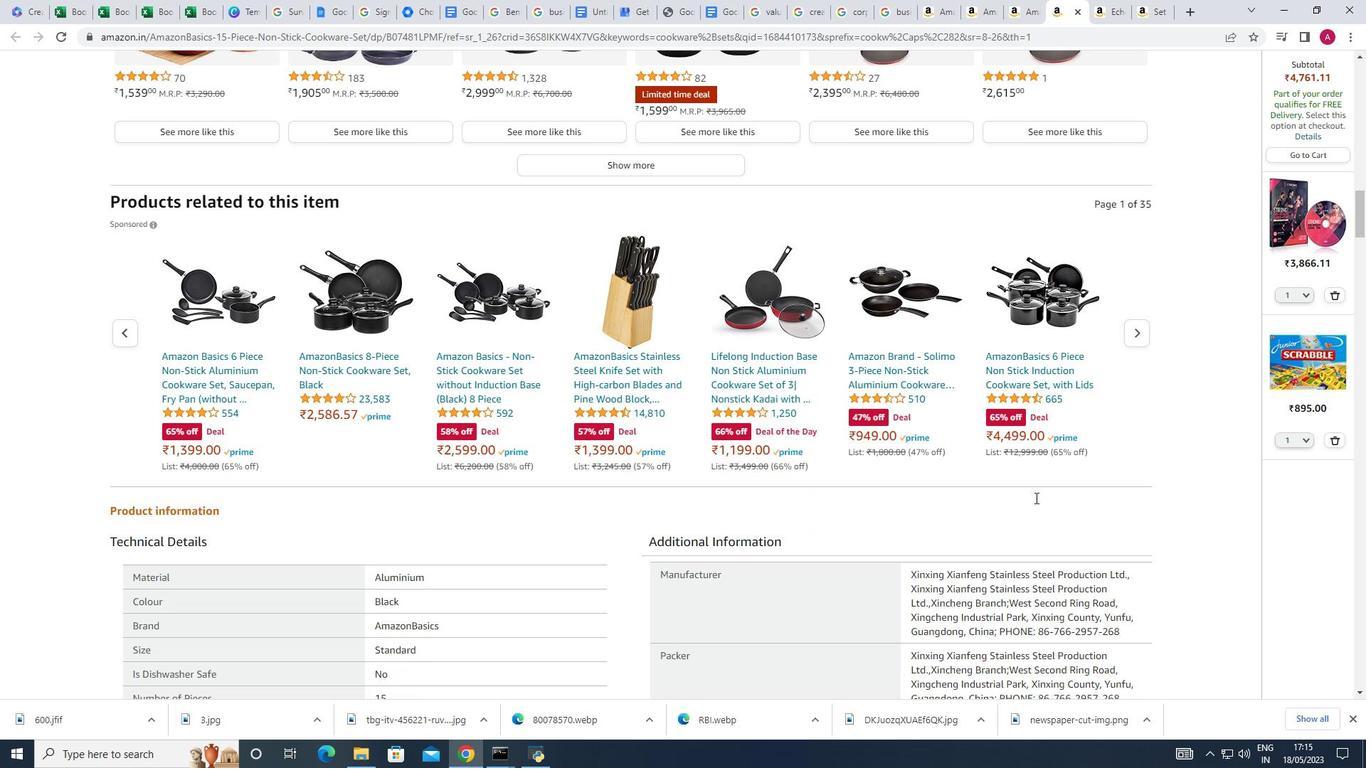 
Action: Mouse scrolled (1035, 497) with delta (0, 0)
Screenshot: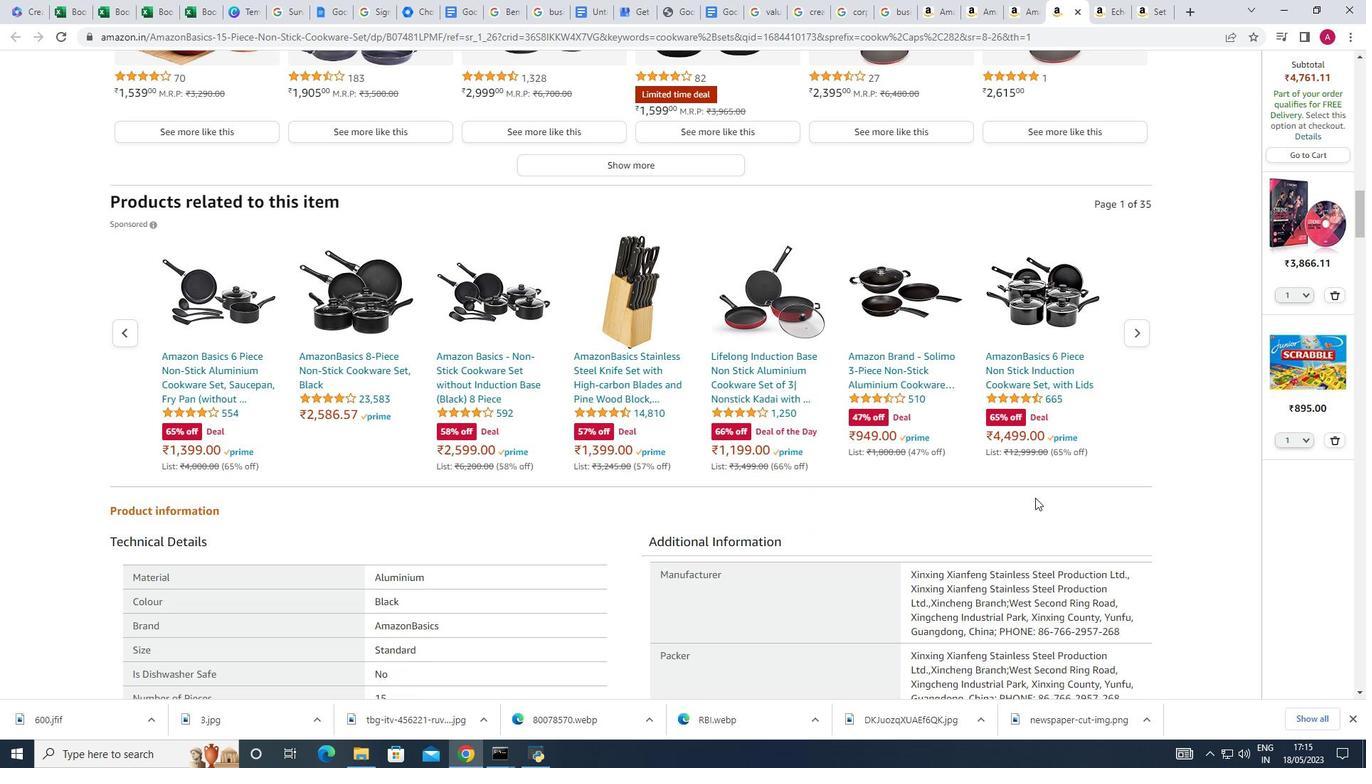 
Action: Mouse scrolled (1035, 497) with delta (0, 0)
Screenshot: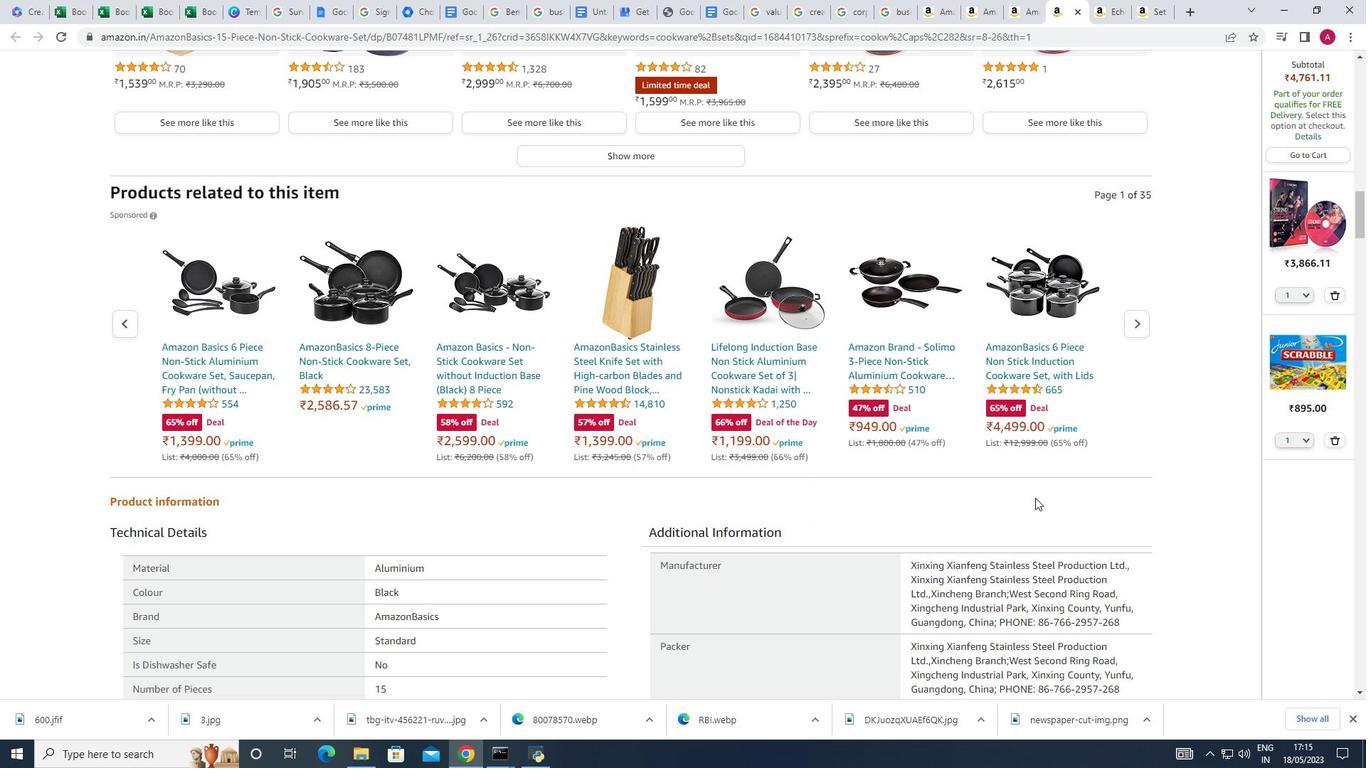 
Action: Mouse scrolled (1035, 497) with delta (0, 0)
Screenshot: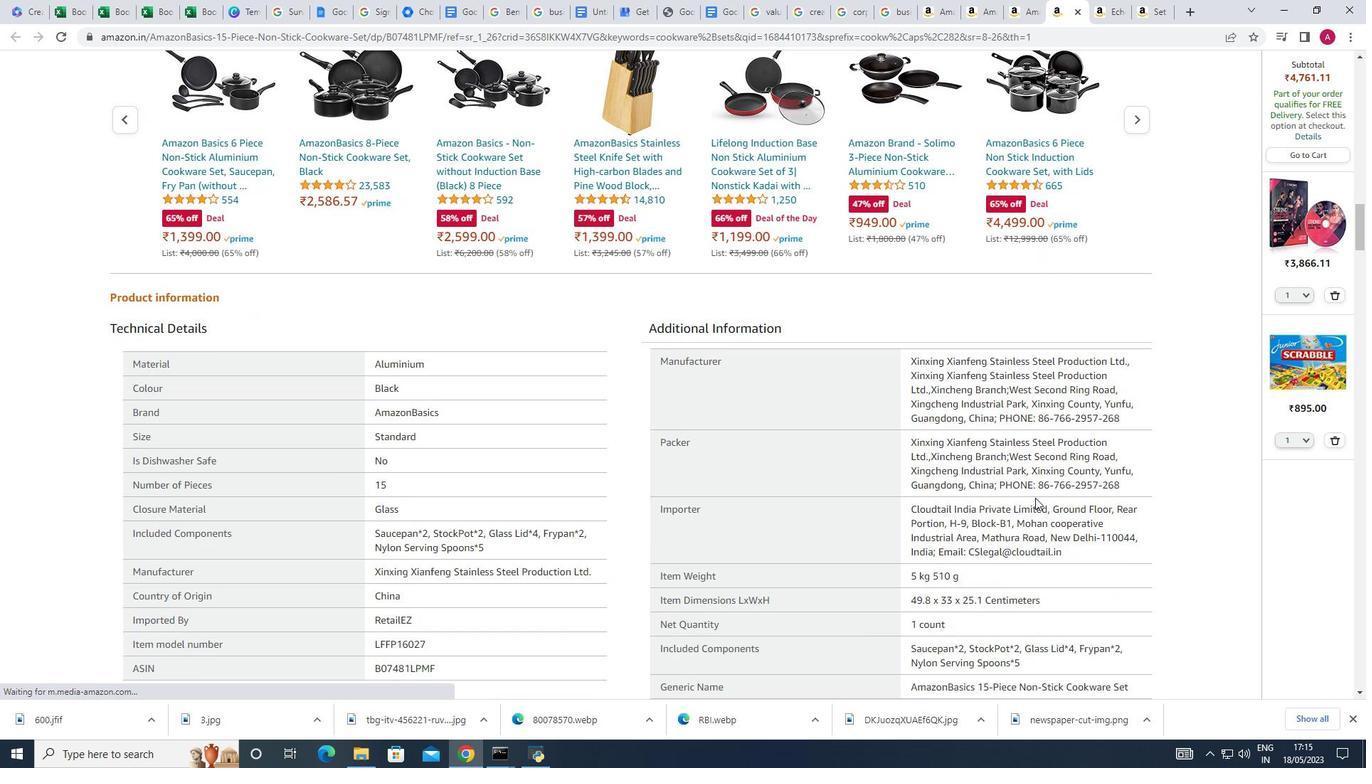 
Action: Mouse scrolled (1035, 497) with delta (0, 0)
Screenshot: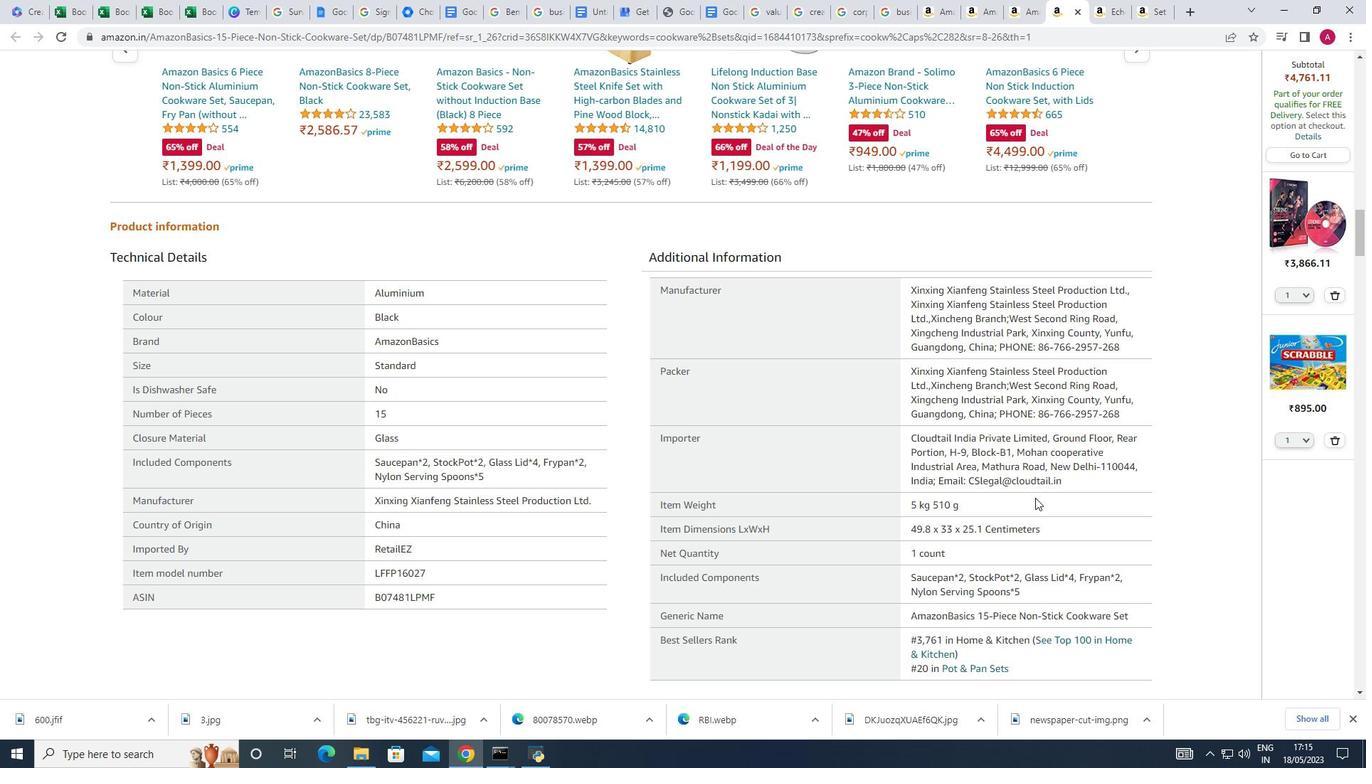 
Action: Mouse scrolled (1035, 497) with delta (0, 0)
Screenshot: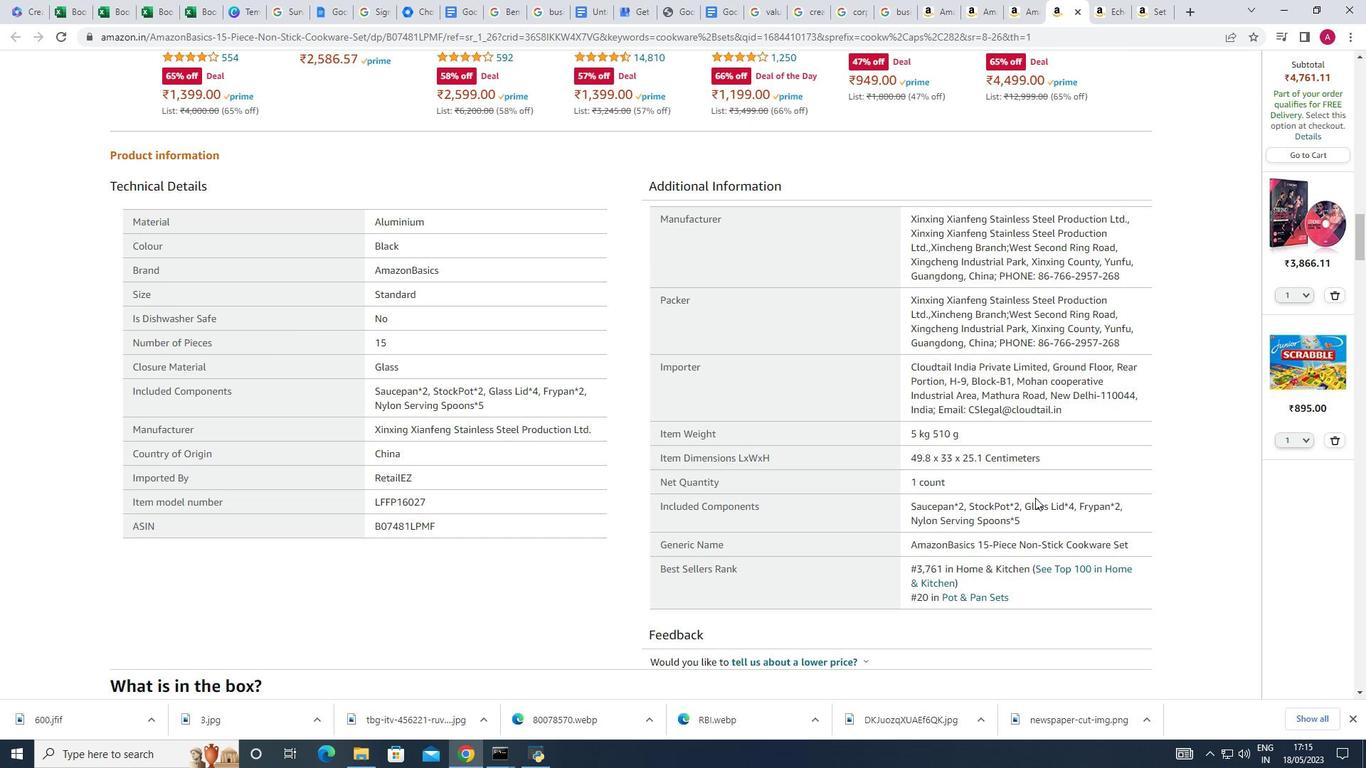 
Action: Mouse scrolled (1035, 497) with delta (0, 0)
Screenshot: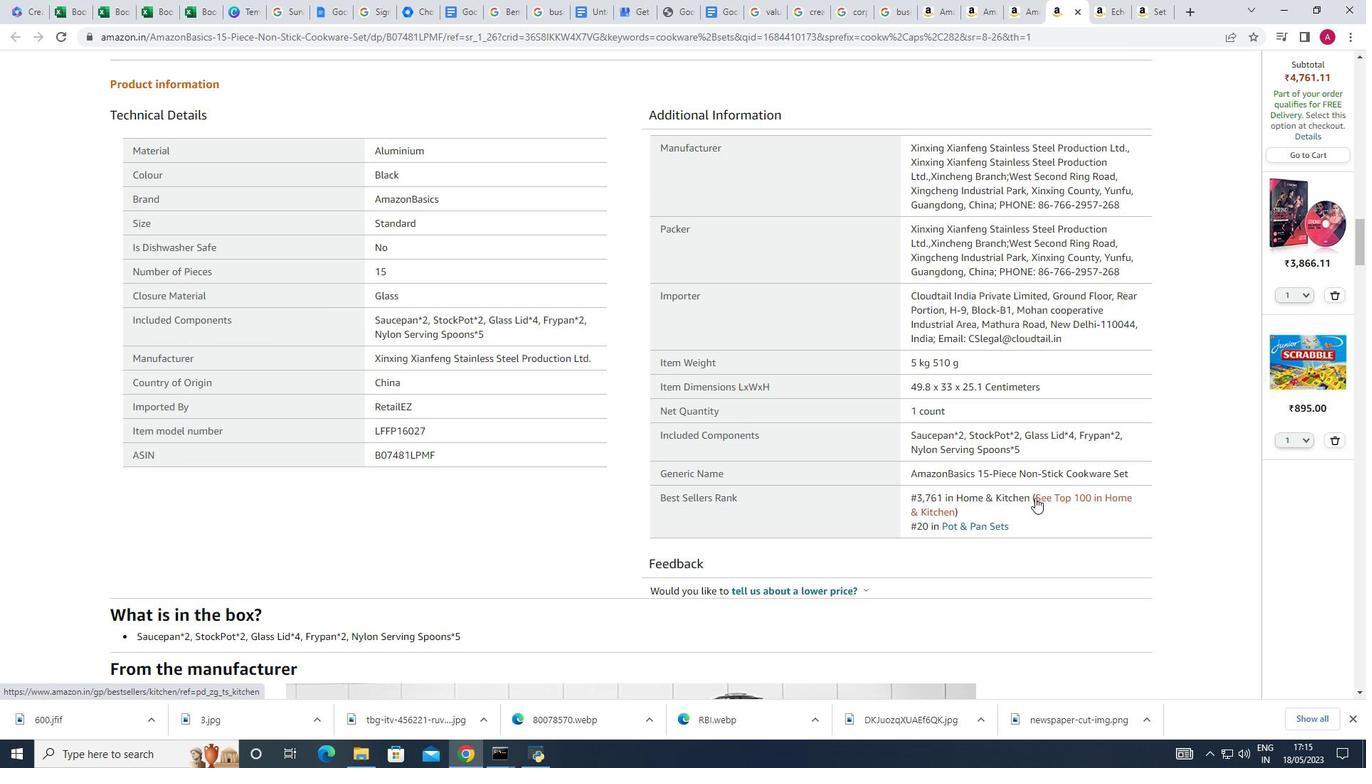
Action: Mouse scrolled (1035, 497) with delta (0, 0)
Screenshot: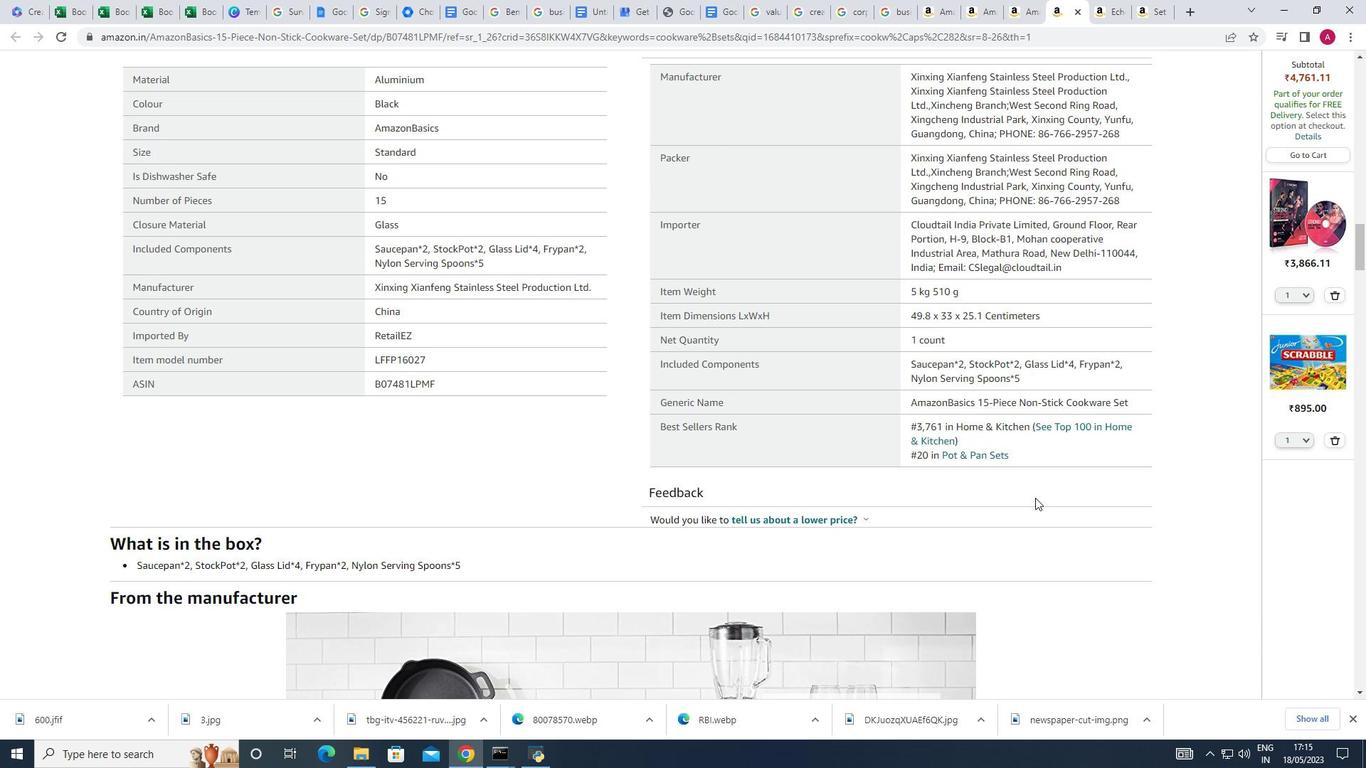 
Action: Mouse scrolled (1035, 497) with delta (0, 0)
Screenshot: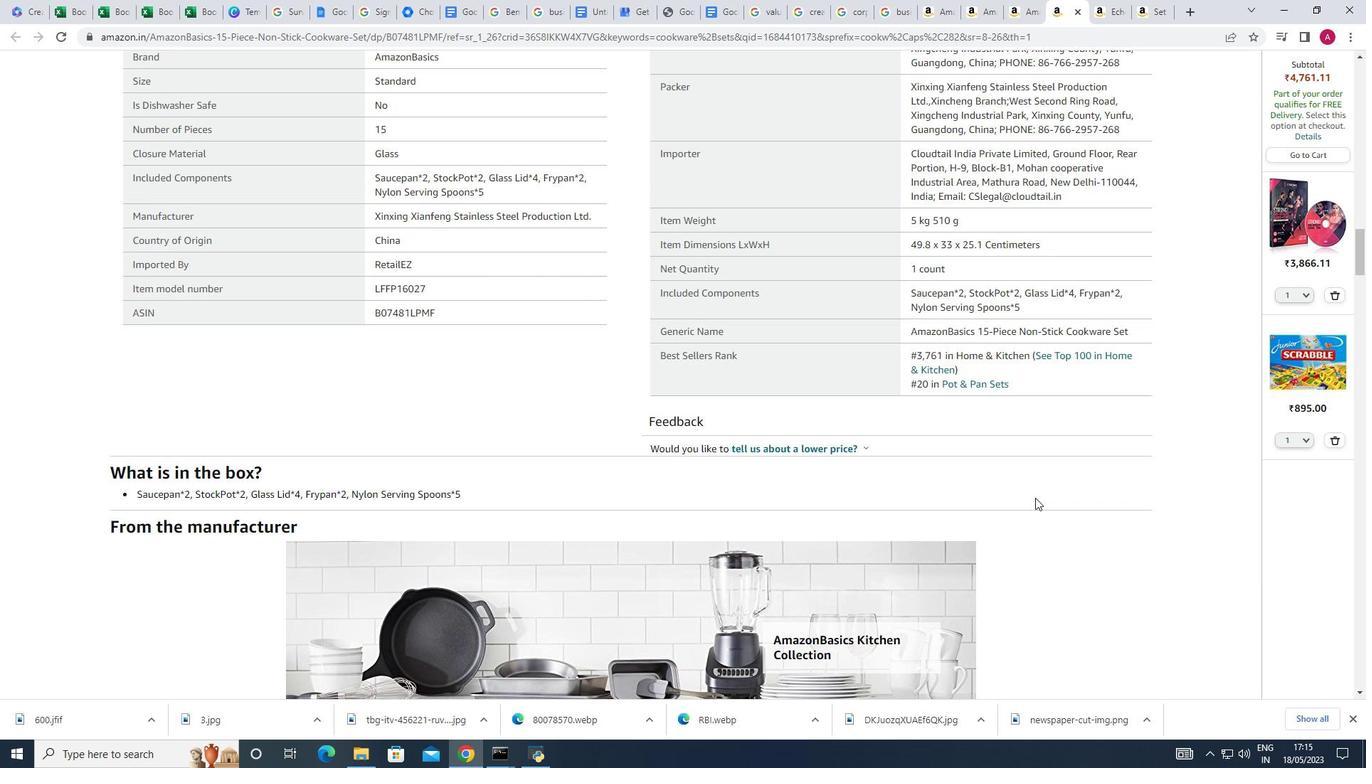 
Action: Mouse scrolled (1035, 497) with delta (0, 0)
Screenshot: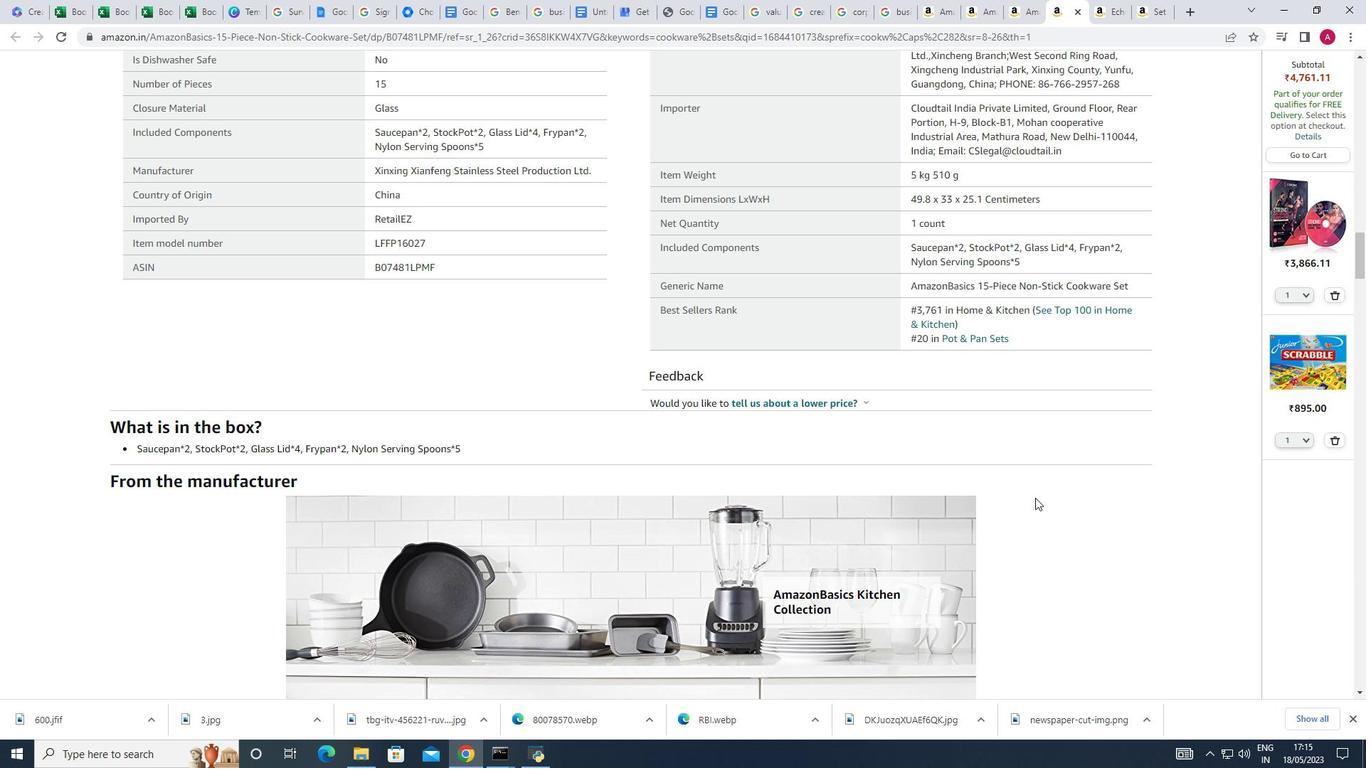
Action: Mouse moved to (812, 454)
Screenshot: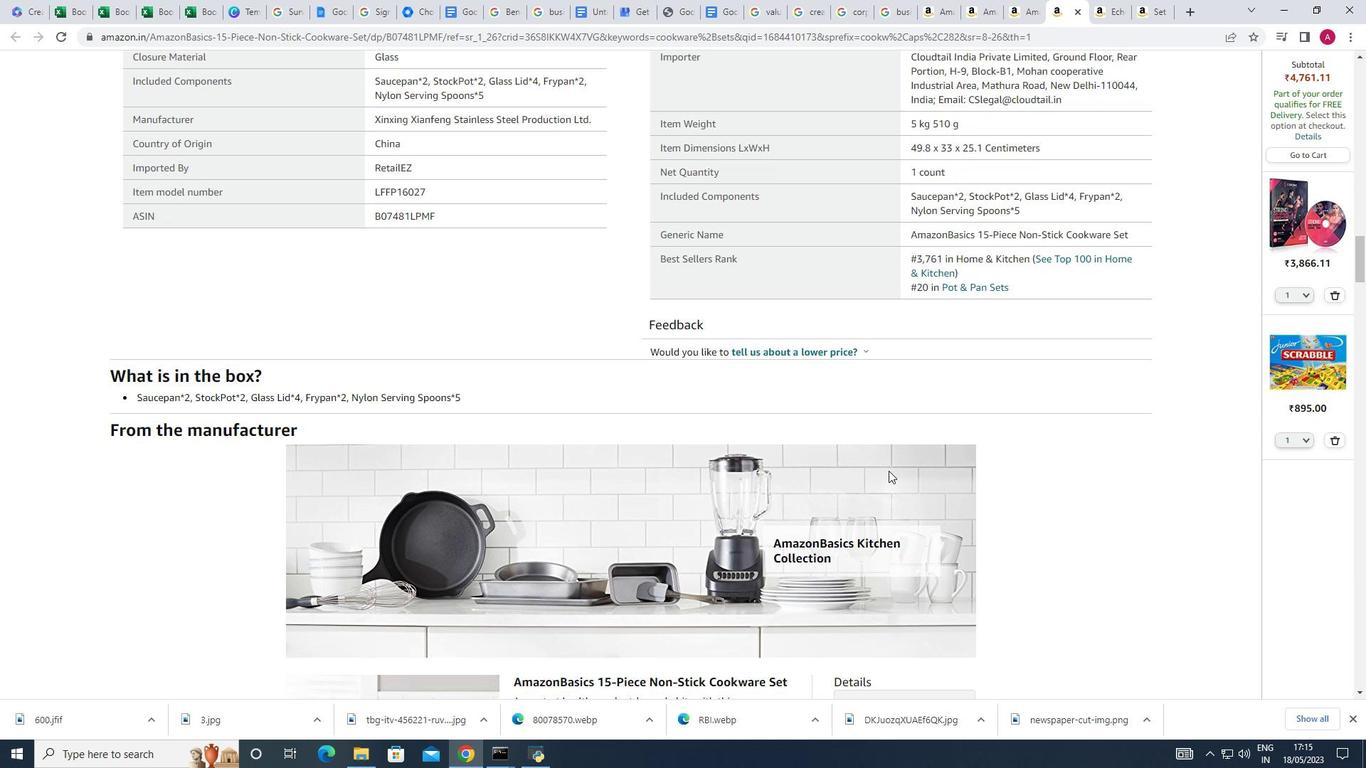 
Action: Mouse scrolled (812, 454) with delta (0, 0)
Screenshot: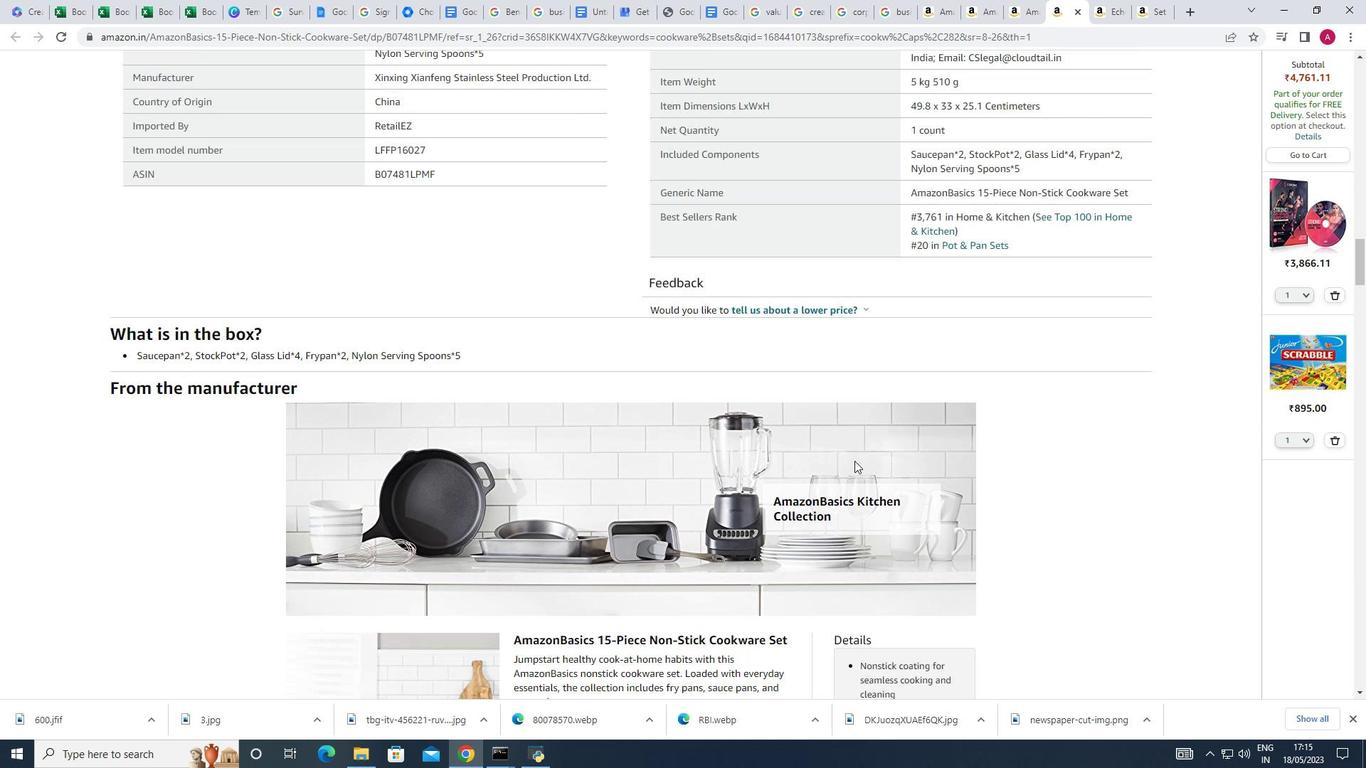 
Action: Mouse scrolled (812, 454) with delta (0, 0)
Screenshot: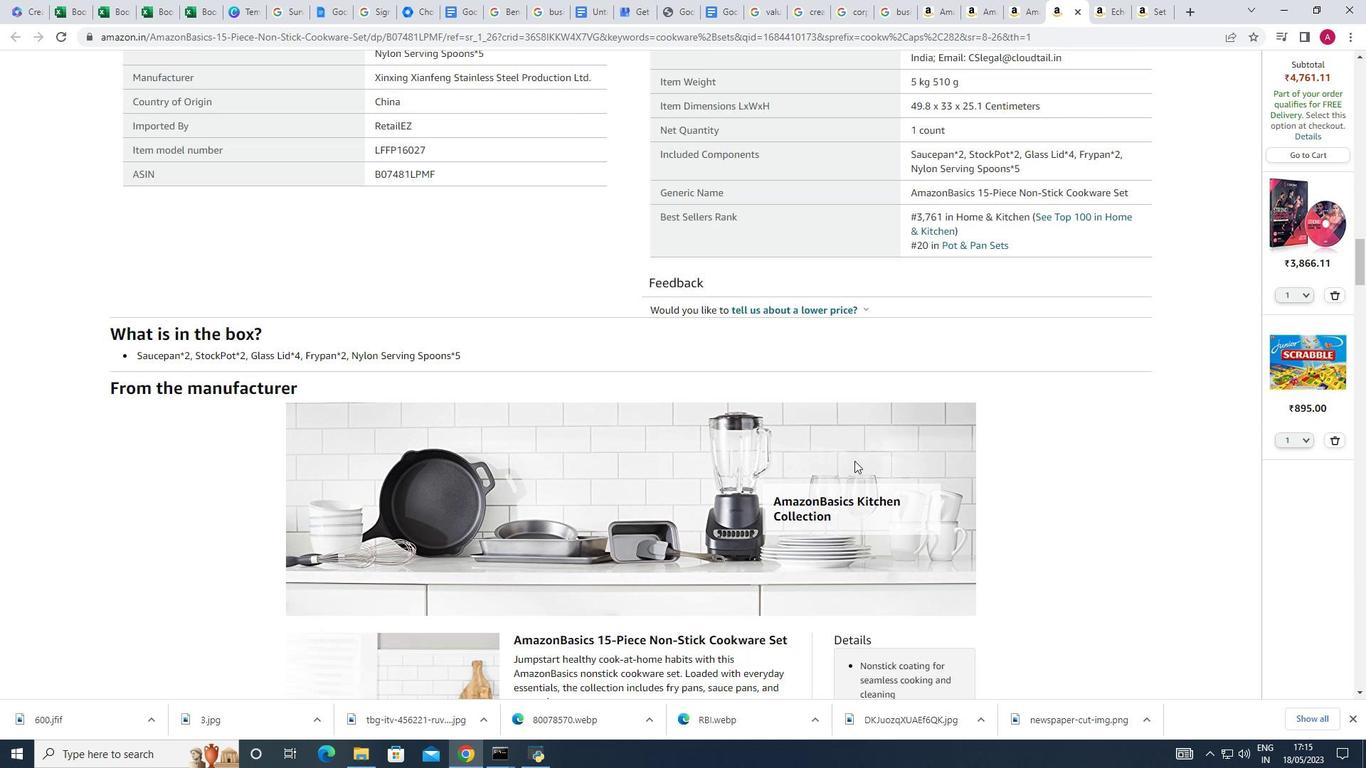 
Action: Mouse scrolled (812, 454) with delta (0, 0)
Screenshot: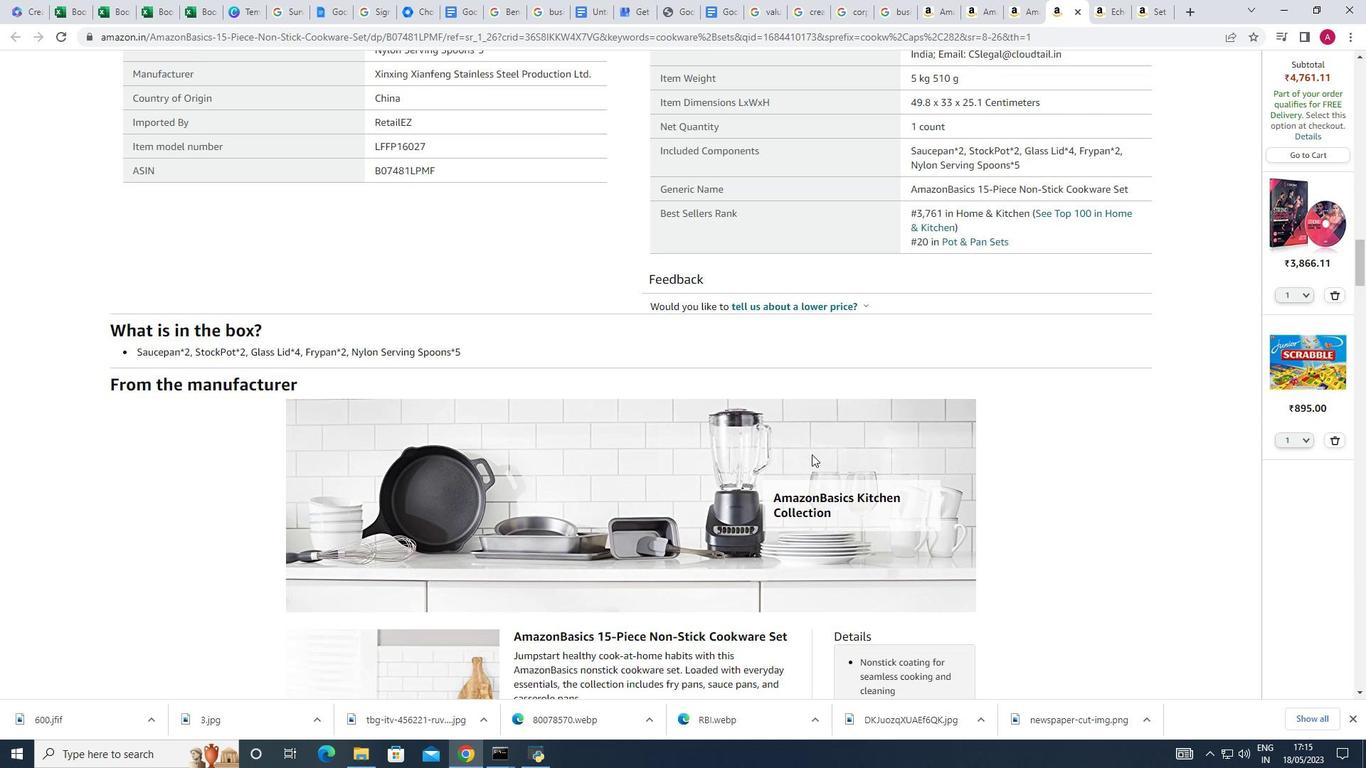 
Action: Mouse scrolled (812, 454) with delta (0, 0)
Screenshot: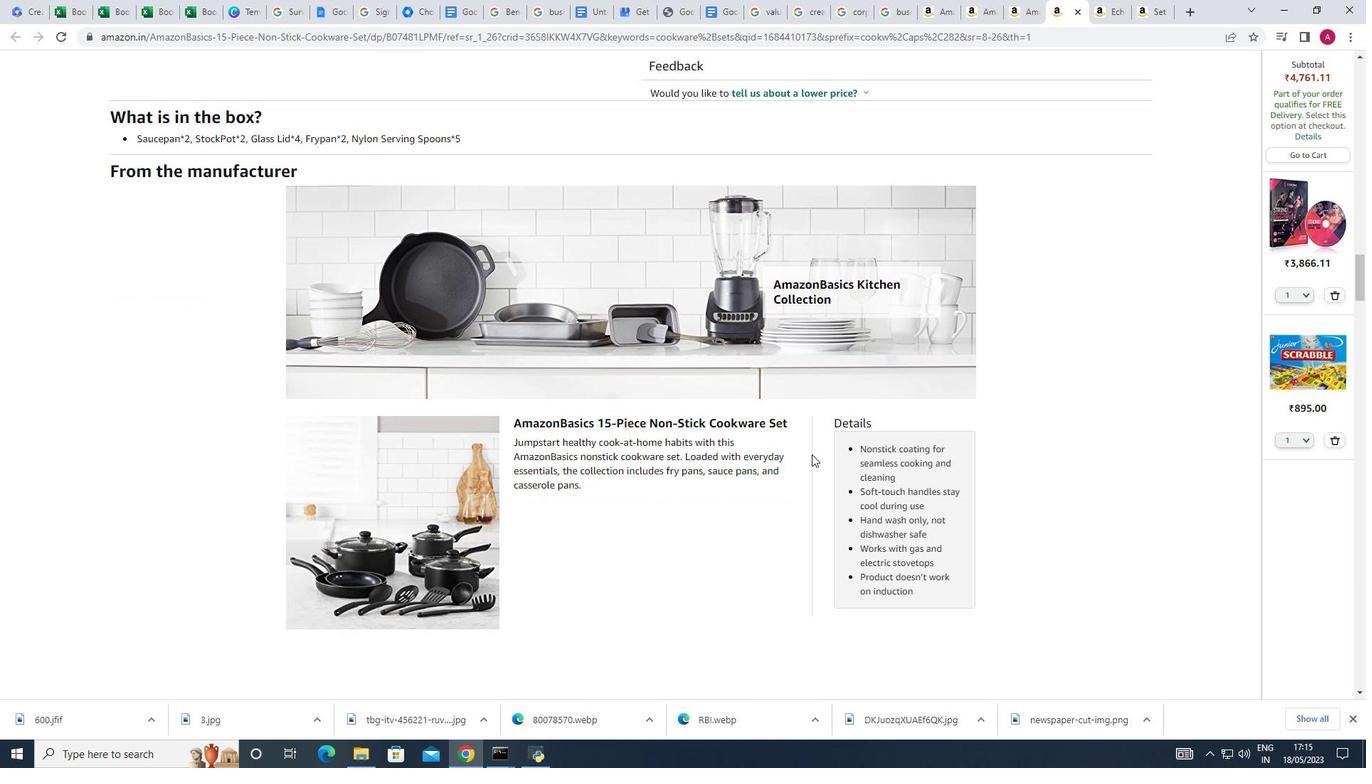 
Action: Mouse scrolled (812, 454) with delta (0, 0)
Screenshot: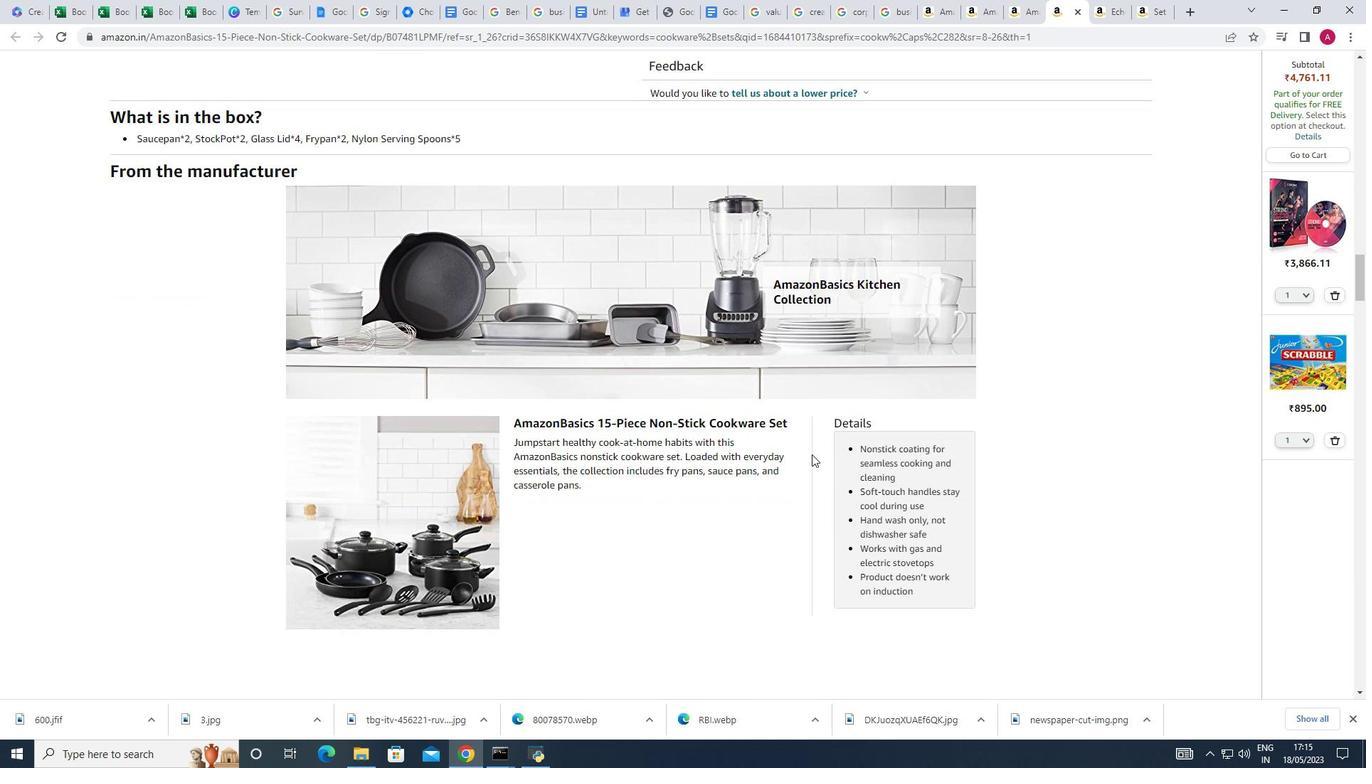 
Action: Mouse scrolled (812, 454) with delta (0, 0)
Screenshot: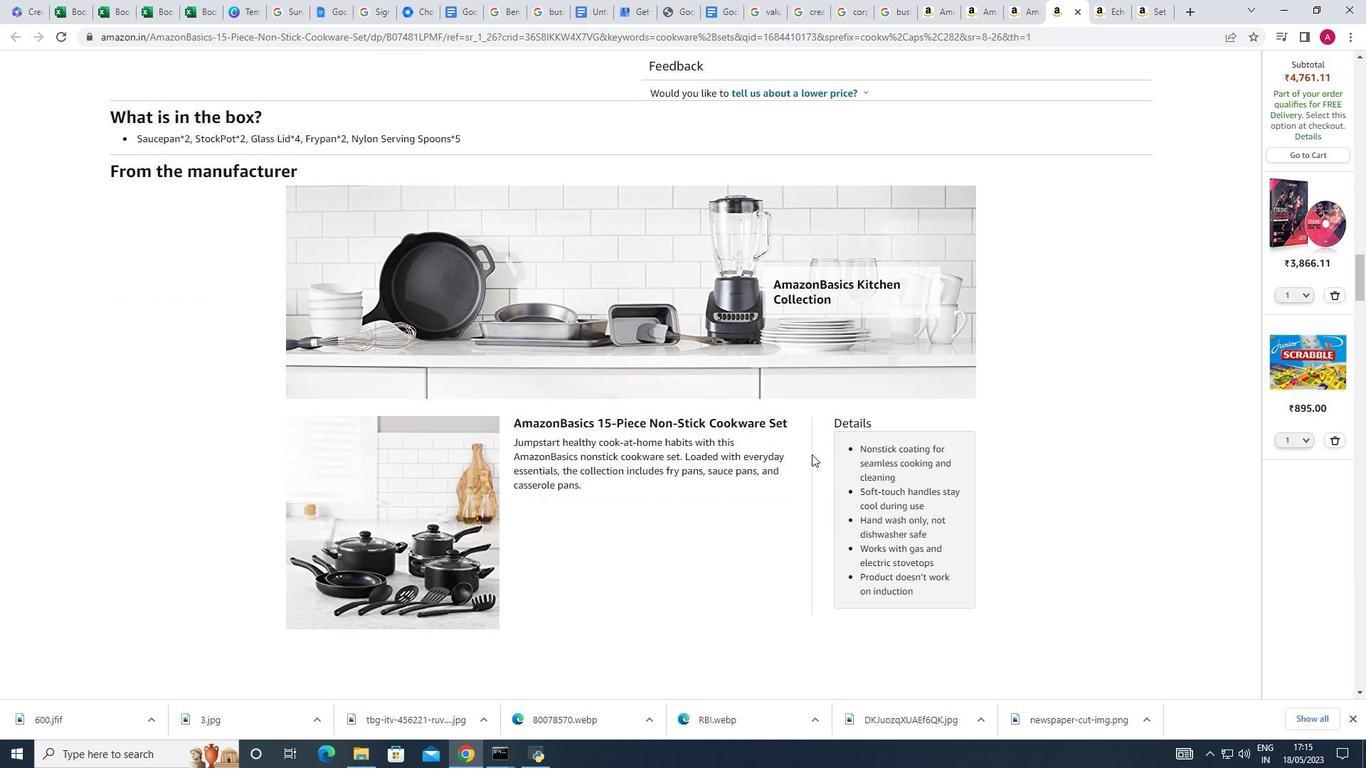 
Action: Mouse scrolled (812, 454) with delta (0, 0)
Screenshot: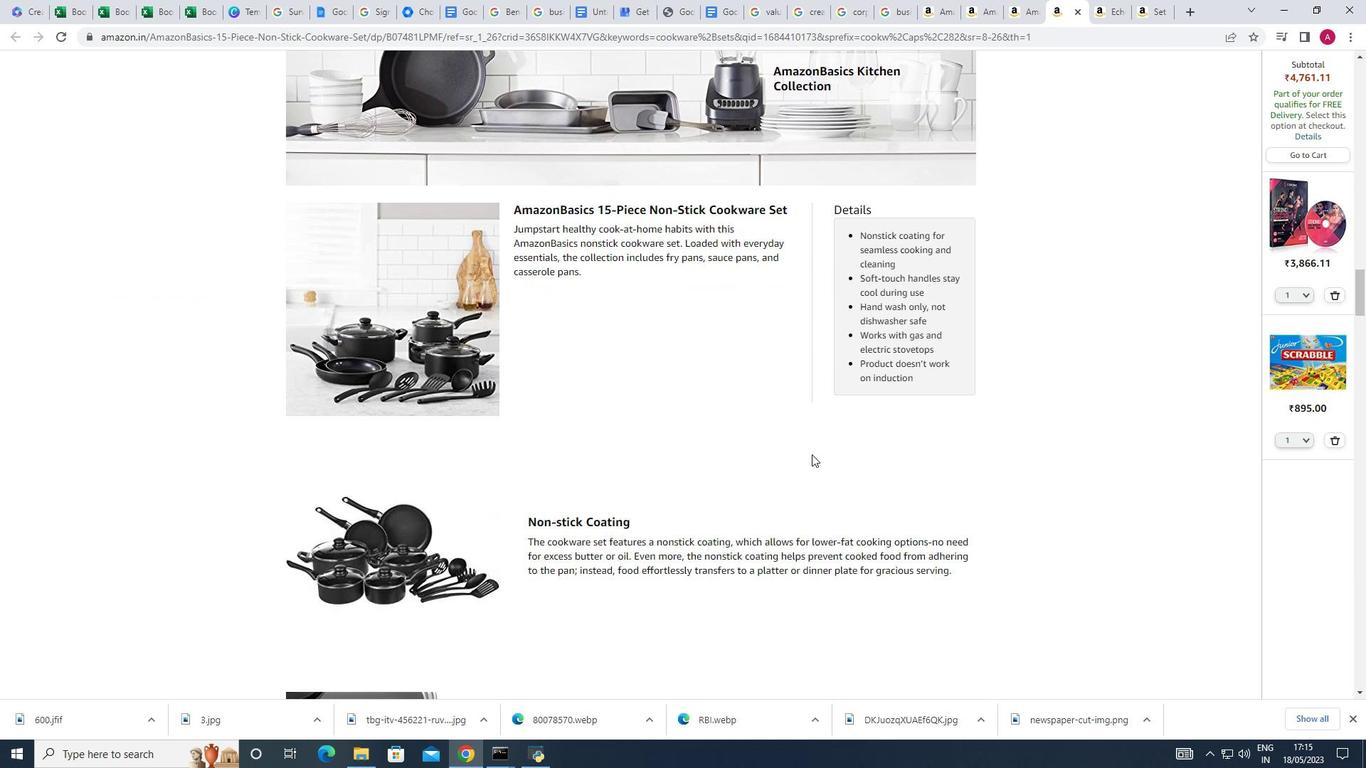 
Action: Mouse scrolled (812, 454) with delta (0, 0)
Screenshot: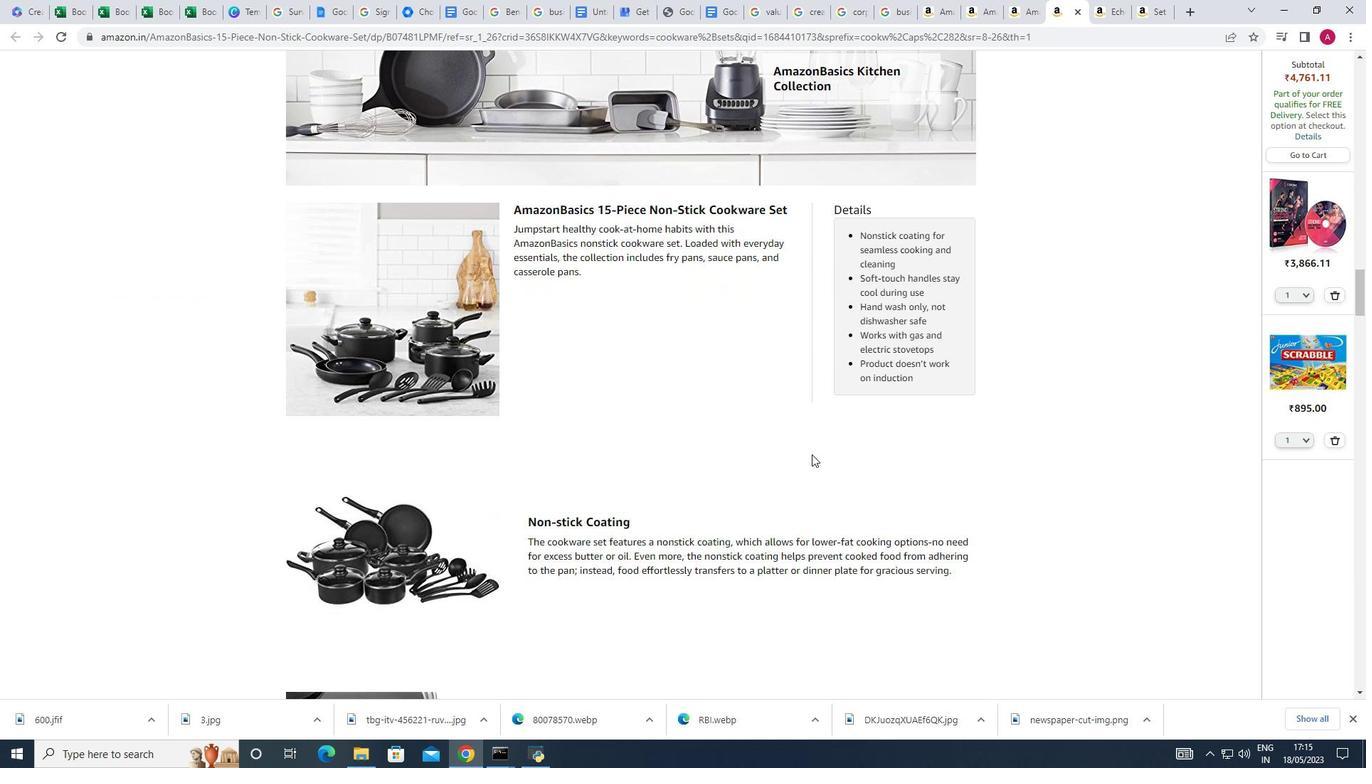 
Action: Mouse scrolled (812, 454) with delta (0, 0)
Screenshot: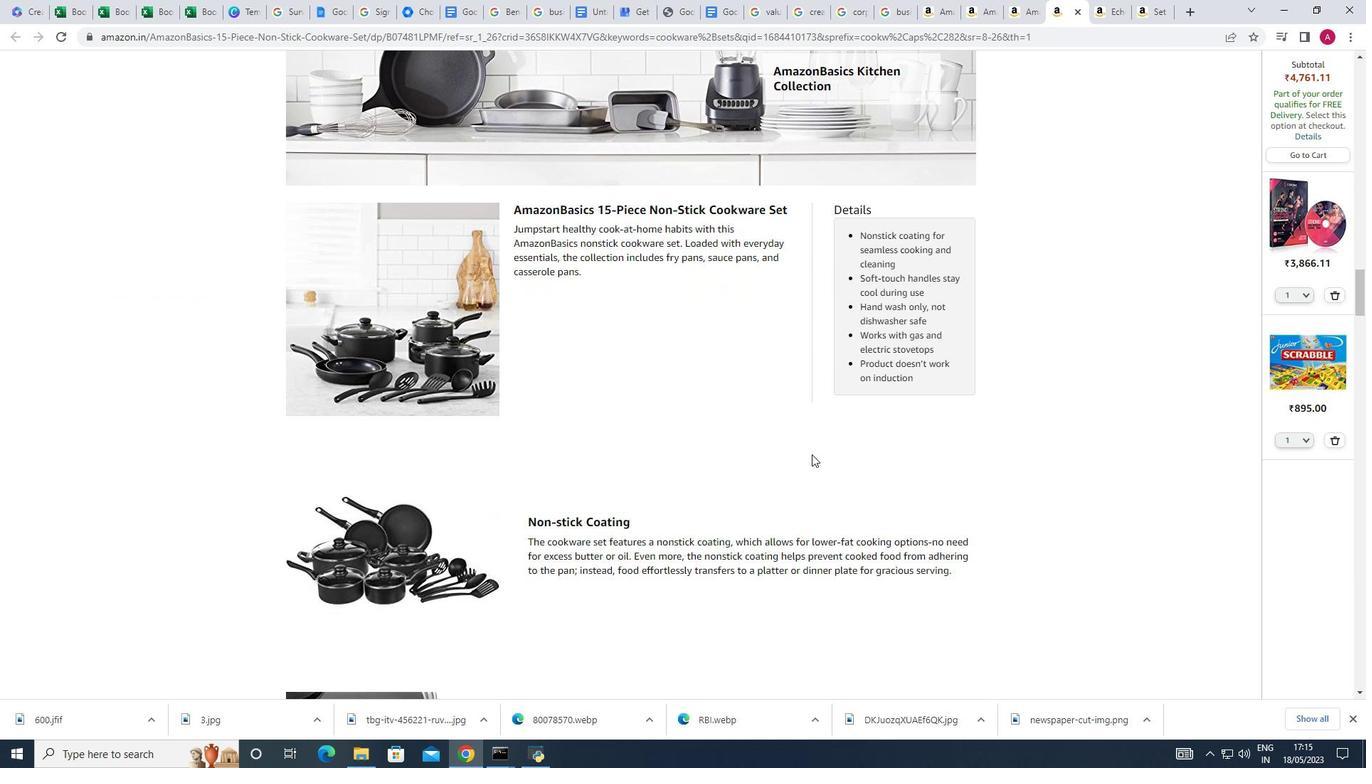 
Action: Mouse scrolled (812, 454) with delta (0, 0)
Screenshot: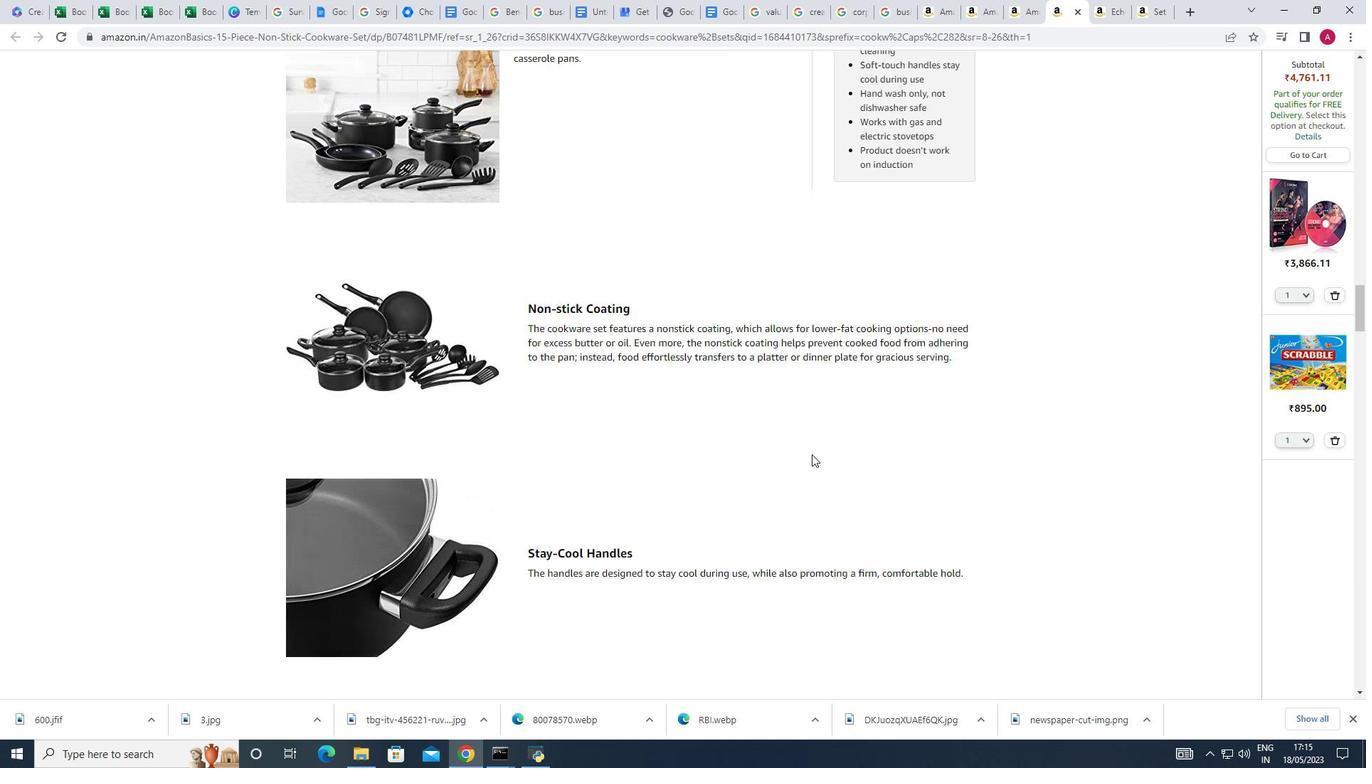 
Action: Mouse scrolled (812, 454) with delta (0, 0)
Screenshot: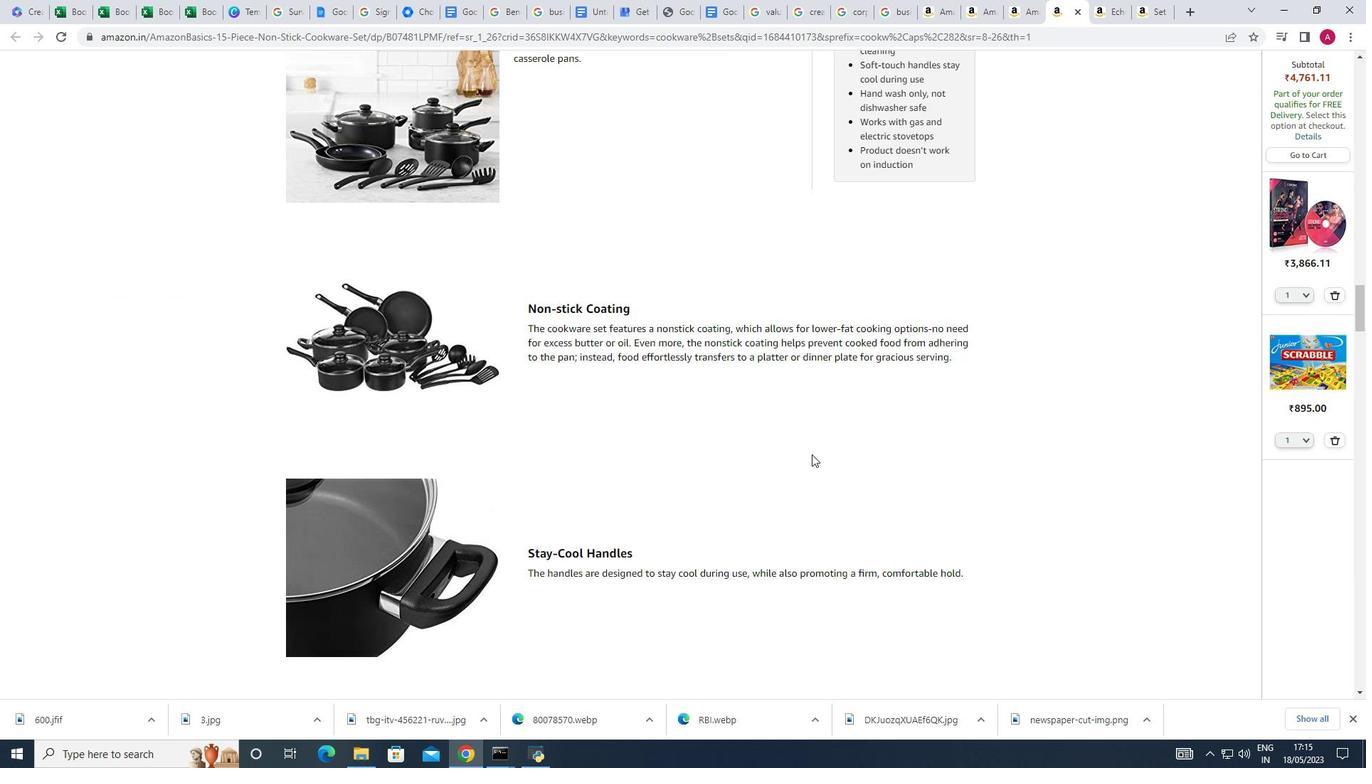 
Action: Mouse scrolled (812, 454) with delta (0, 0)
Screenshot: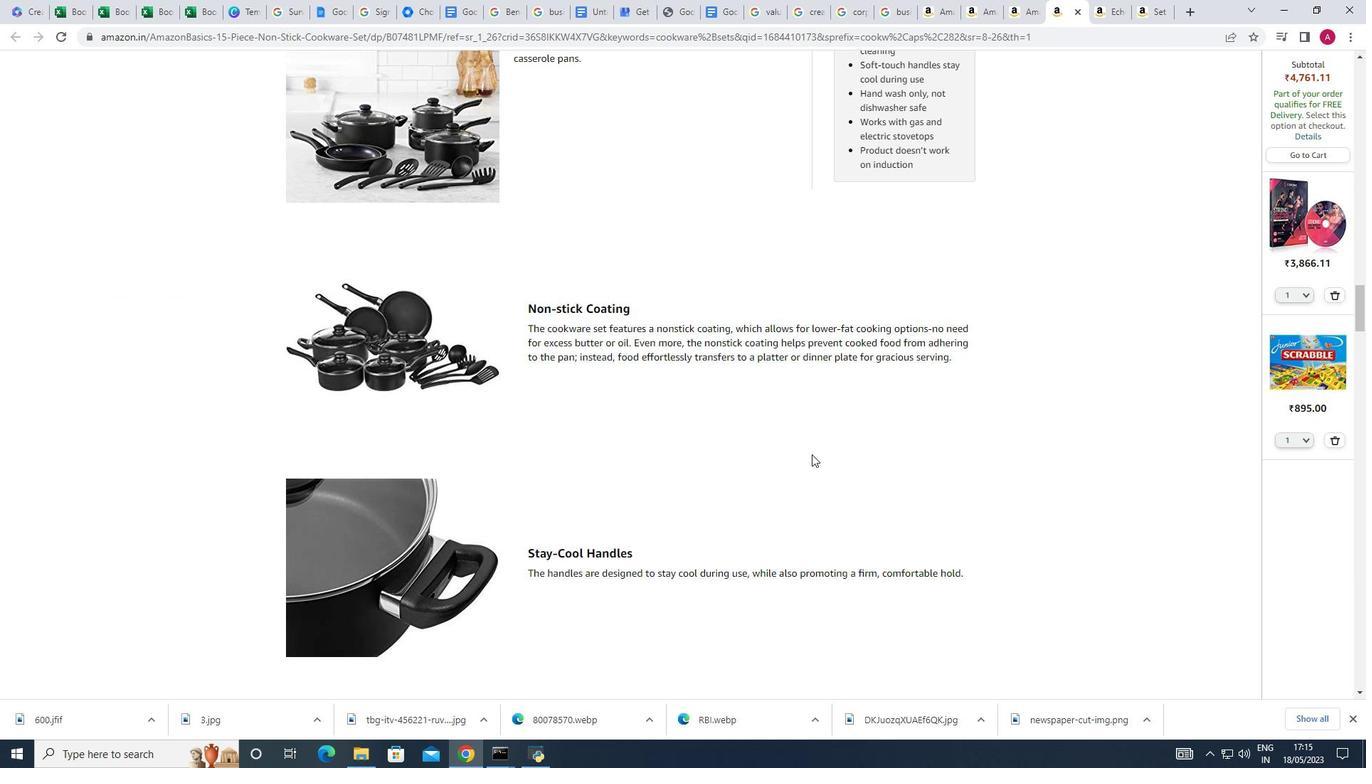 
Action: Mouse scrolled (812, 454) with delta (0, 0)
Screenshot: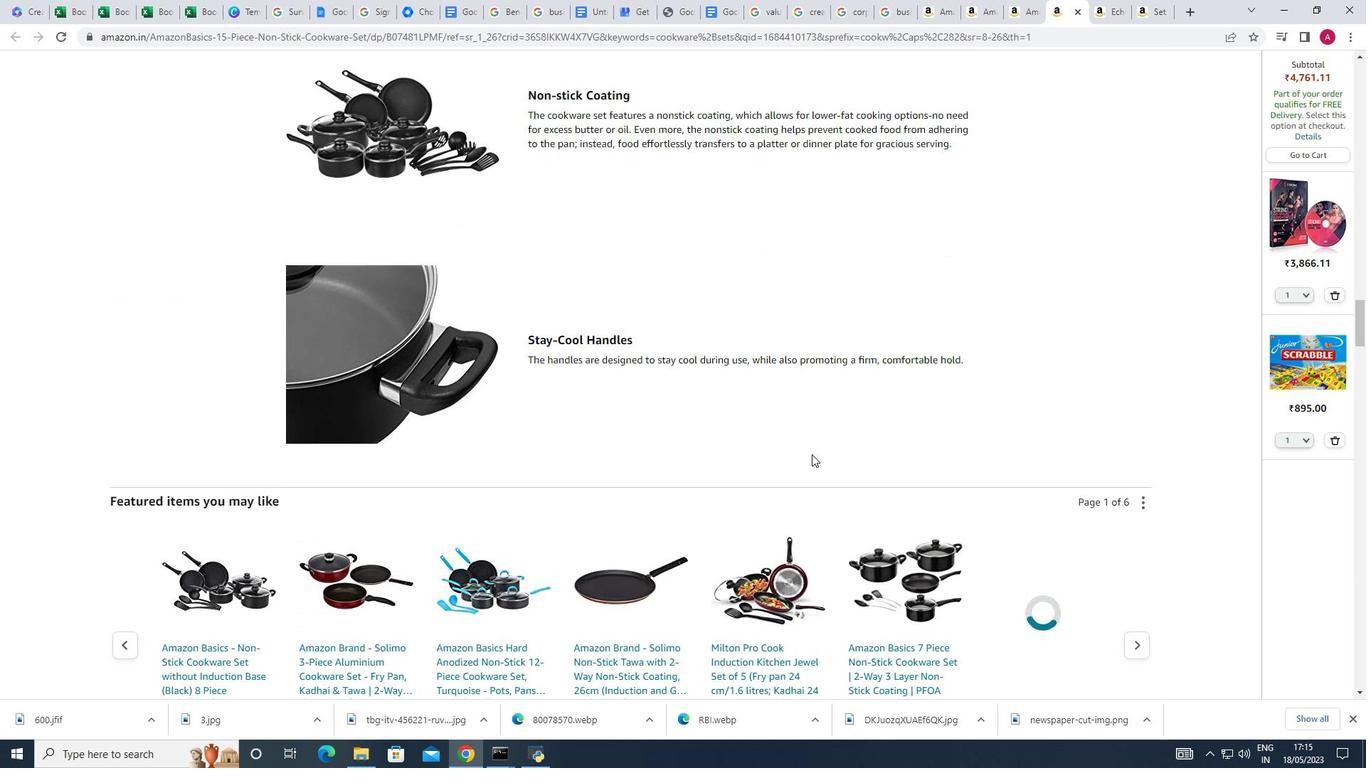 
Action: Mouse scrolled (812, 454) with delta (0, 0)
Screenshot: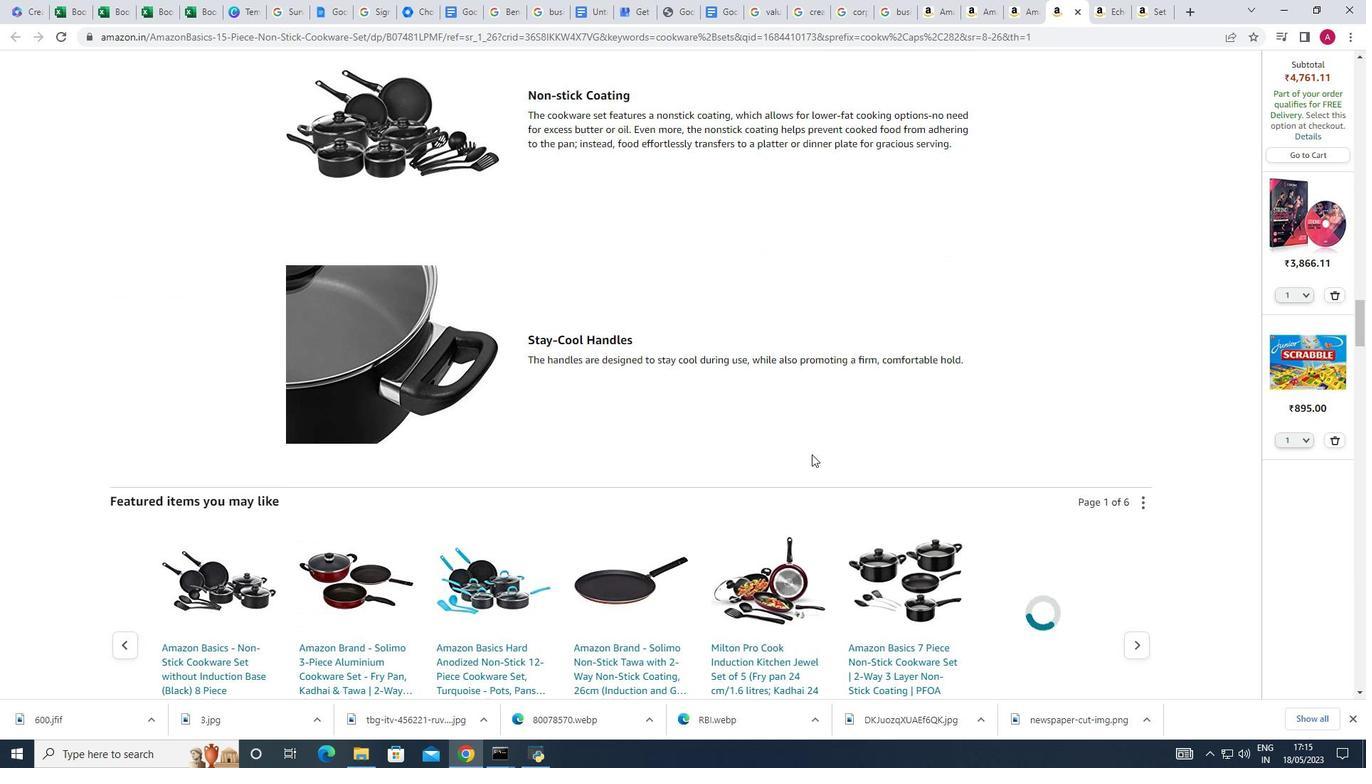 
Action: Mouse scrolled (812, 454) with delta (0, 0)
Screenshot: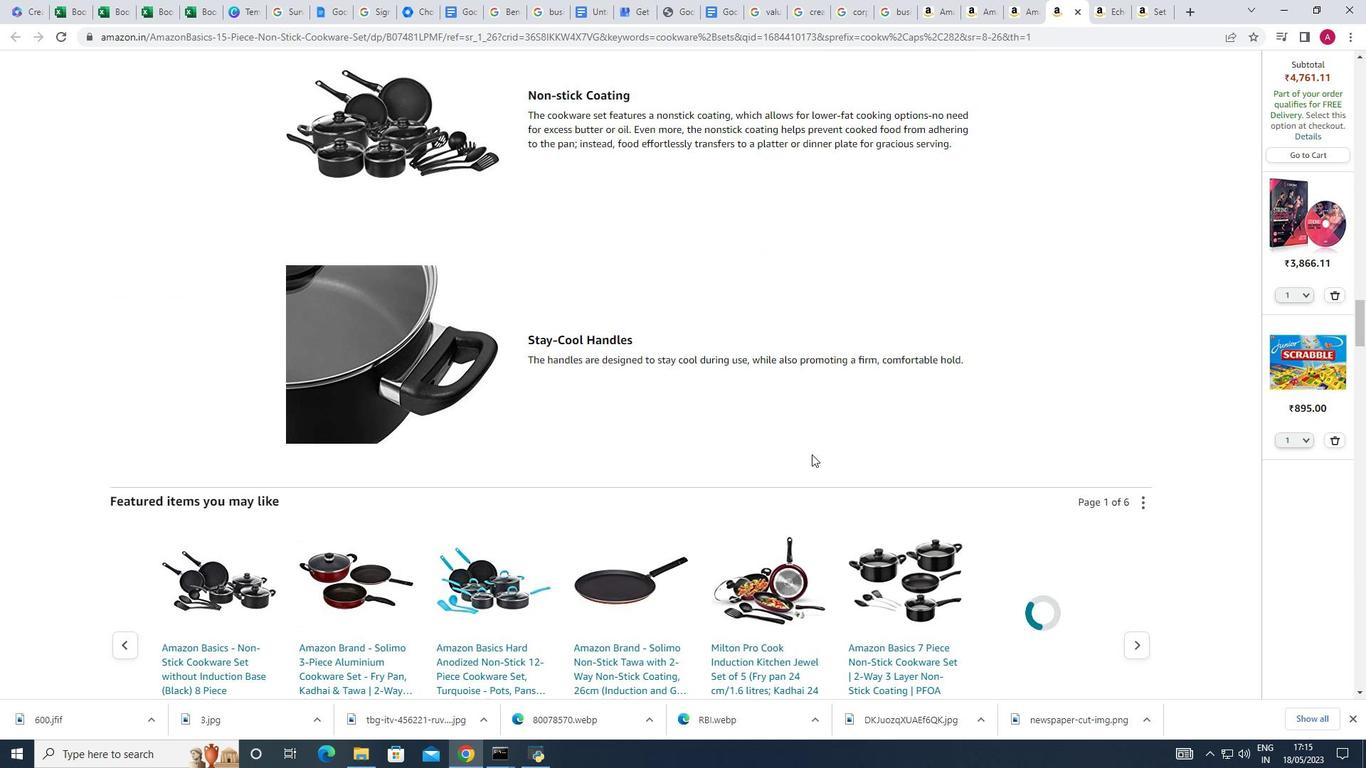 
Action: Mouse scrolled (812, 454) with delta (0, 0)
Screenshot: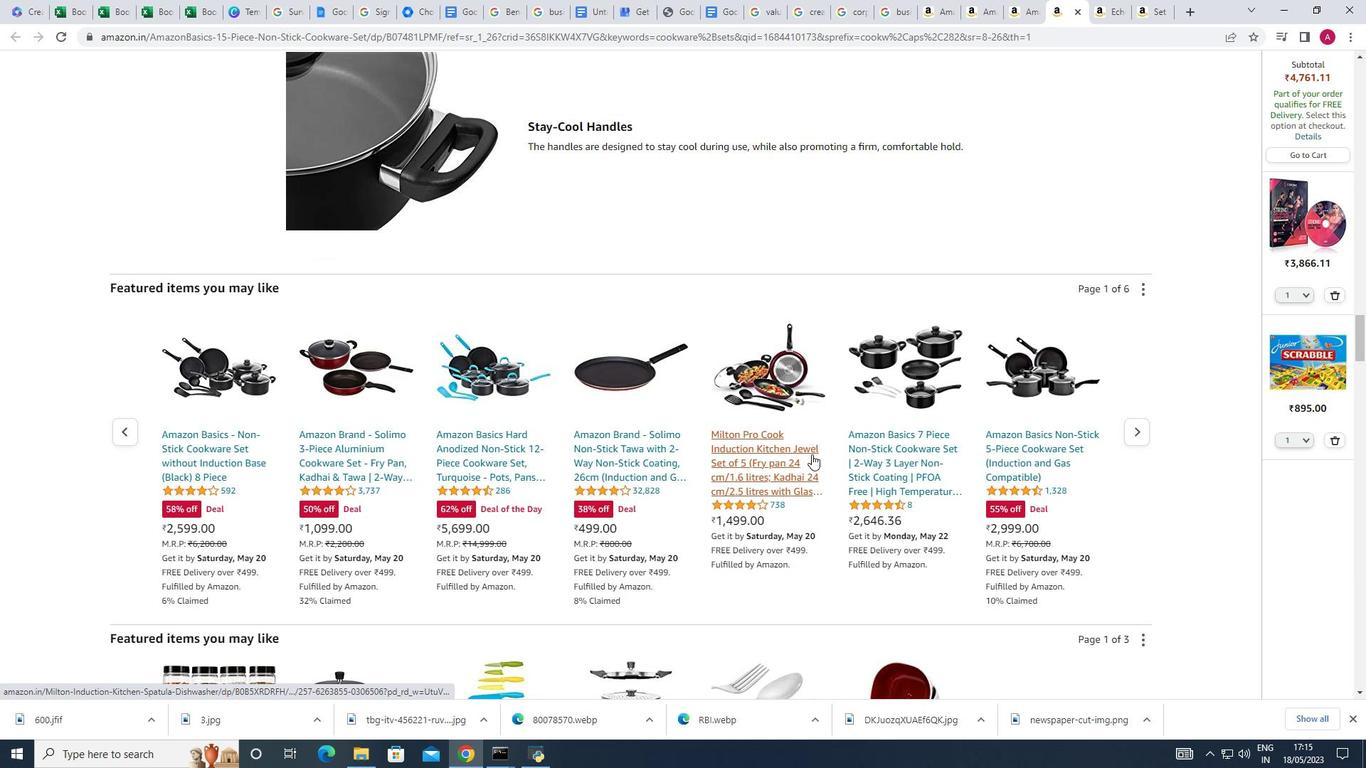 
Action: Mouse scrolled (812, 454) with delta (0, 0)
Screenshot: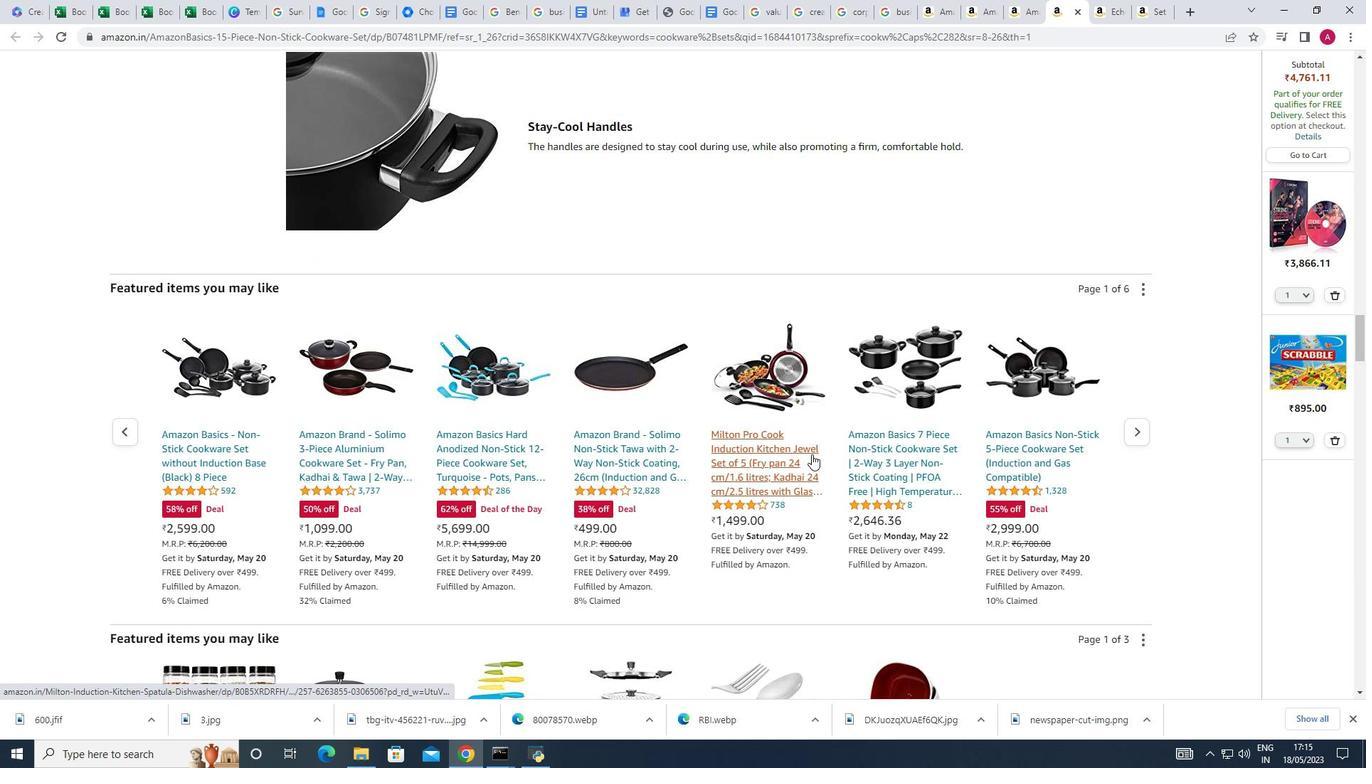 
Action: Mouse scrolled (812, 454) with delta (0, 0)
Screenshot: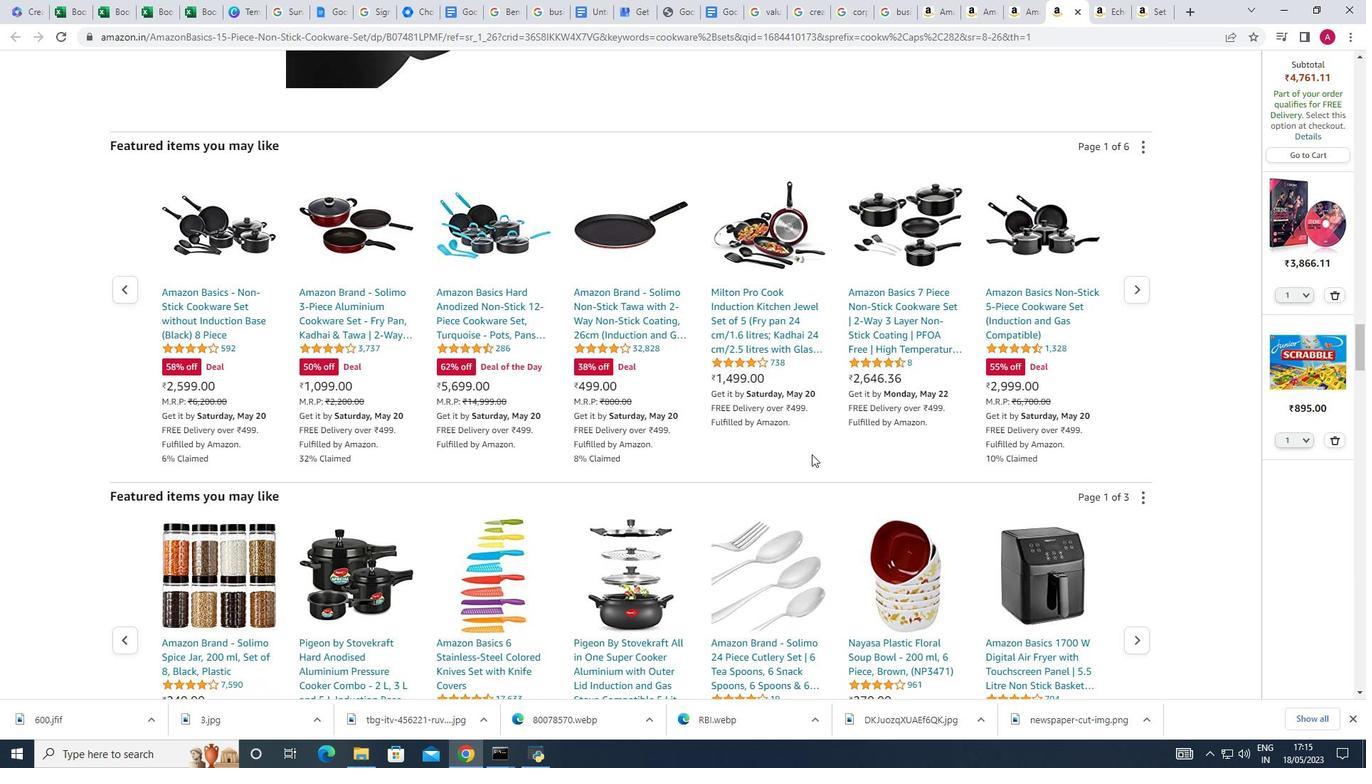 
Action: Mouse scrolled (812, 454) with delta (0, 0)
Screenshot: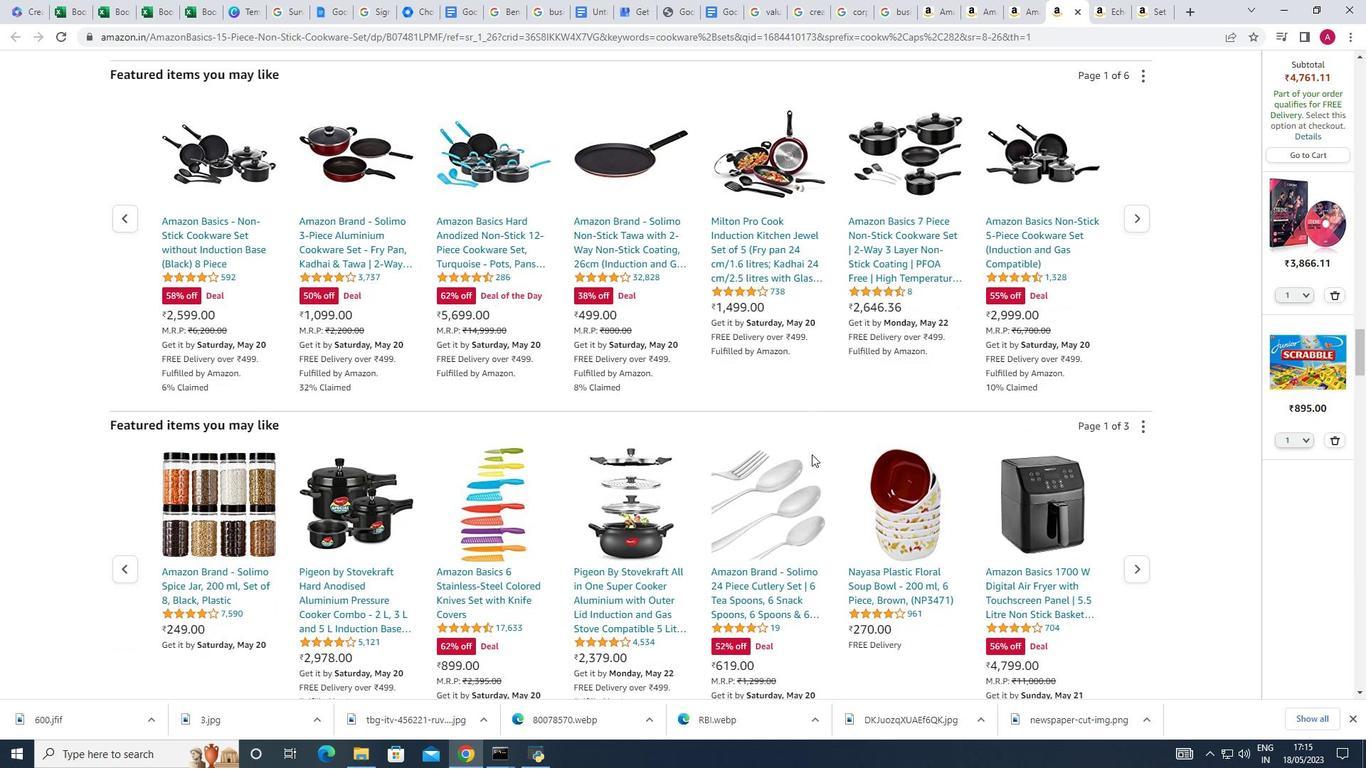 
Action: Mouse scrolled (812, 454) with delta (0, 0)
Screenshot: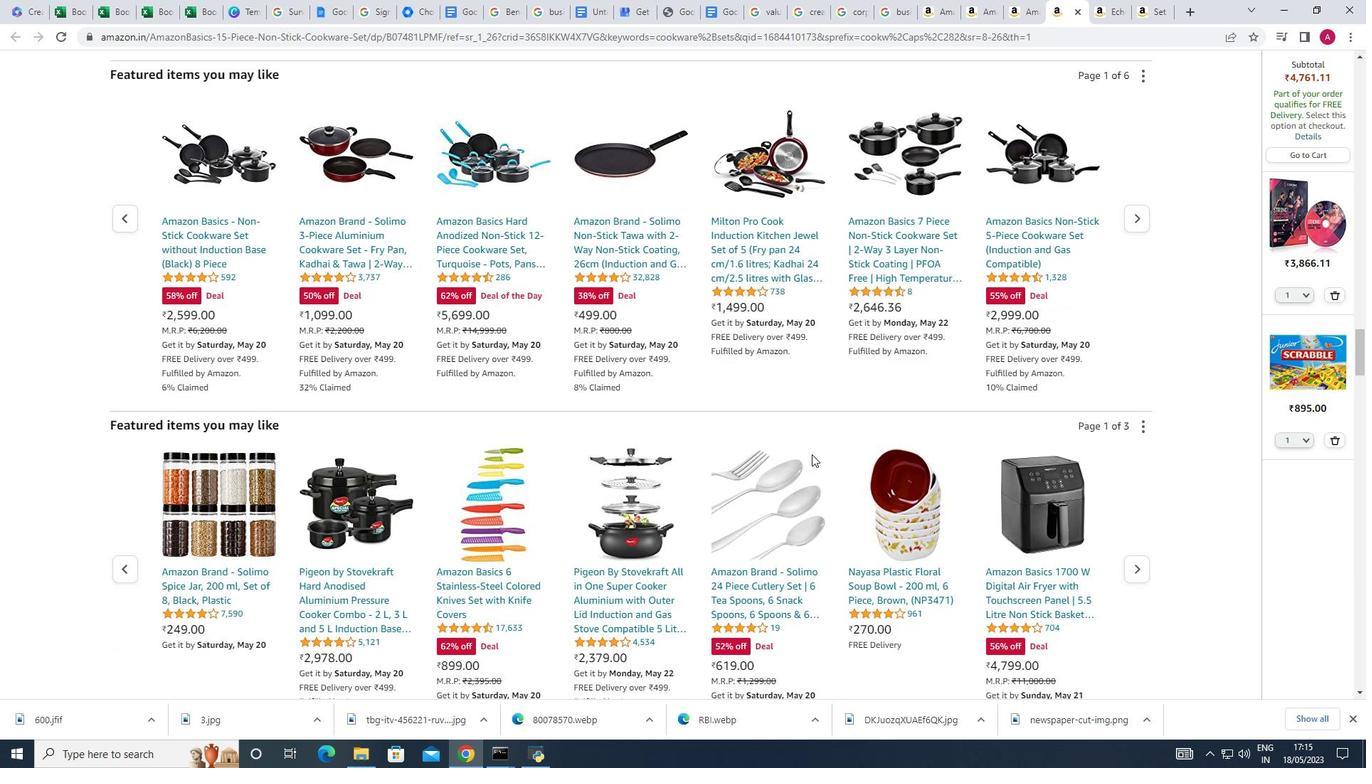 
Action: Mouse scrolled (812, 454) with delta (0, 0)
Screenshot: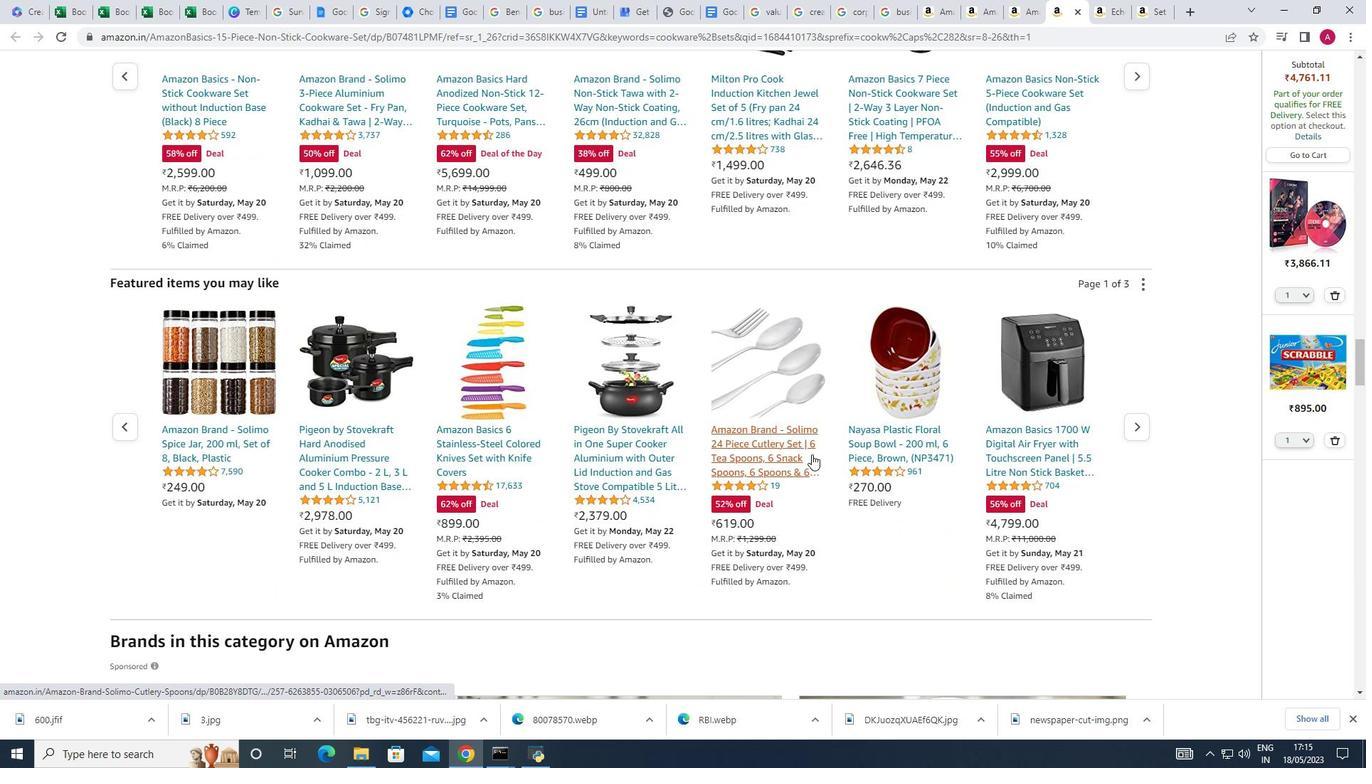 
Action: Mouse scrolled (812, 454) with delta (0, 0)
Screenshot: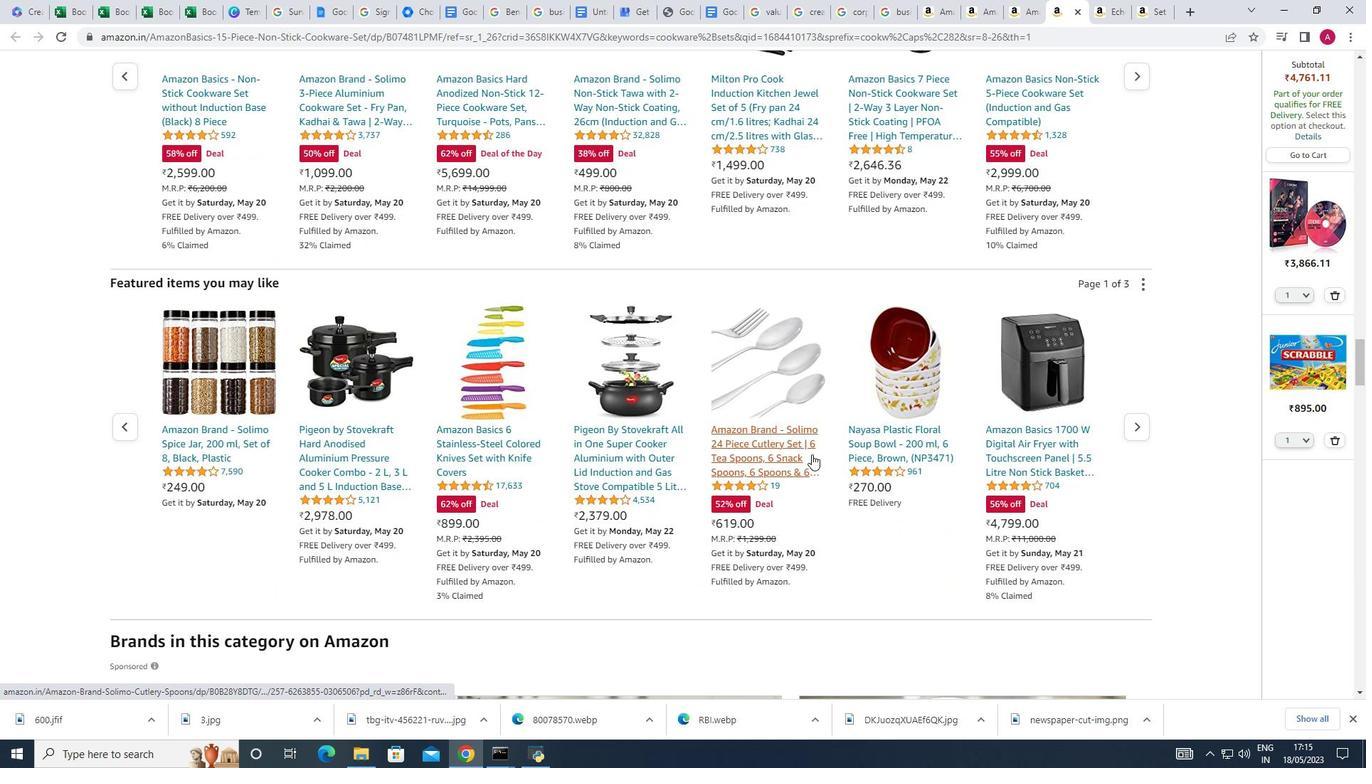 
Action: Mouse scrolled (812, 454) with delta (0, 0)
Screenshot: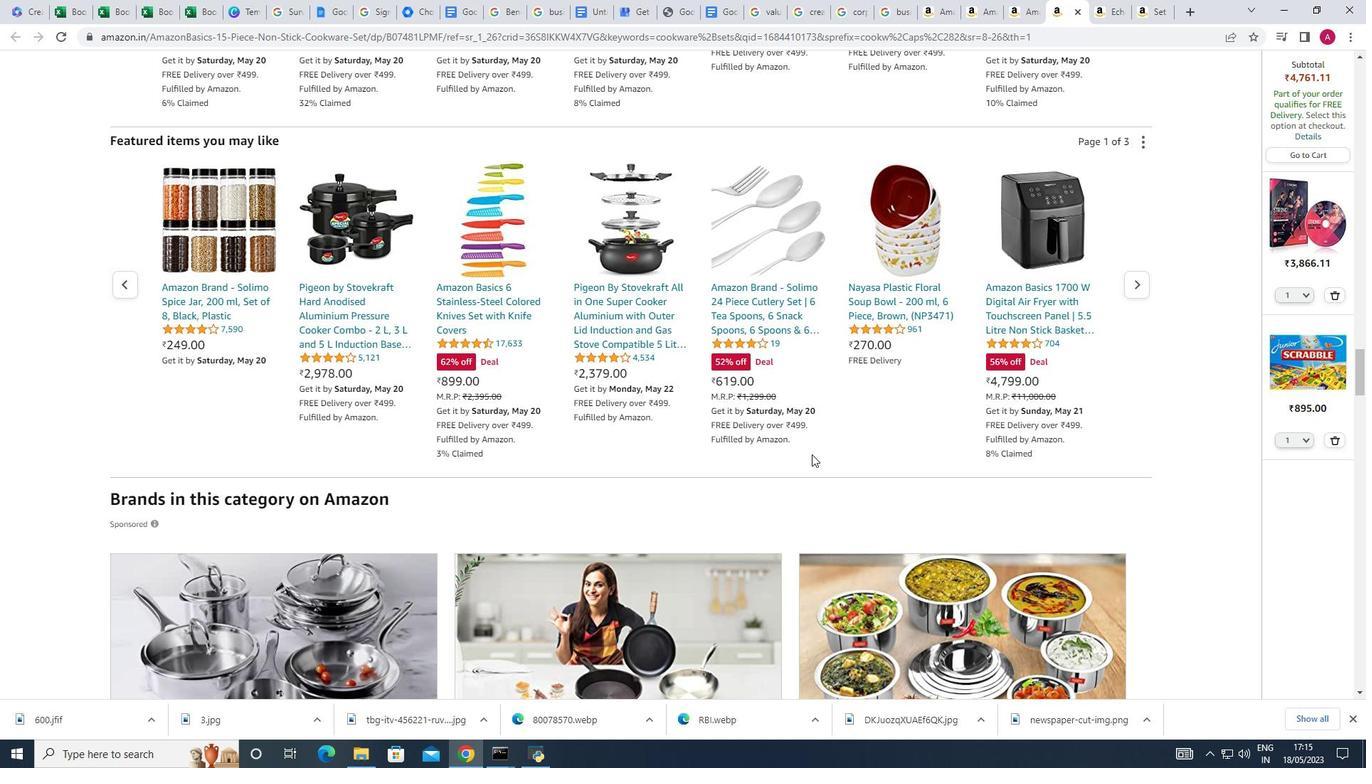 
Action: Mouse scrolled (812, 454) with delta (0, 0)
Screenshot: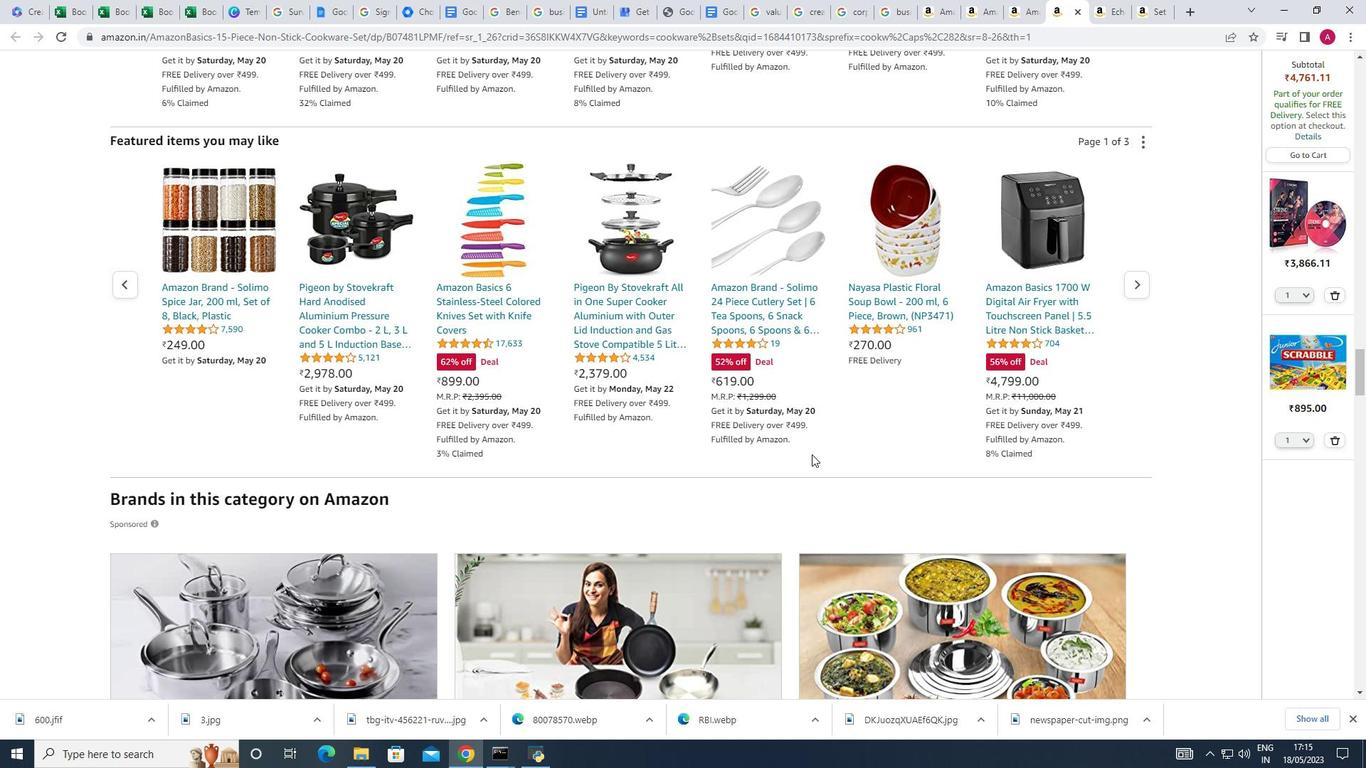 
Action: Mouse scrolled (812, 454) with delta (0, 0)
Screenshot: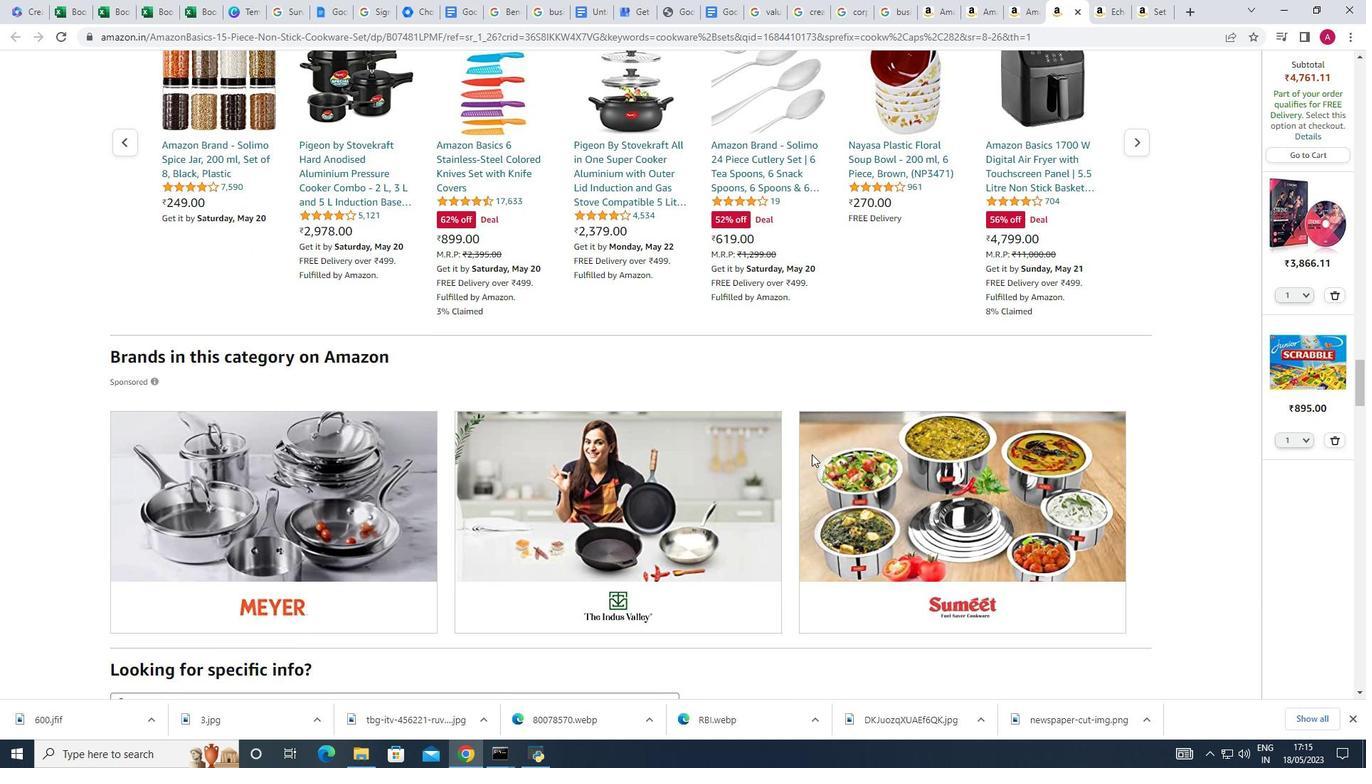 
Action: Mouse scrolled (812, 454) with delta (0, 0)
Screenshot: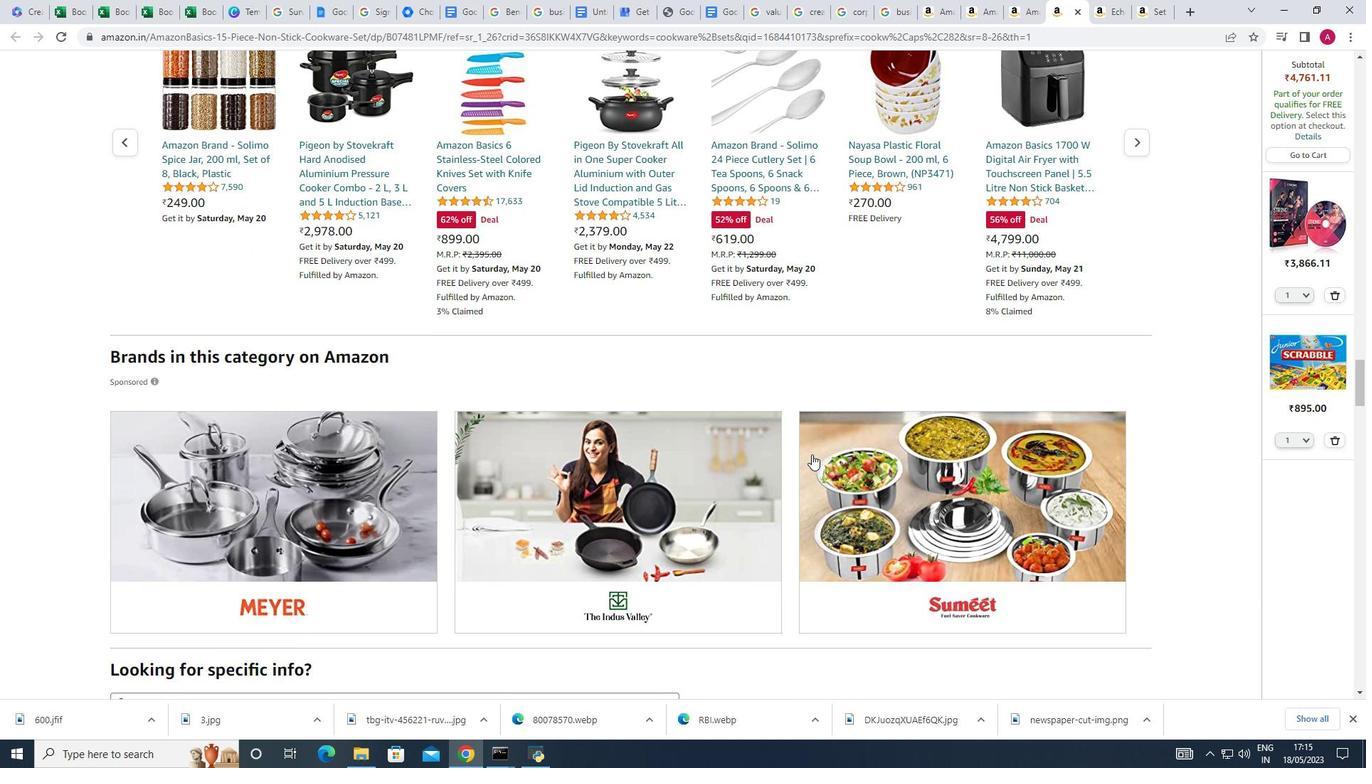 
Action: Mouse scrolled (812, 454) with delta (0, 0)
Screenshot: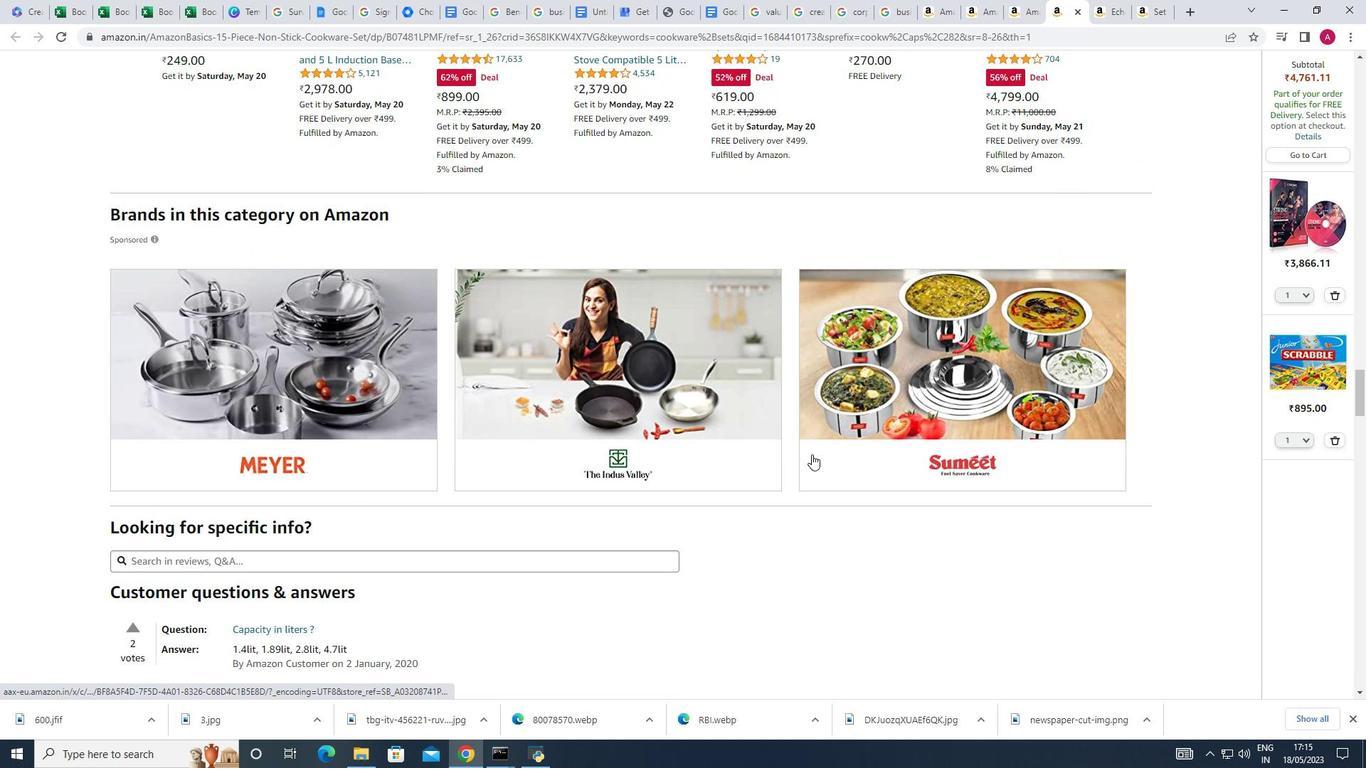 
Action: Mouse scrolled (812, 454) with delta (0, 0)
Screenshot: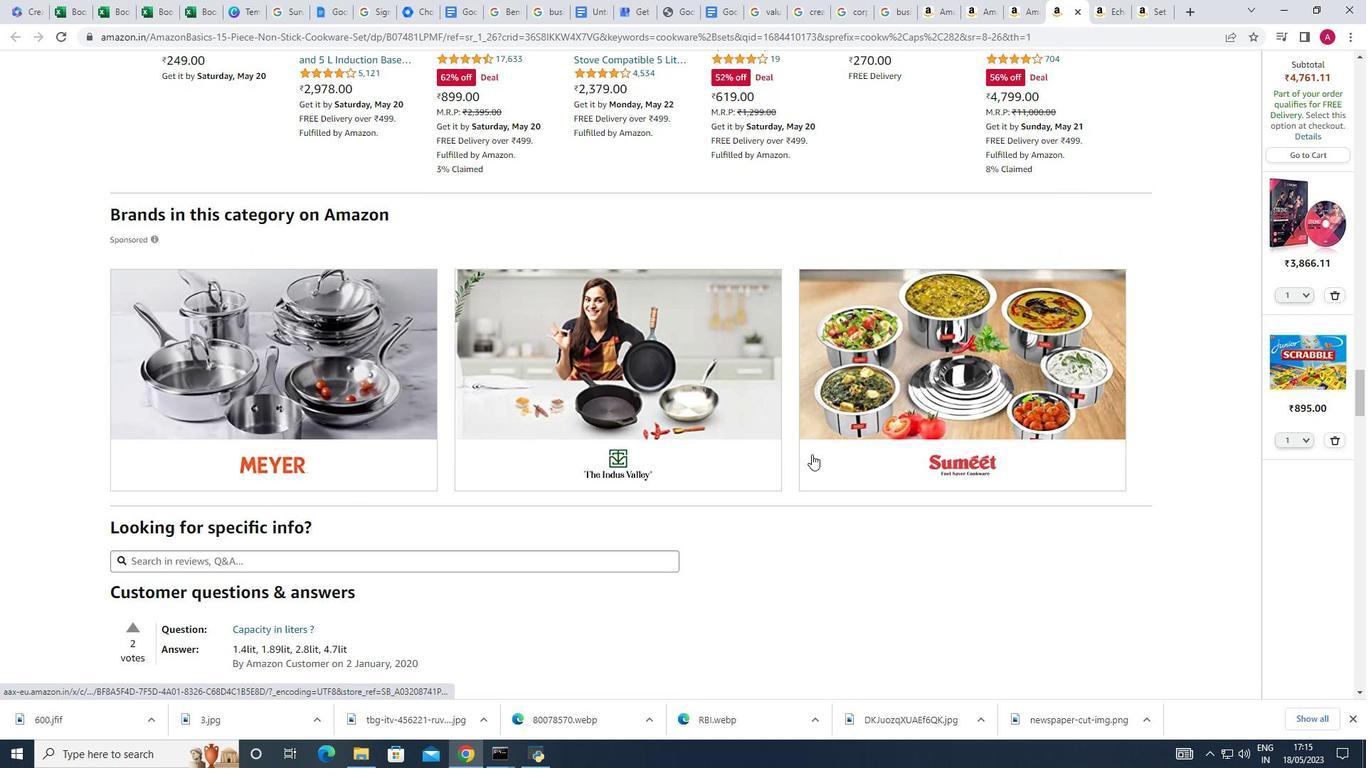 
Action: Mouse scrolled (812, 454) with delta (0, 0)
Screenshot: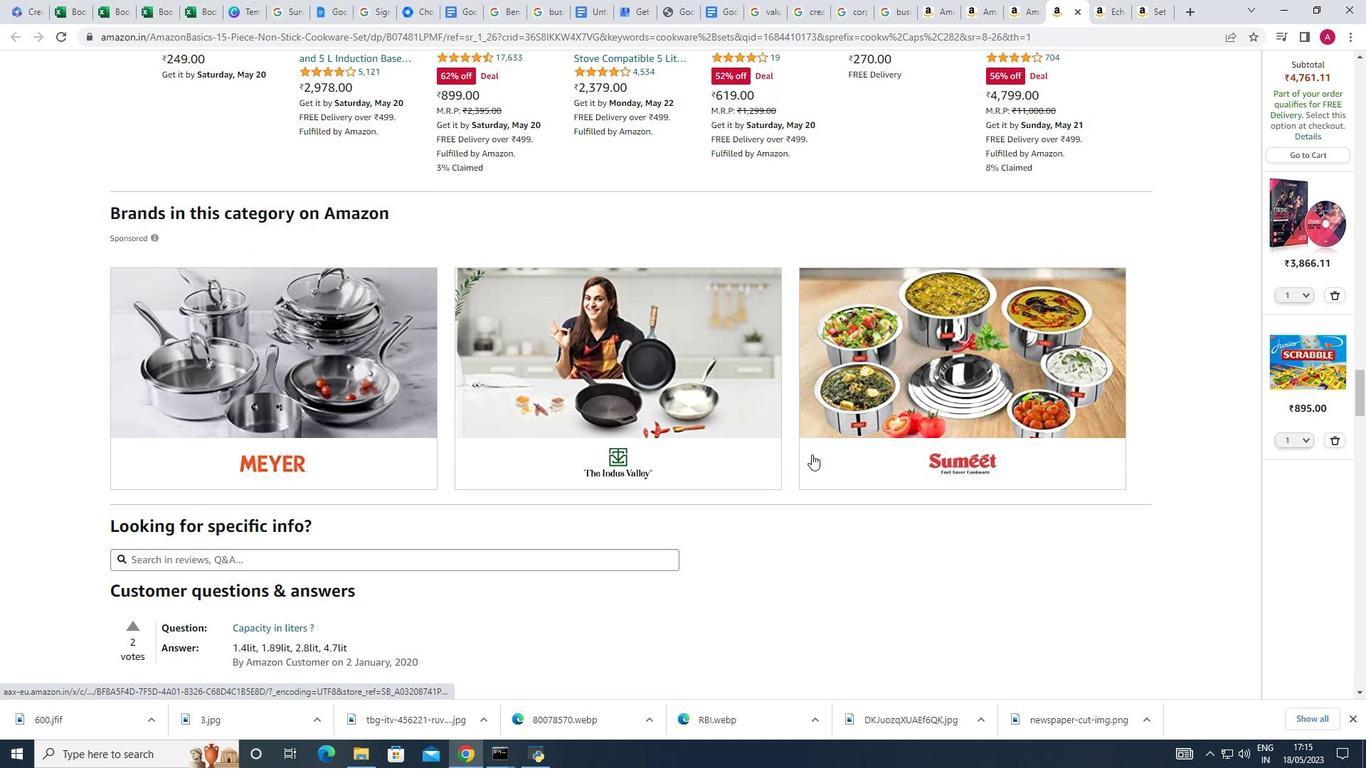 
Action: Mouse scrolled (812, 454) with delta (0, 0)
Screenshot: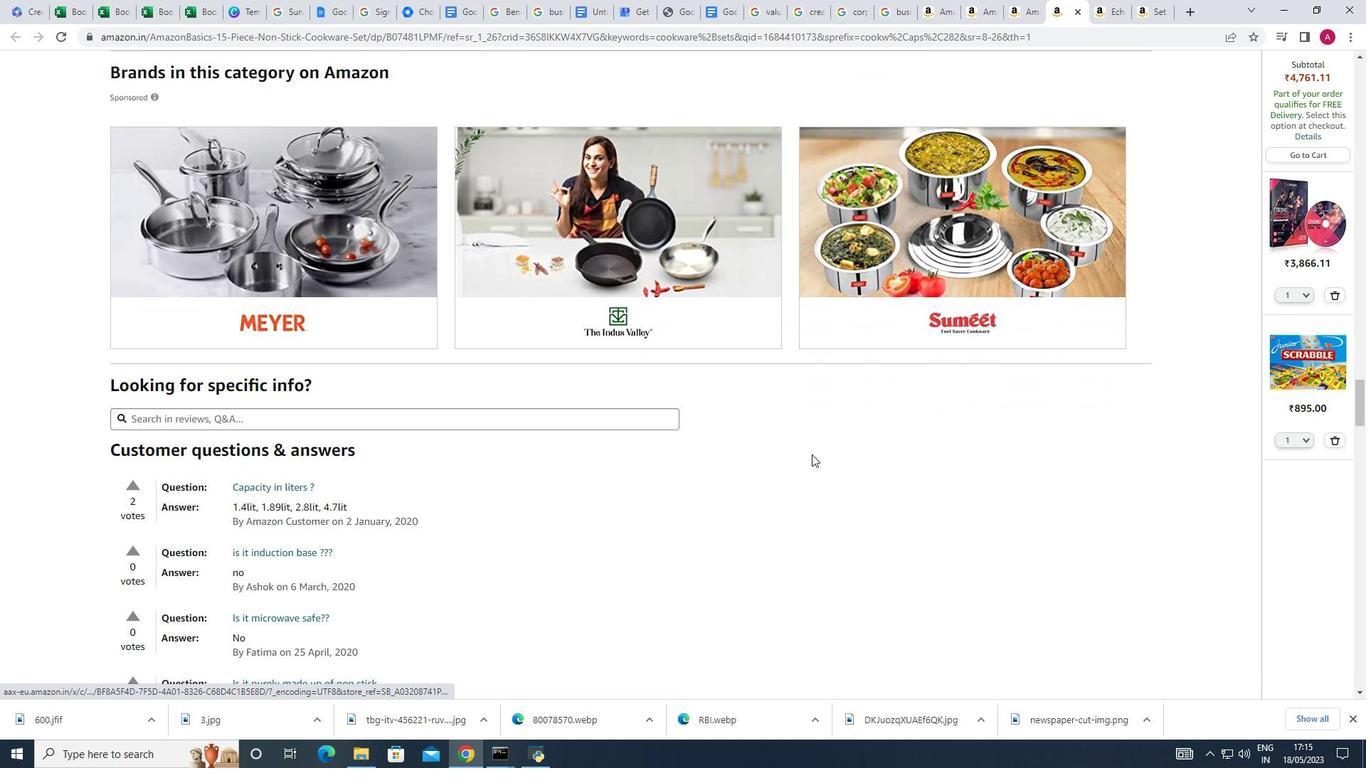 
Action: Mouse scrolled (812, 454) with delta (0, 0)
Screenshot: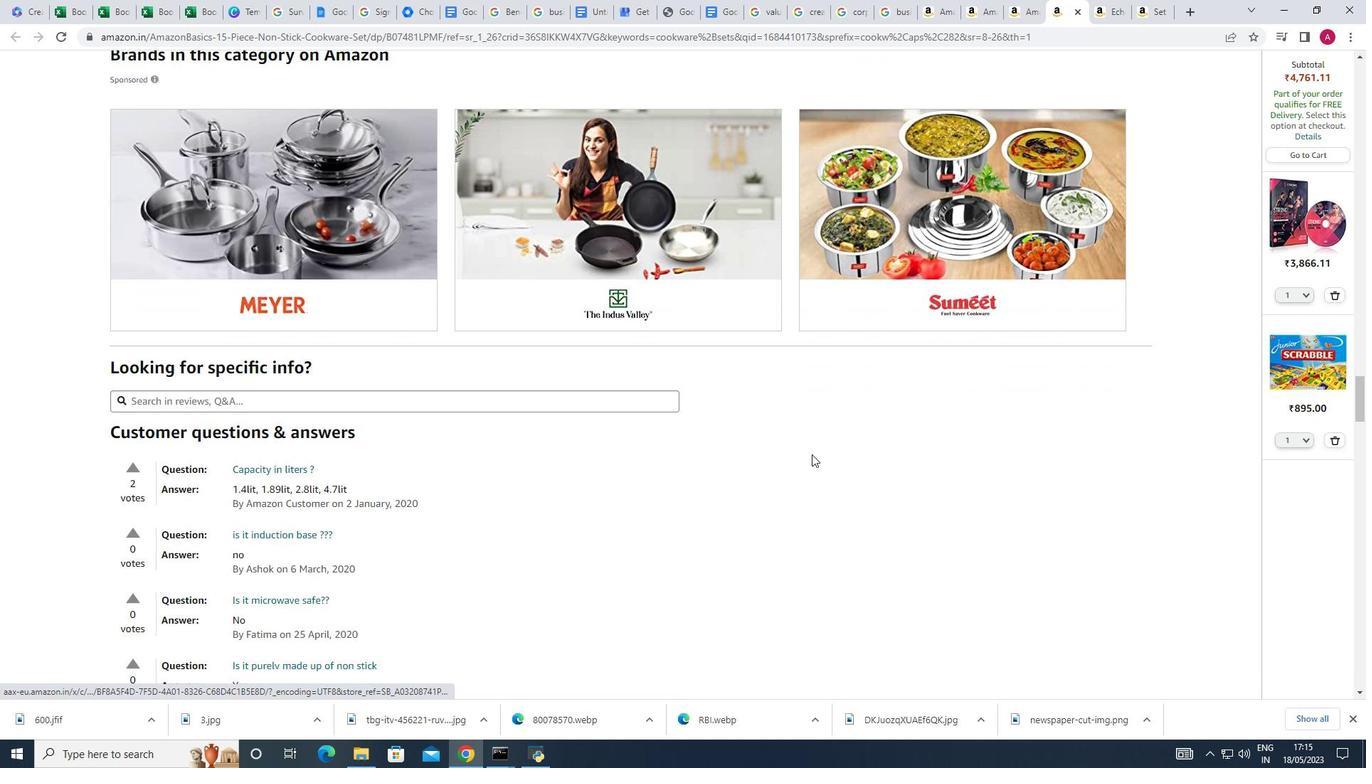 
Action: Mouse scrolled (812, 454) with delta (0, 0)
Screenshot: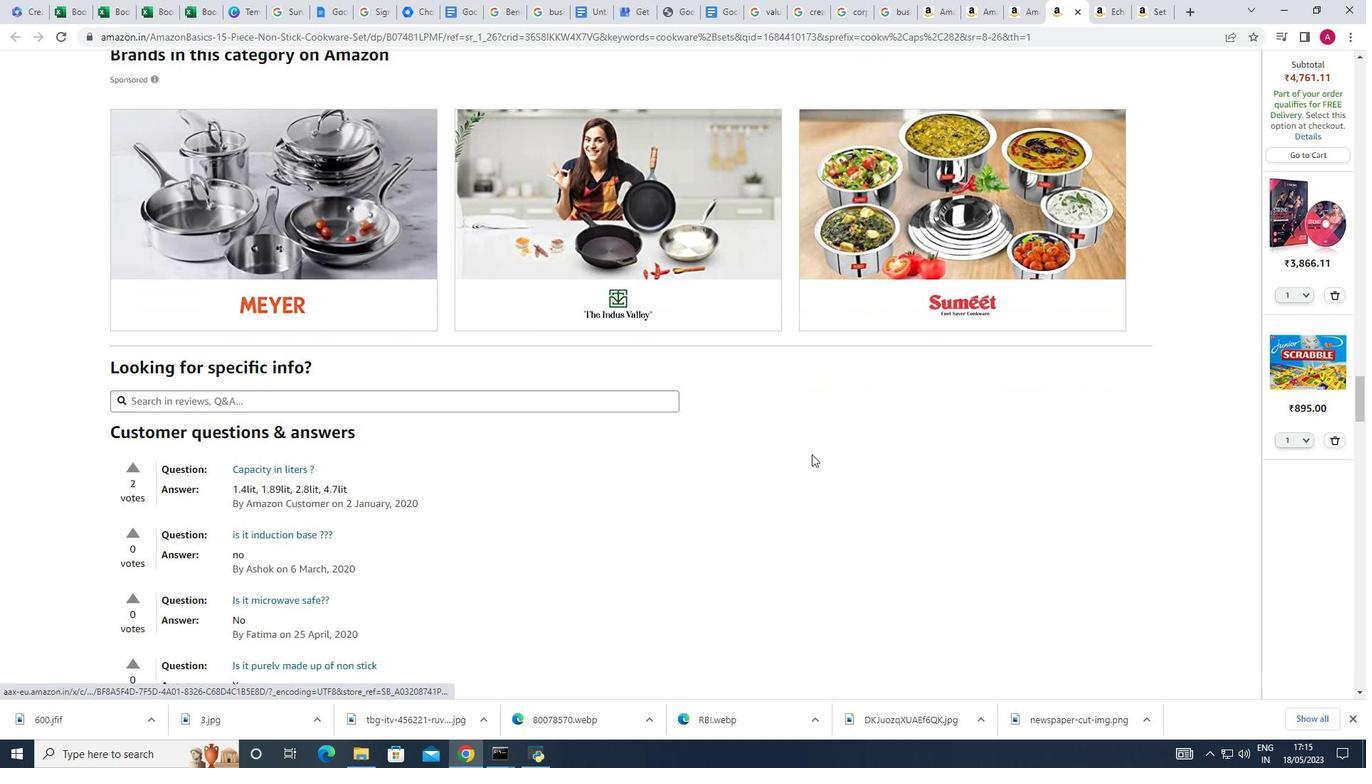 
Action: Mouse moved to (355, 466)
Screenshot: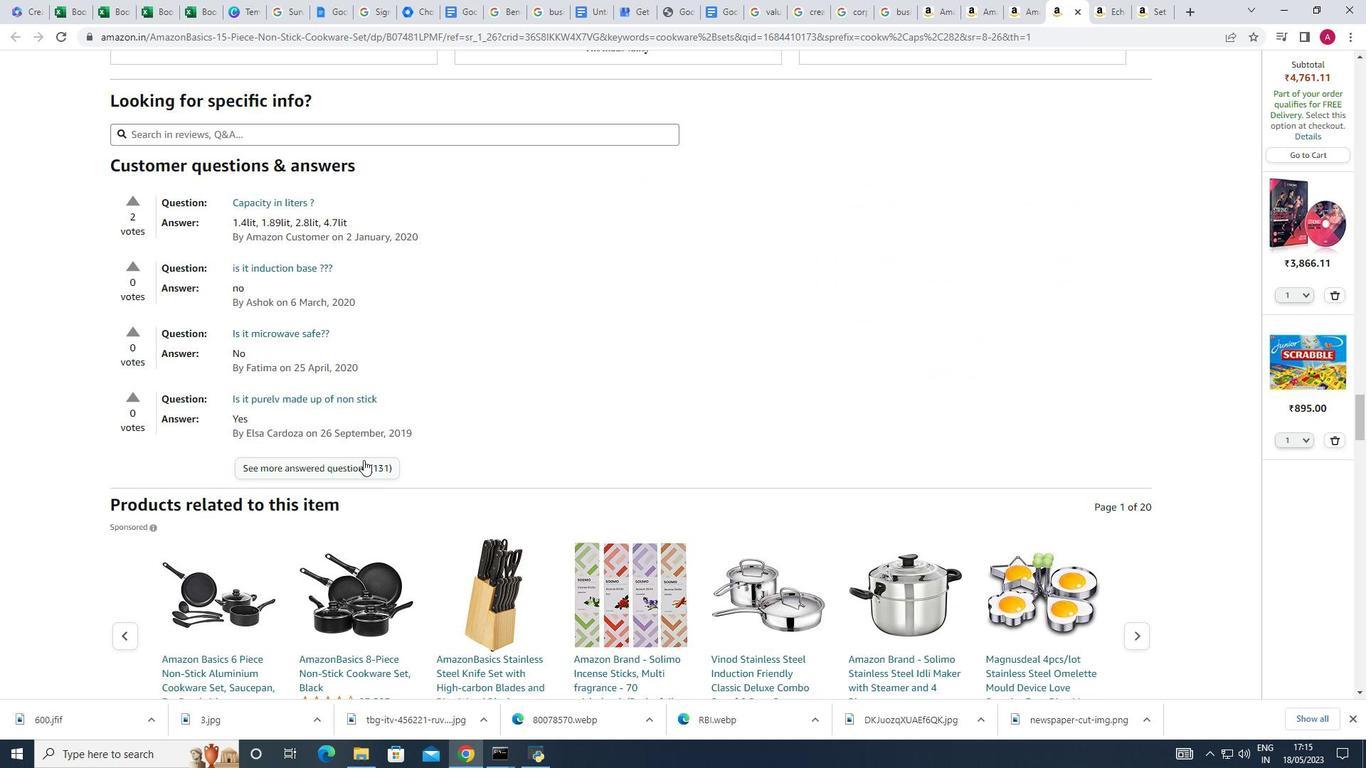 
Action: Mouse pressed left at (355, 466)
Screenshot: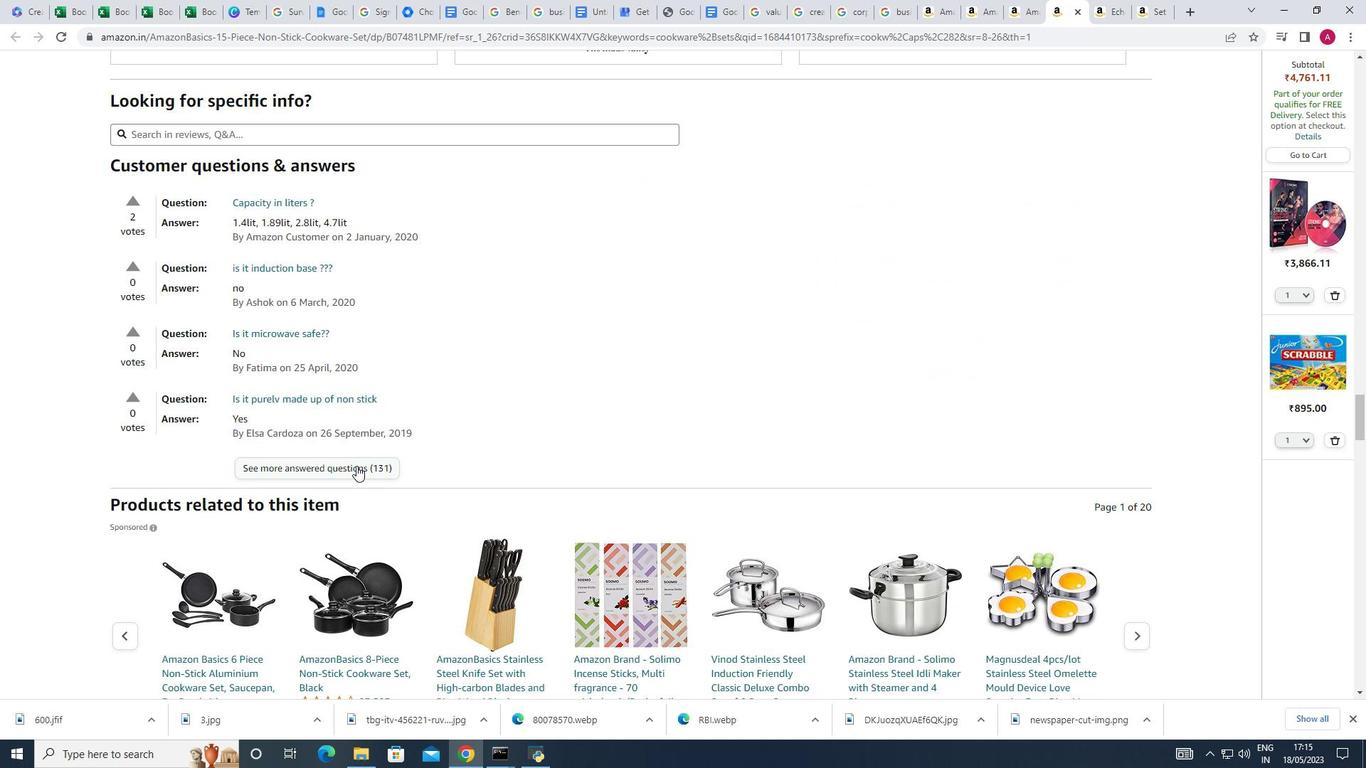 
Action: Mouse moved to (403, 446)
Screenshot: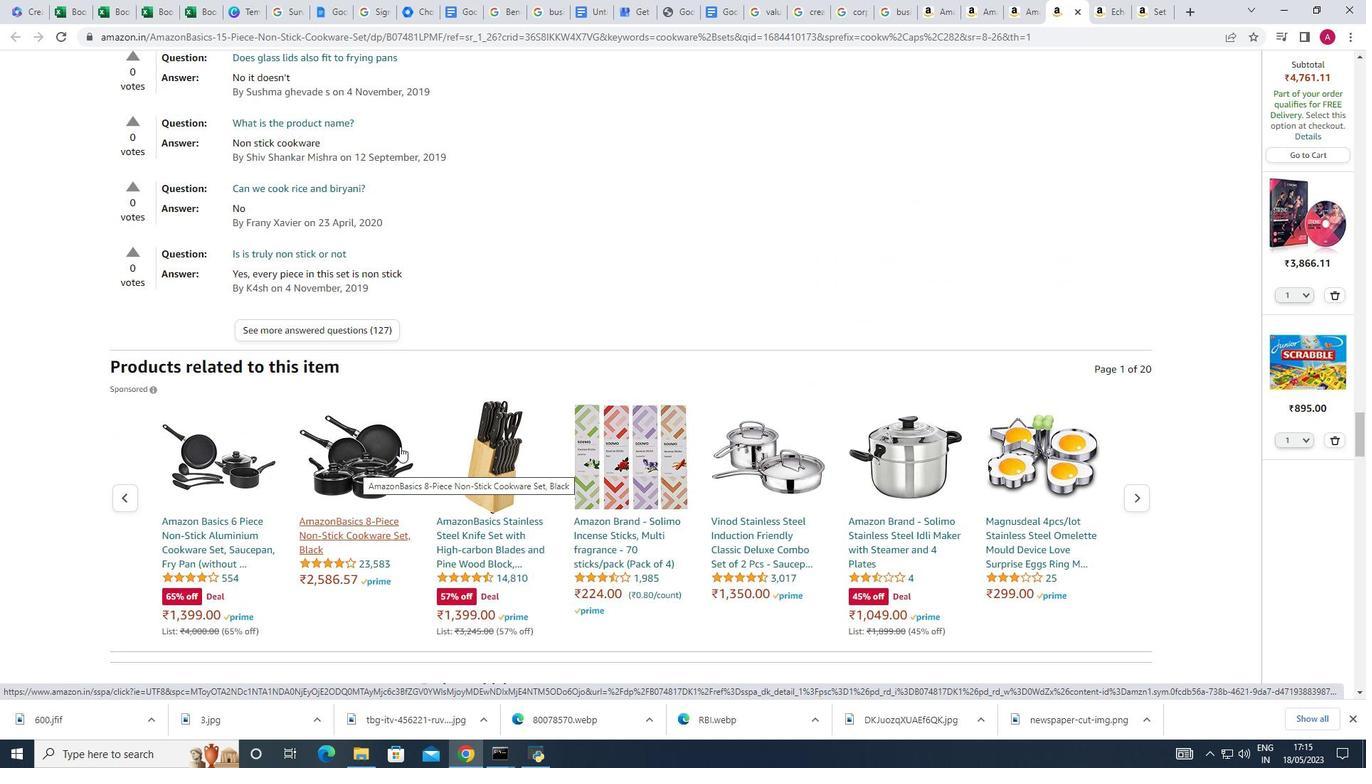 
Action: Mouse scrolled (403, 445) with delta (0, 0)
Screenshot: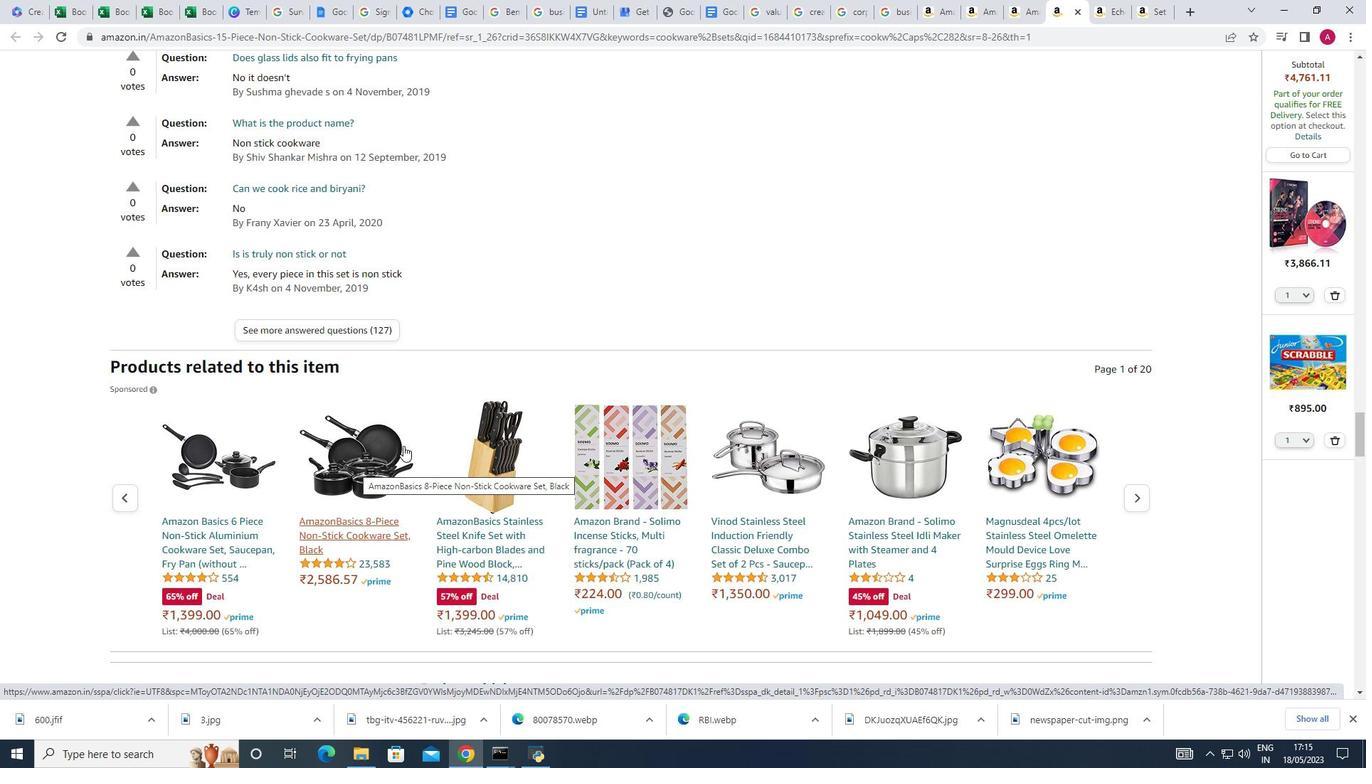 
Action: Mouse scrolled (403, 445) with delta (0, 0)
Screenshot: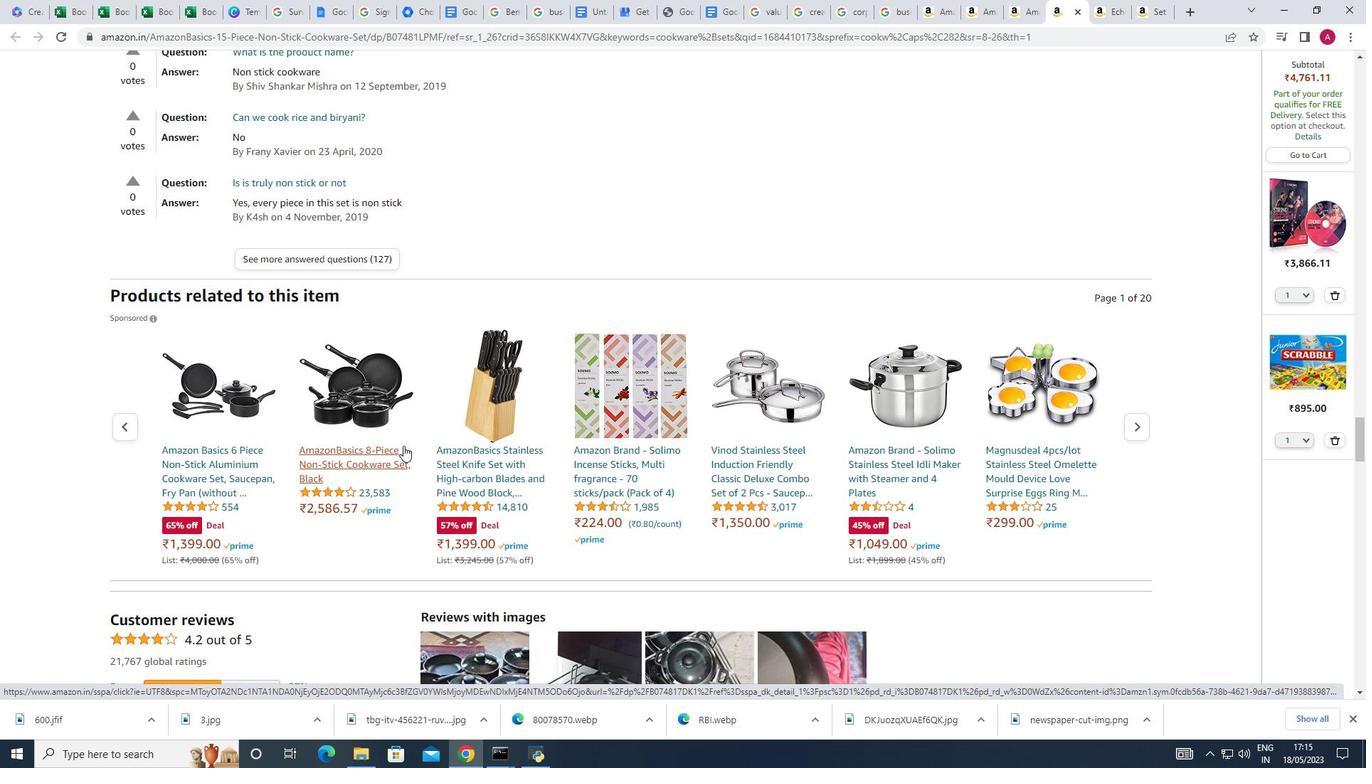 
Action: Mouse scrolled (403, 445) with delta (0, 0)
Screenshot: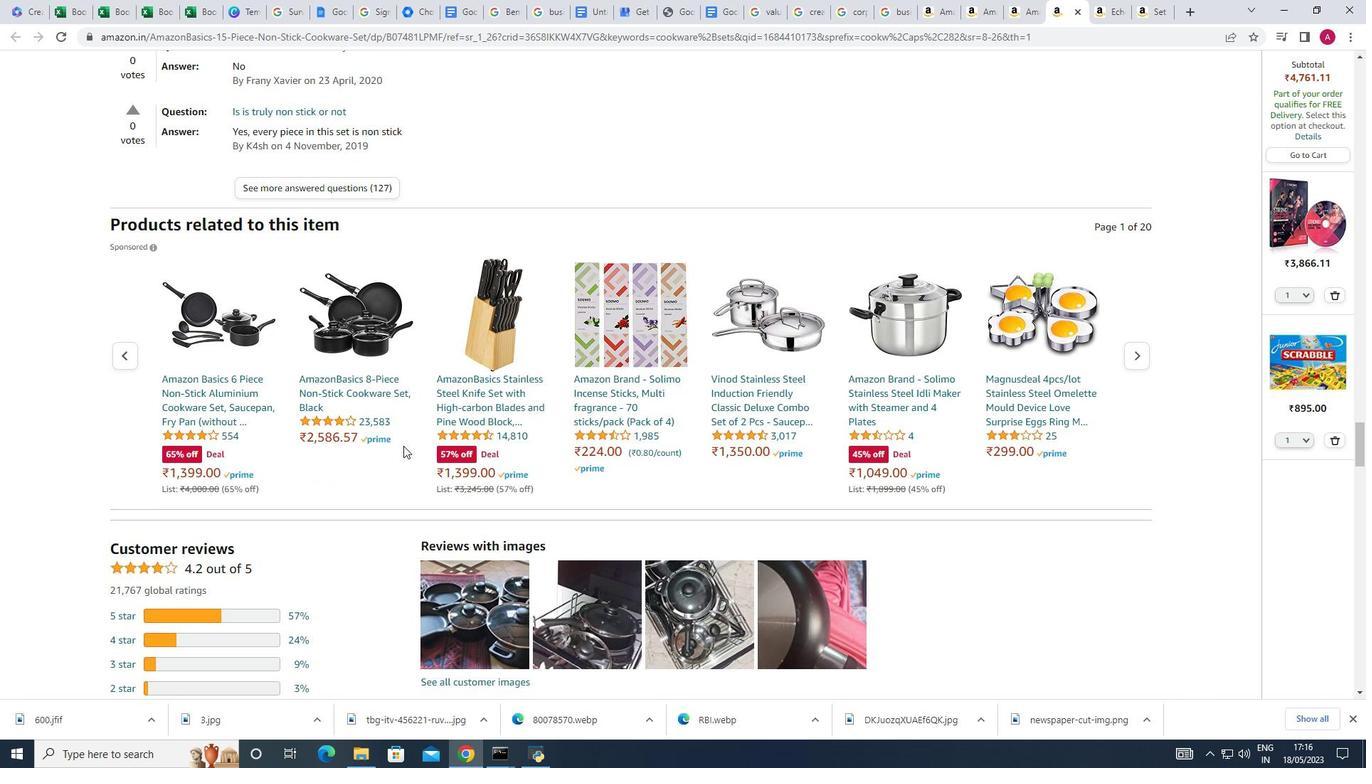 
Action: Mouse scrolled (403, 445) with delta (0, 0)
Screenshot: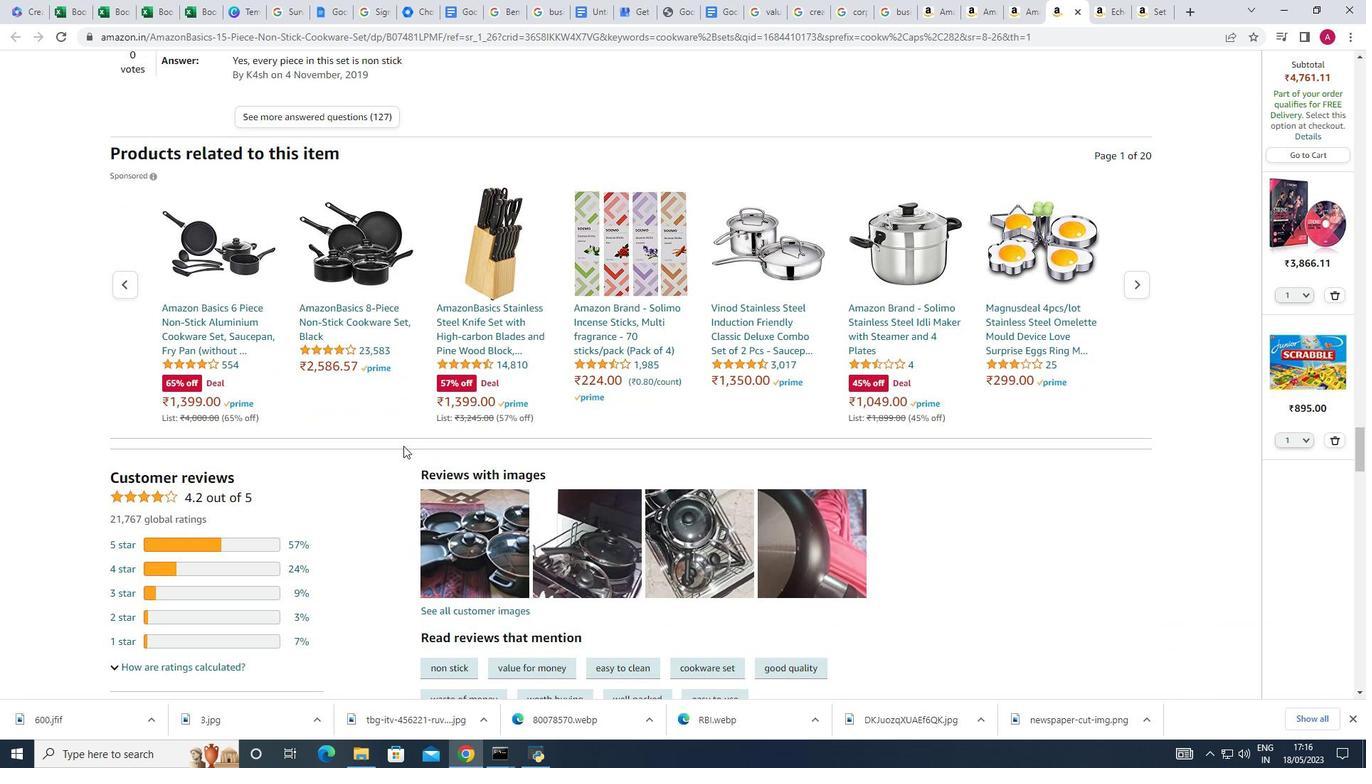 
Action: Mouse scrolled (403, 445) with delta (0, 0)
Screenshot: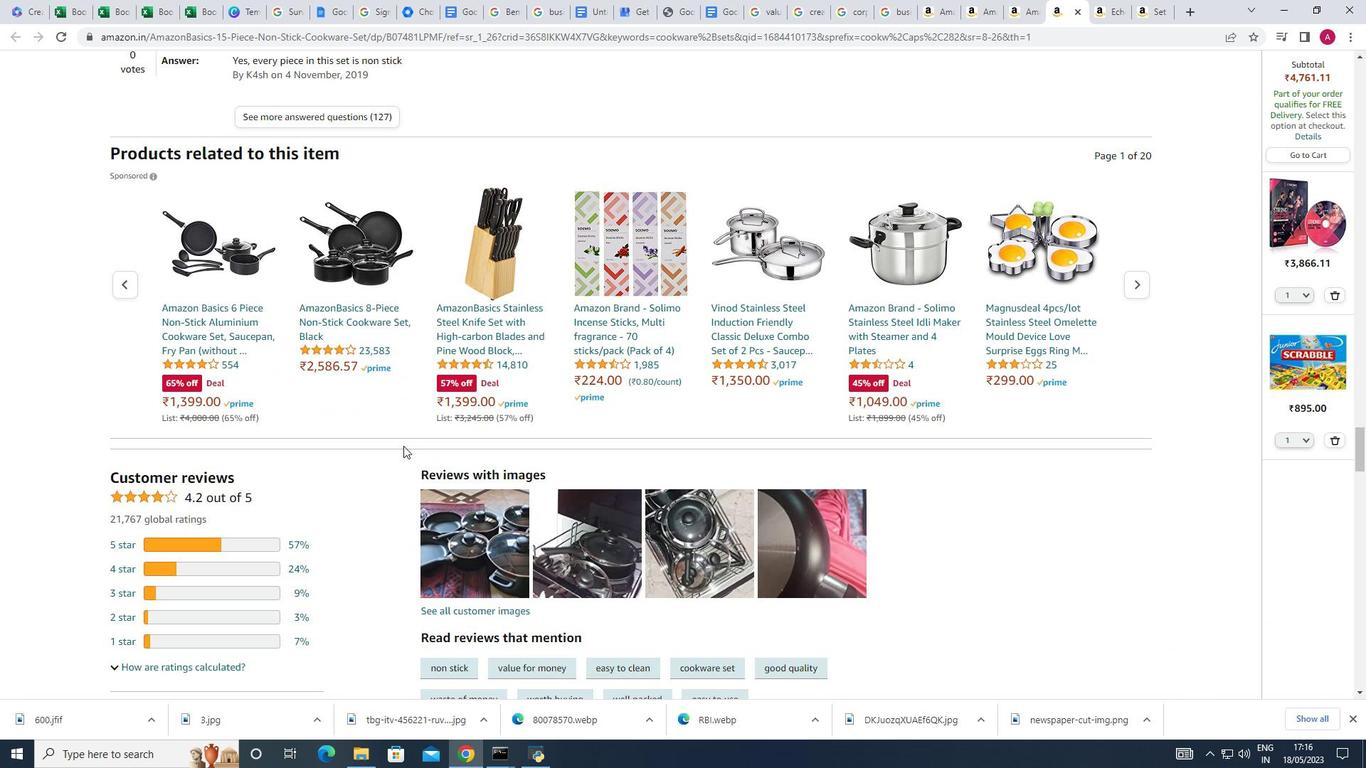 
Action: Mouse scrolled (403, 445) with delta (0, 0)
Screenshot: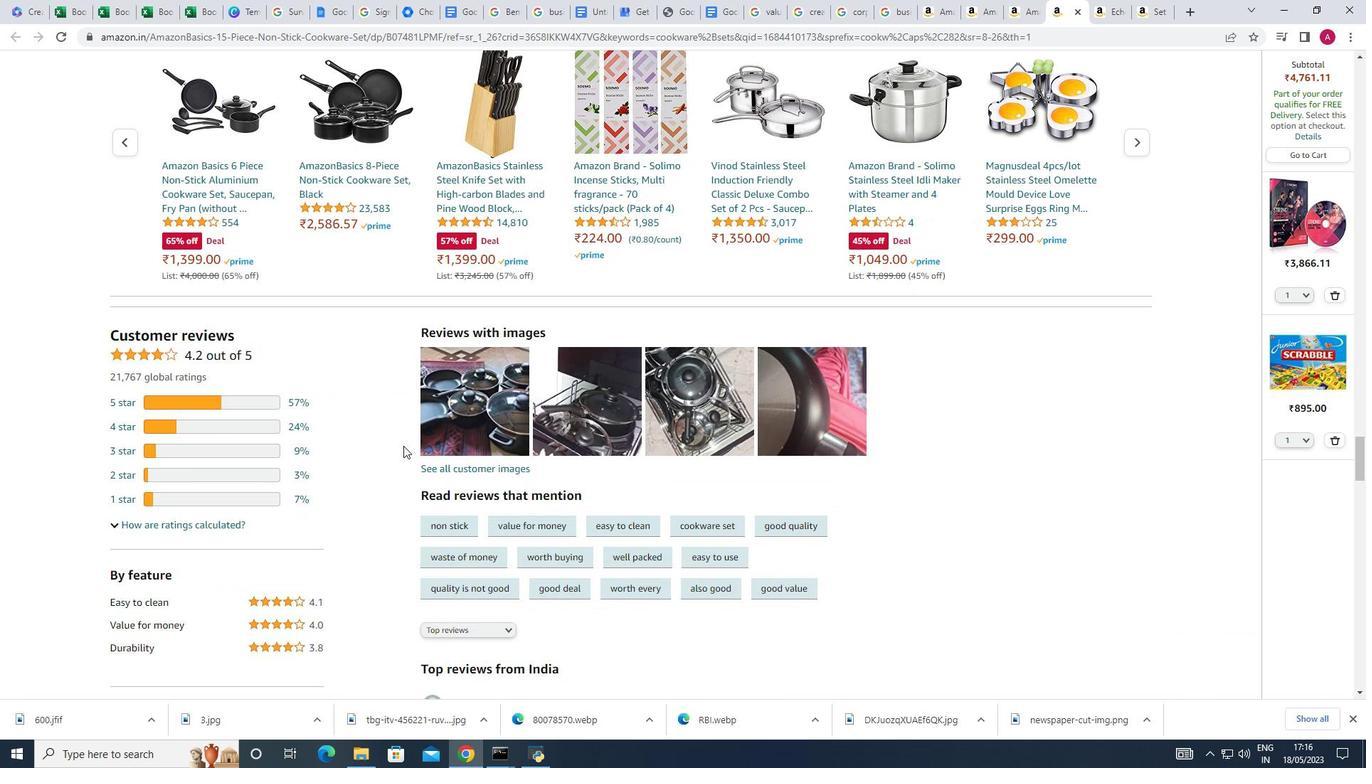 
Action: Mouse moved to (449, 350)
Screenshot: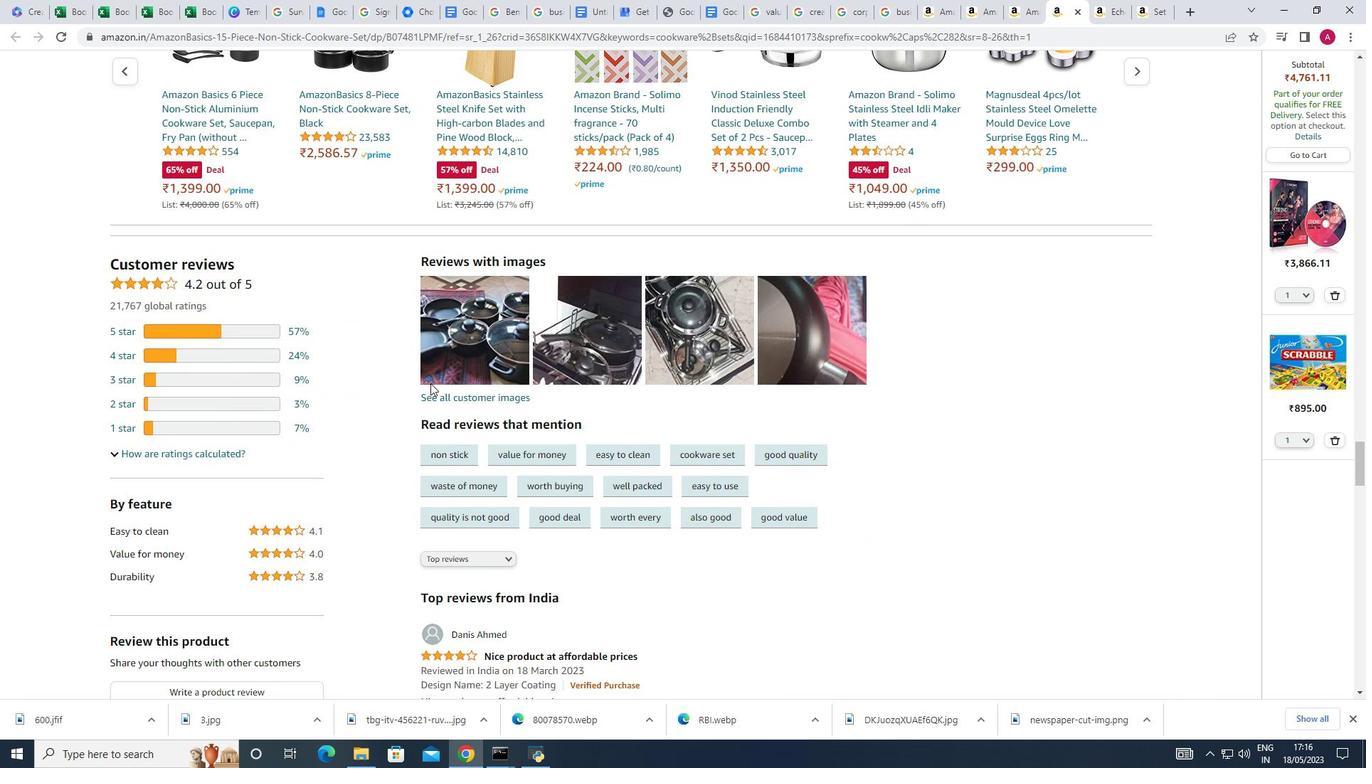 
Action: Mouse pressed left at (449, 350)
Screenshot: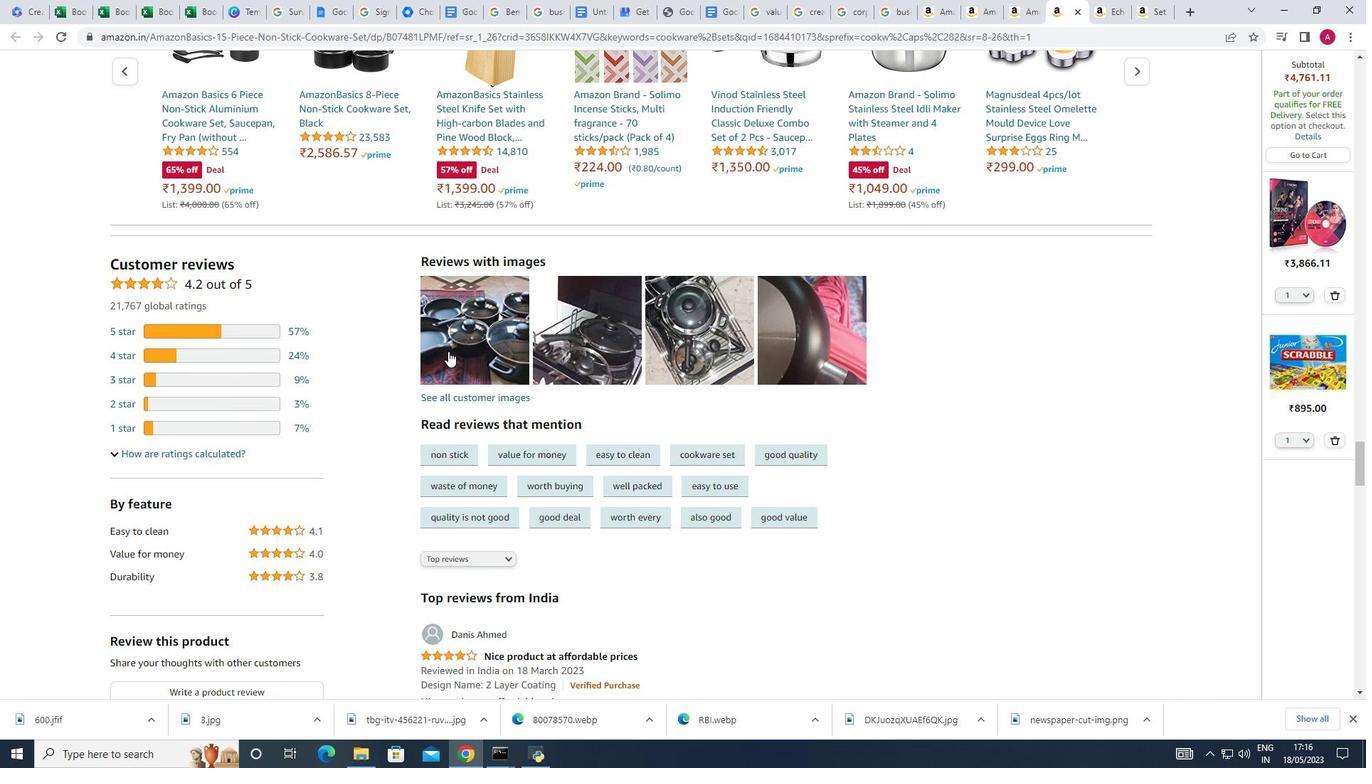 
Action: Mouse moved to (789, 408)
Screenshot: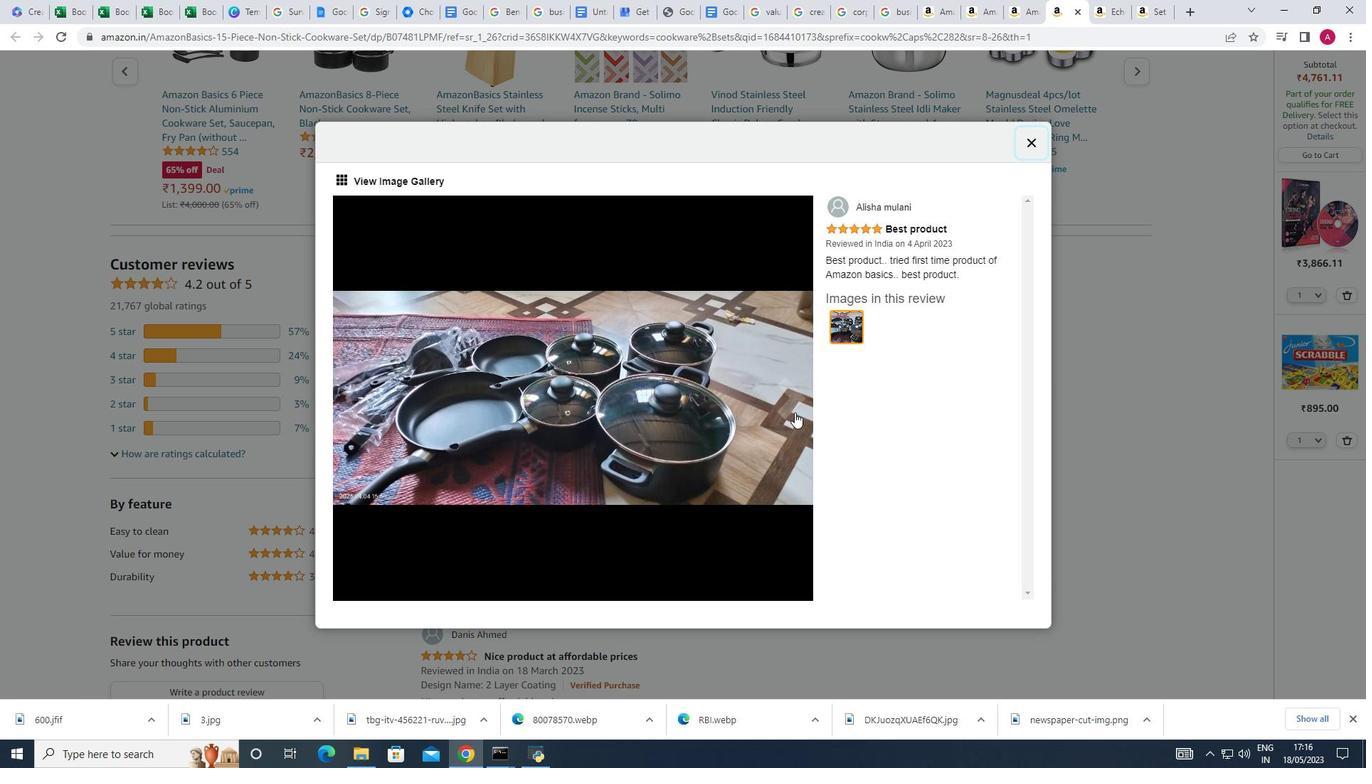 
Action: Mouse pressed left at (789, 408)
Screenshot: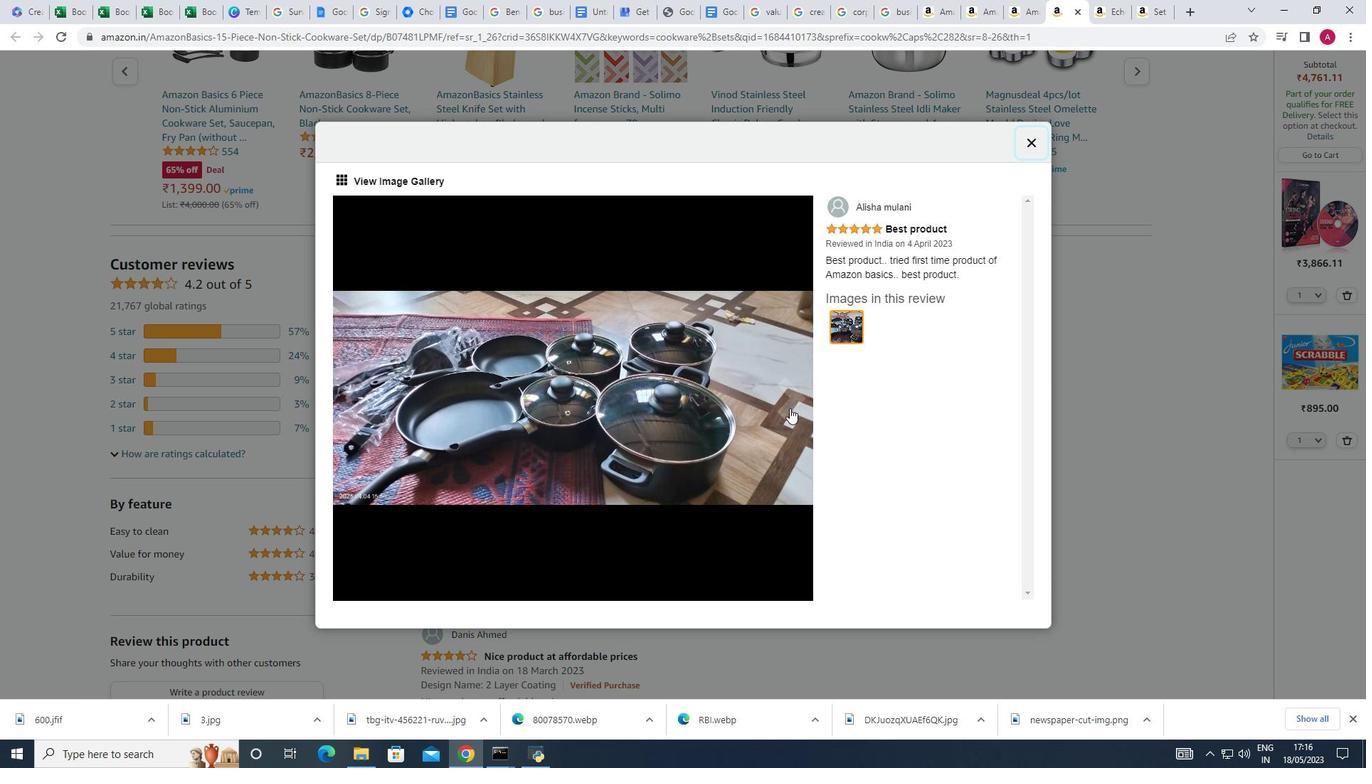 
Action: Mouse pressed left at (789, 408)
Screenshot: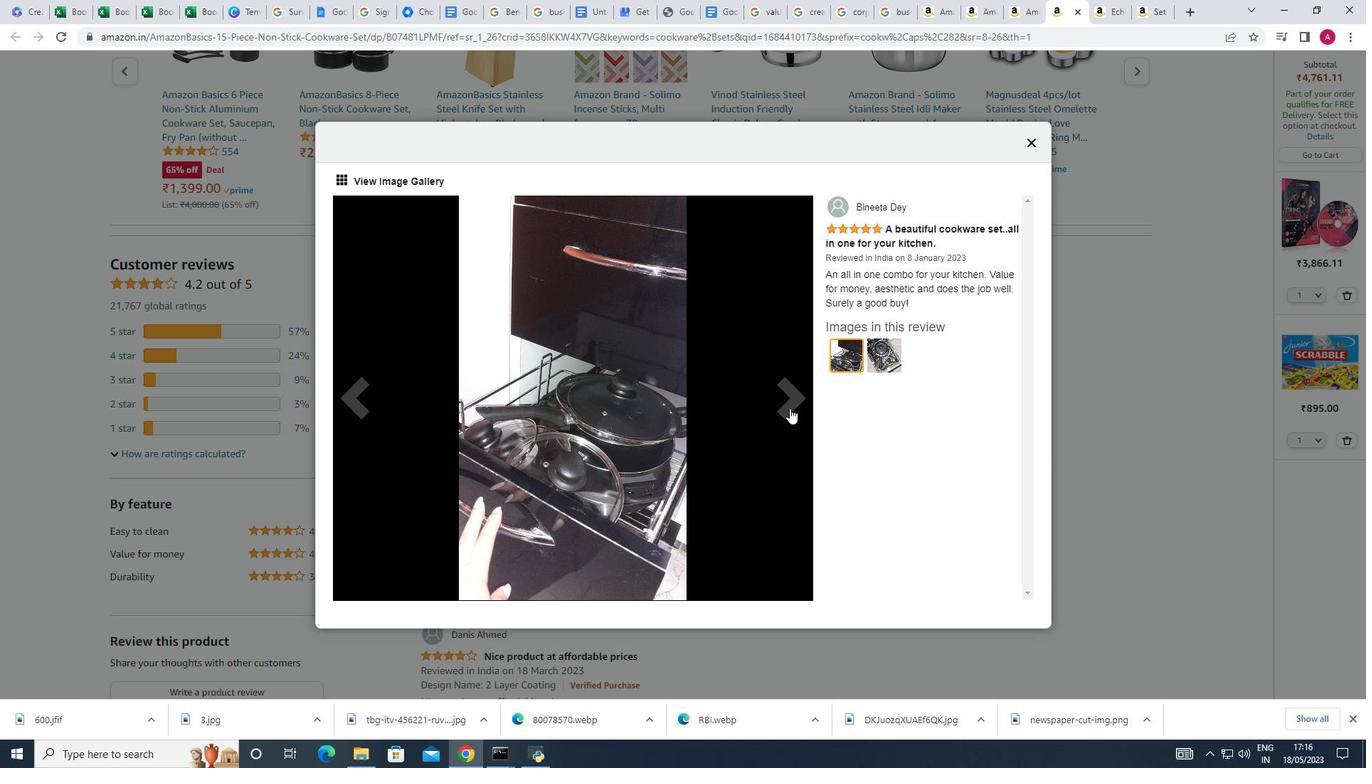 
Action: Mouse pressed left at (789, 408)
Screenshot: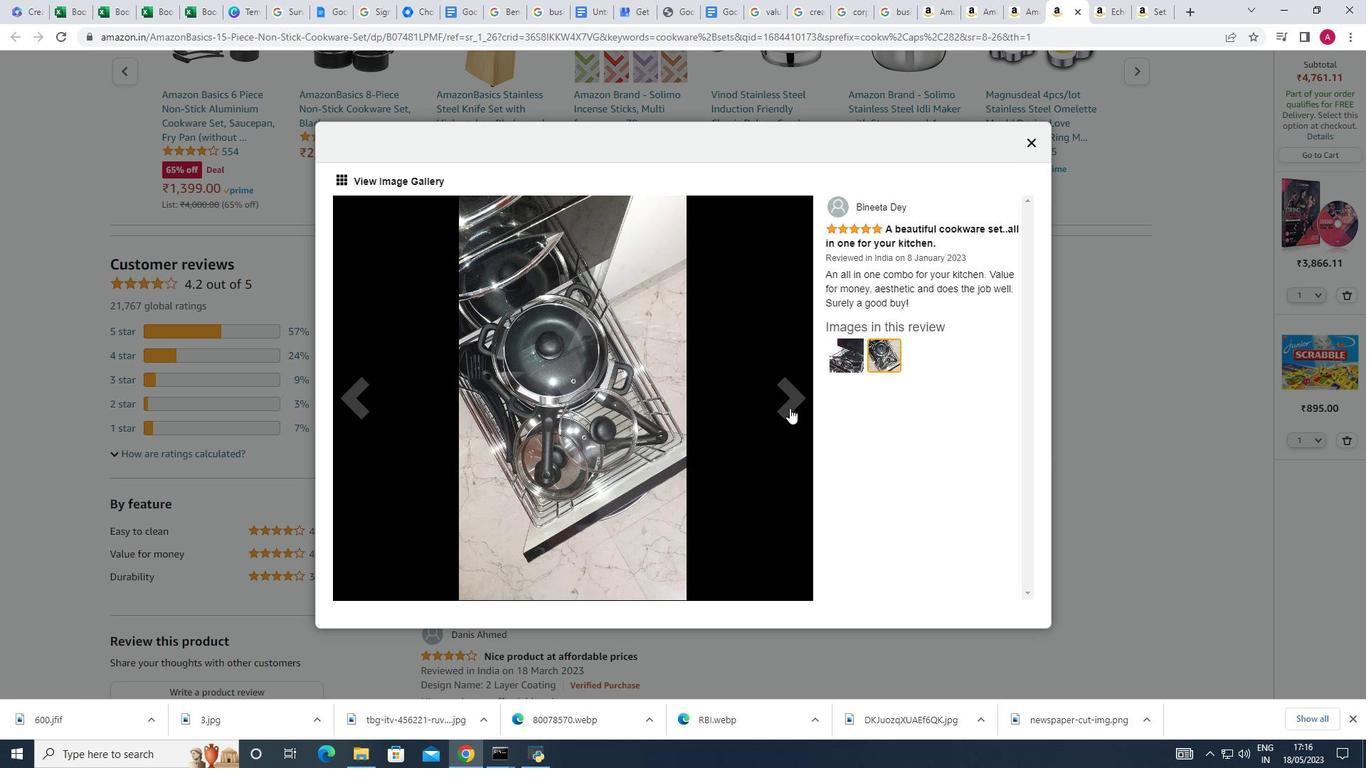 
Action: Mouse pressed left at (789, 408)
Screenshot: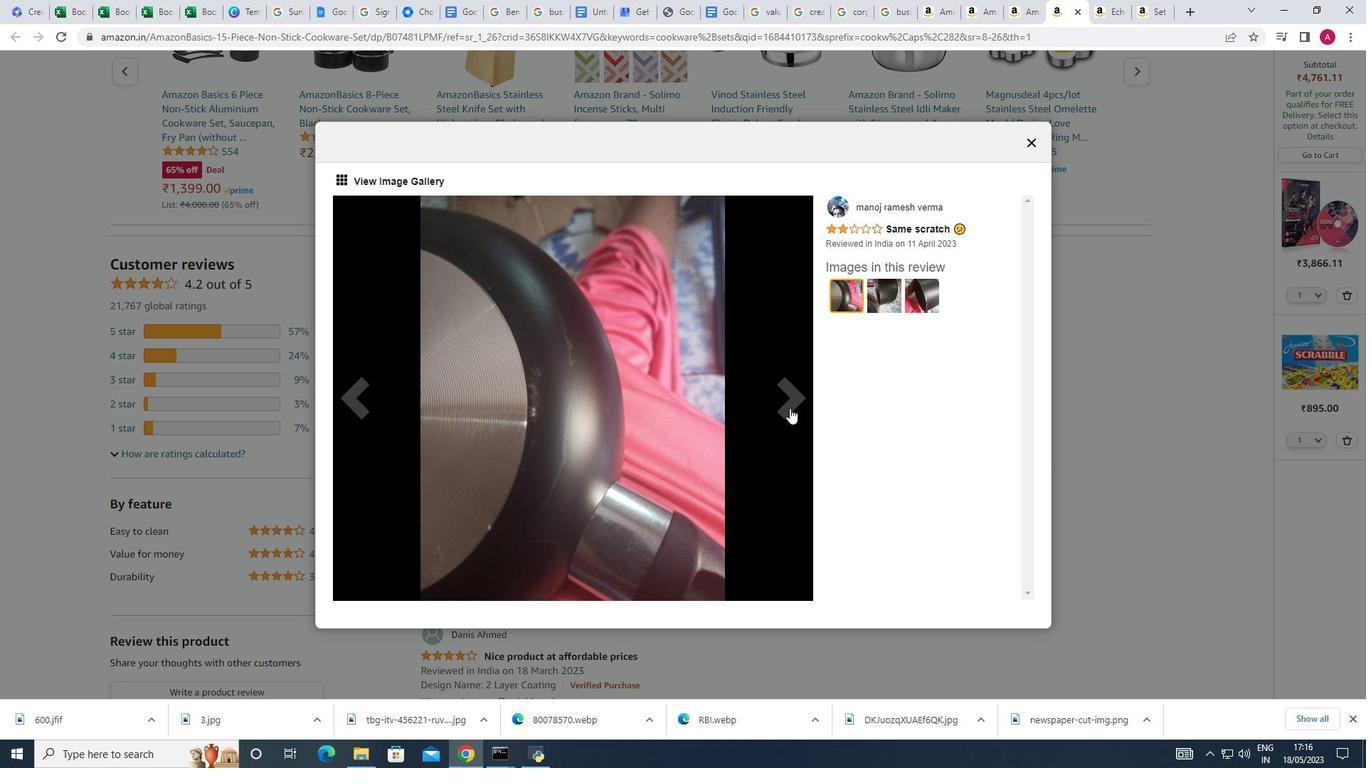 
Action: Mouse moved to (1033, 140)
Screenshot: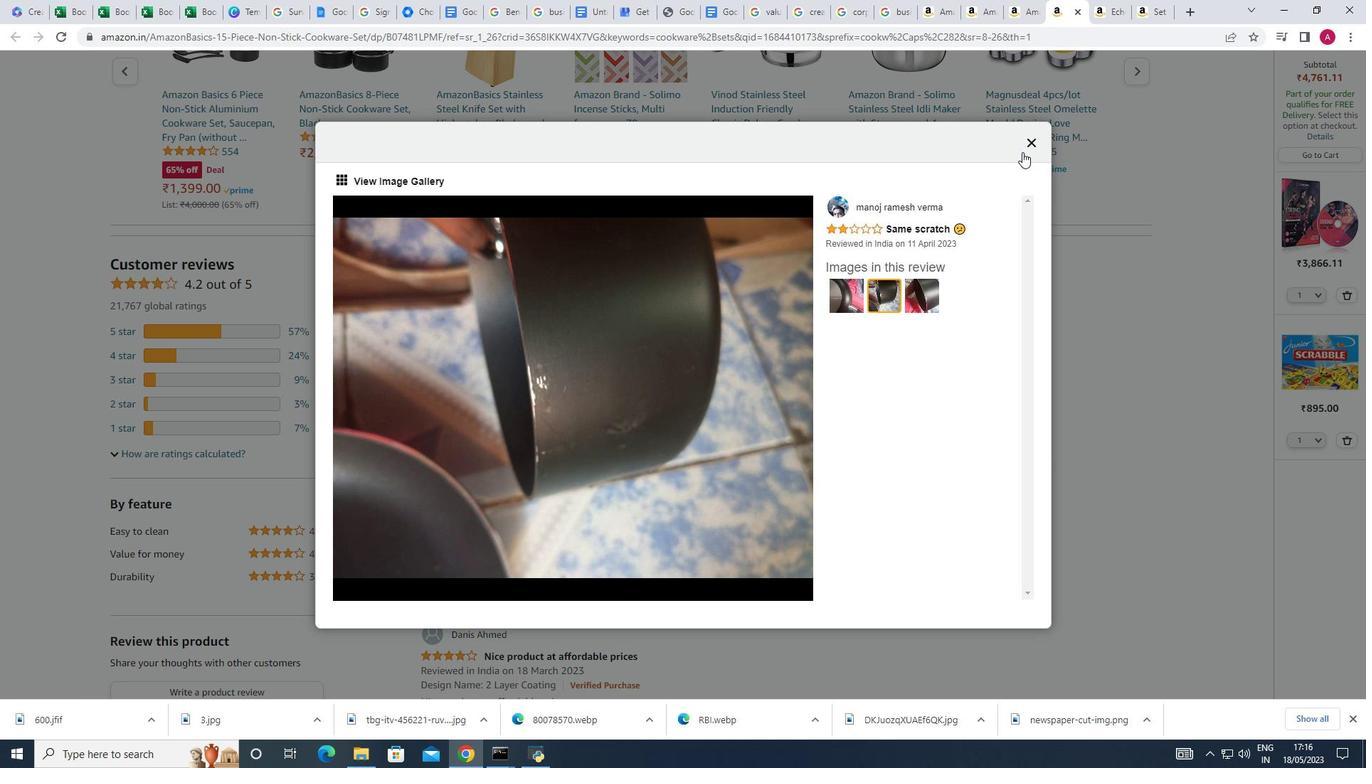 
Action: Mouse pressed left at (1033, 140)
Screenshot: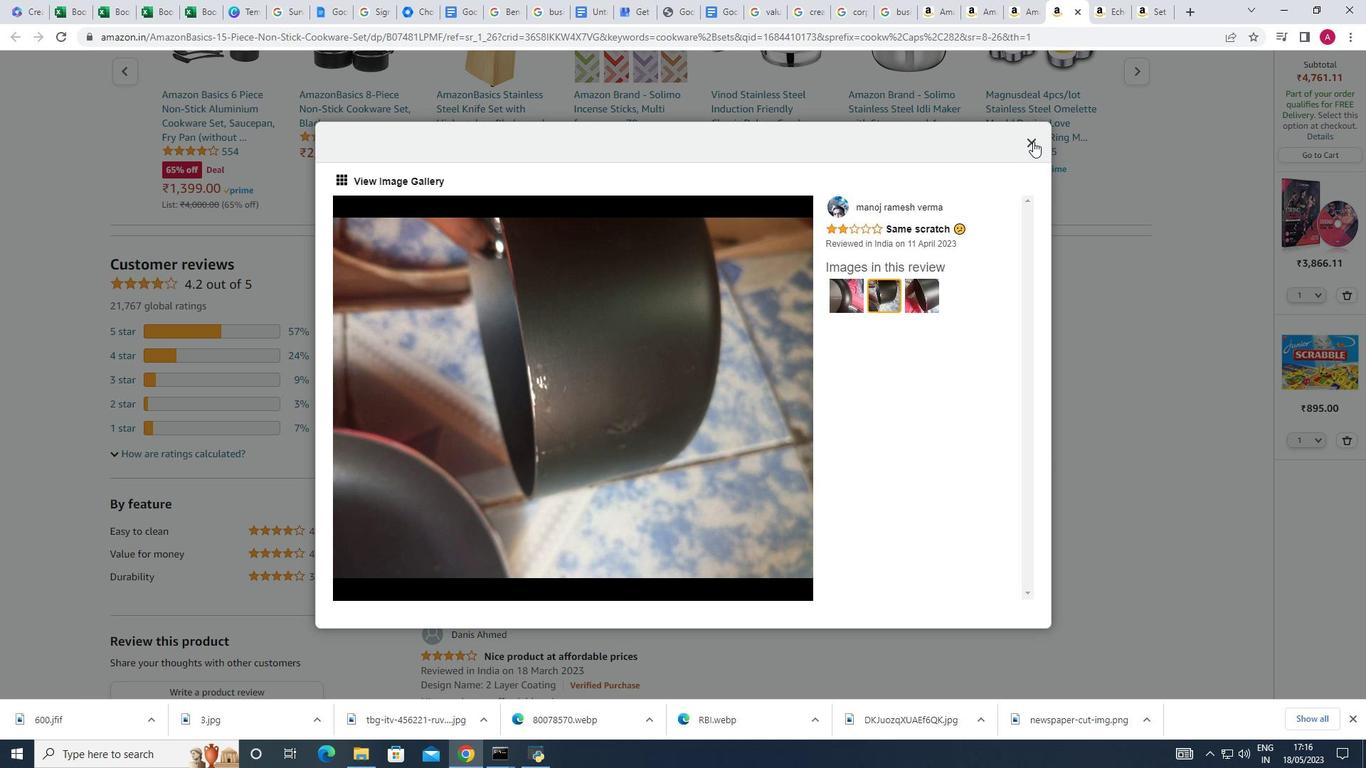 
Action: Mouse moved to (811, 488)
Screenshot: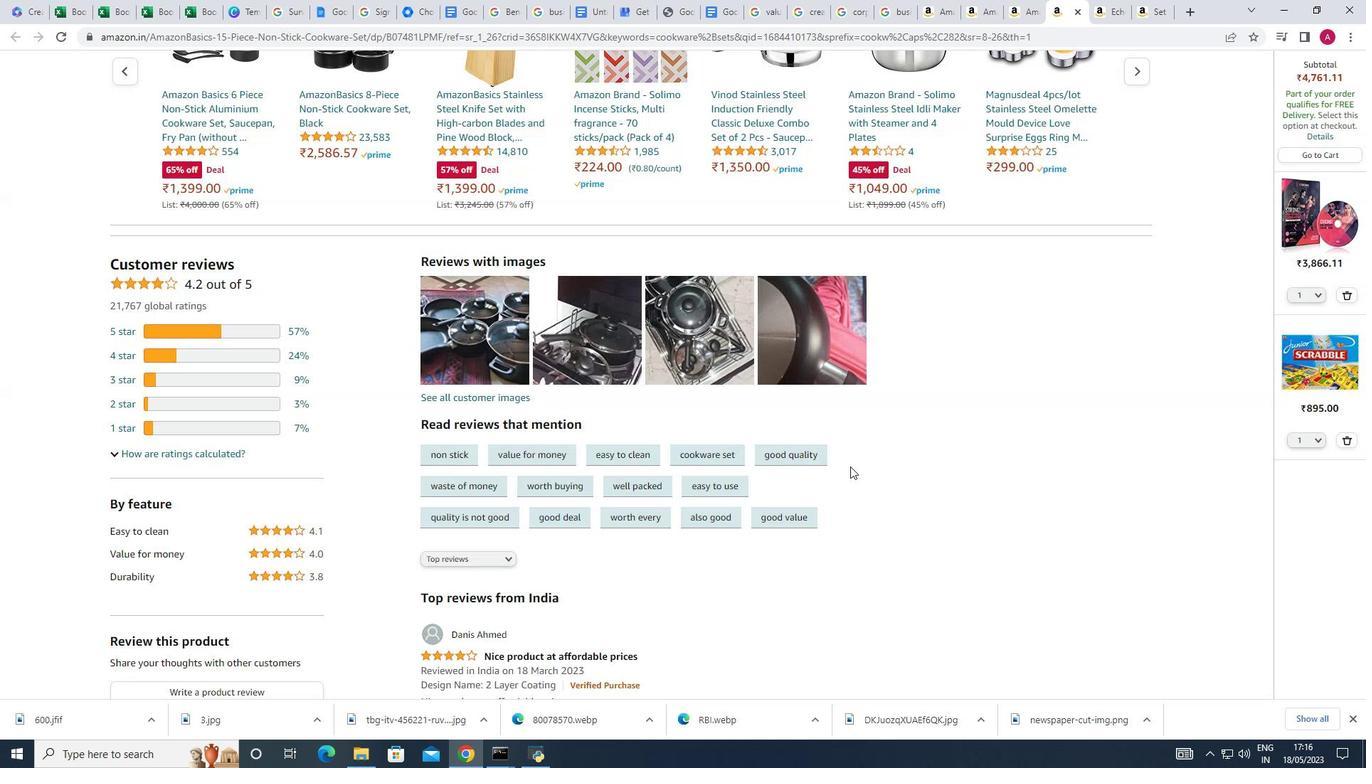 
Action: Mouse scrolled (811, 488) with delta (0, 0)
Screenshot: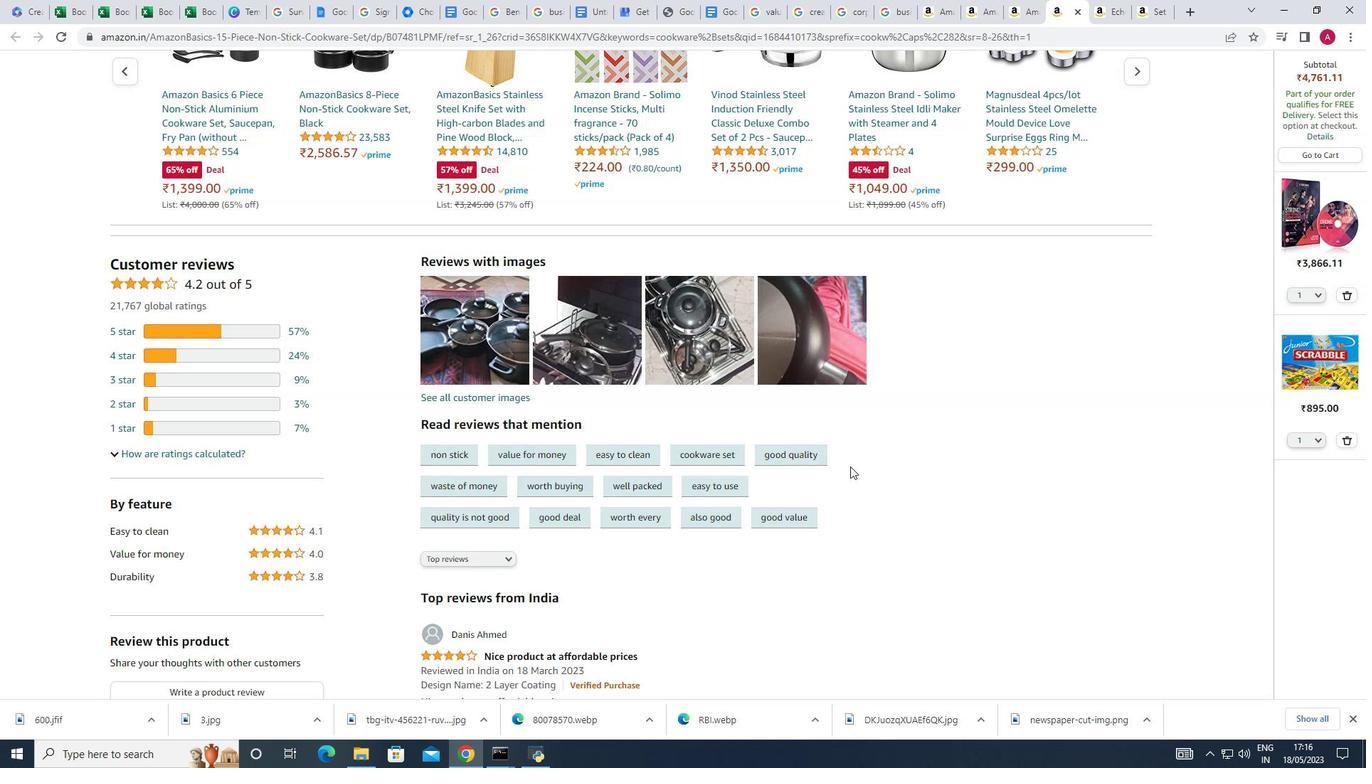 
Action: Mouse moved to (811, 488)
Screenshot: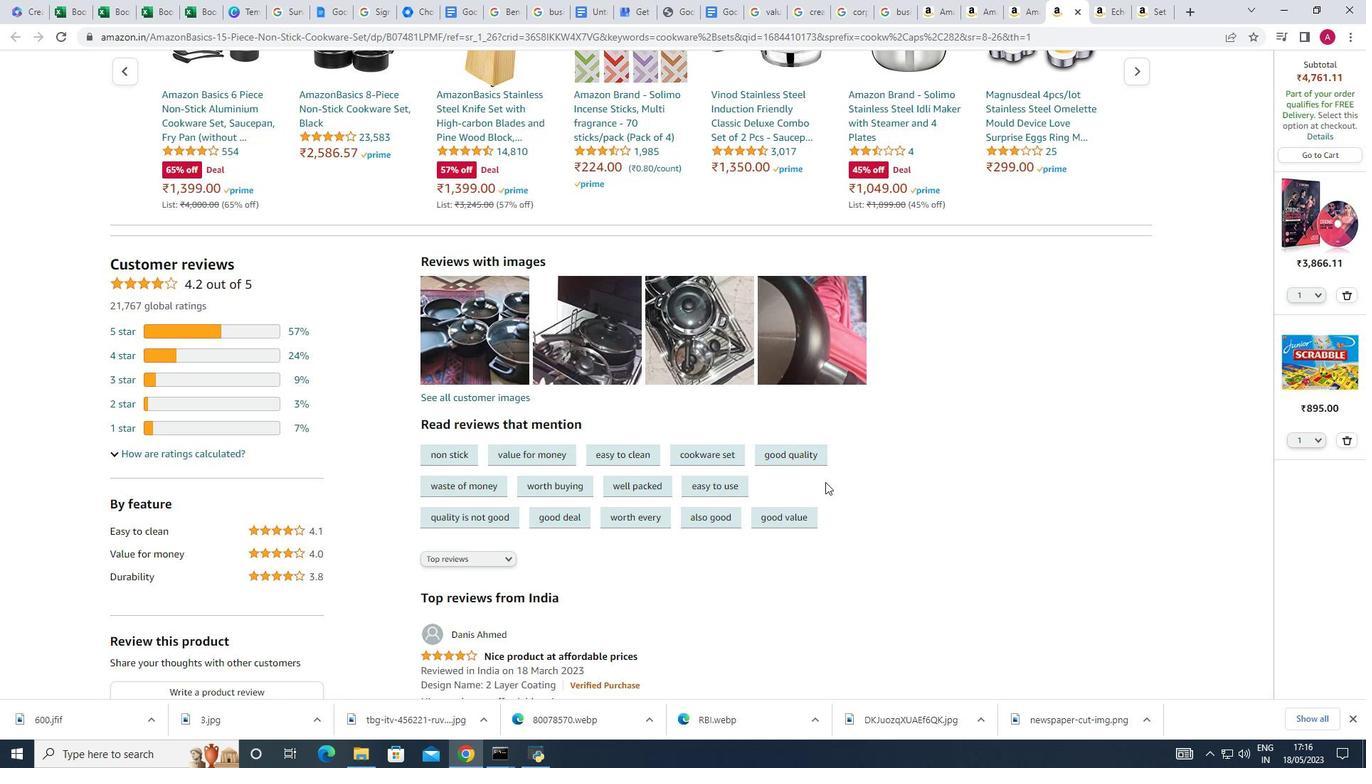 
Action: Mouse scrolled (811, 488) with delta (0, 0)
Screenshot: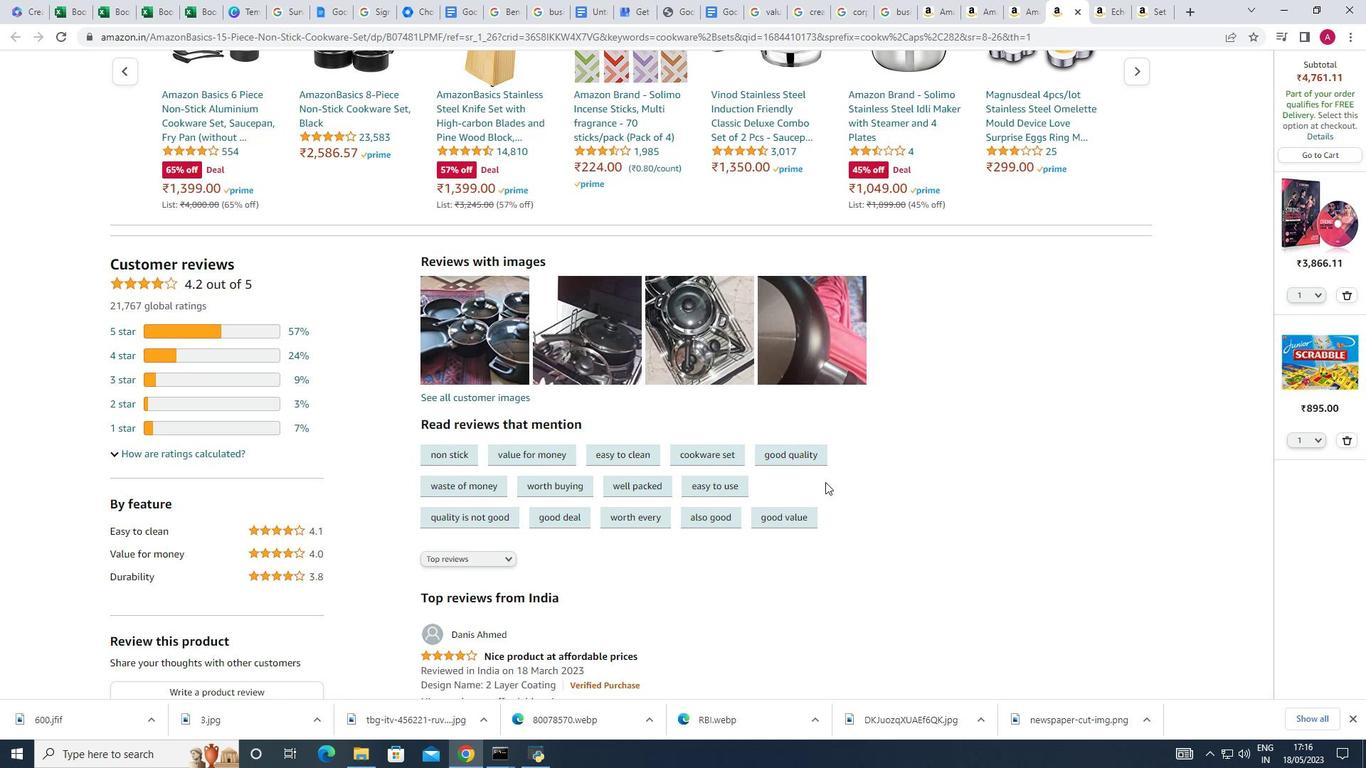 
Action: Mouse scrolled (811, 488) with delta (0, 0)
Screenshot: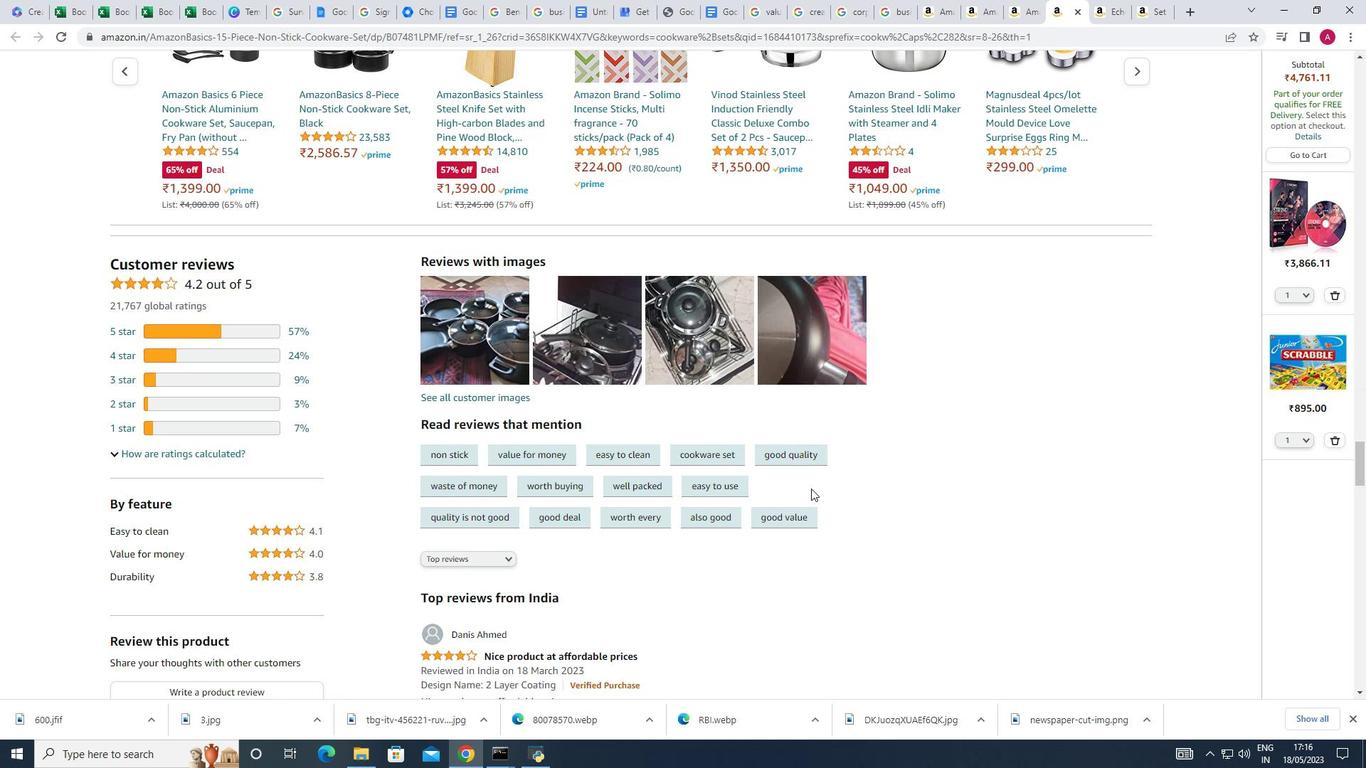 
Action: Mouse scrolled (811, 488) with delta (0, 0)
Screenshot: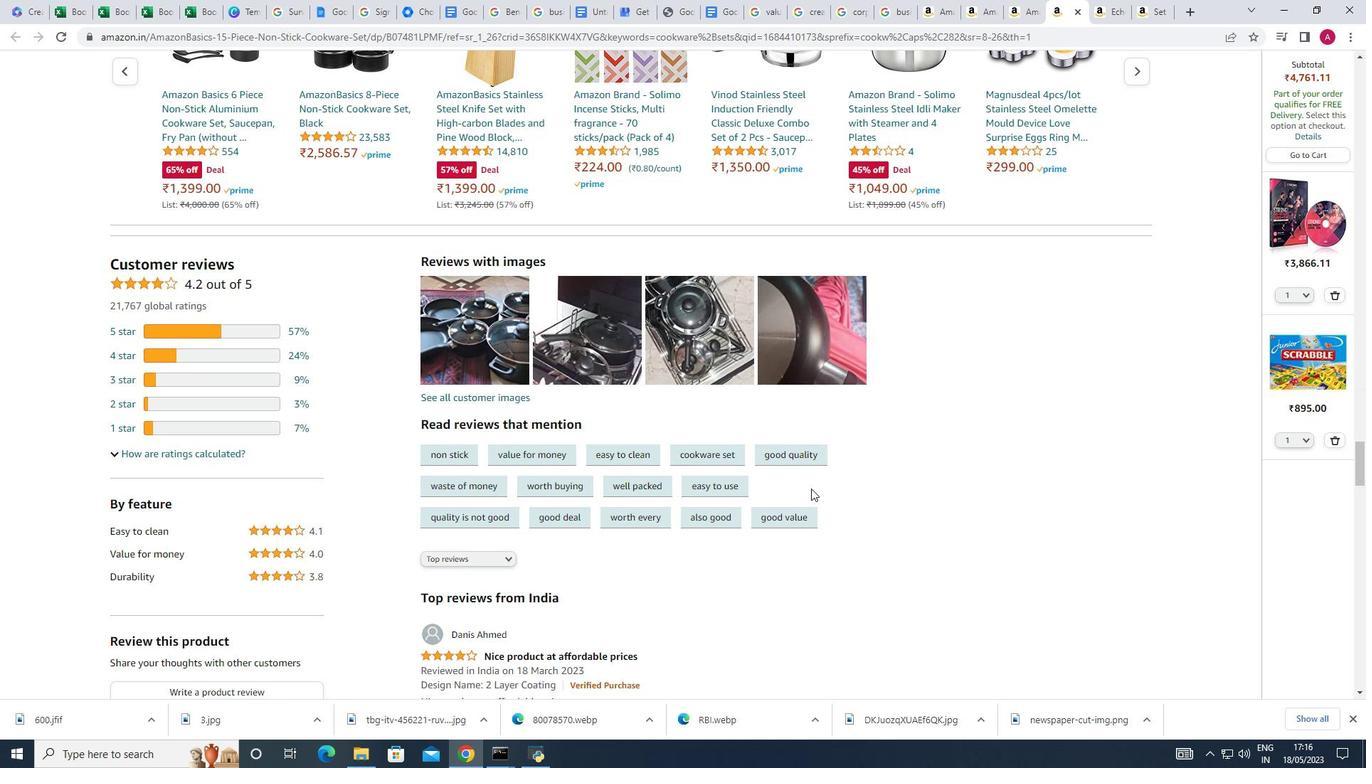 
Action: Mouse scrolled (811, 488) with delta (0, 0)
Screenshot: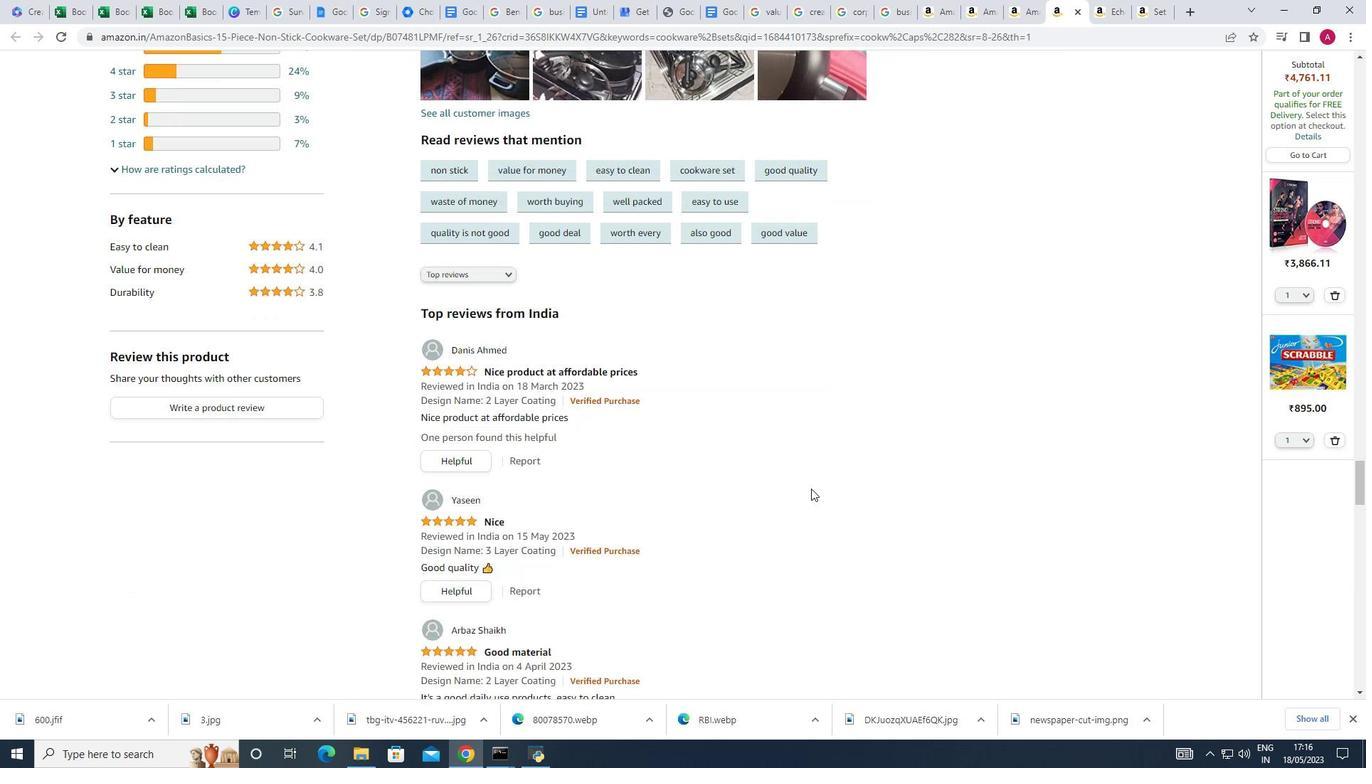 
Action: Mouse scrolled (811, 488) with delta (0, 0)
Screenshot: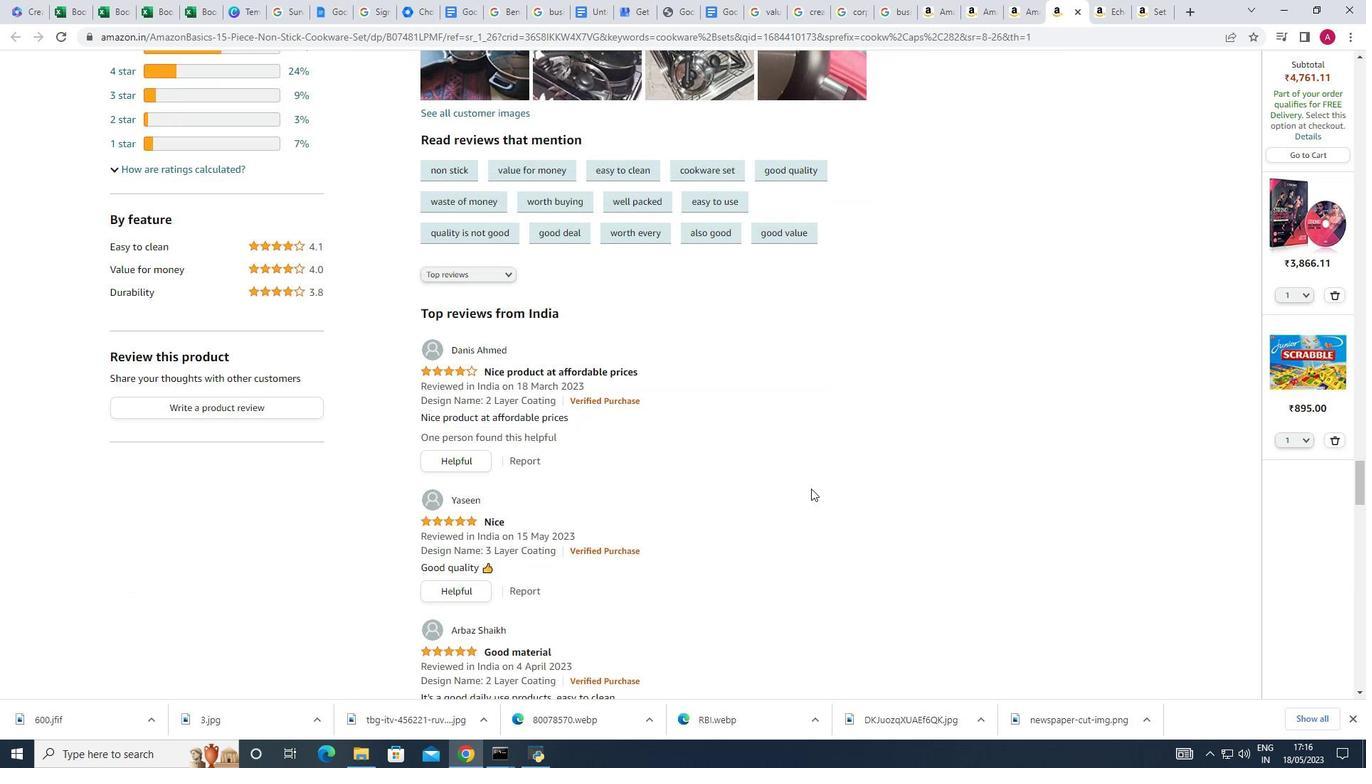
Action: Mouse scrolled (811, 488) with delta (0, 0)
Screenshot: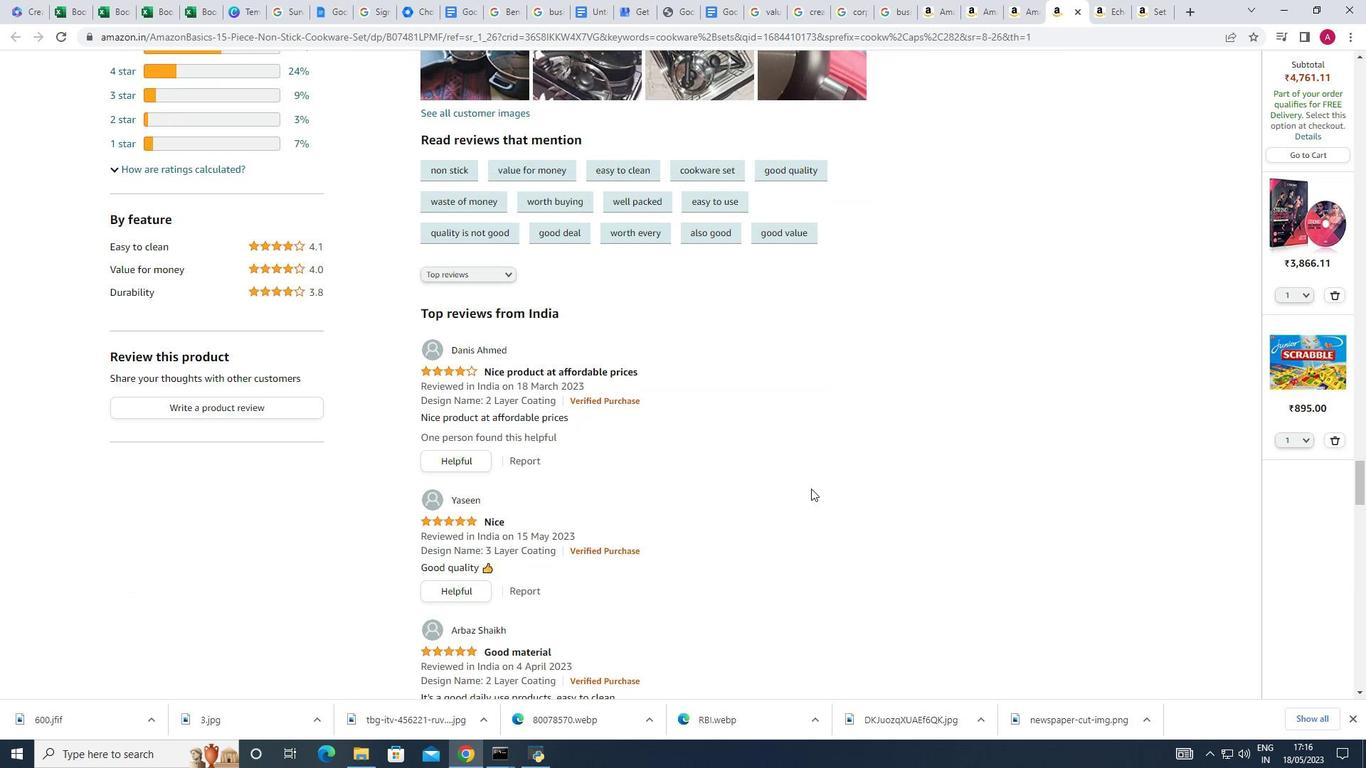 
Action: Mouse scrolled (811, 488) with delta (0, 0)
Screenshot: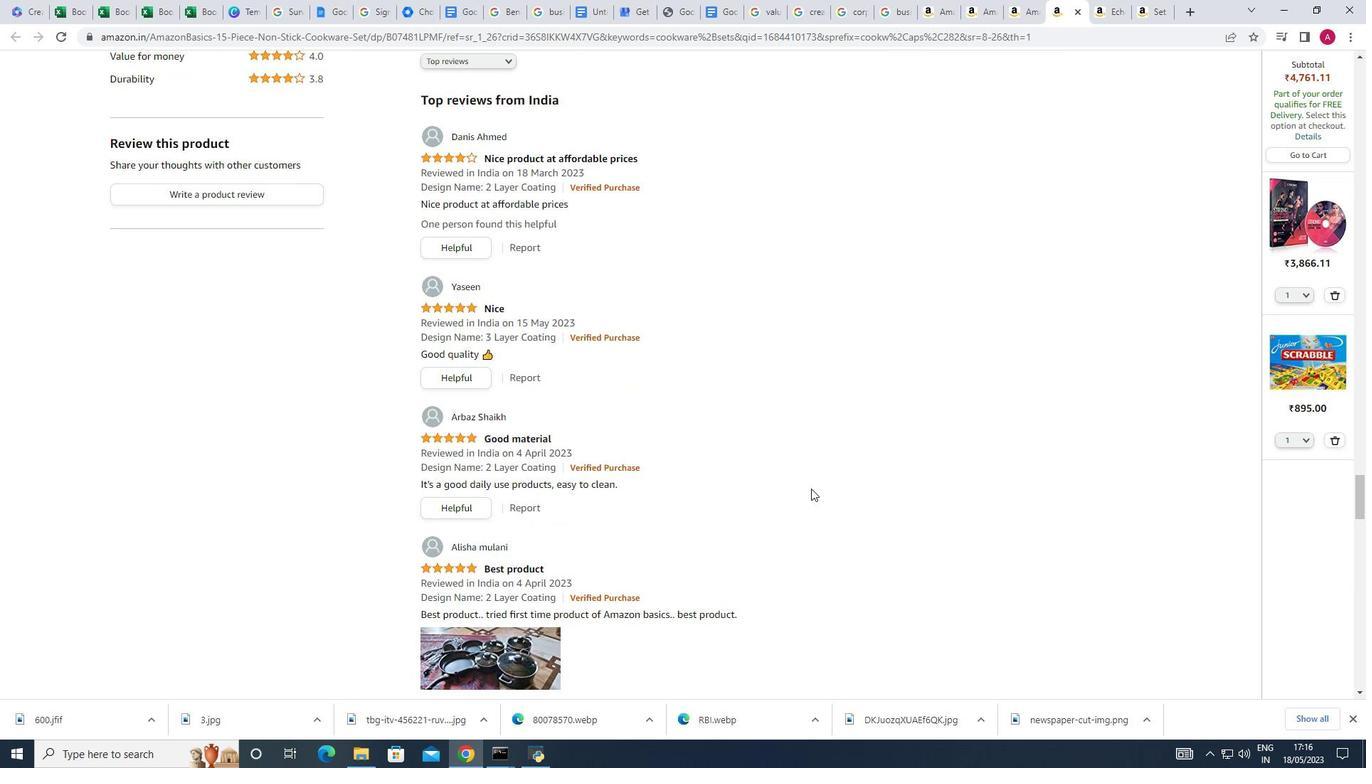 
Action: Mouse scrolled (811, 488) with delta (0, 0)
Screenshot: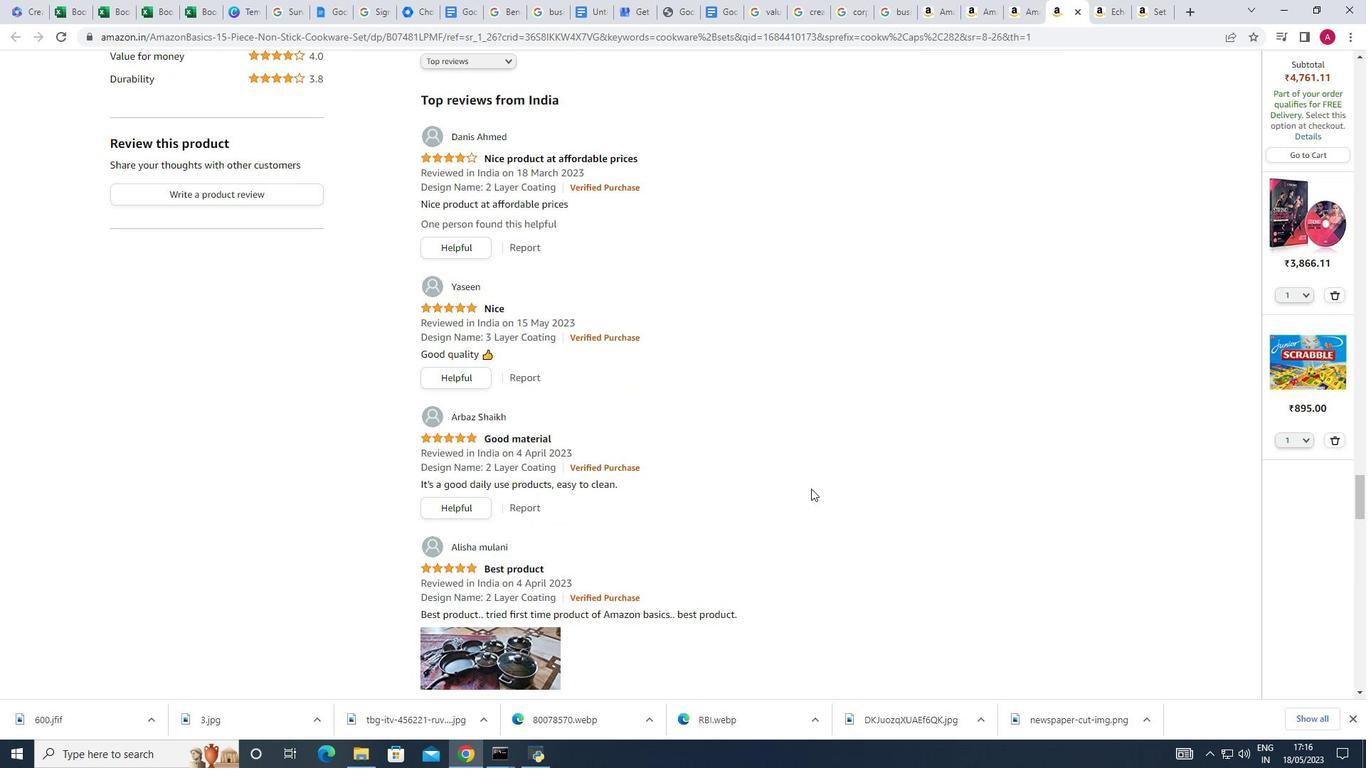 
Action: Mouse scrolled (811, 488) with delta (0, 0)
Screenshot: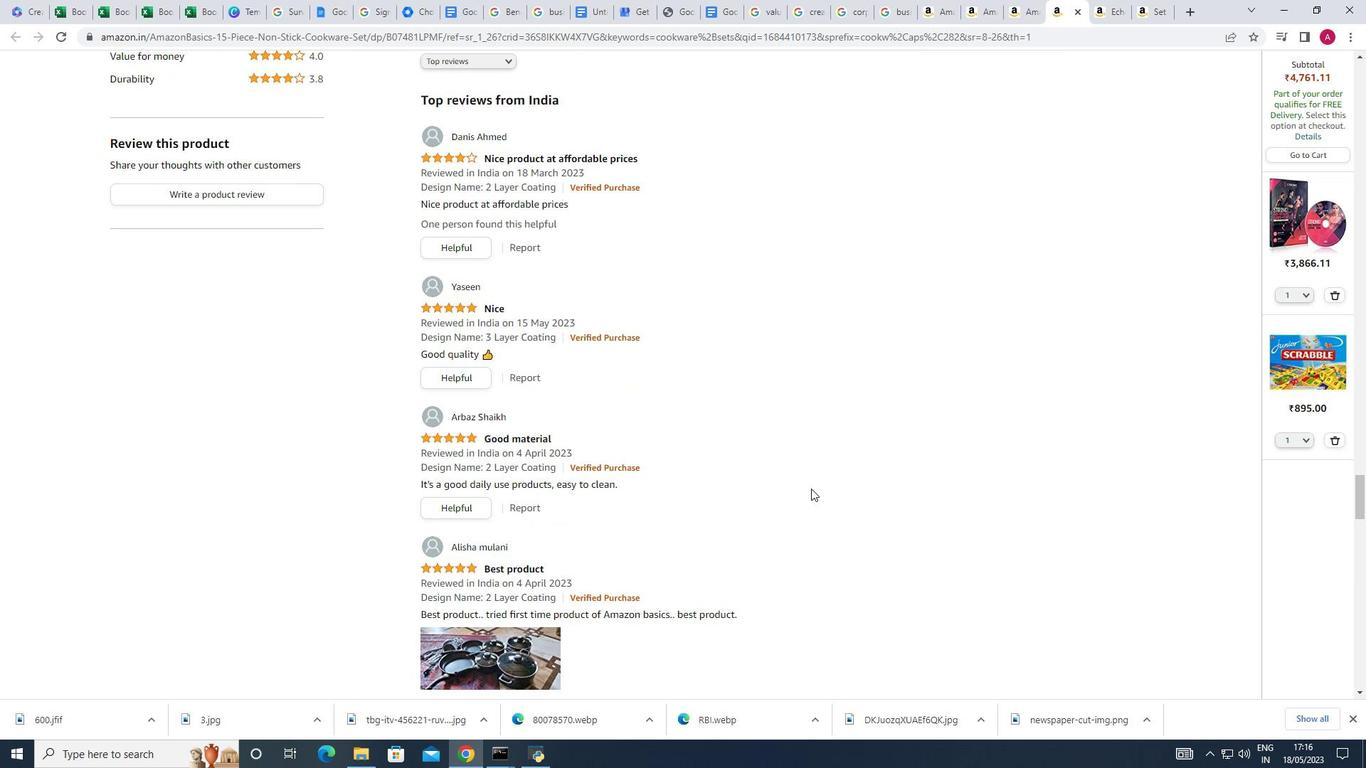
Action: Mouse scrolled (811, 488) with delta (0, 0)
Screenshot: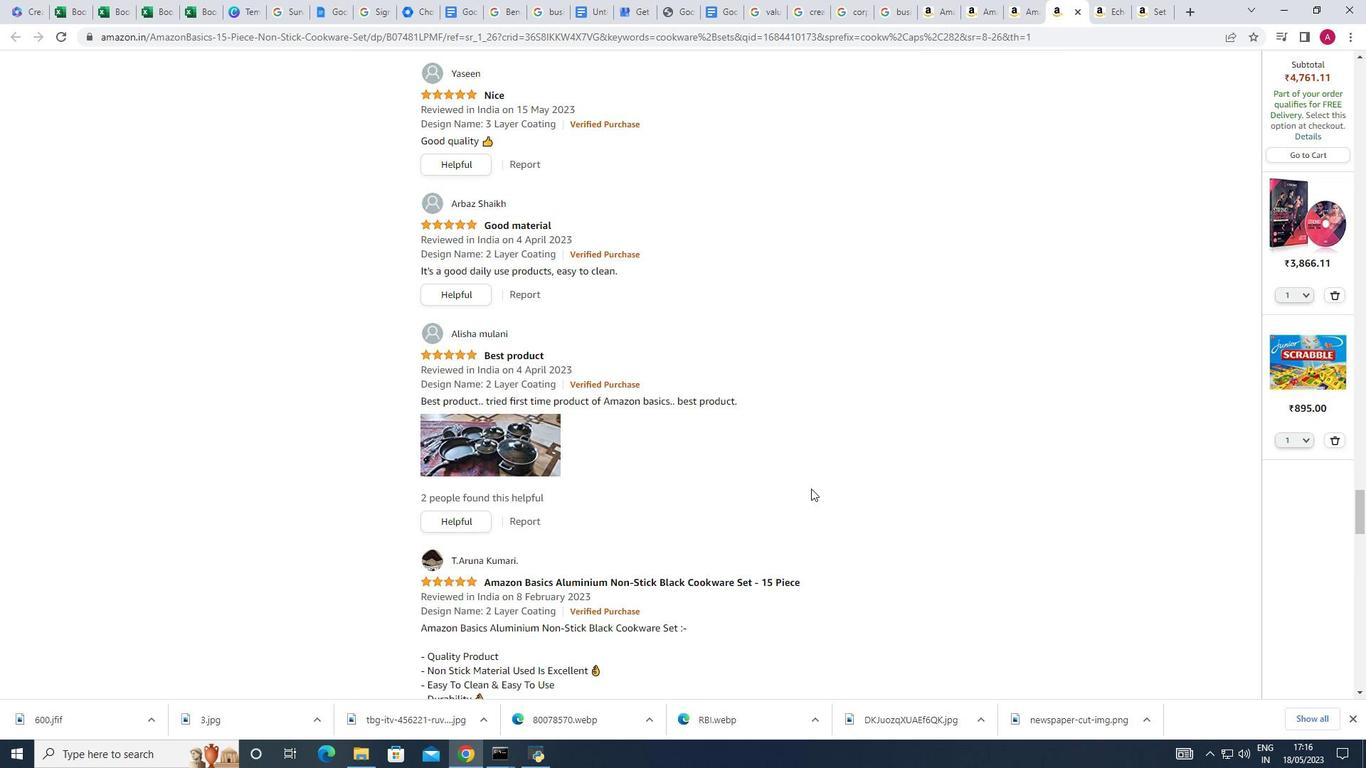 
Action: Mouse scrolled (811, 488) with delta (0, 0)
Screenshot: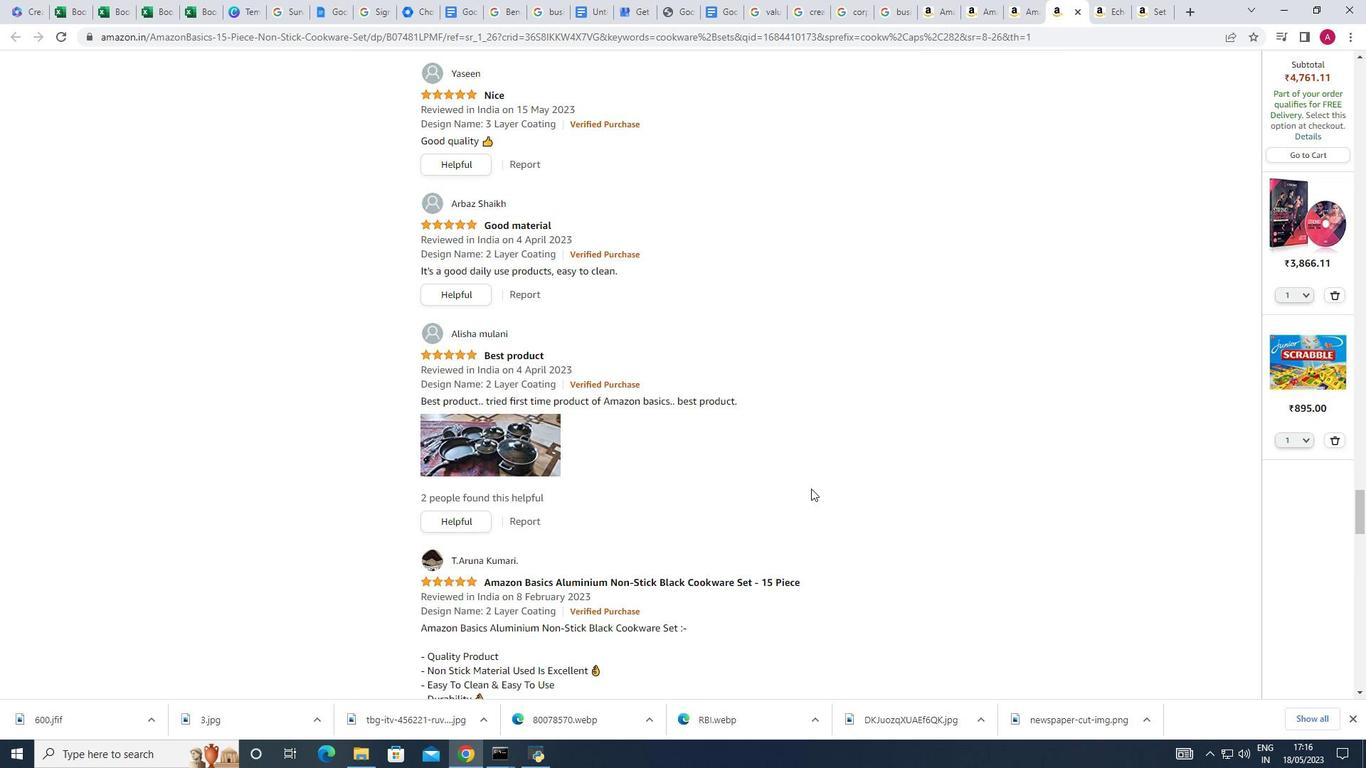 
Action: Mouse scrolled (811, 488) with delta (0, 0)
Screenshot: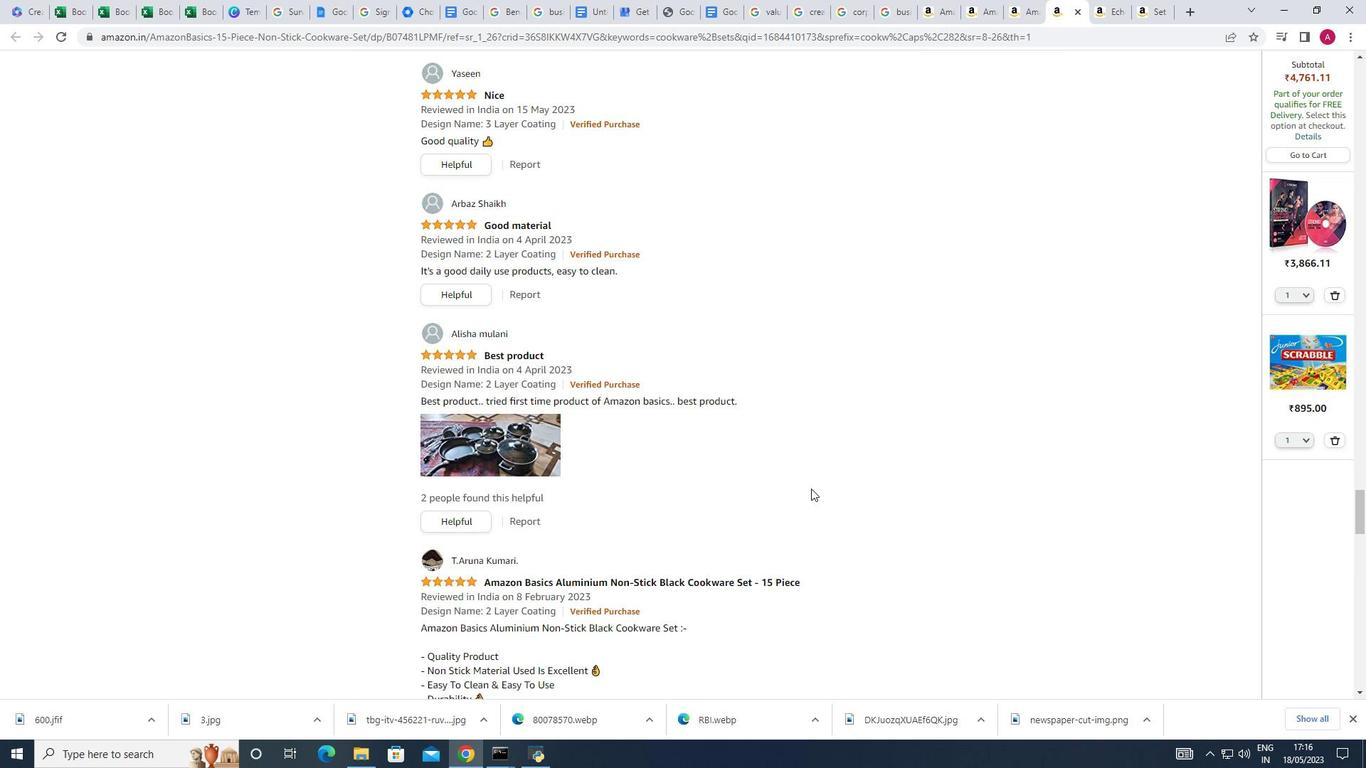 
Action: Mouse scrolled (811, 488) with delta (0, 0)
Screenshot: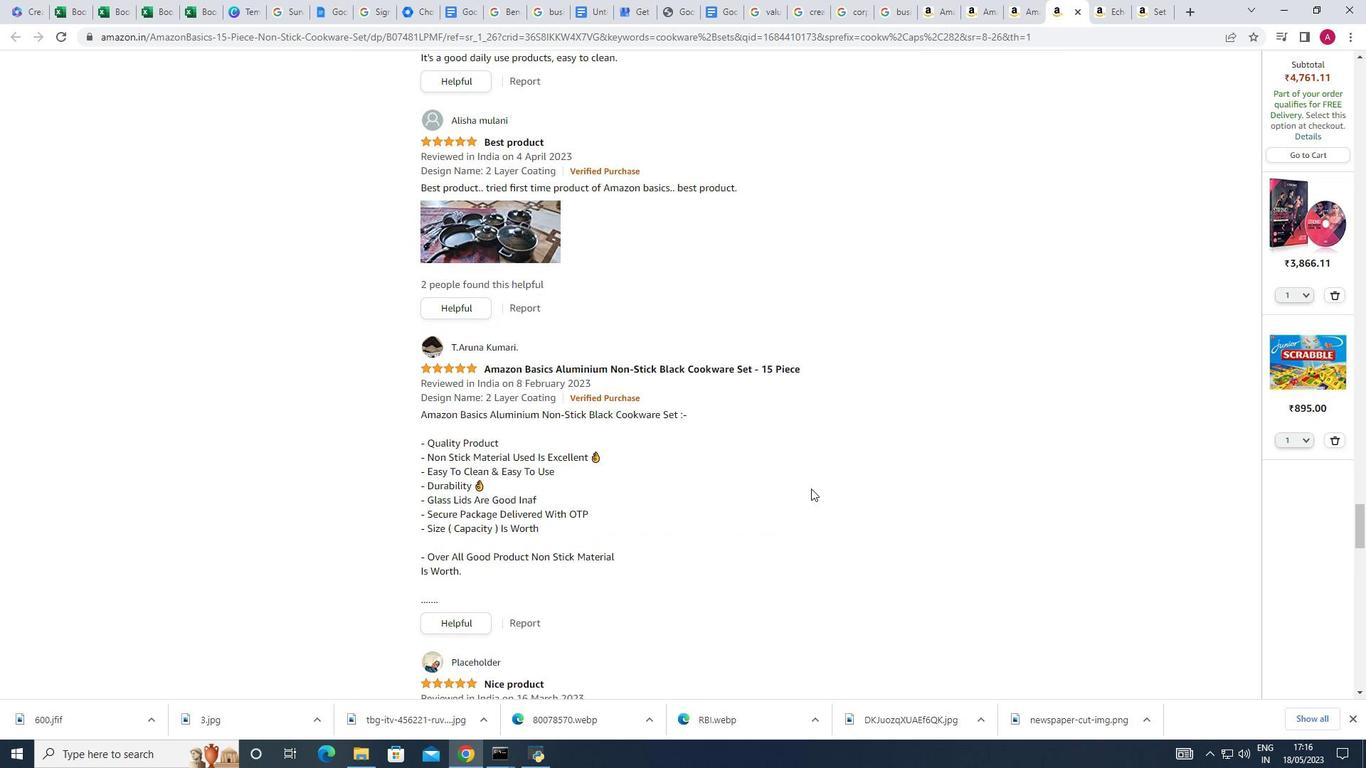 
Action: Mouse scrolled (811, 488) with delta (0, 0)
Screenshot: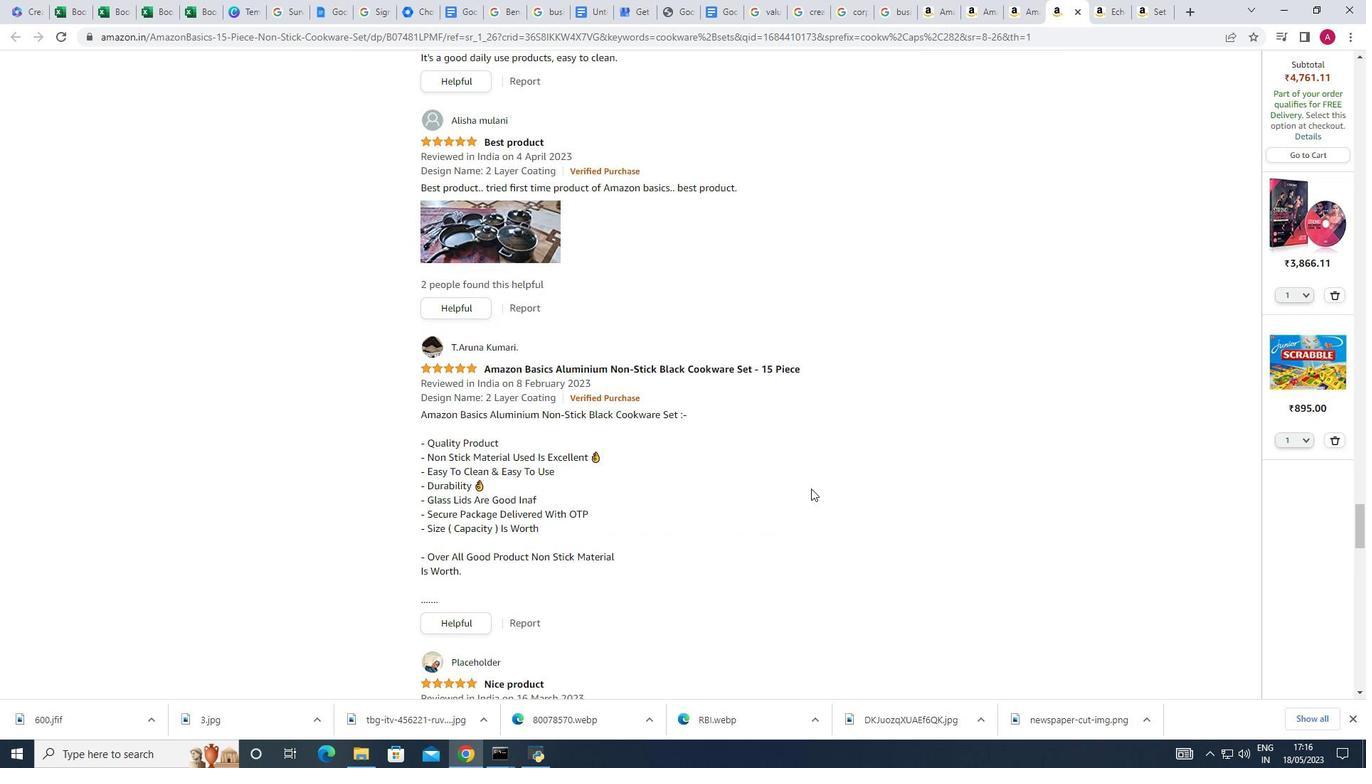 
Action: Mouse scrolled (811, 488) with delta (0, 0)
Screenshot: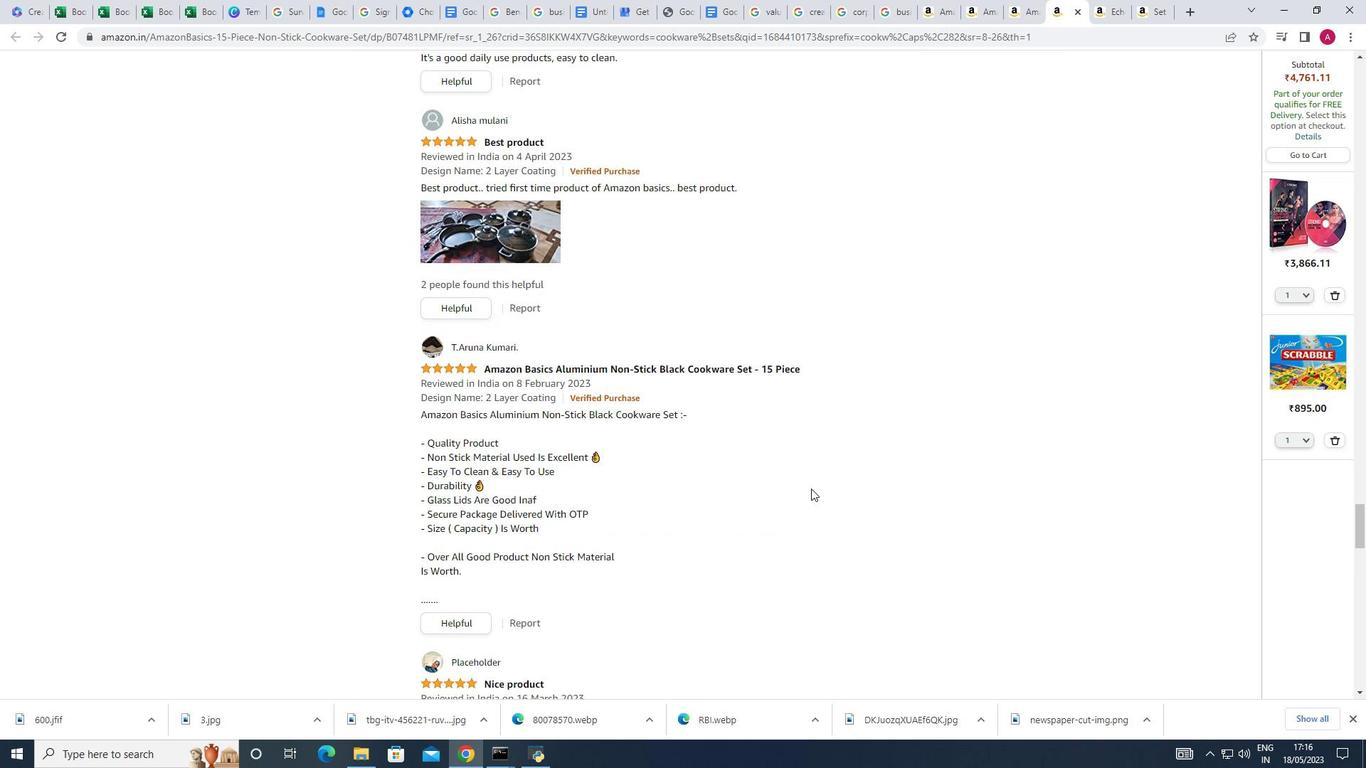 
Action: Mouse scrolled (811, 488) with delta (0, 0)
Screenshot: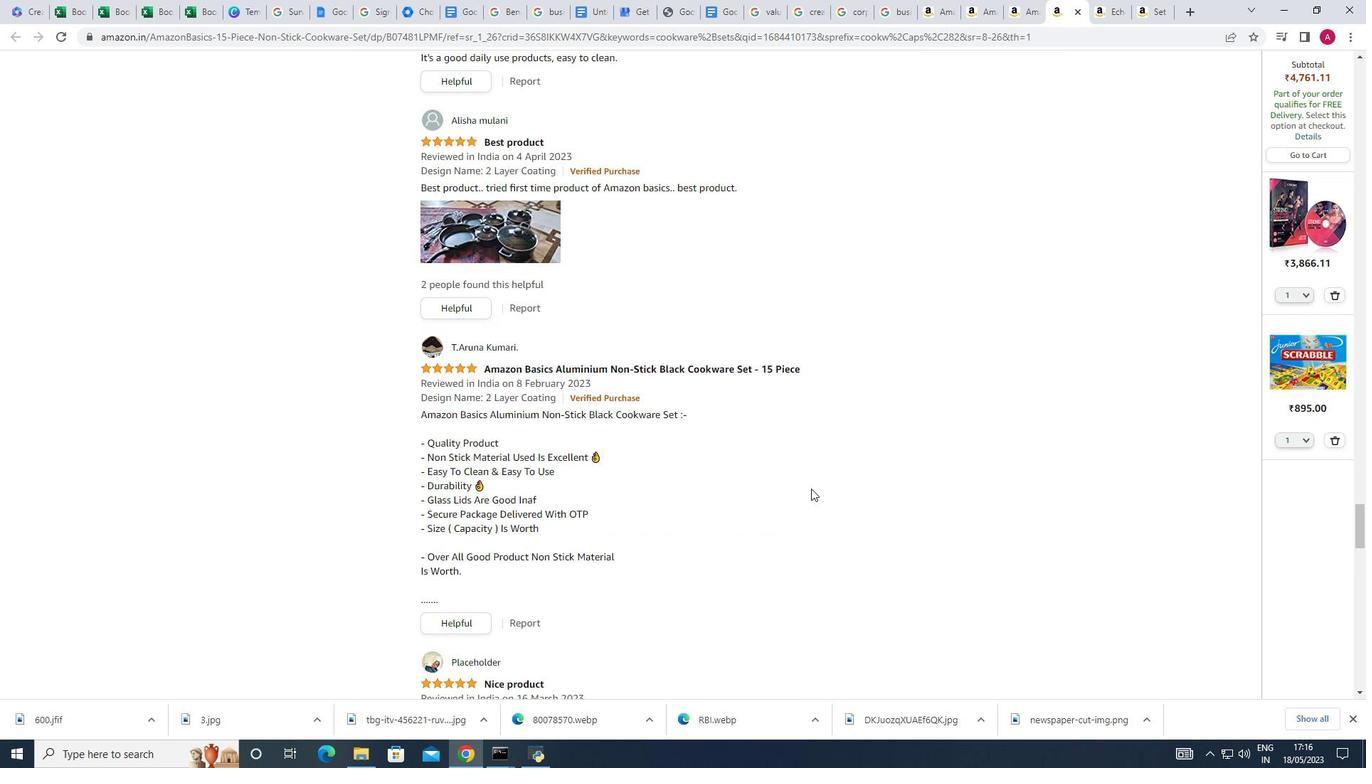
Action: Mouse scrolled (811, 489) with delta (0, 0)
Screenshot: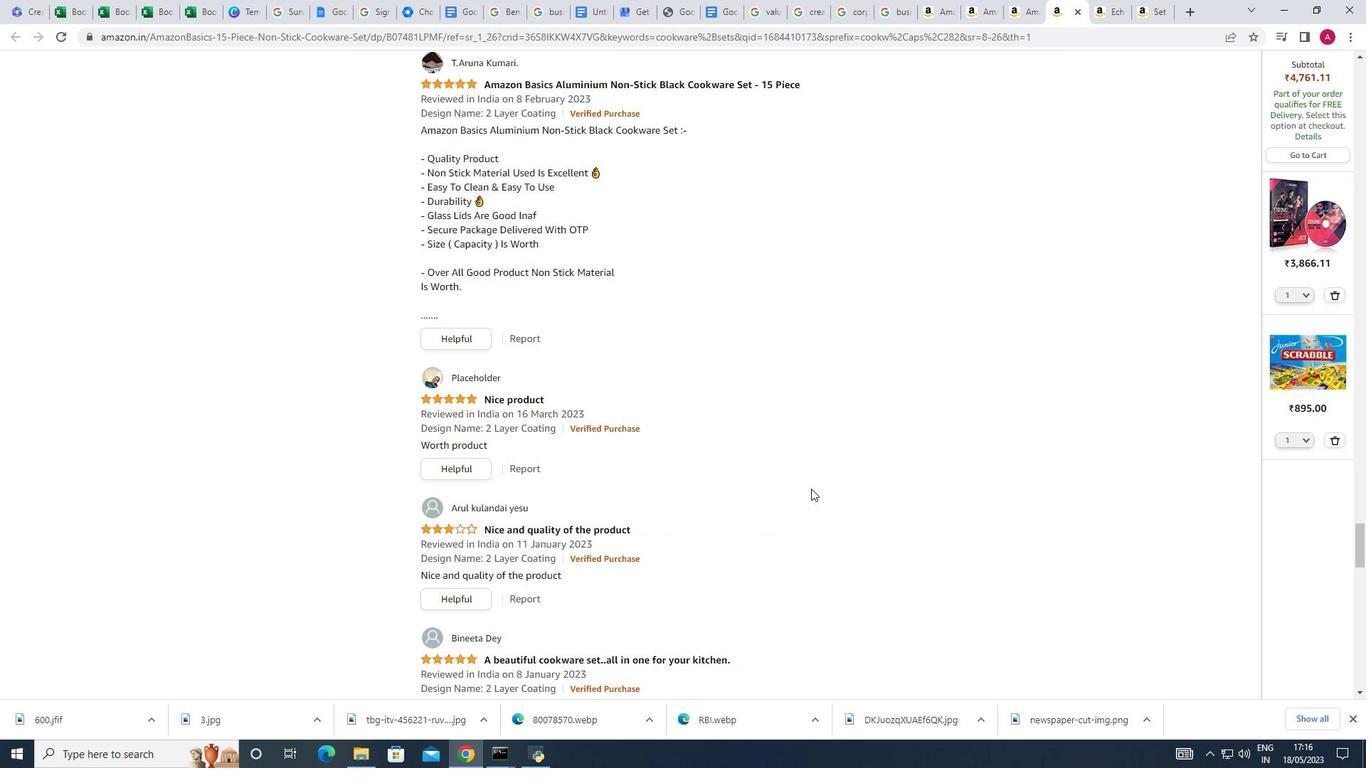 
Action: Mouse scrolled (811, 489) with delta (0, 0)
Screenshot: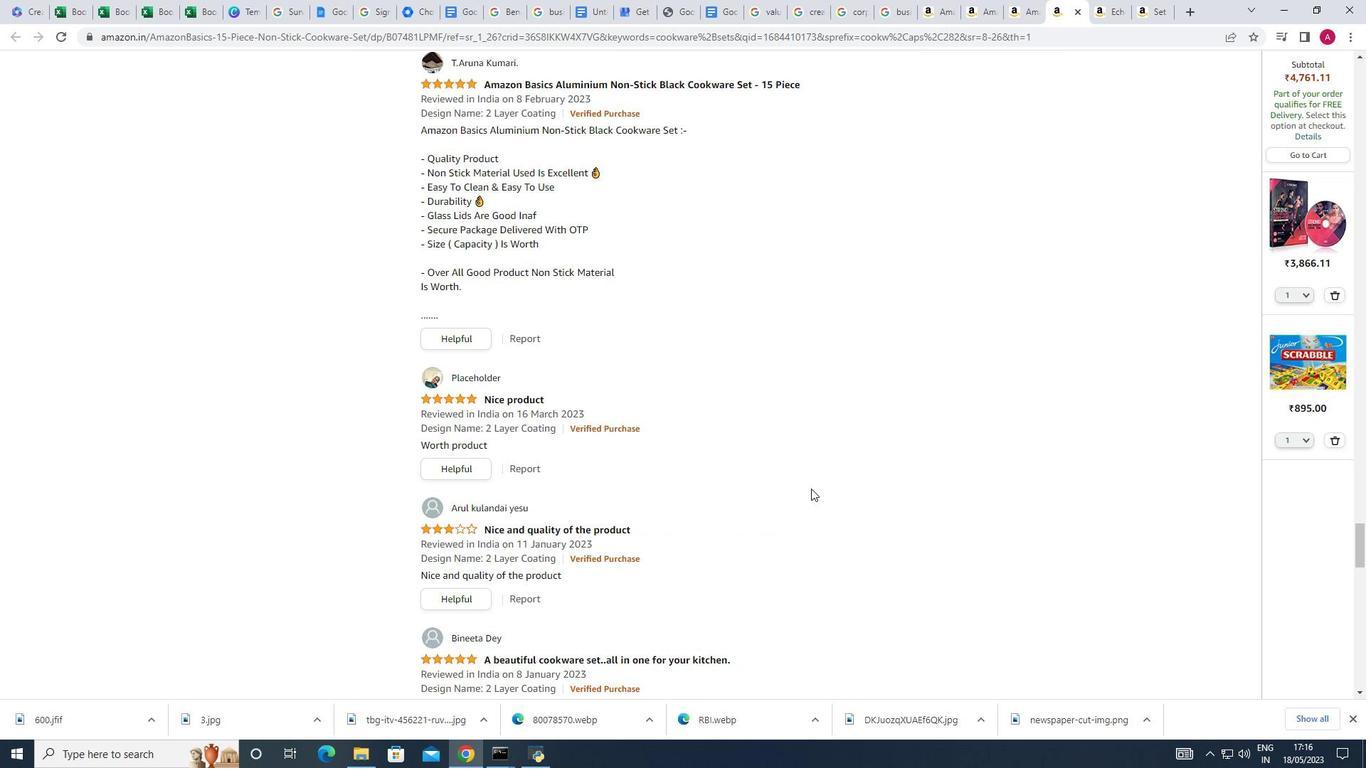 
Action: Mouse scrolled (811, 489) with delta (0, 0)
Screenshot: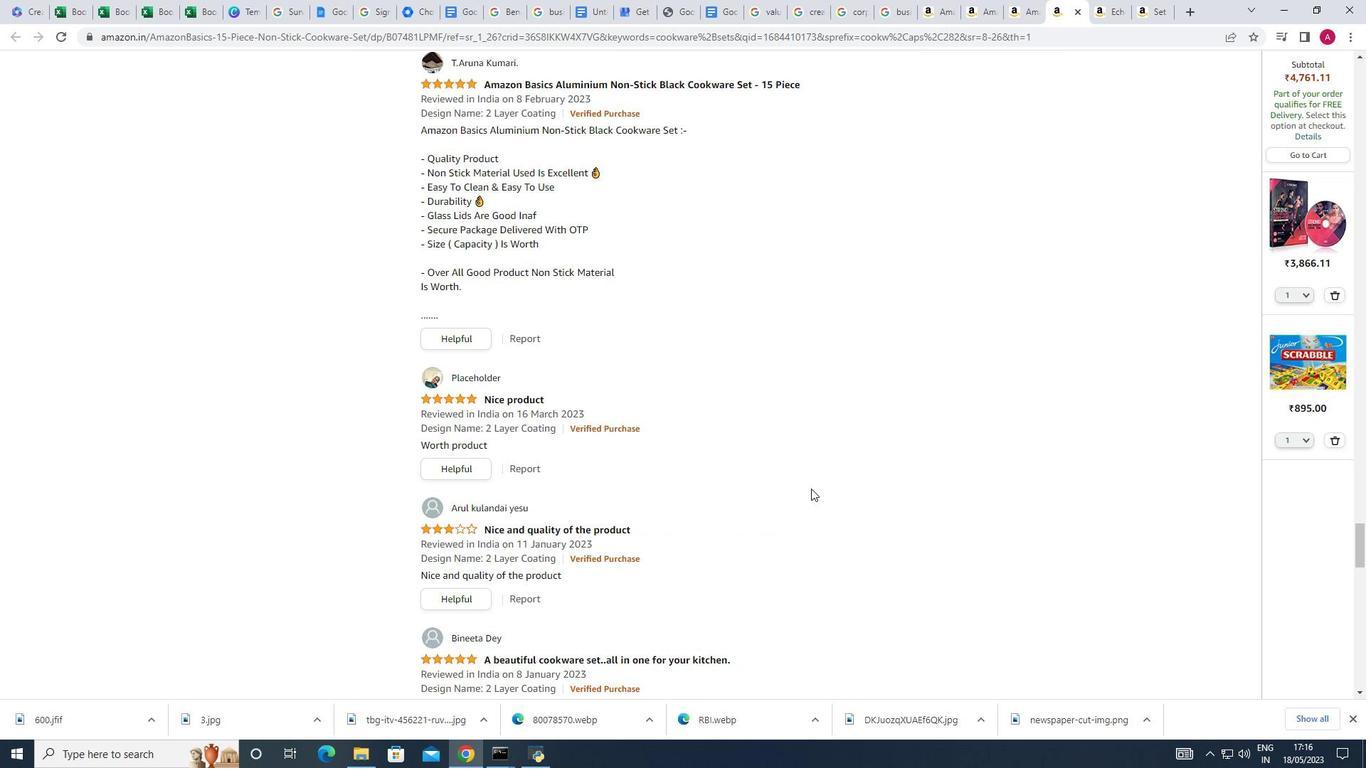 
Action: Mouse moved to (821, 481)
Screenshot: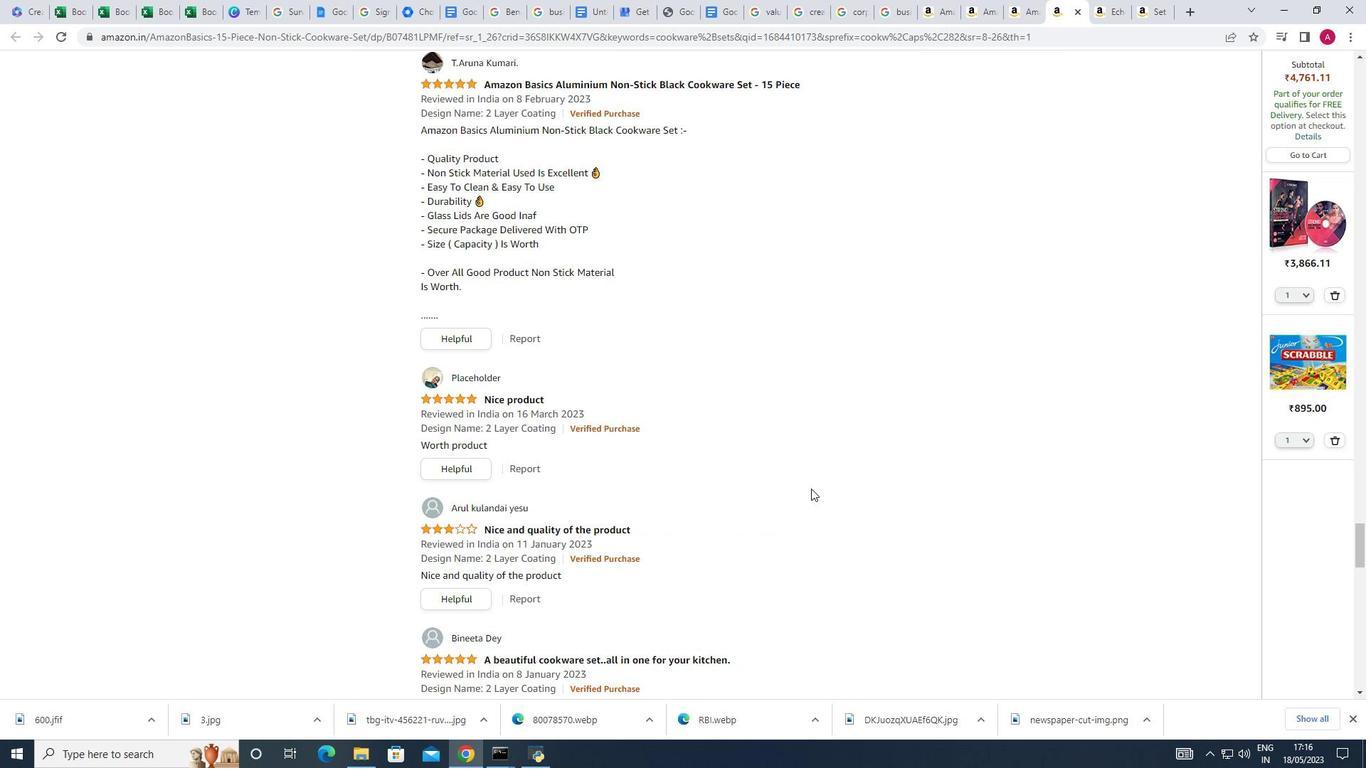 
Action: Mouse scrolled (821, 482) with delta (0, 0)
Screenshot: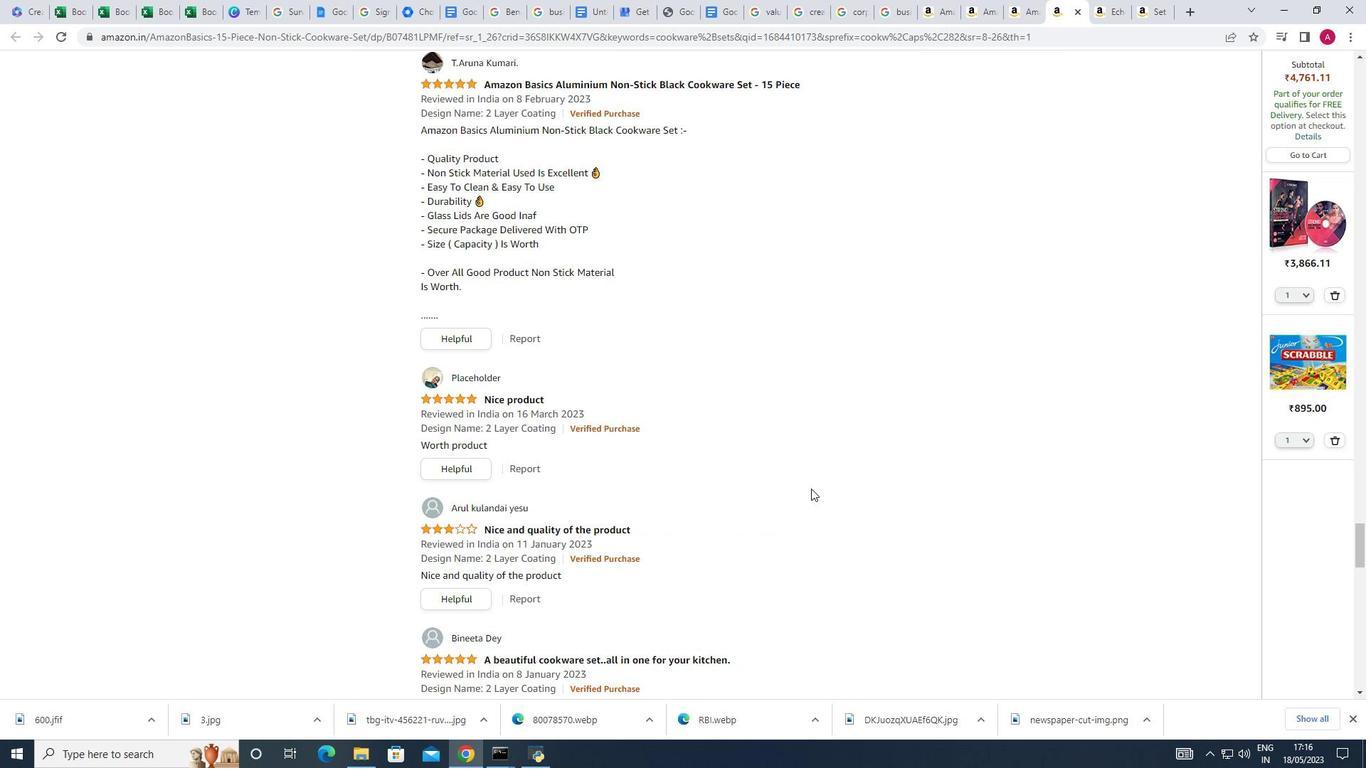 
Action: Mouse moved to (833, 474)
Screenshot: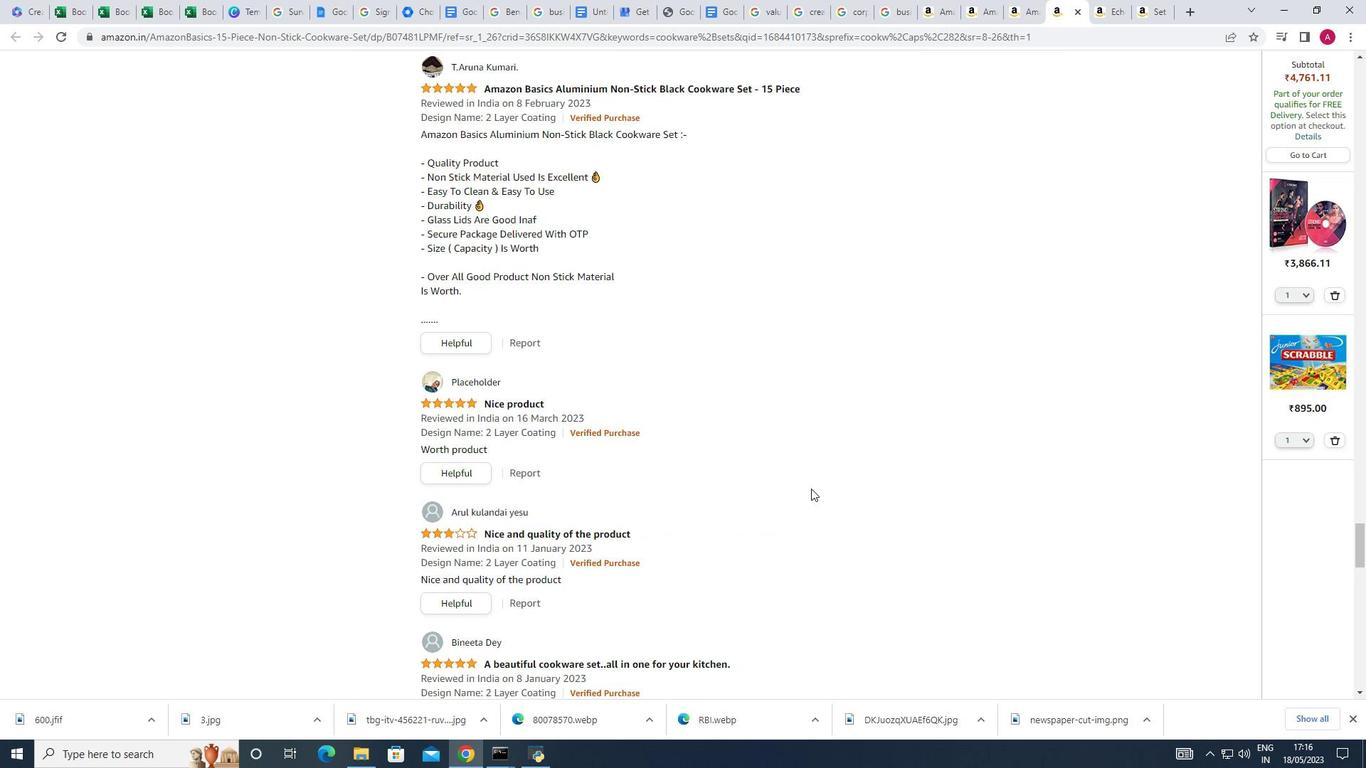 
Action: Mouse scrolled (833, 475) with delta (0, 0)
Screenshot: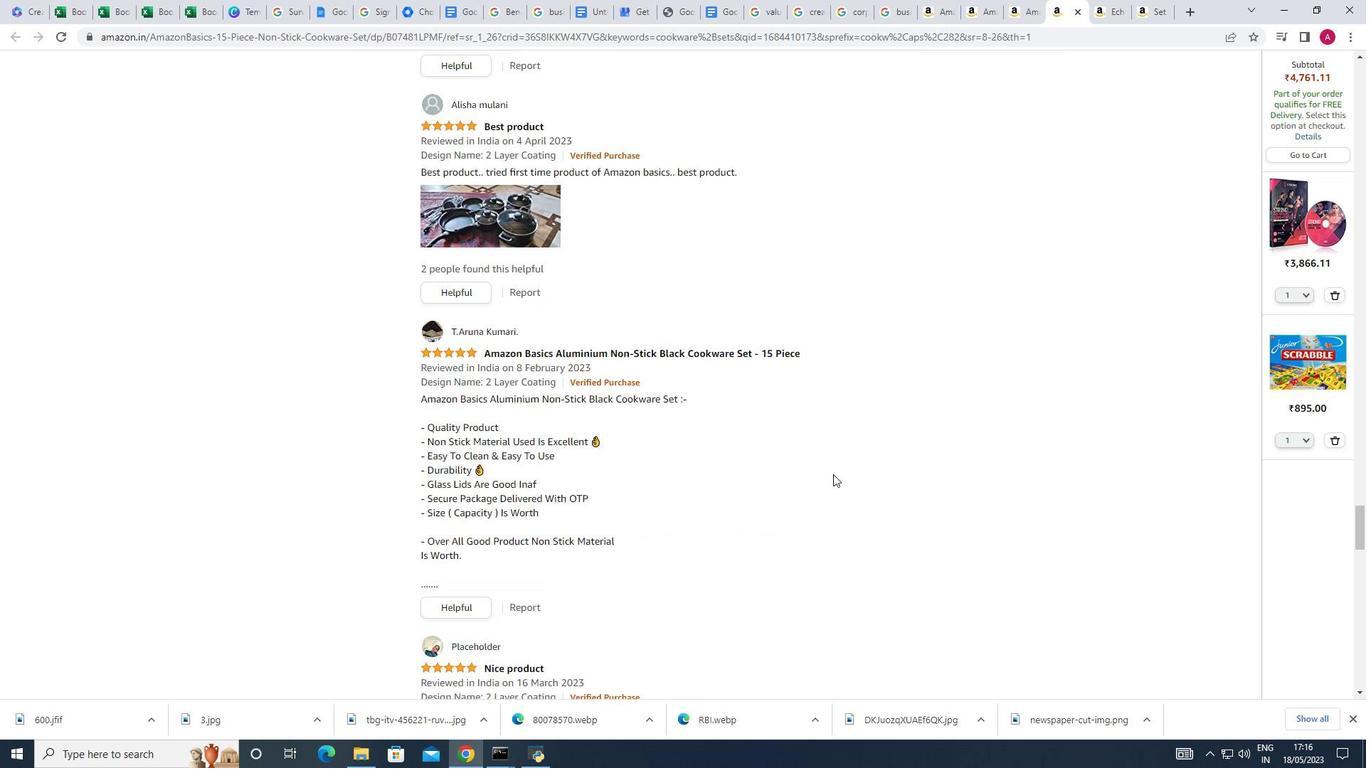 
Action: Mouse scrolled (833, 475) with delta (0, 0)
Screenshot: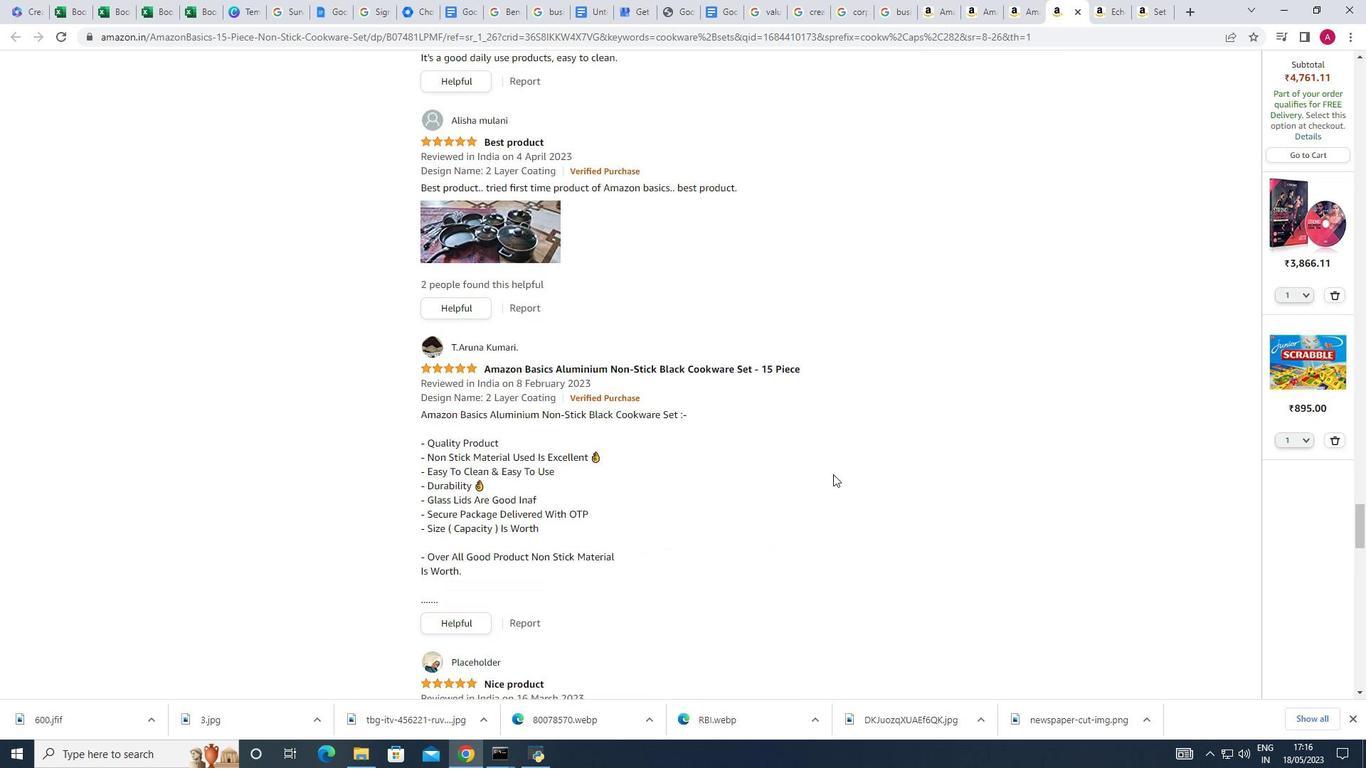 
Action: Mouse scrolled (833, 475) with delta (0, 0)
Screenshot: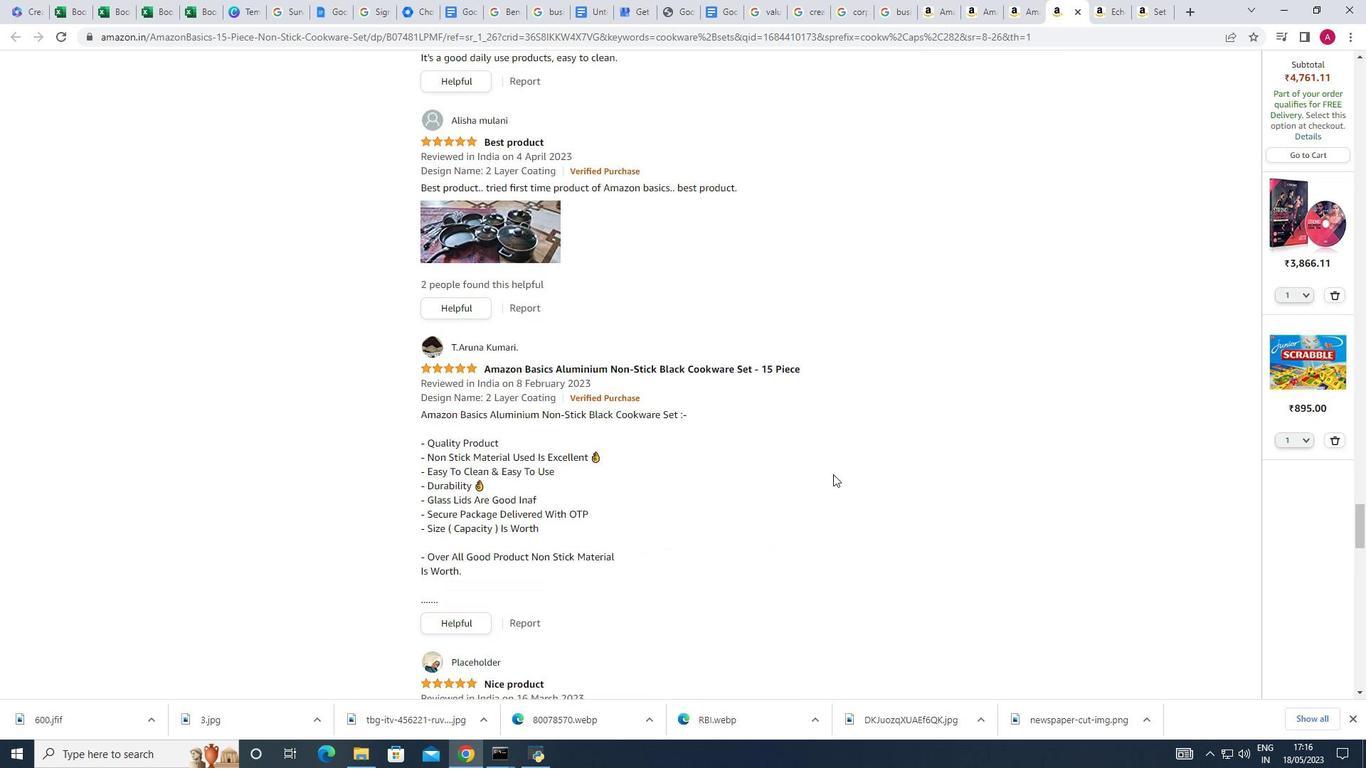 
Action: Mouse scrolled (833, 475) with delta (0, 0)
Screenshot: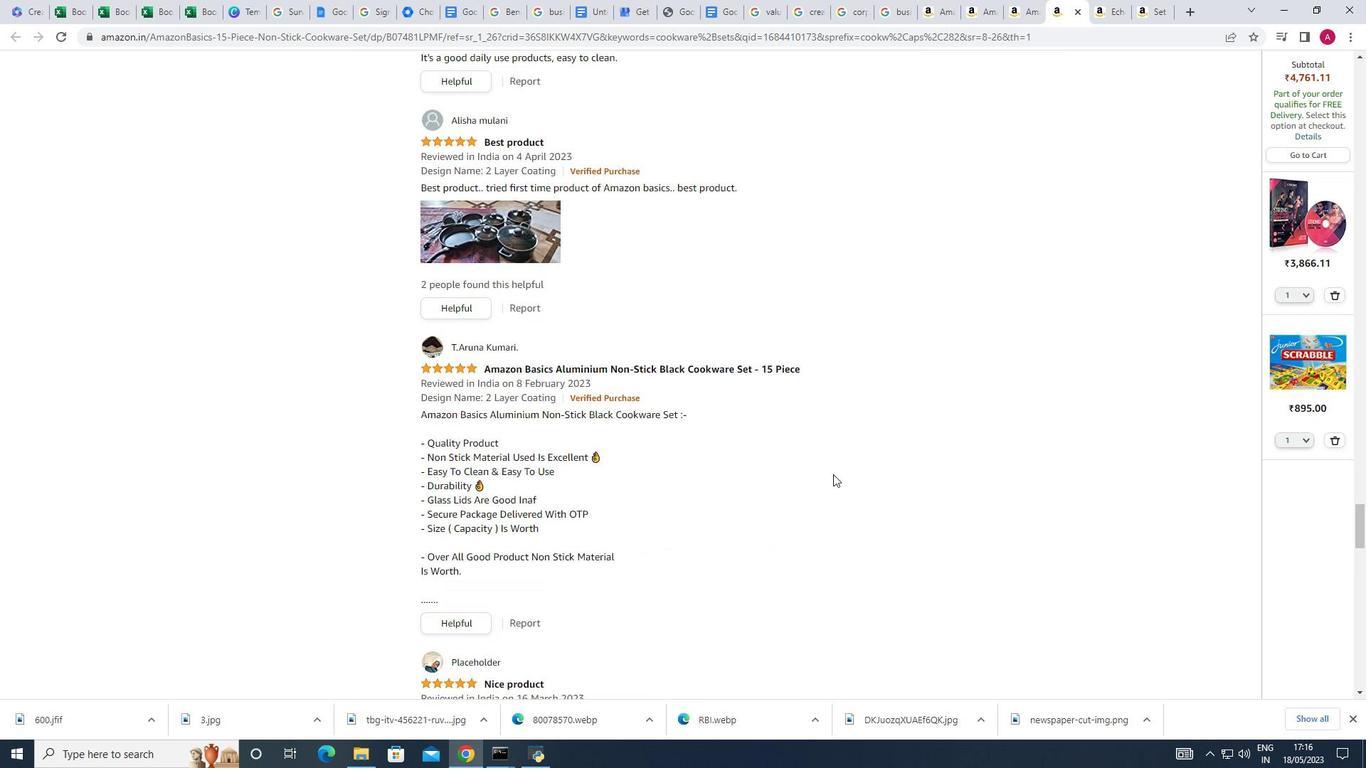 
Action: Mouse scrolled (833, 475) with delta (0, 0)
Screenshot: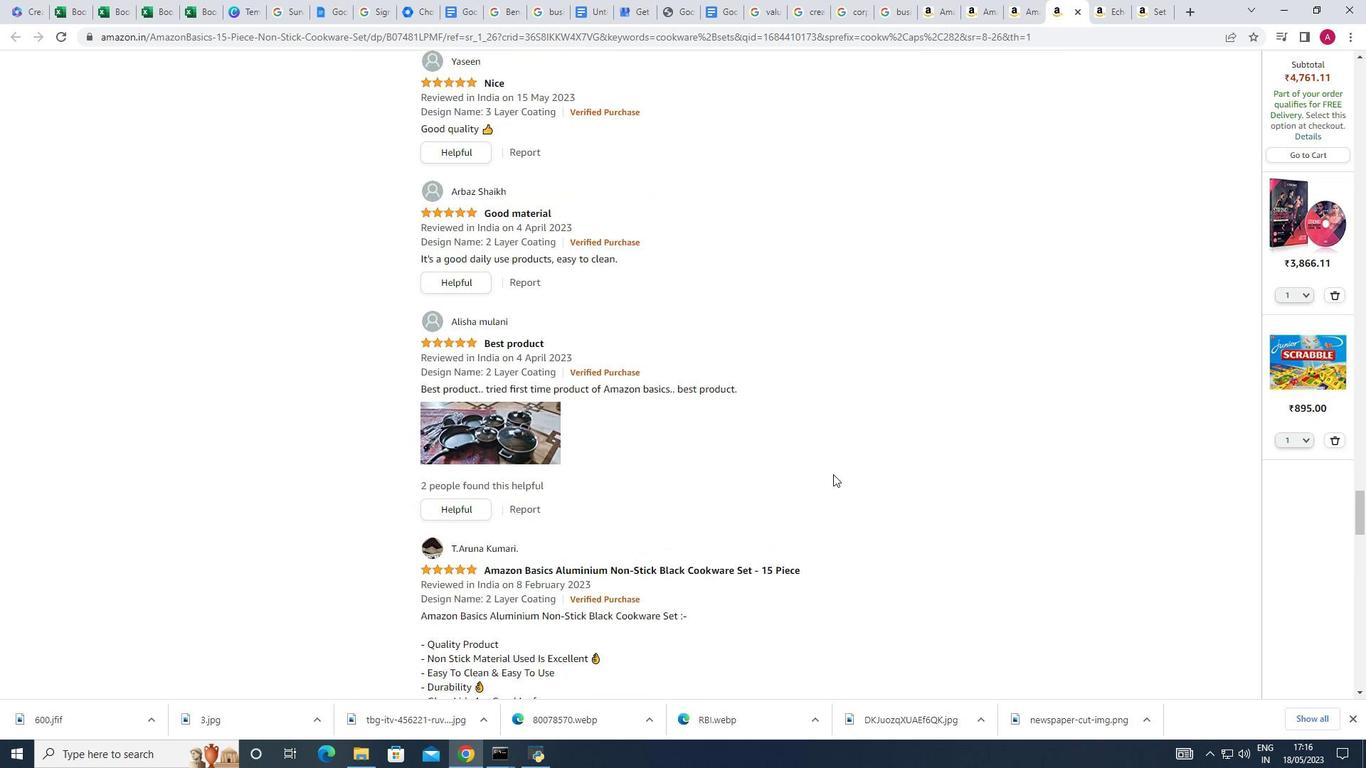 
Action: Mouse scrolled (833, 475) with delta (0, 0)
Screenshot: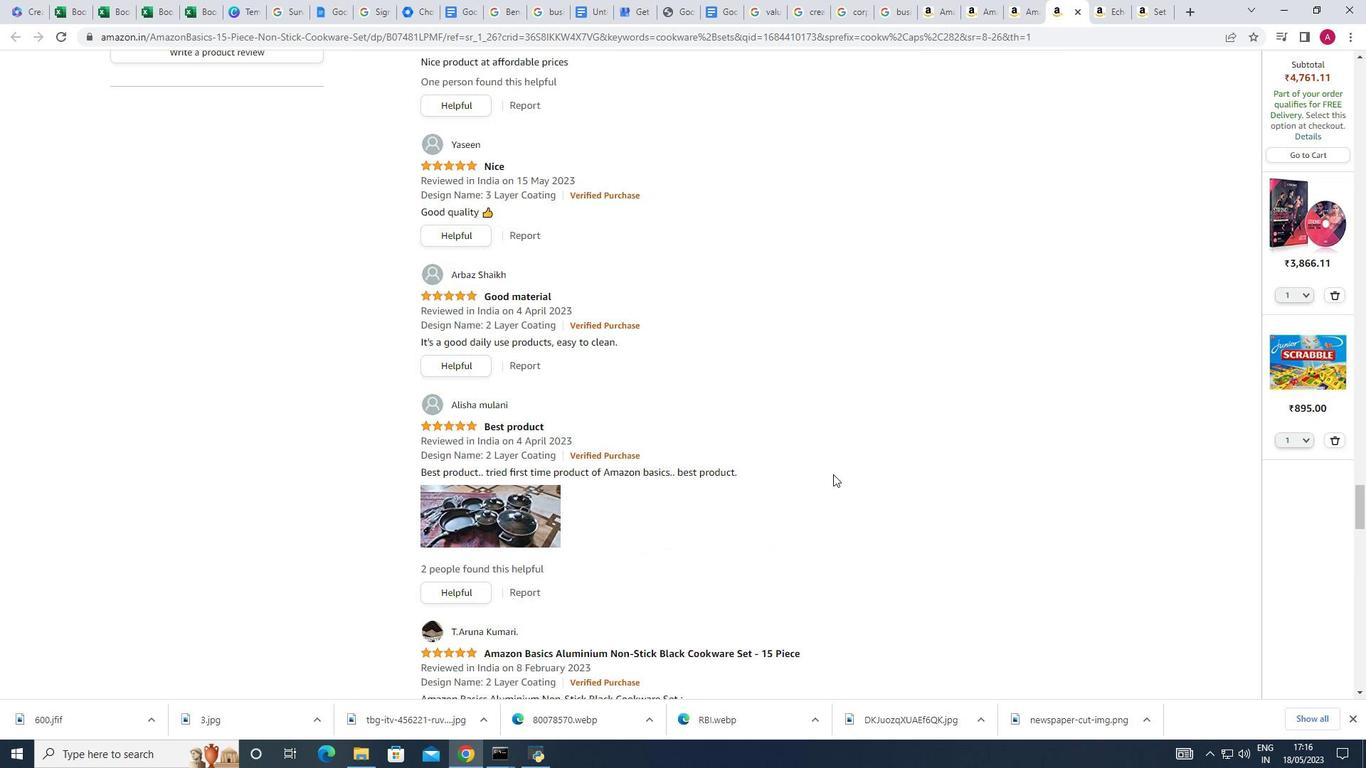 
Action: Mouse scrolled (833, 475) with delta (0, 0)
Screenshot: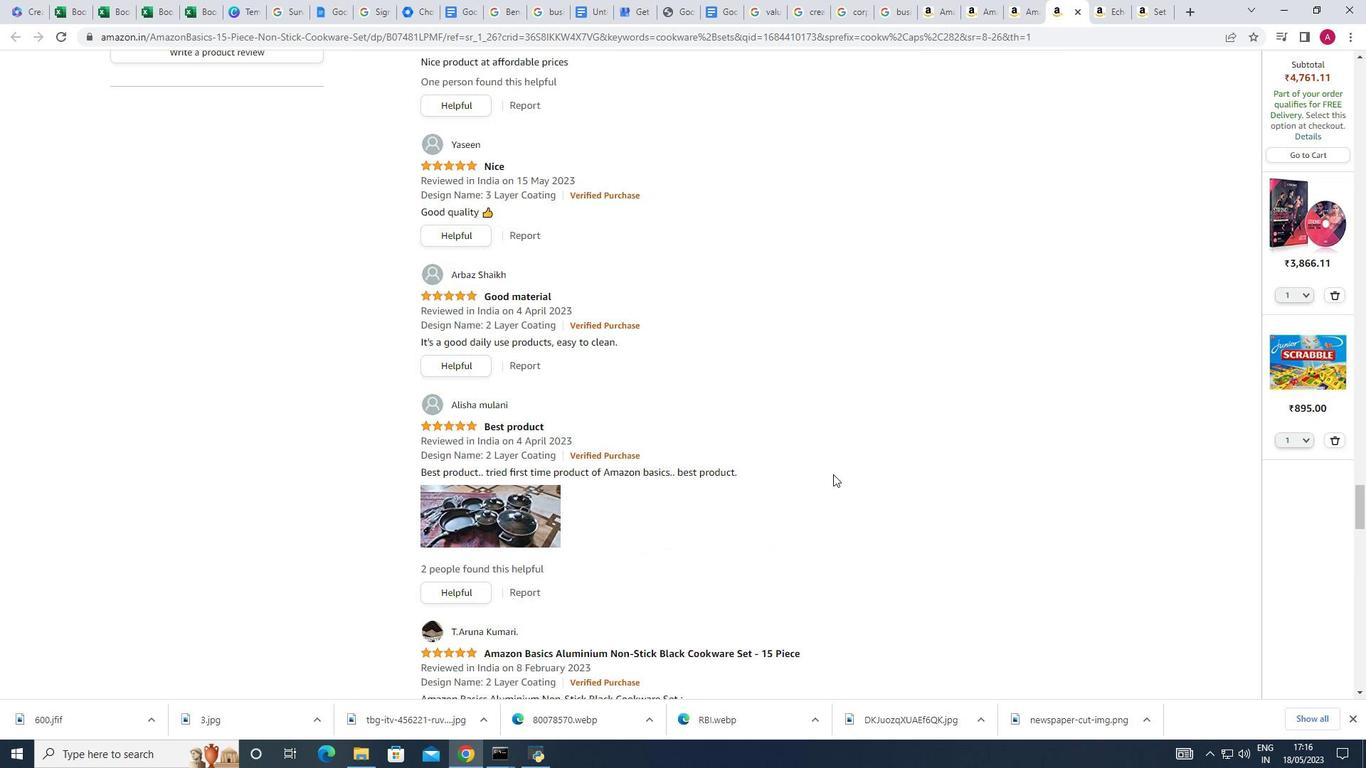 
Action: Mouse scrolled (833, 475) with delta (0, 0)
Screenshot: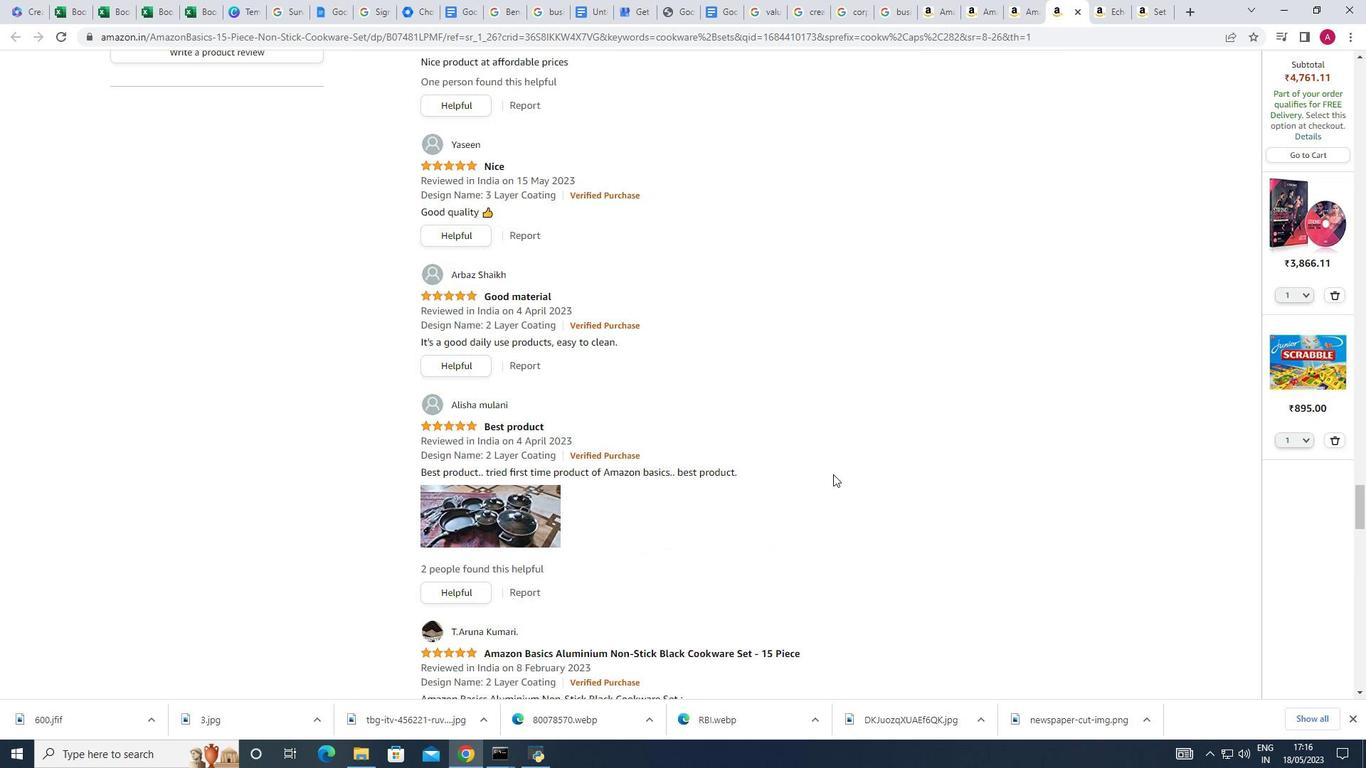 
Action: Mouse scrolled (833, 475) with delta (0, 0)
Screenshot: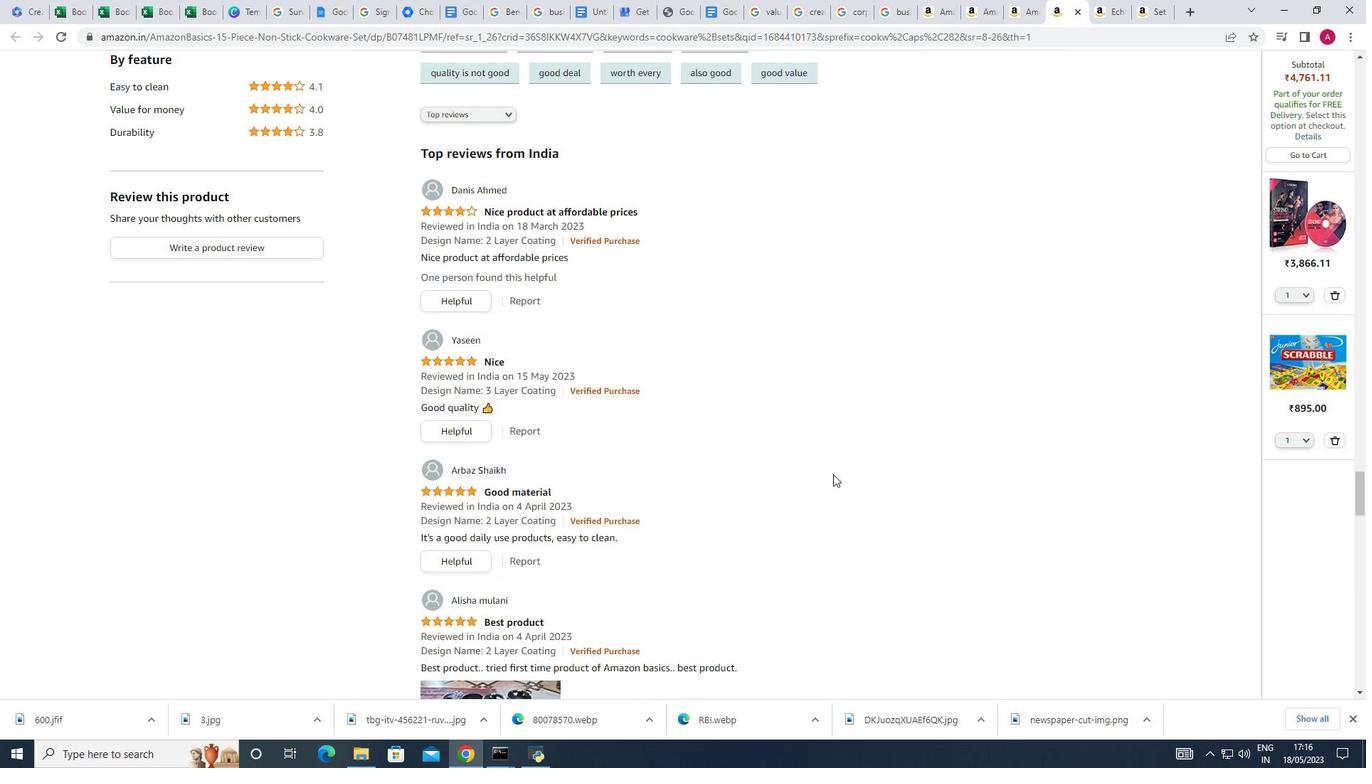 
Action: Mouse scrolled (833, 475) with delta (0, 0)
Screenshot: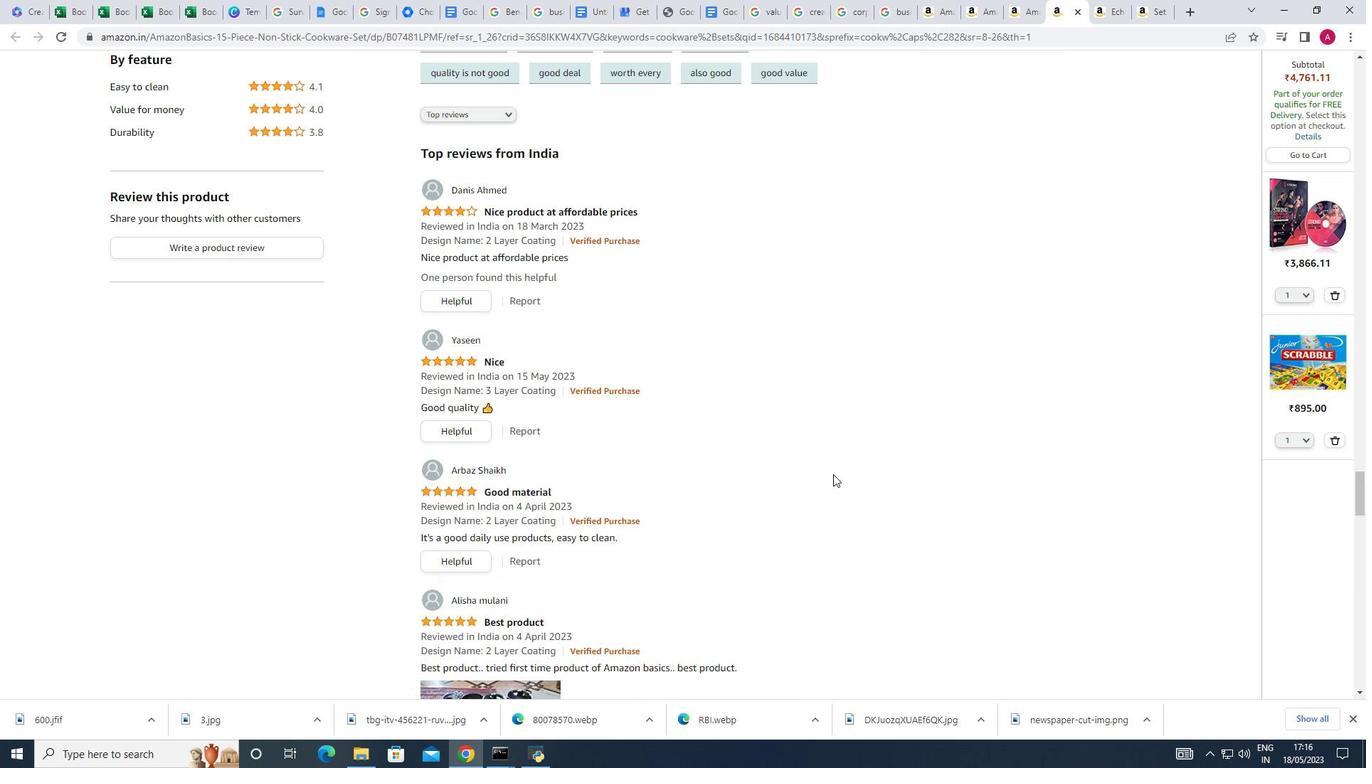 
Action: Mouse scrolled (833, 475) with delta (0, 0)
Screenshot: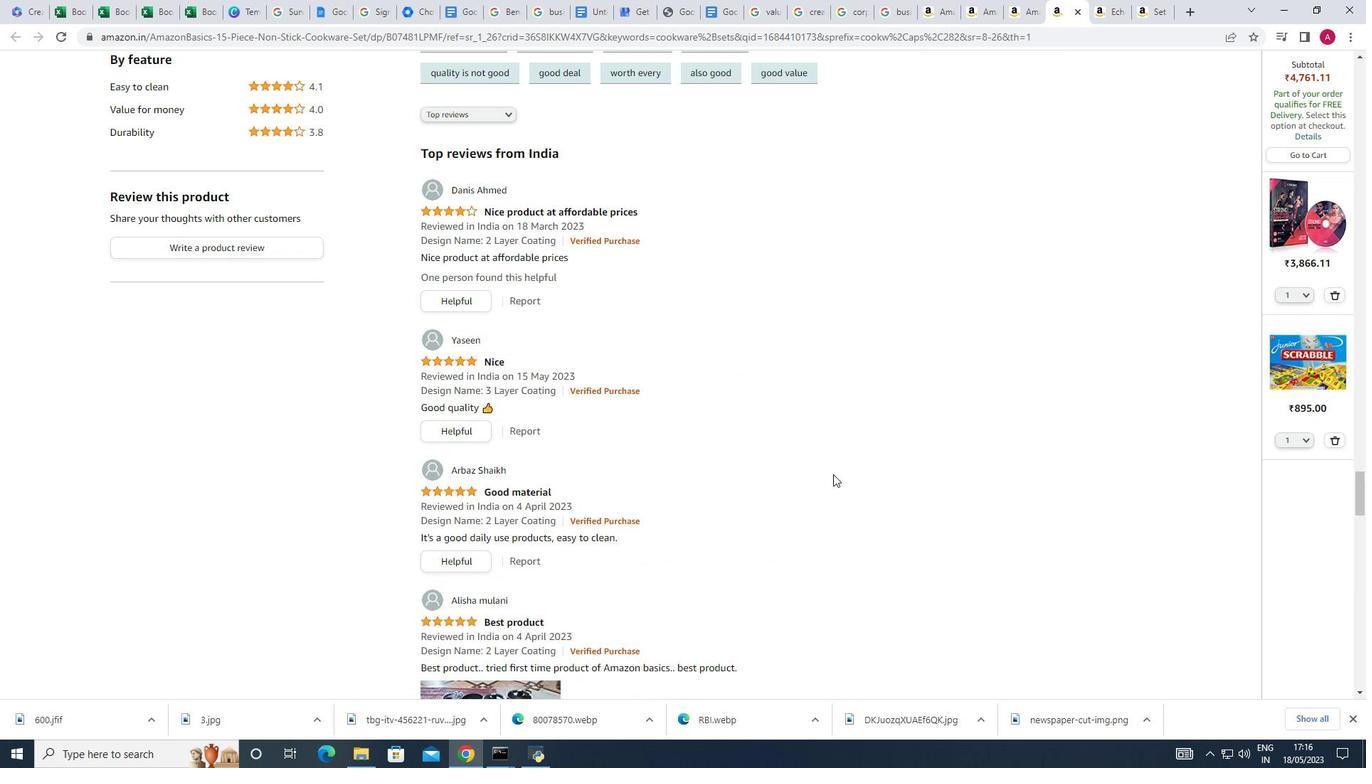 
Action: Mouse scrolled (833, 475) with delta (0, 0)
Screenshot: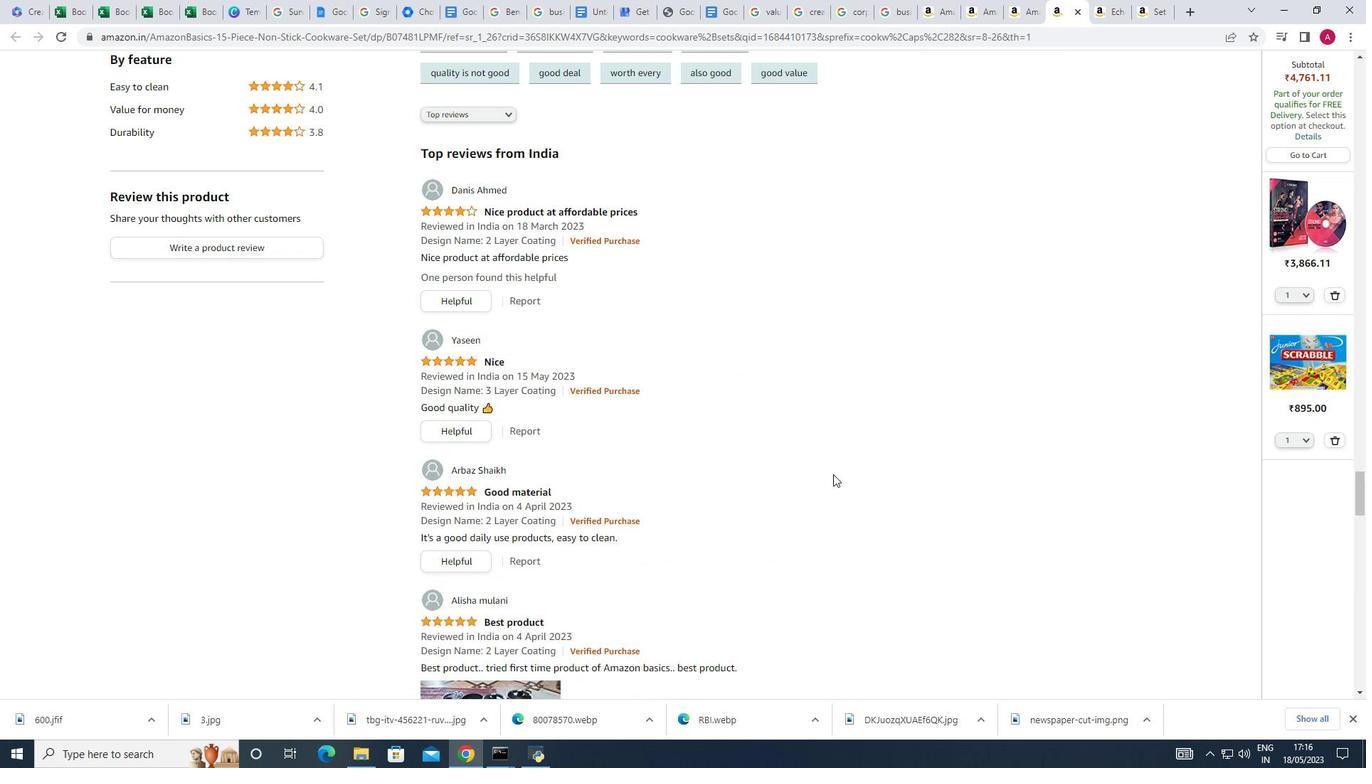 
Action: Mouse scrolled (833, 475) with delta (0, 0)
Screenshot: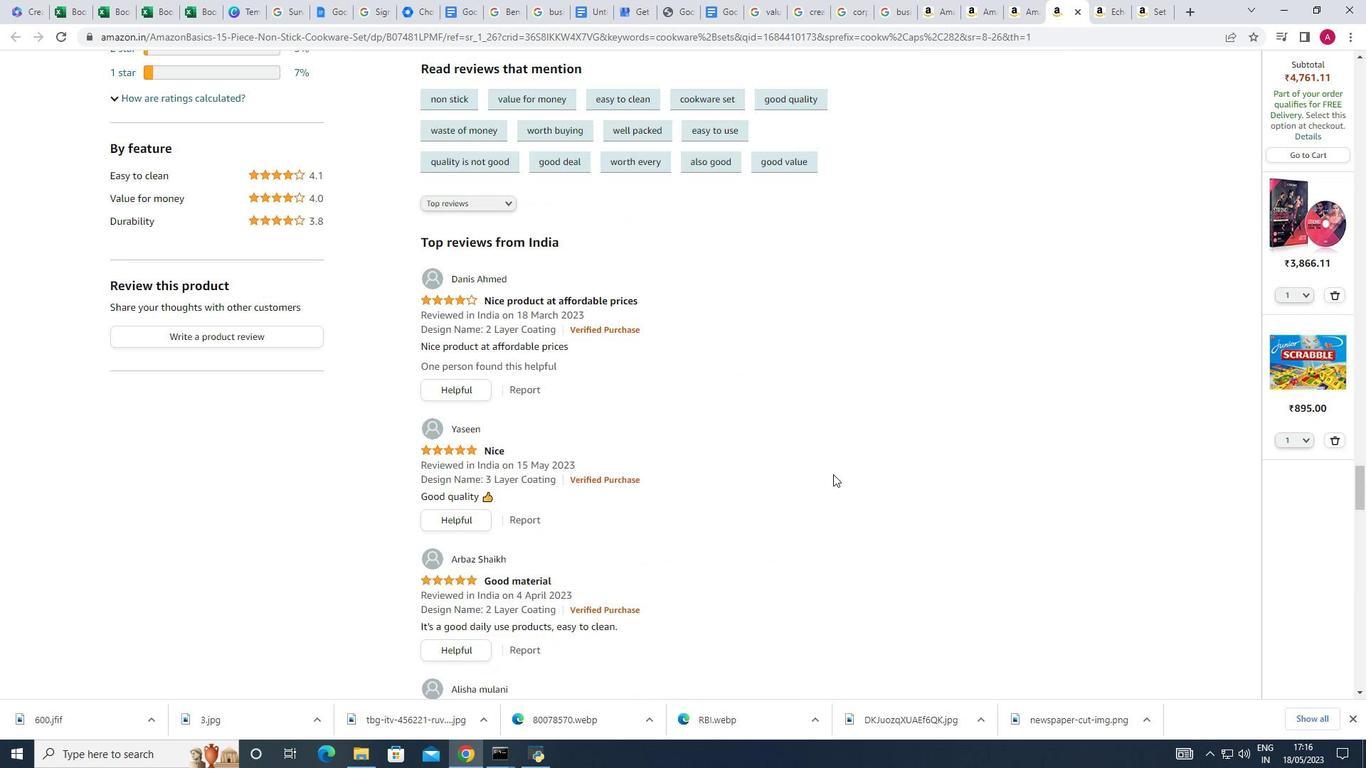 
Action: Mouse scrolled (833, 475) with delta (0, 0)
Screenshot: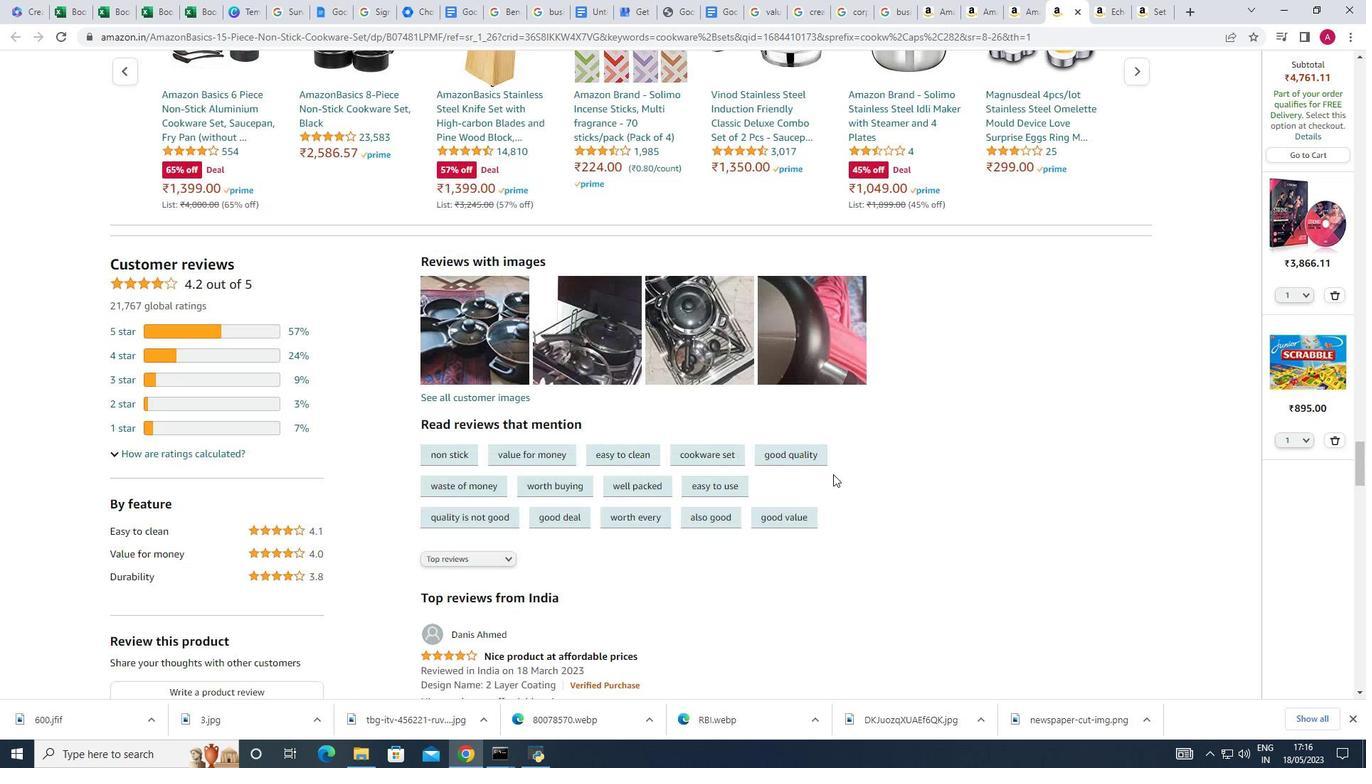 
Action: Mouse scrolled (833, 475) with delta (0, 0)
Screenshot: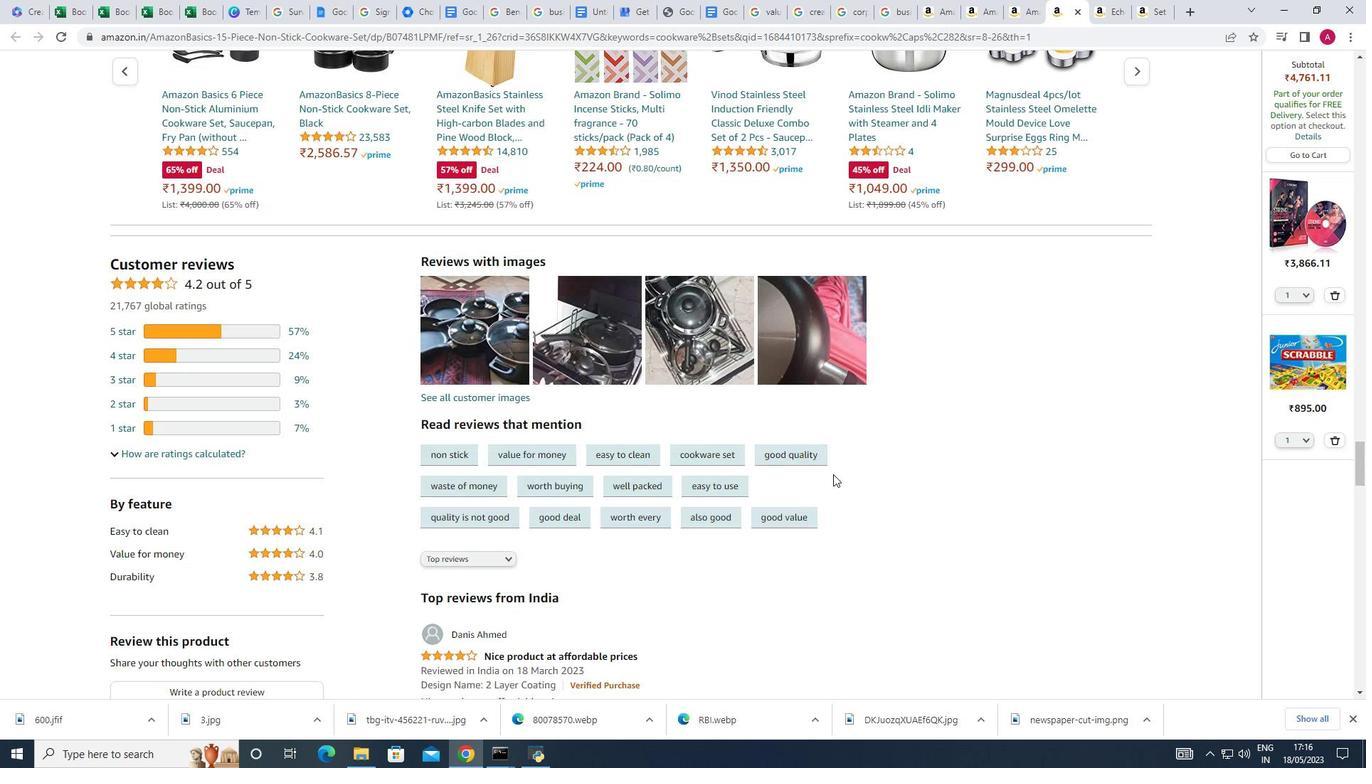 
Action: Mouse scrolled (833, 475) with delta (0, 0)
Screenshot: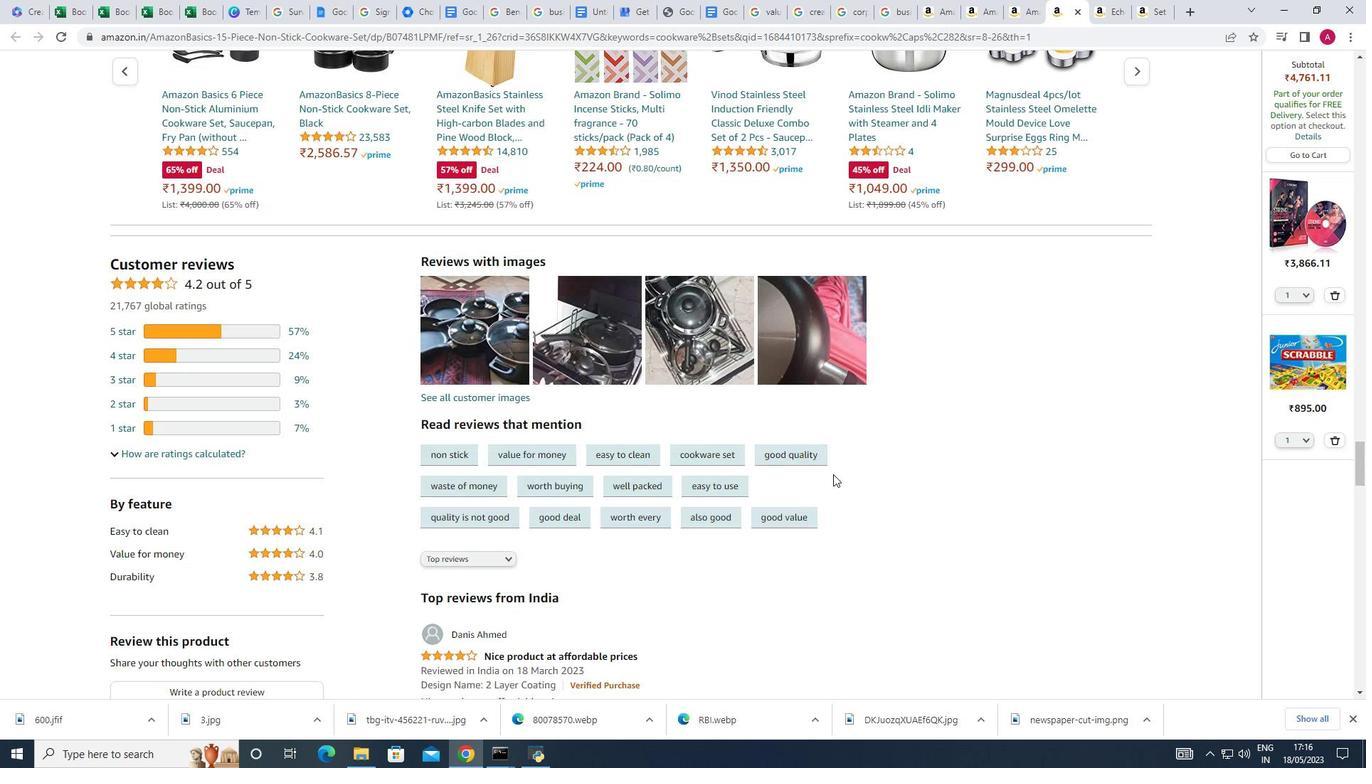 
Action: Mouse scrolled (833, 475) with delta (0, 0)
Screenshot: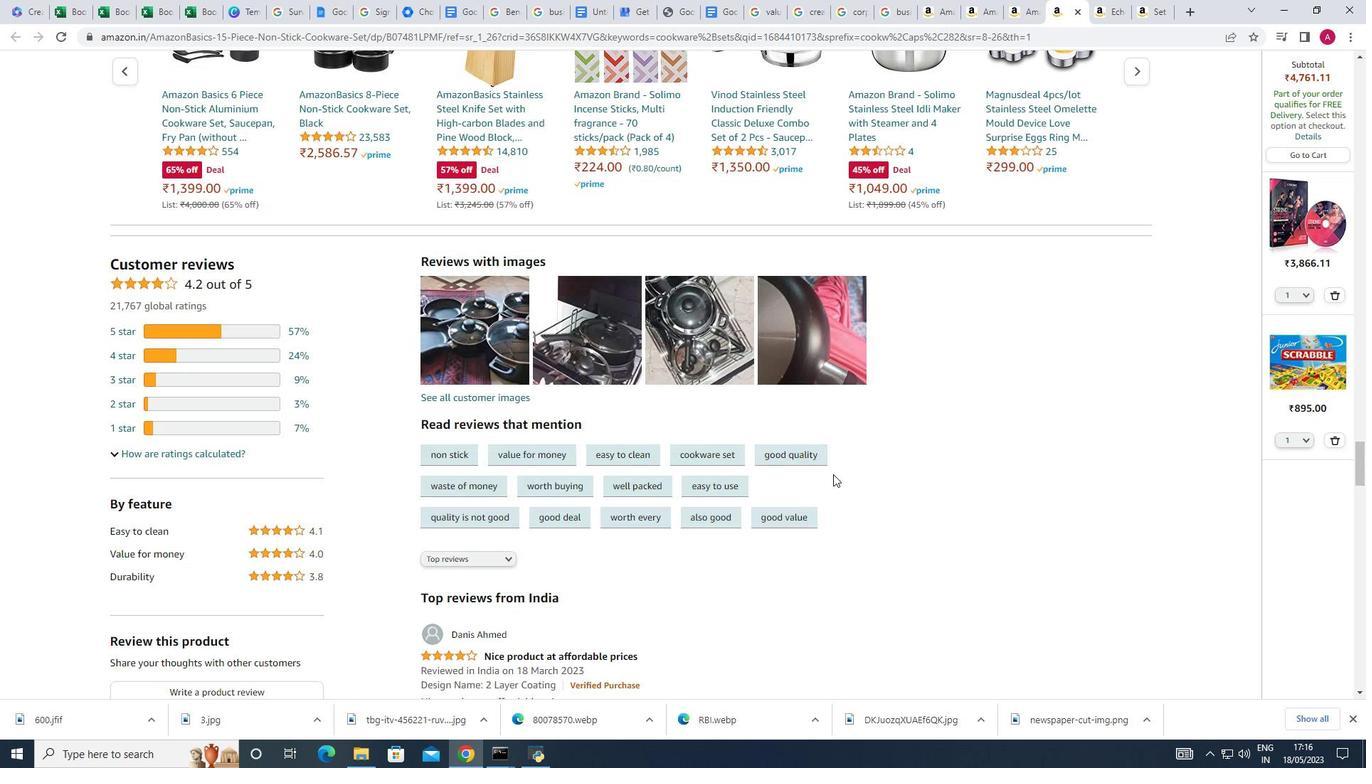 
Action: Mouse scrolled (833, 475) with delta (0, 0)
Screenshot: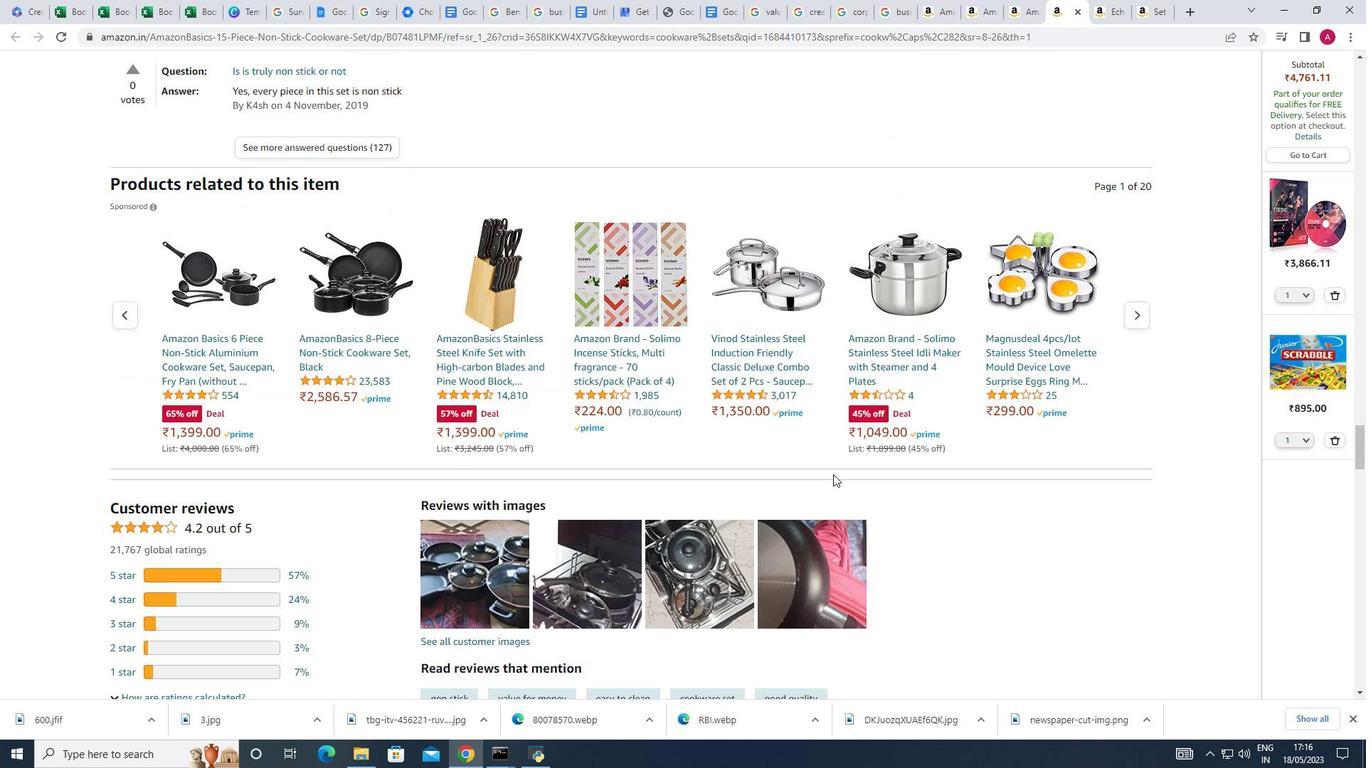
Action: Mouse scrolled (833, 475) with delta (0, 0)
Screenshot: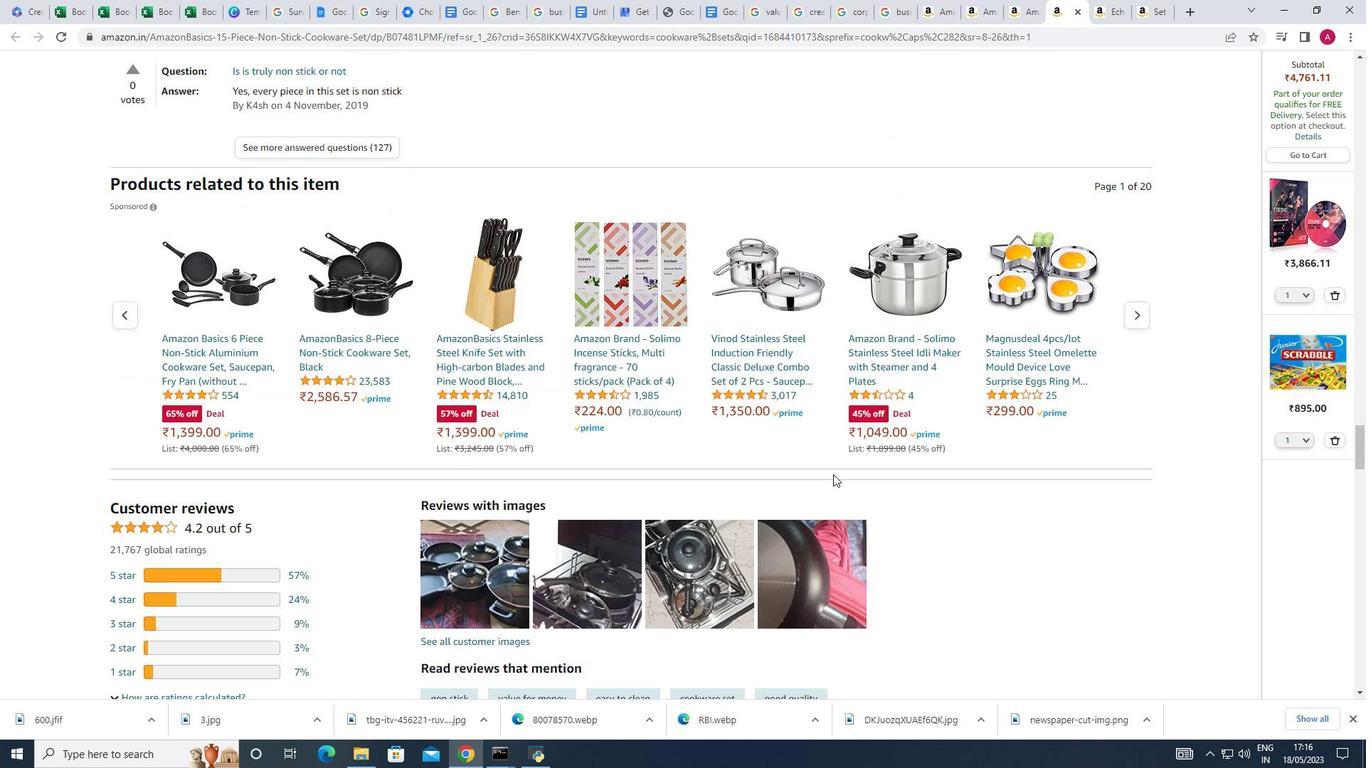 
Action: Mouse scrolled (833, 475) with delta (0, 0)
Screenshot: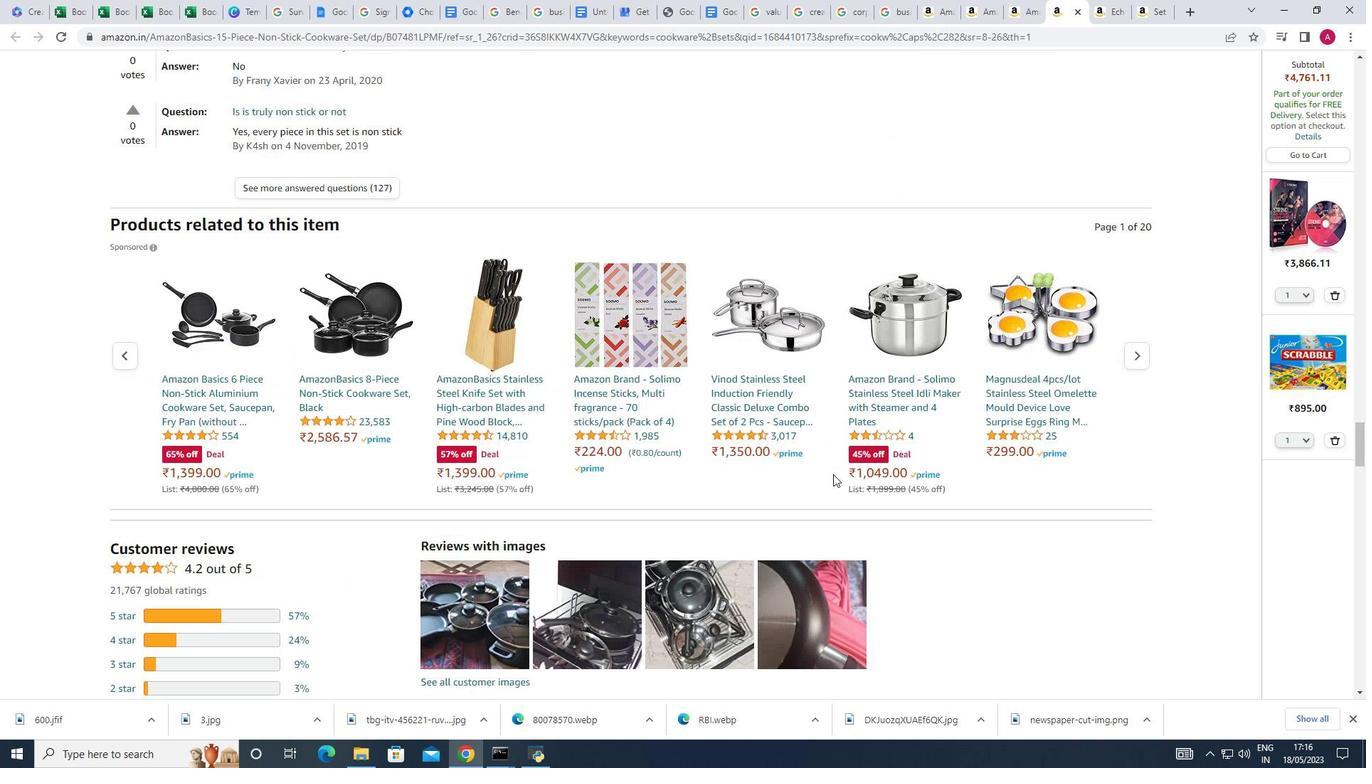 
Action: Mouse scrolled (833, 475) with delta (0, 0)
Screenshot: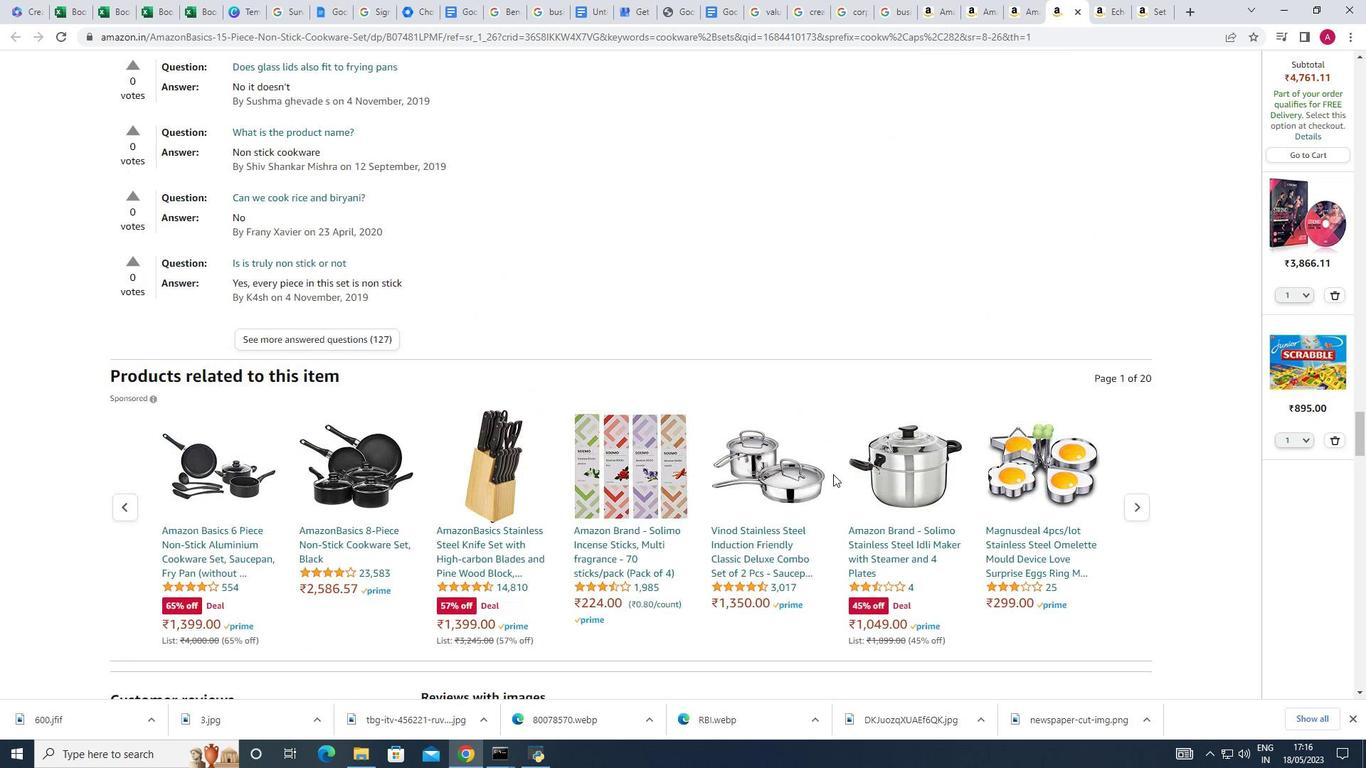 
Action: Mouse scrolled (833, 475) with delta (0, 0)
Screenshot: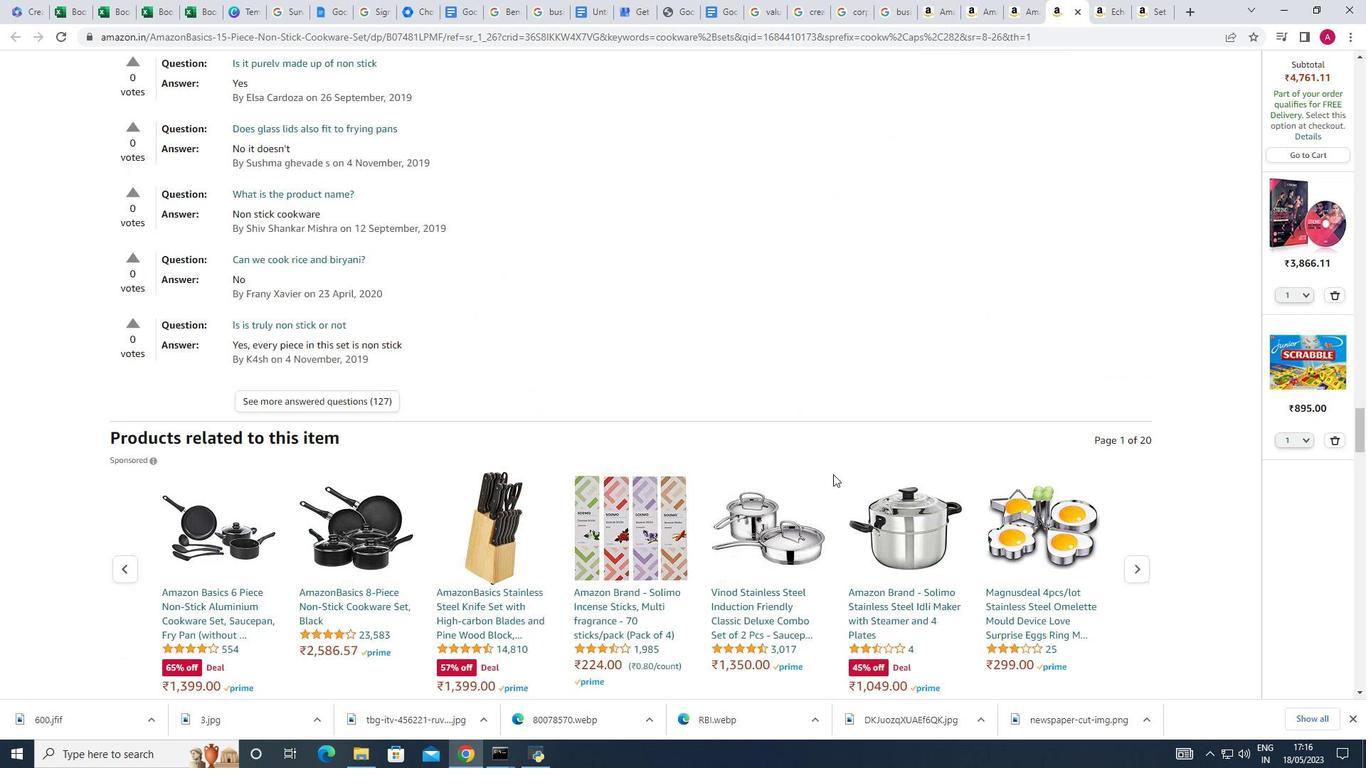 
Action: Mouse scrolled (833, 475) with delta (0, 0)
Screenshot: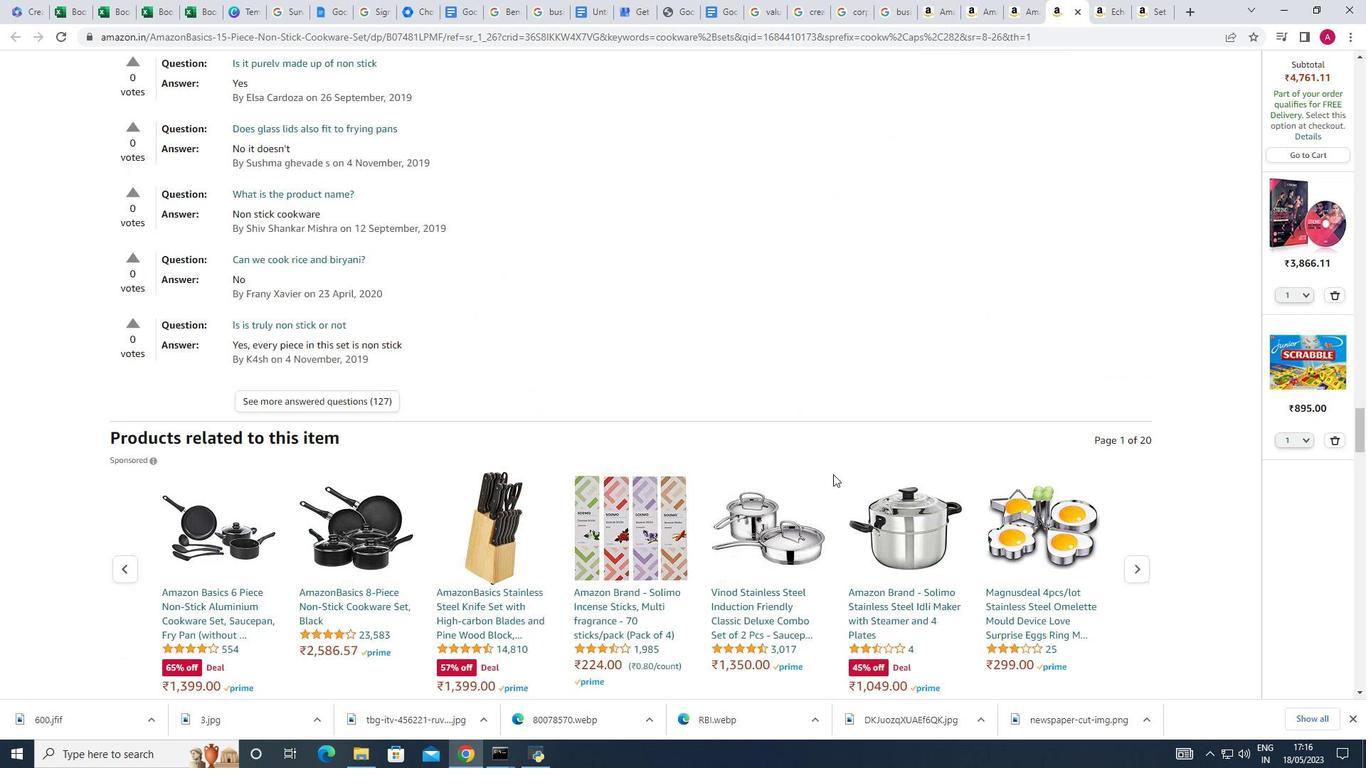 
Action: Mouse scrolled (833, 475) with delta (0, 0)
Screenshot: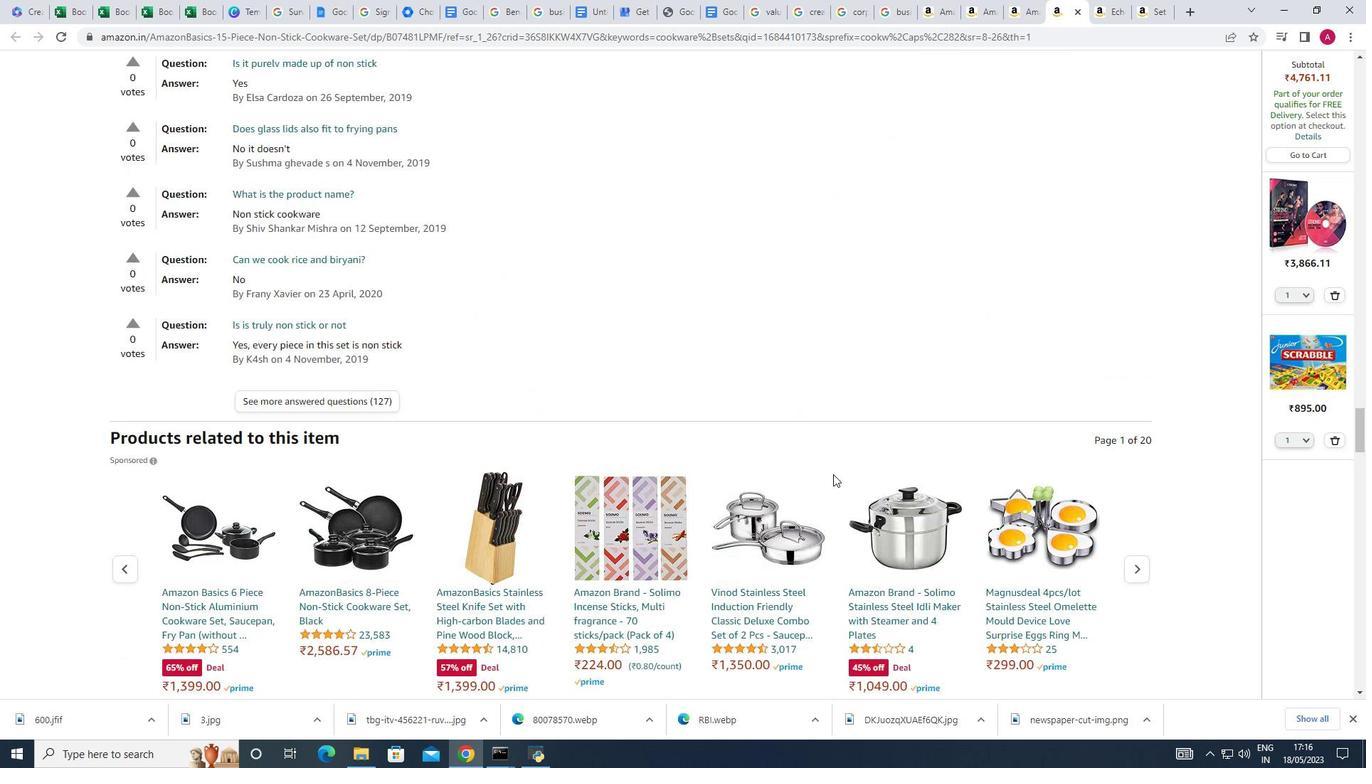 
Action: Mouse scrolled (833, 475) with delta (0, 0)
Screenshot: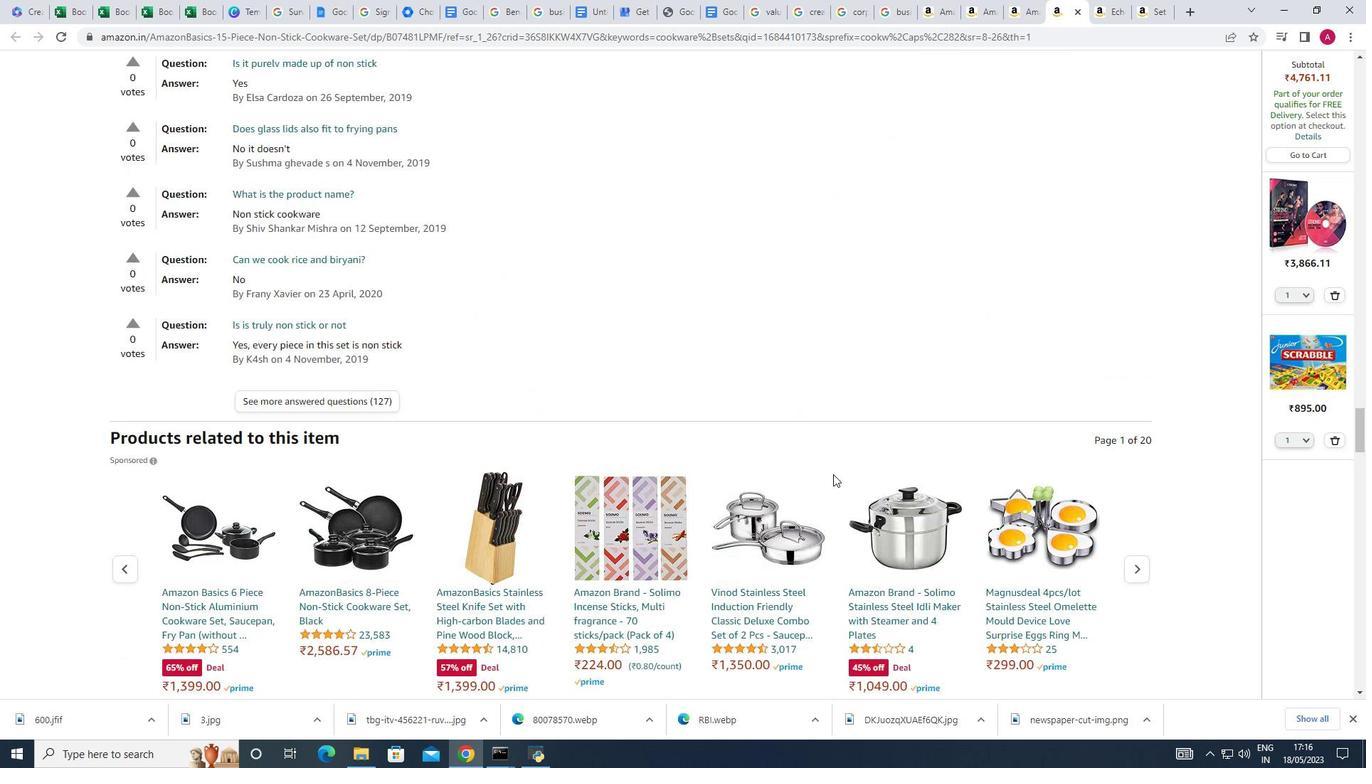 
Action: Mouse scrolled (833, 475) with delta (0, 0)
Screenshot: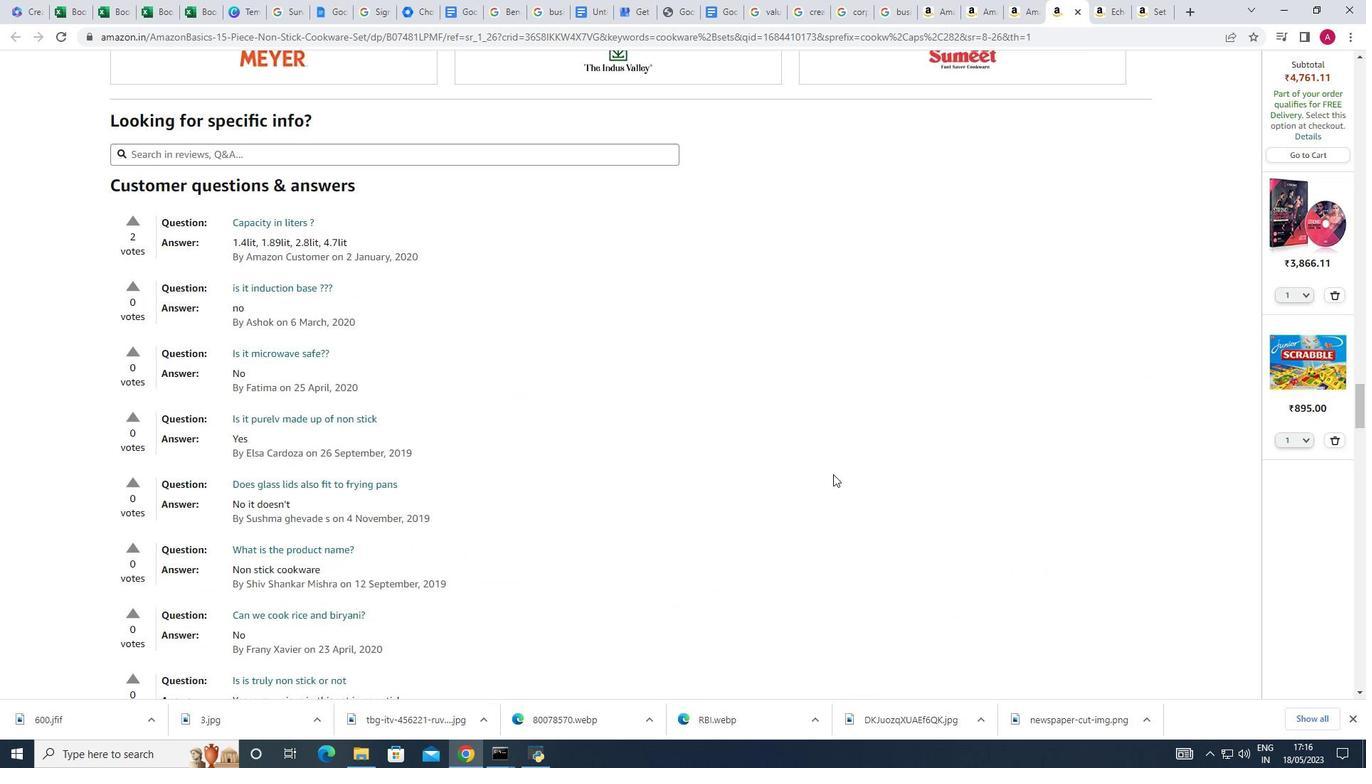 
Action: Mouse scrolled (833, 475) with delta (0, 0)
Screenshot: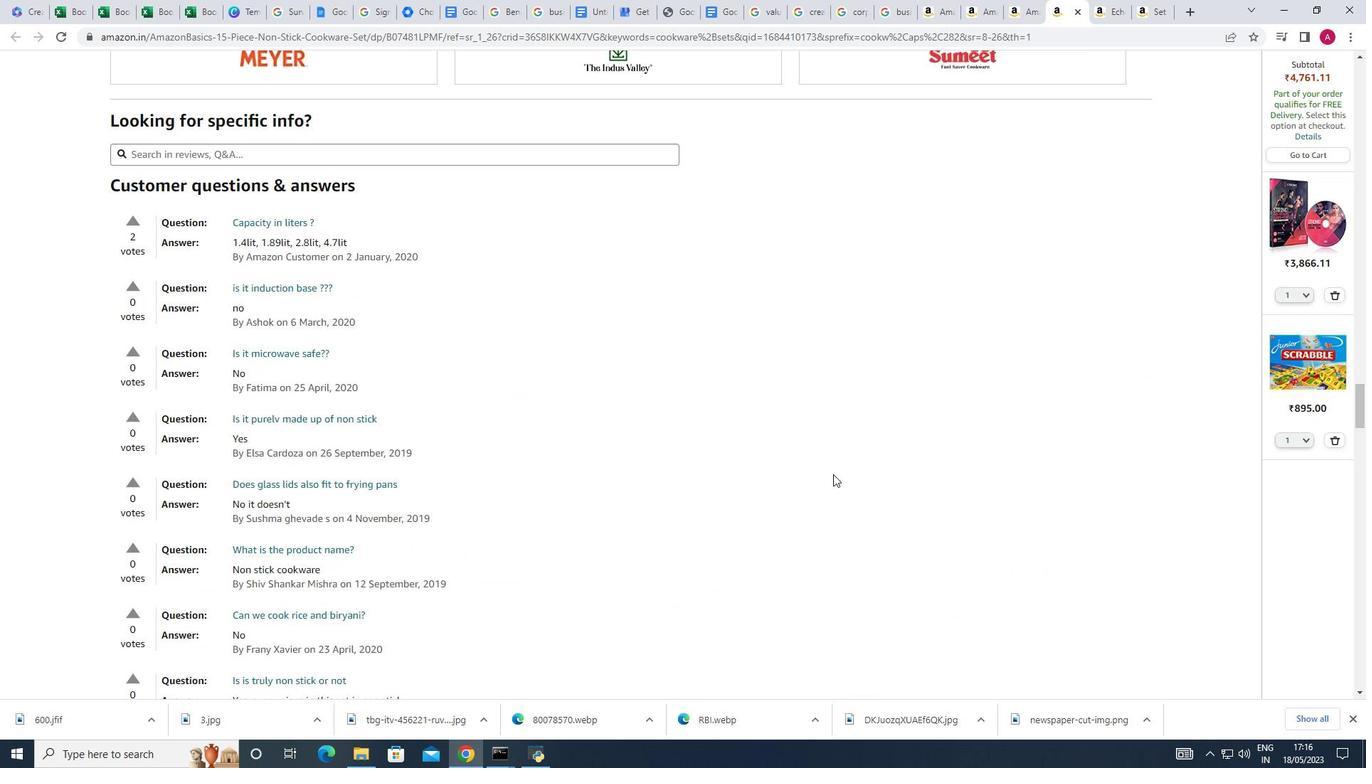 
Action: Mouse scrolled (833, 475) with delta (0, 0)
Screenshot: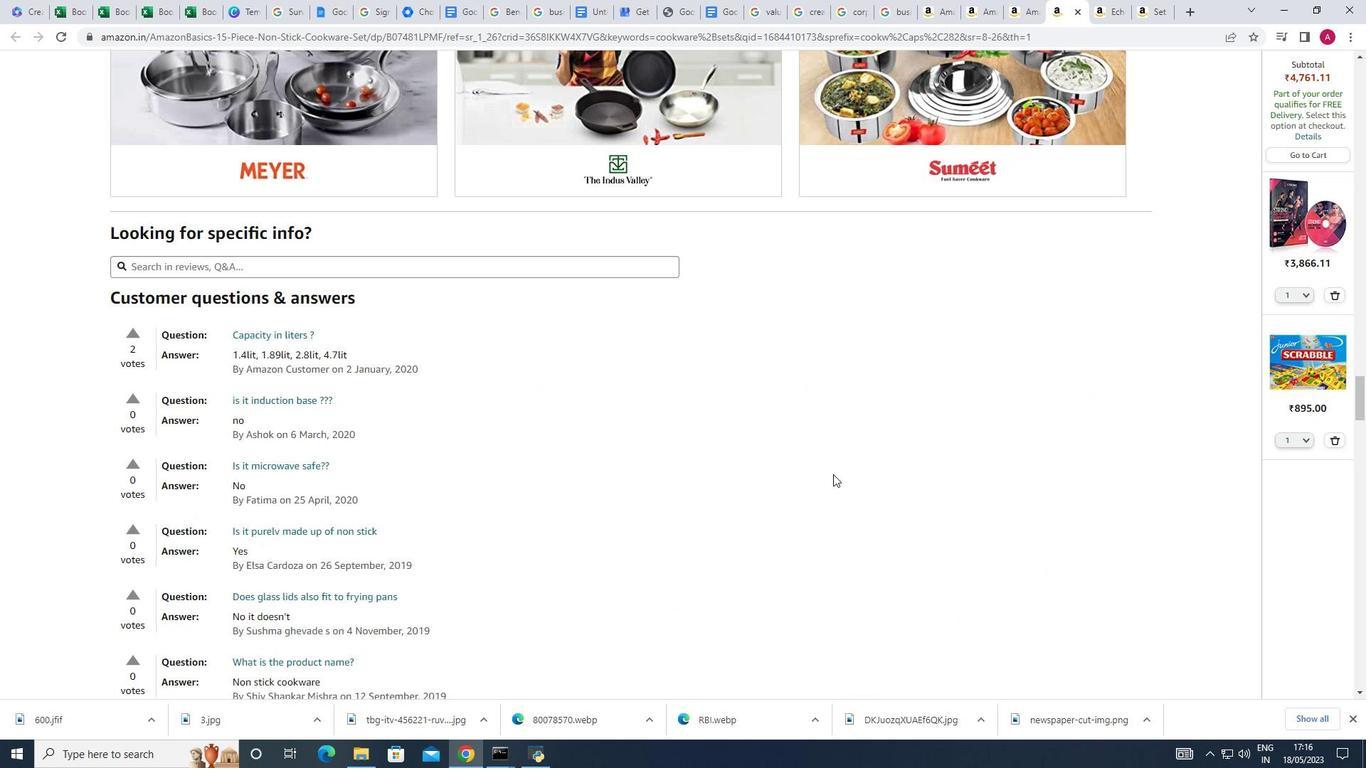 
Action: Mouse scrolled (833, 475) with delta (0, 0)
Screenshot: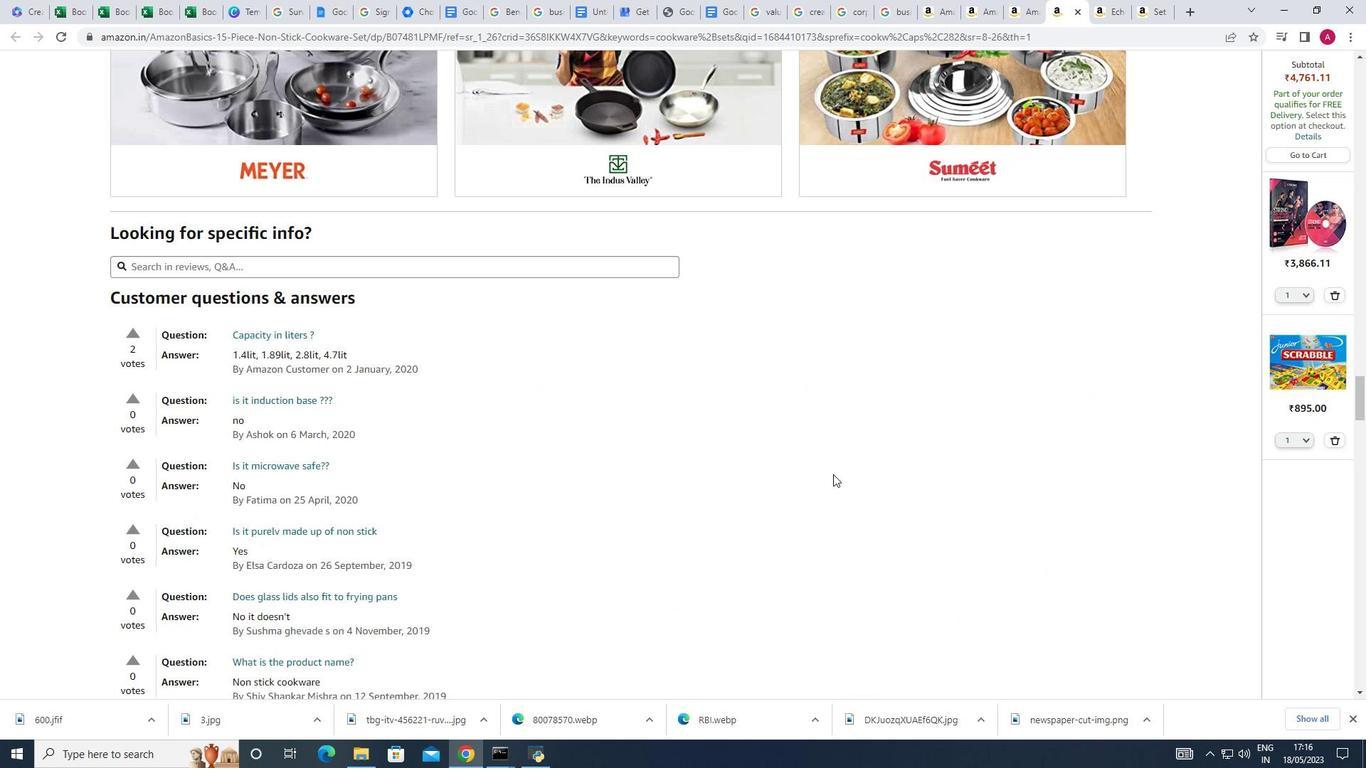 
Action: Mouse scrolled (833, 475) with delta (0, 0)
Screenshot: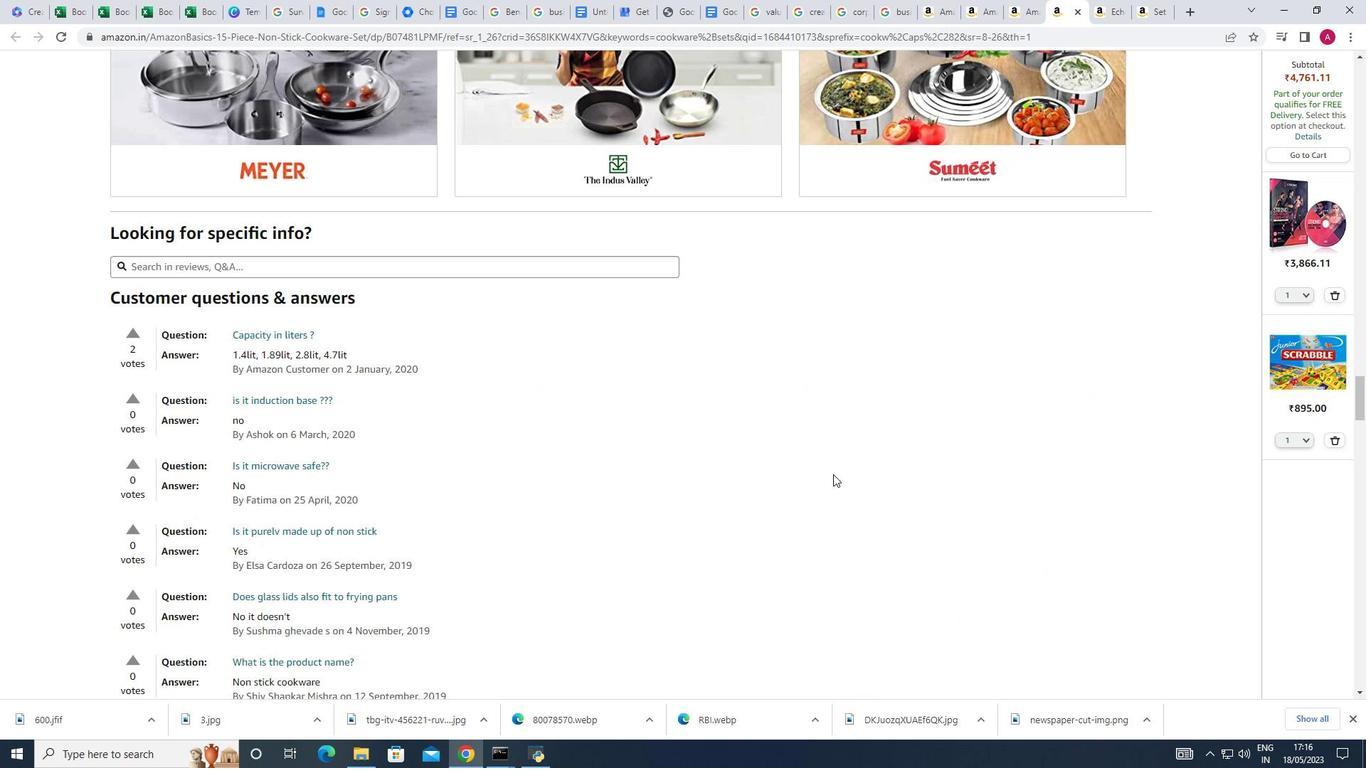 
Action: Mouse scrolled (833, 475) with delta (0, 0)
Screenshot: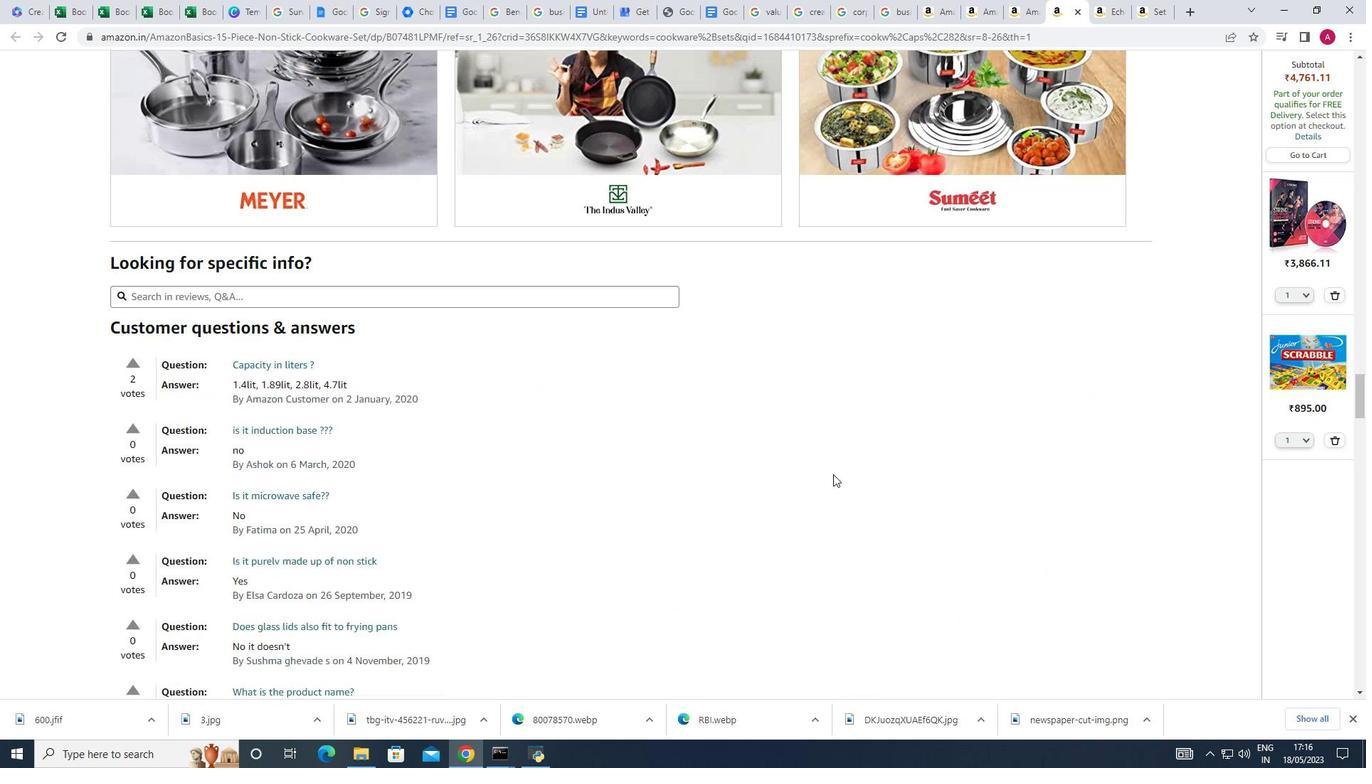 
Action: Mouse scrolled (833, 475) with delta (0, 0)
Screenshot: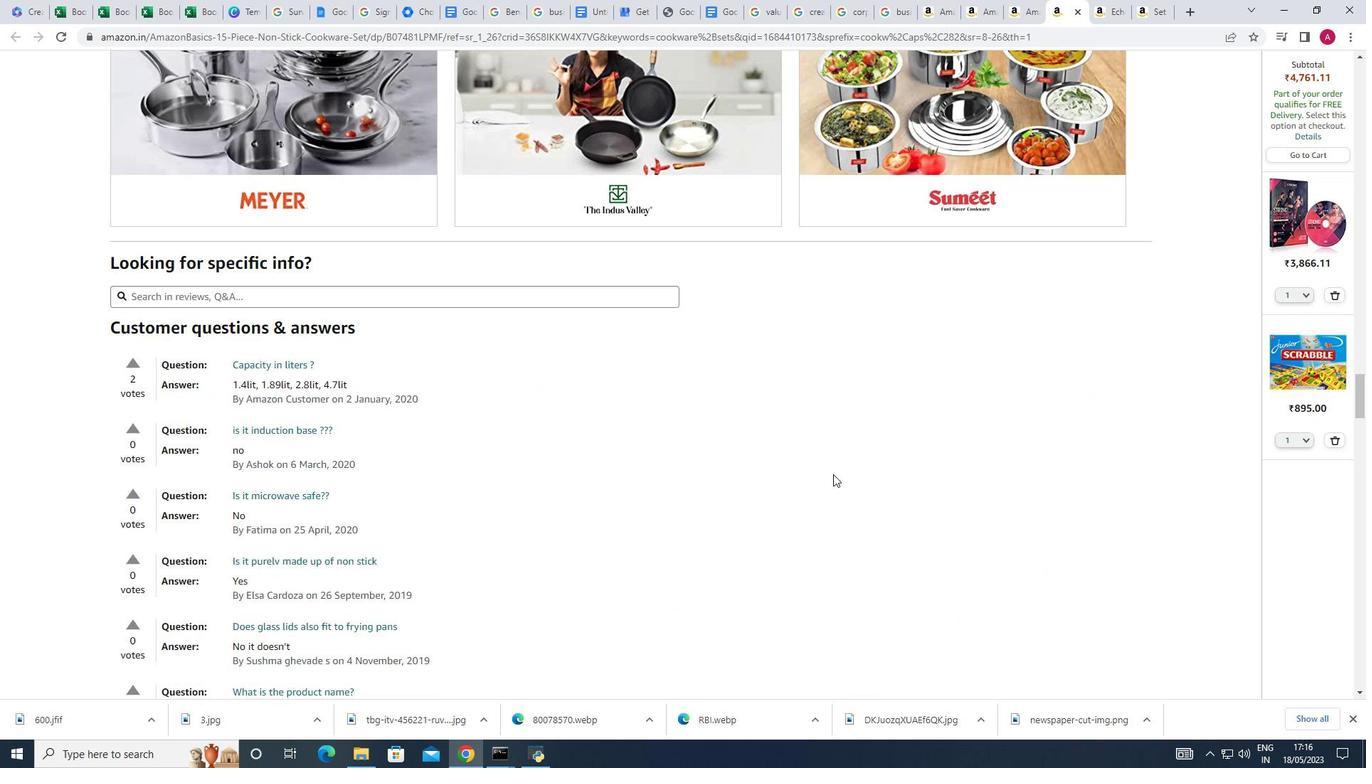 
Action: Mouse scrolled (833, 475) with delta (0, 0)
Screenshot: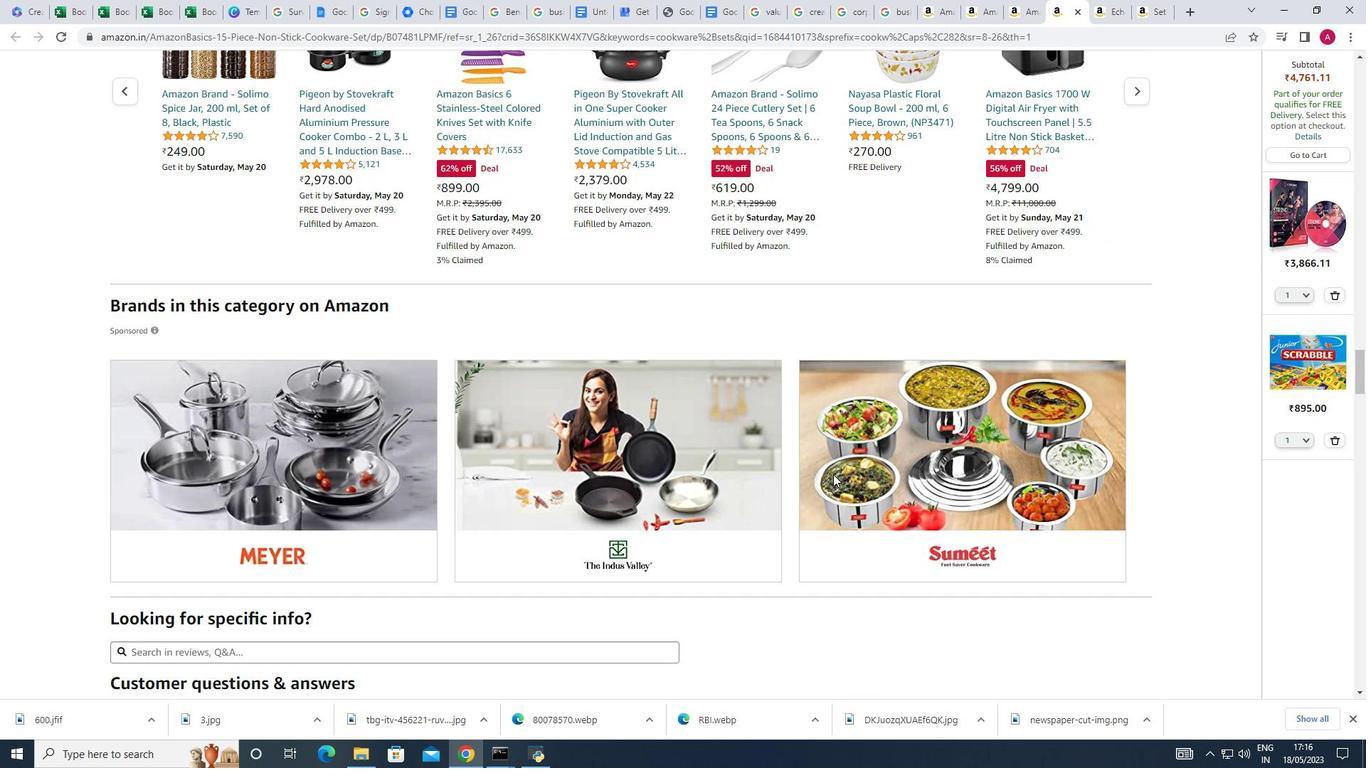 
Action: Mouse scrolled (833, 475) with delta (0, 0)
Screenshot: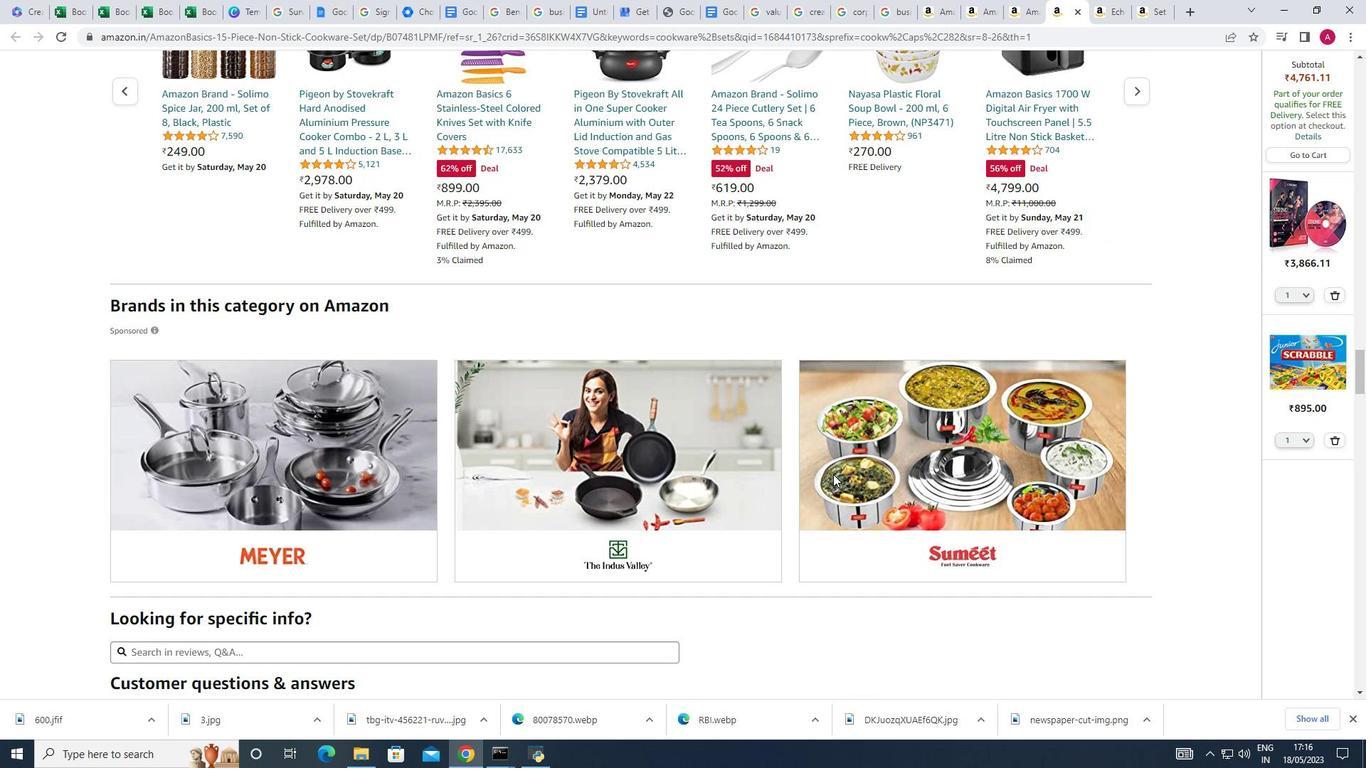 
Action: Mouse scrolled (833, 475) with delta (0, 0)
